 Task: Create validation rules in match object.
Action: Mouse moved to (889, 66)
Screenshot: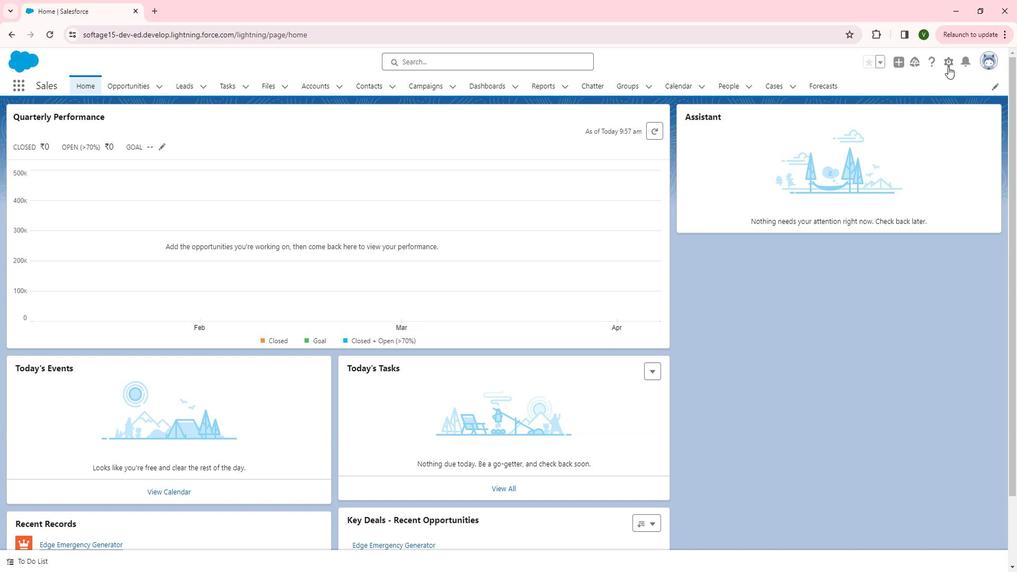 
Action: Mouse pressed left at (889, 66)
Screenshot: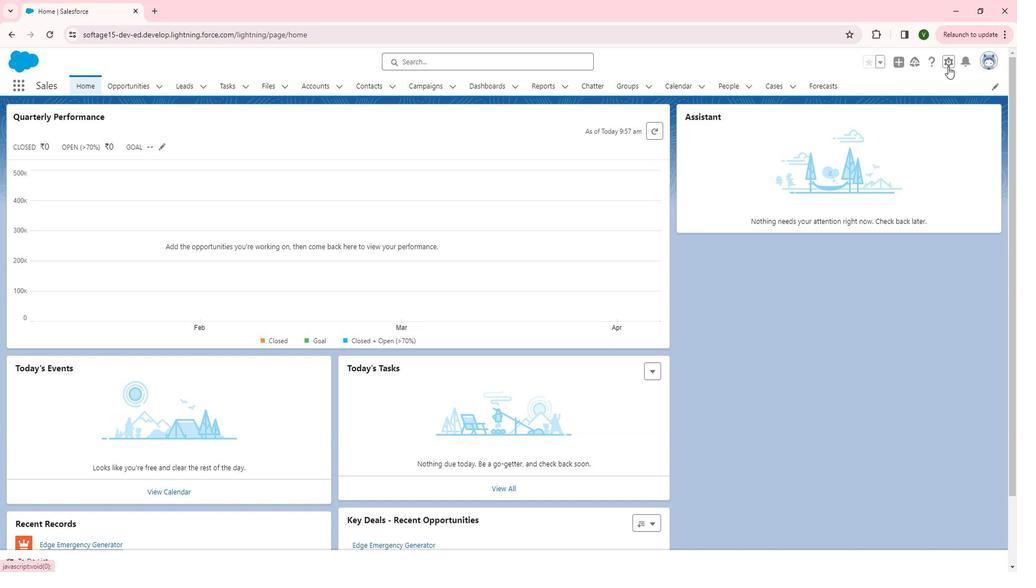 
Action: Mouse moved to (854, 94)
Screenshot: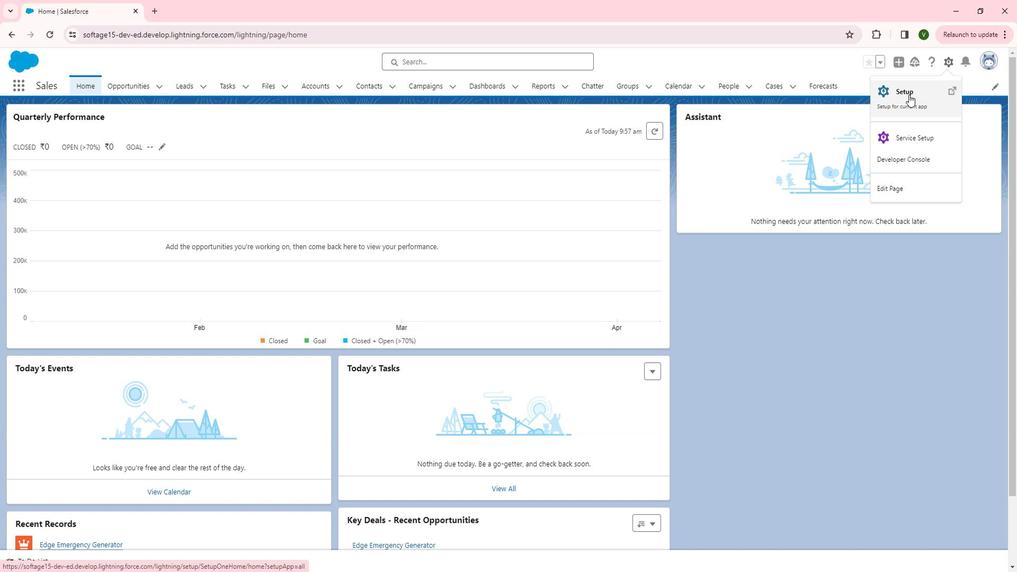 
Action: Mouse pressed left at (854, 94)
Screenshot: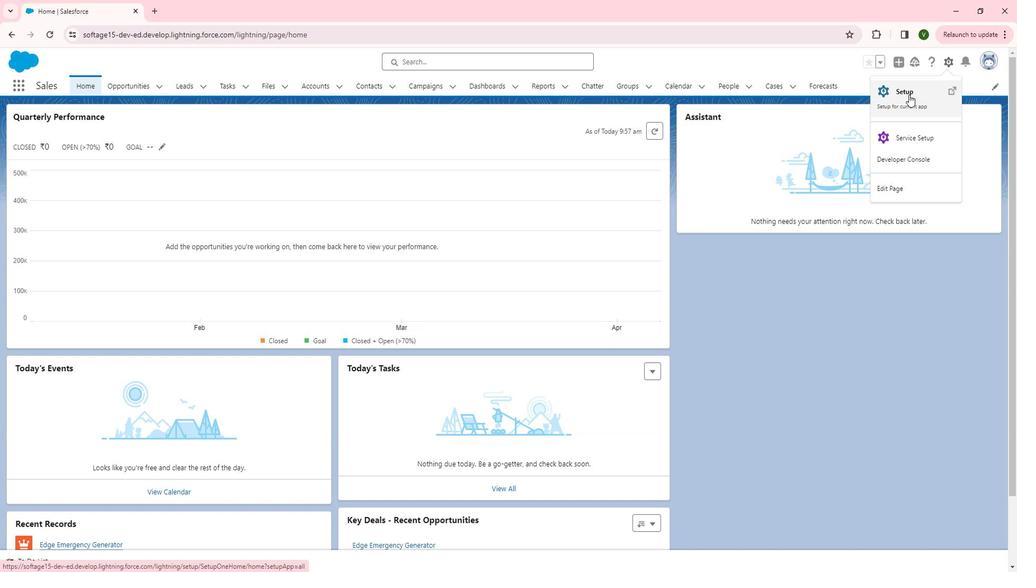 
Action: Mouse moved to (103, 409)
Screenshot: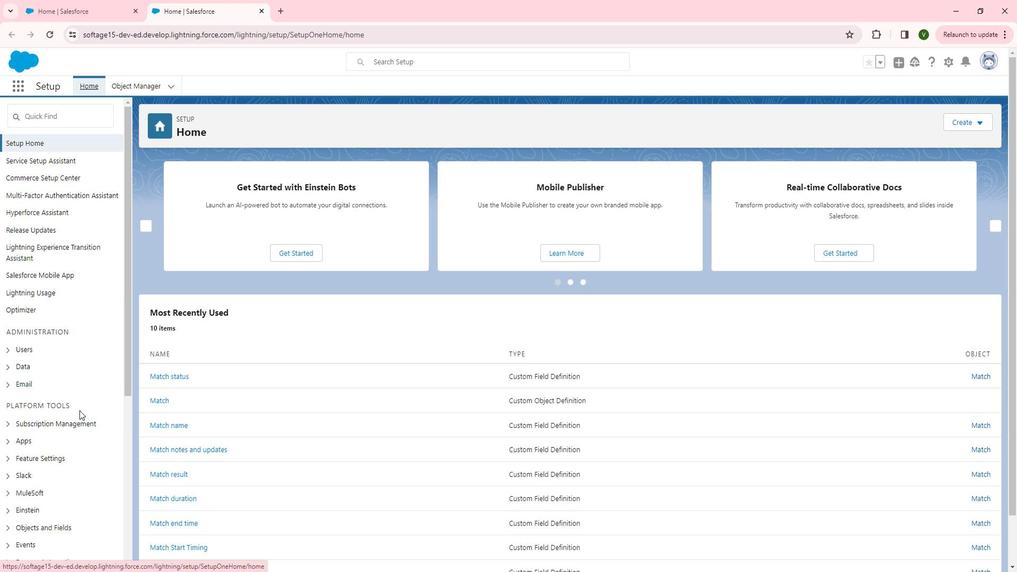
Action: Mouse scrolled (103, 408) with delta (0, 0)
Screenshot: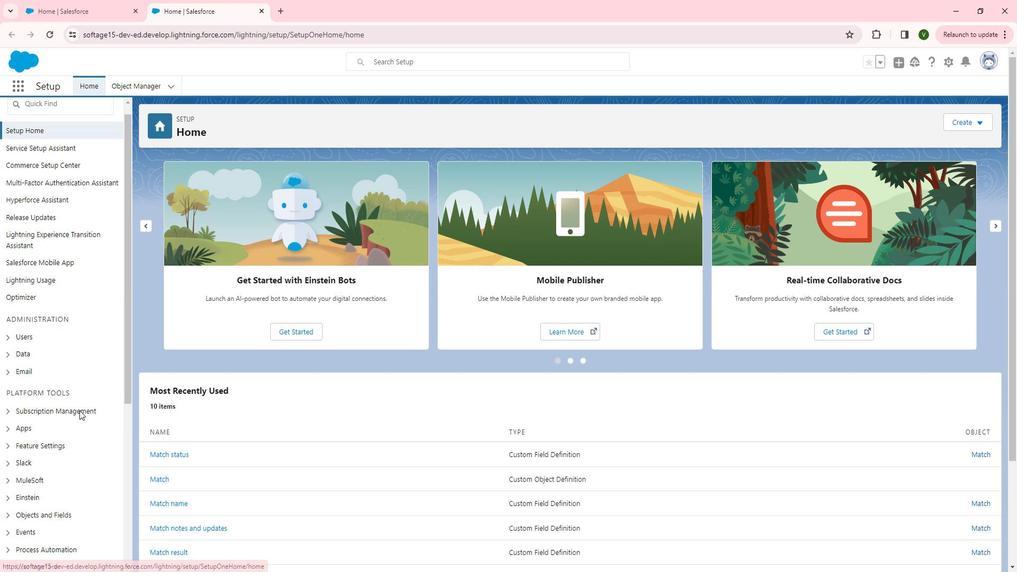 
Action: Mouse scrolled (103, 408) with delta (0, 0)
Screenshot: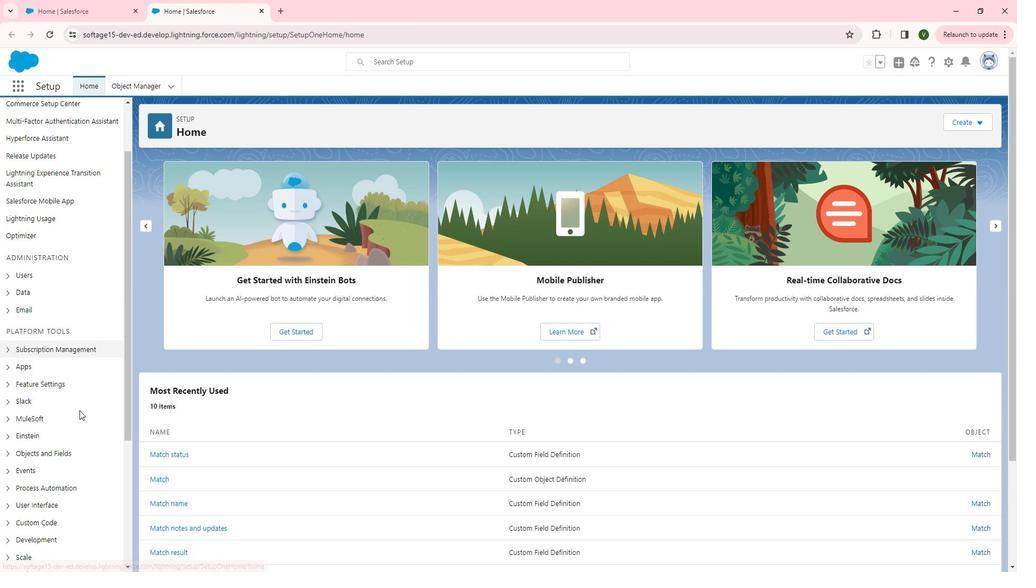 
Action: Mouse scrolled (103, 408) with delta (0, 0)
Screenshot: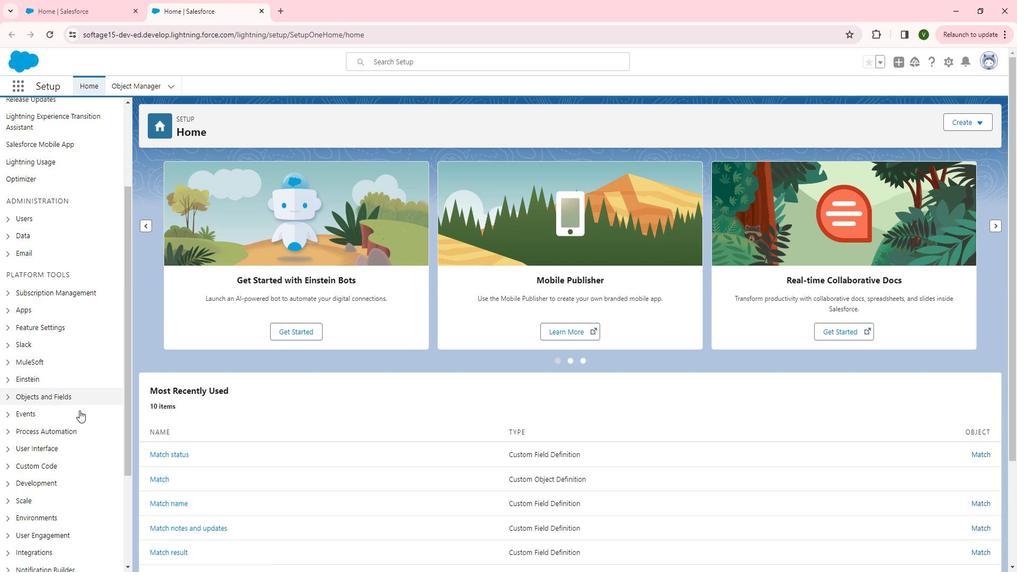 
Action: Mouse moved to (40, 361)
Screenshot: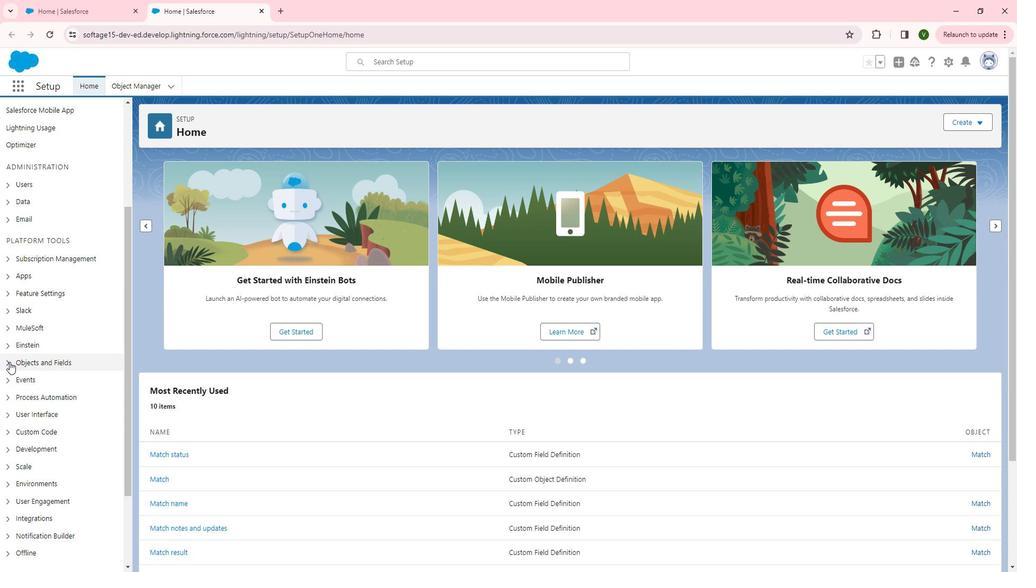 
Action: Mouse pressed left at (40, 361)
Screenshot: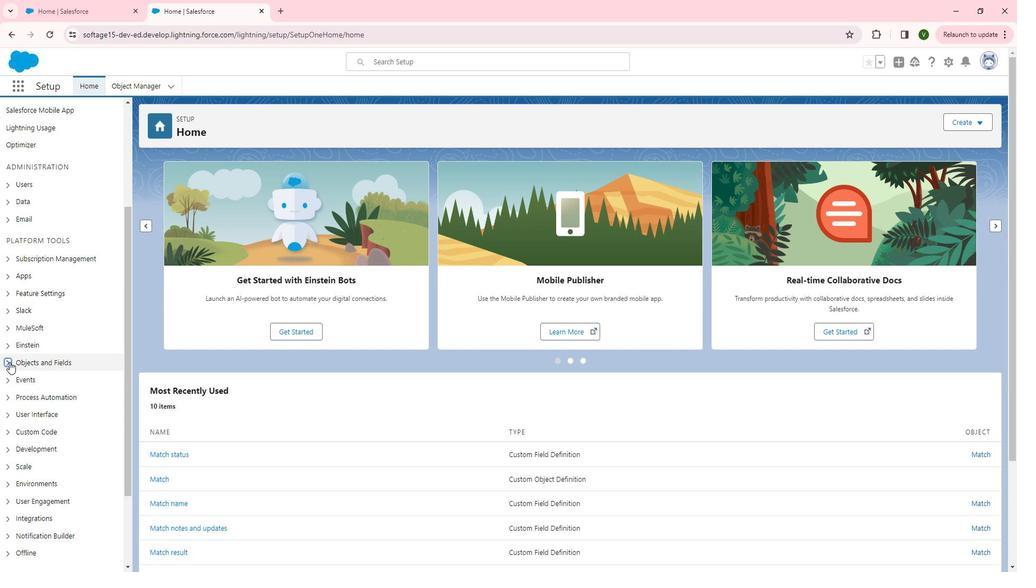 
Action: Mouse moved to (86, 378)
Screenshot: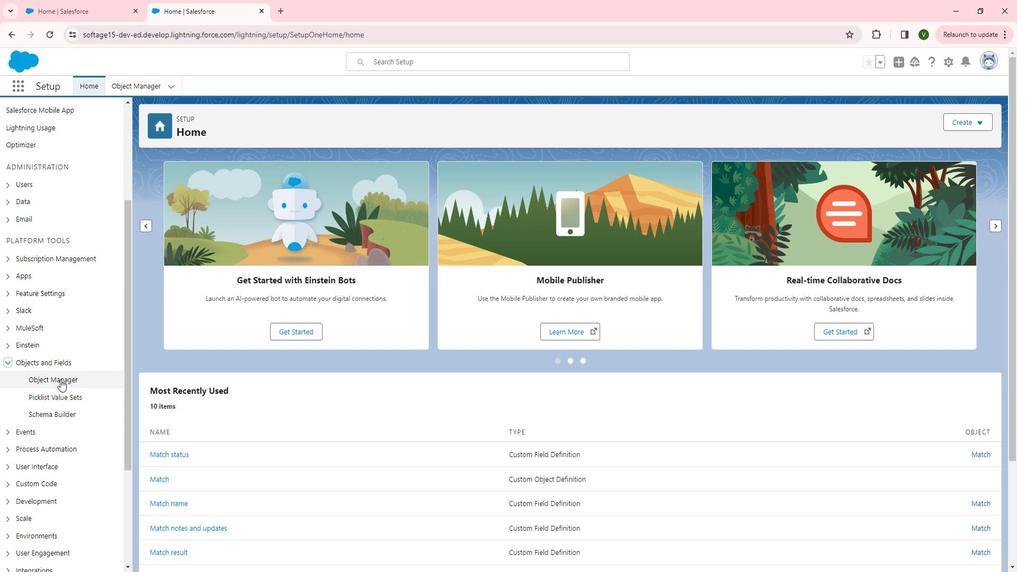
Action: Mouse pressed left at (86, 378)
Screenshot: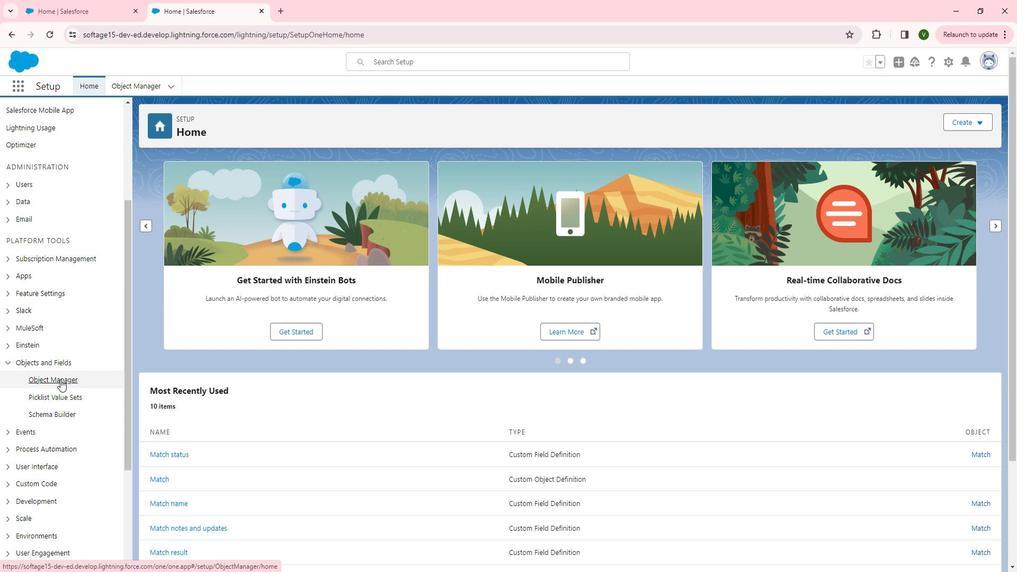 
Action: Mouse moved to (159, 379)
Screenshot: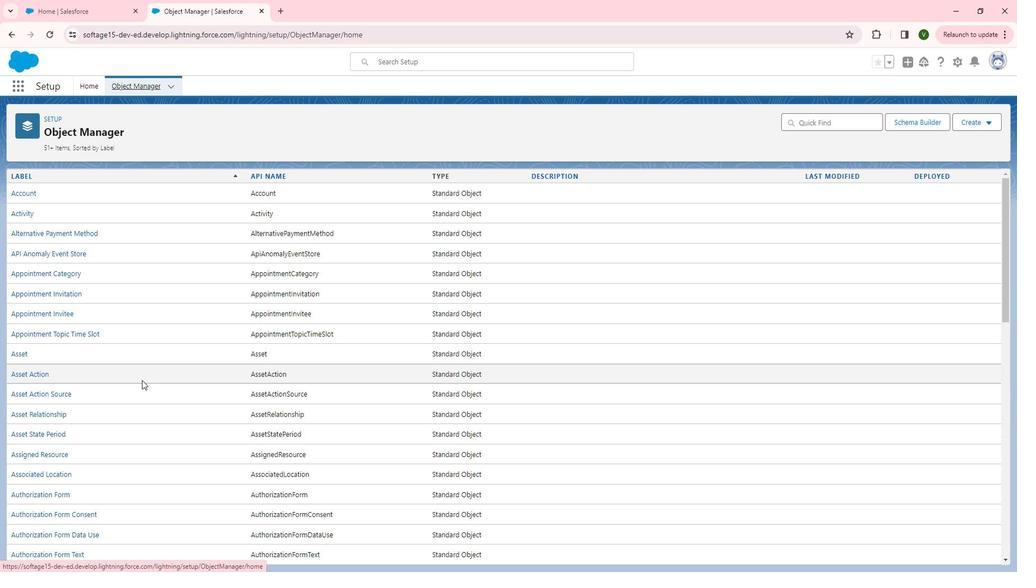 
Action: Mouse scrolled (159, 378) with delta (0, 0)
Screenshot: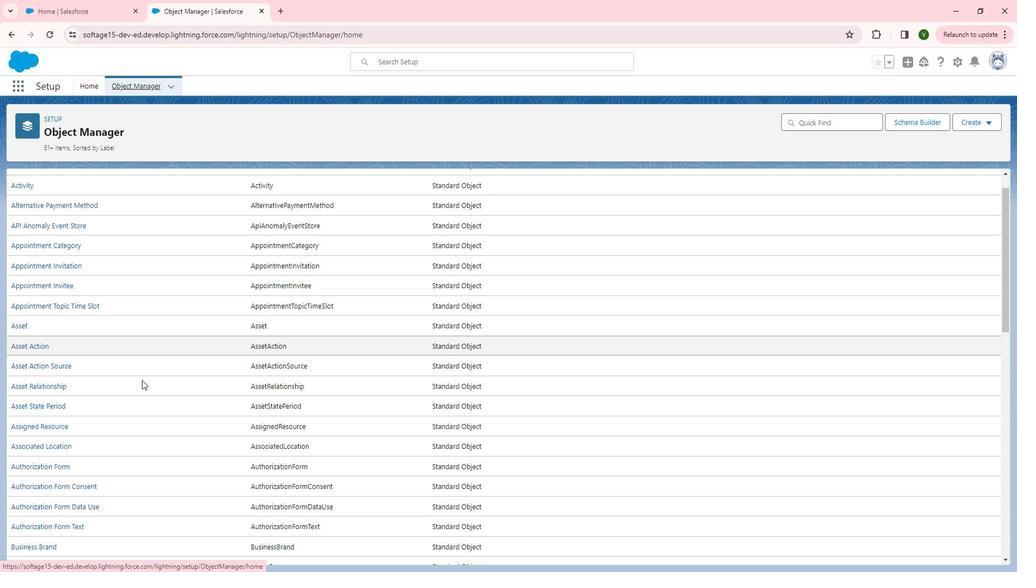
Action: Mouse scrolled (159, 378) with delta (0, 0)
Screenshot: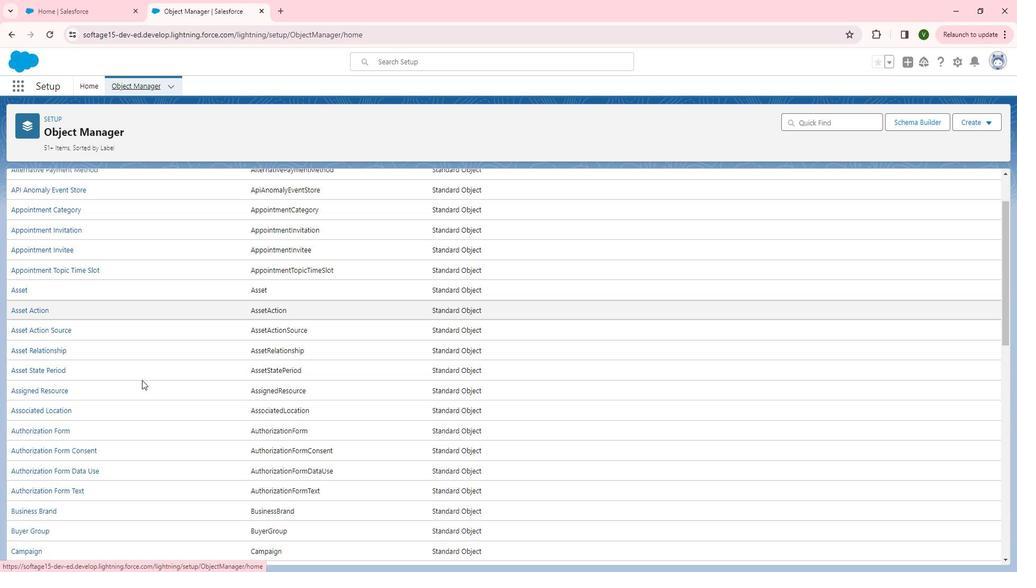 
Action: Mouse scrolled (159, 378) with delta (0, 0)
Screenshot: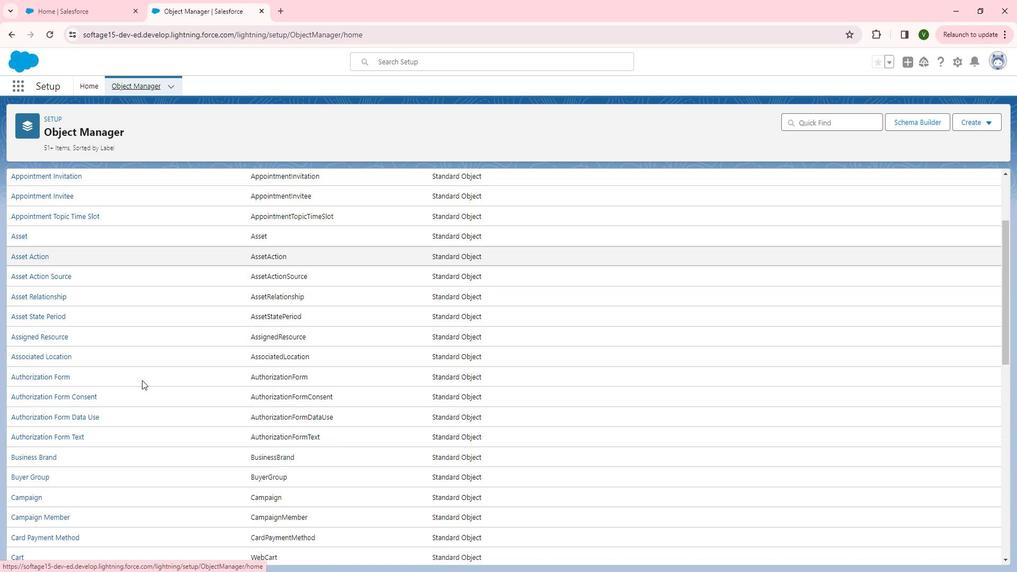 
Action: Mouse scrolled (159, 378) with delta (0, 0)
Screenshot: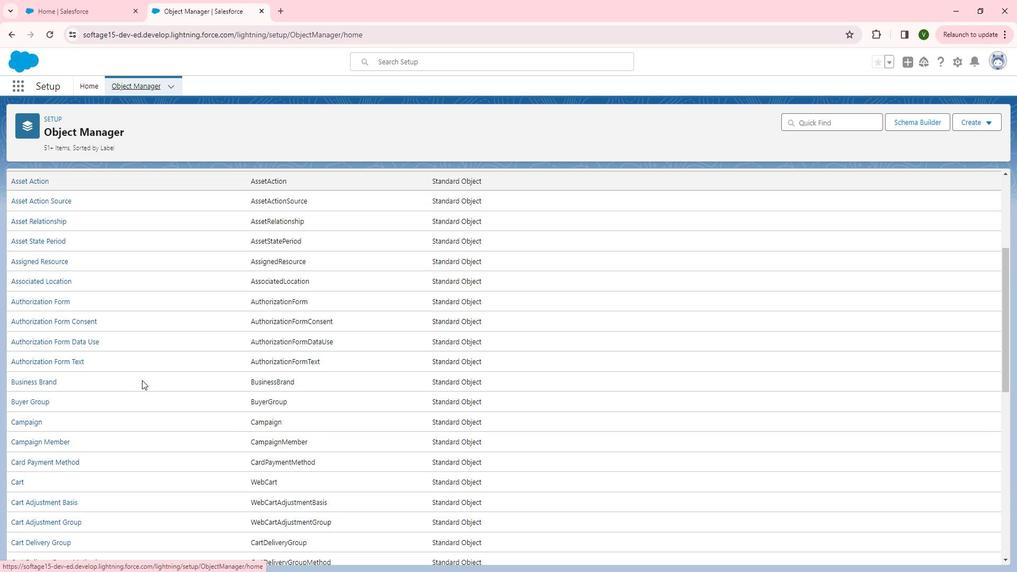 
Action: Mouse scrolled (159, 378) with delta (0, 0)
Screenshot: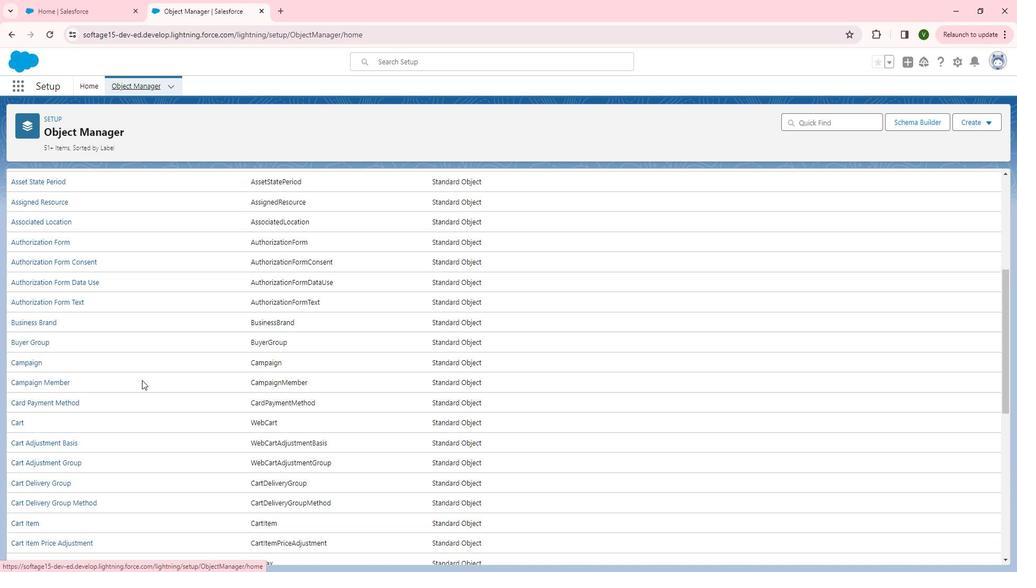 
Action: Mouse scrolled (159, 378) with delta (0, 0)
Screenshot: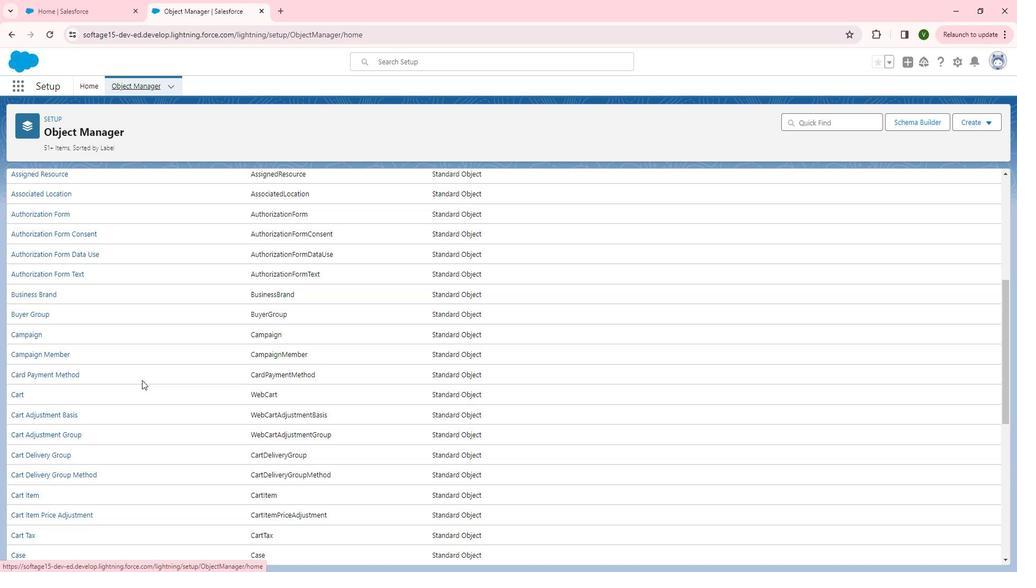 
Action: Mouse scrolled (159, 378) with delta (0, 0)
Screenshot: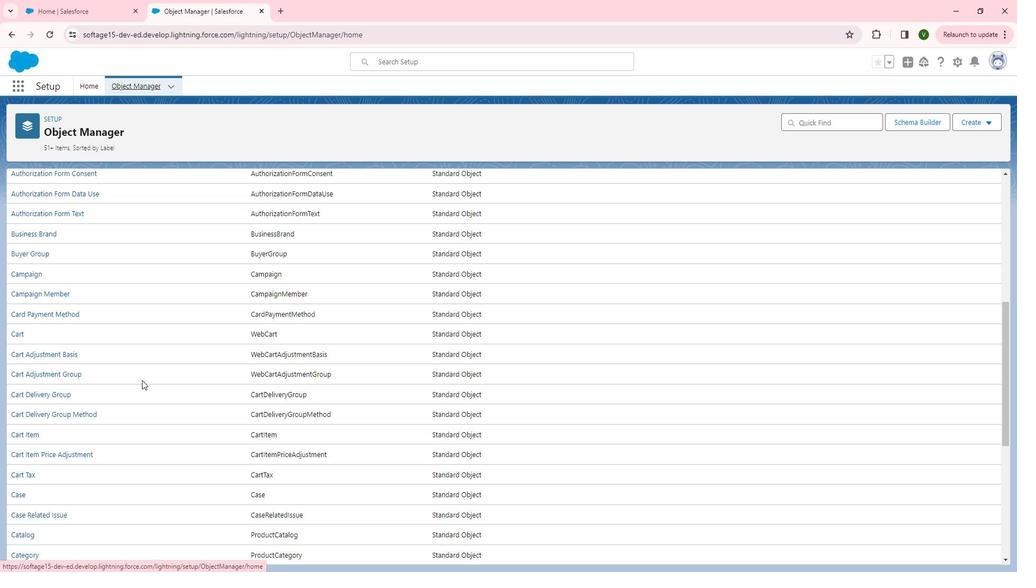 
Action: Mouse scrolled (159, 378) with delta (0, 0)
Screenshot: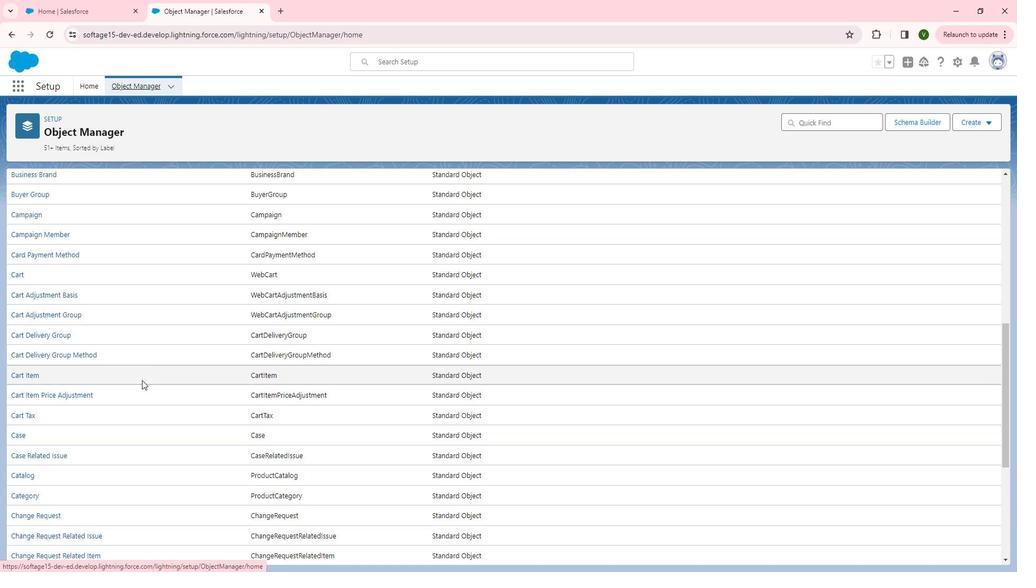 
Action: Mouse scrolled (159, 378) with delta (0, 0)
Screenshot: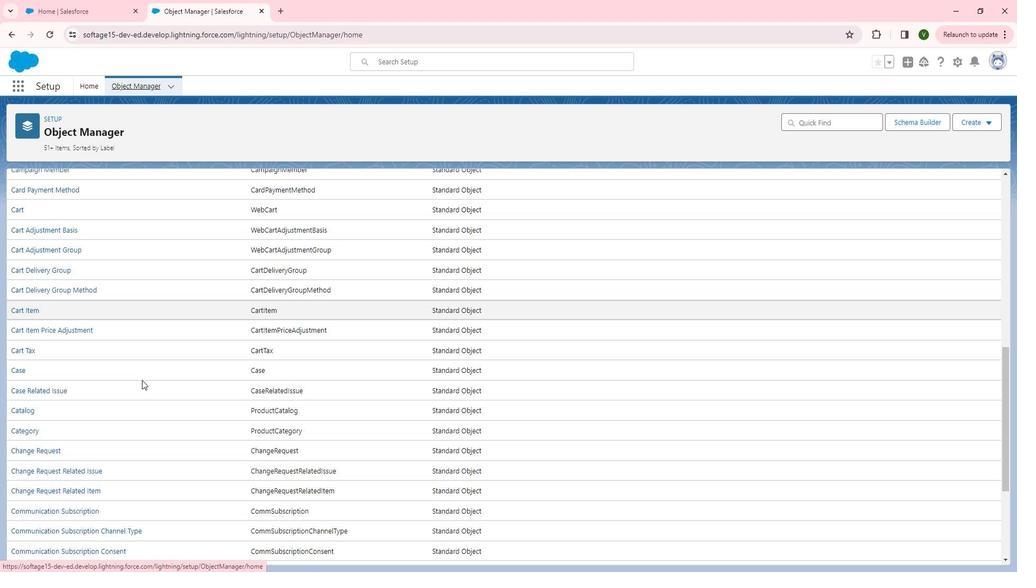 
Action: Mouse scrolled (159, 378) with delta (0, 0)
Screenshot: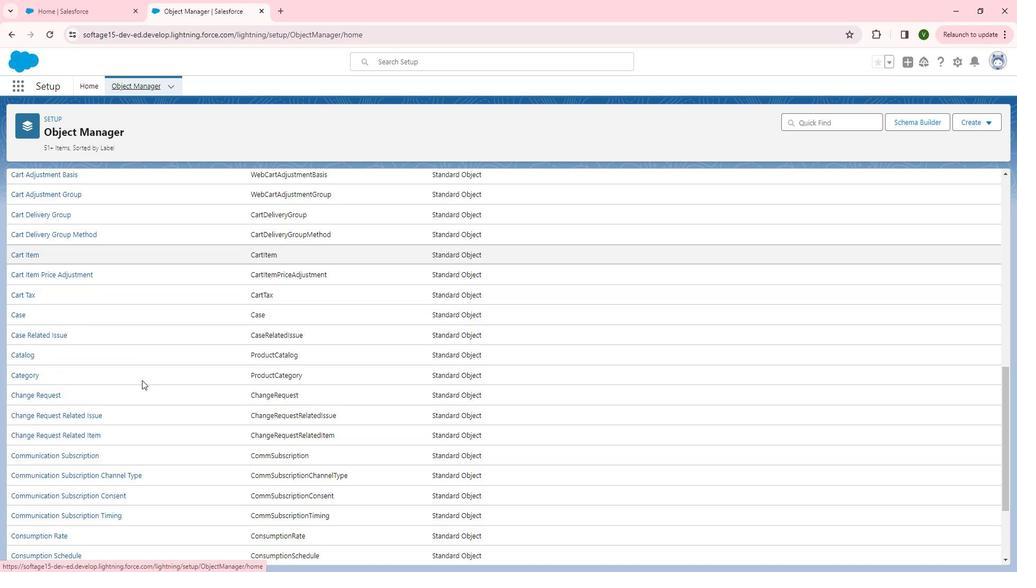 
Action: Mouse scrolled (159, 378) with delta (0, 0)
Screenshot: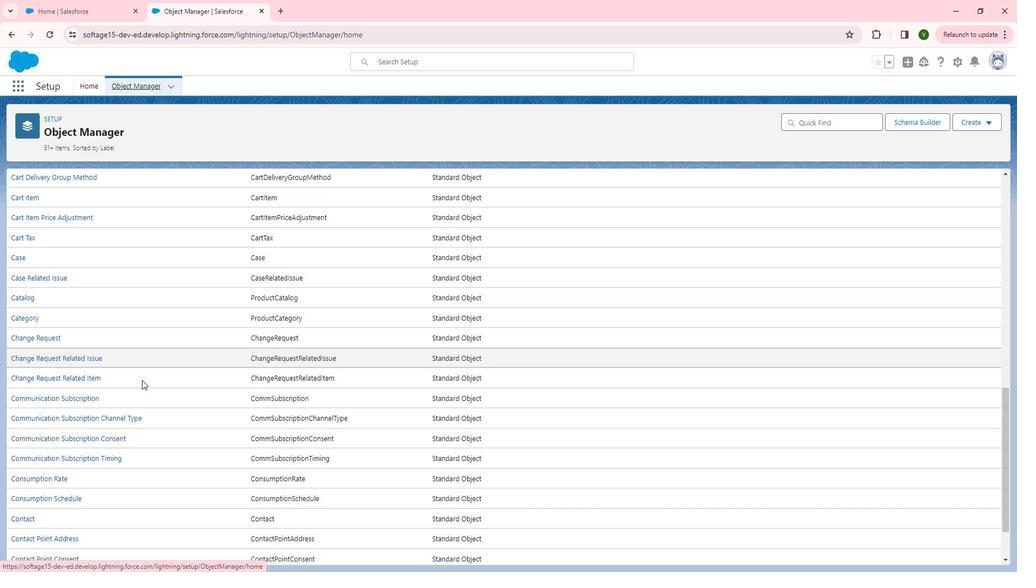 
Action: Mouse scrolled (159, 378) with delta (0, 0)
Screenshot: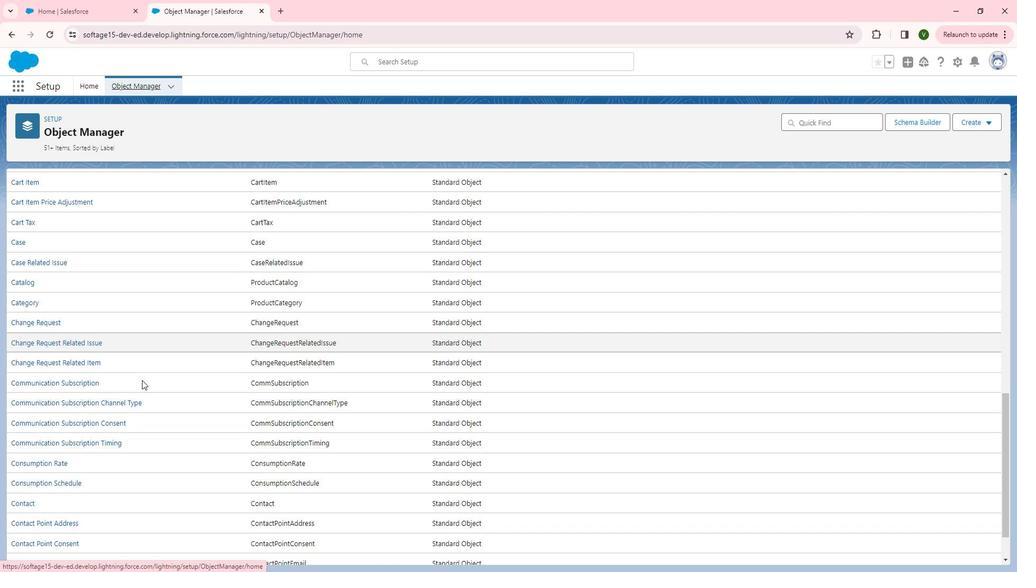 
Action: Mouse scrolled (159, 378) with delta (0, 0)
Screenshot: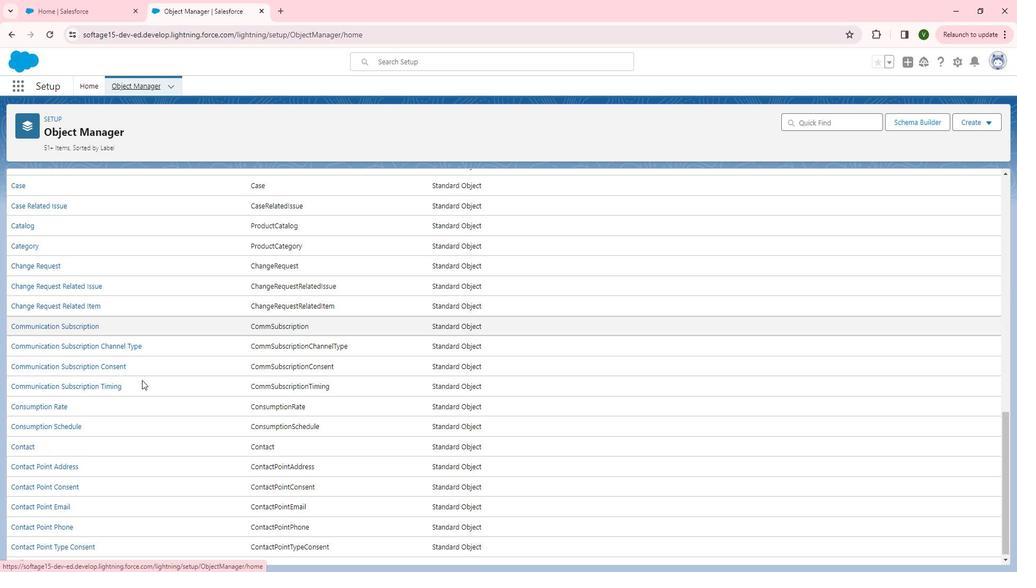 
Action: Mouse scrolled (159, 378) with delta (0, 0)
Screenshot: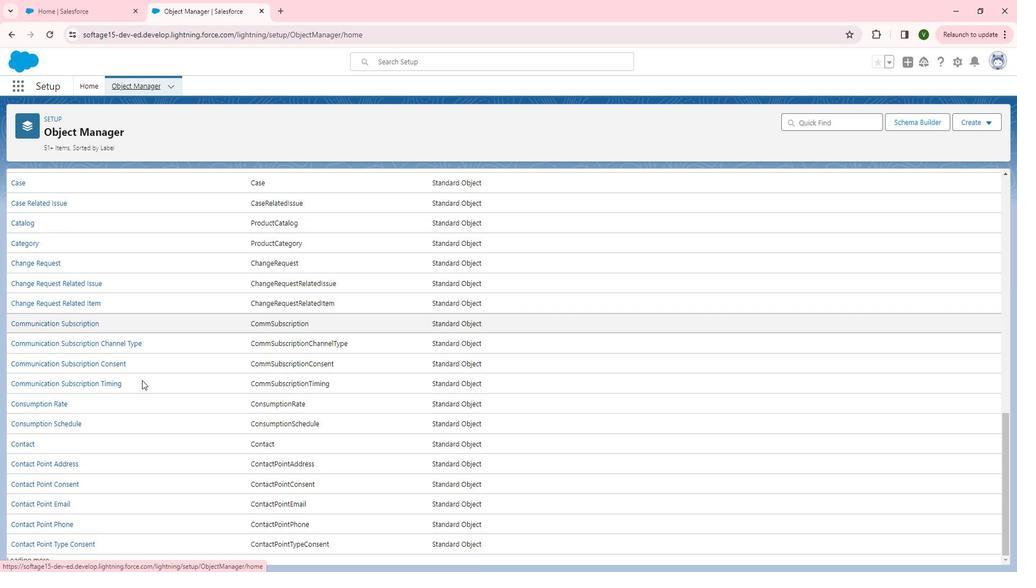 
Action: Mouse scrolled (159, 378) with delta (0, 0)
Screenshot: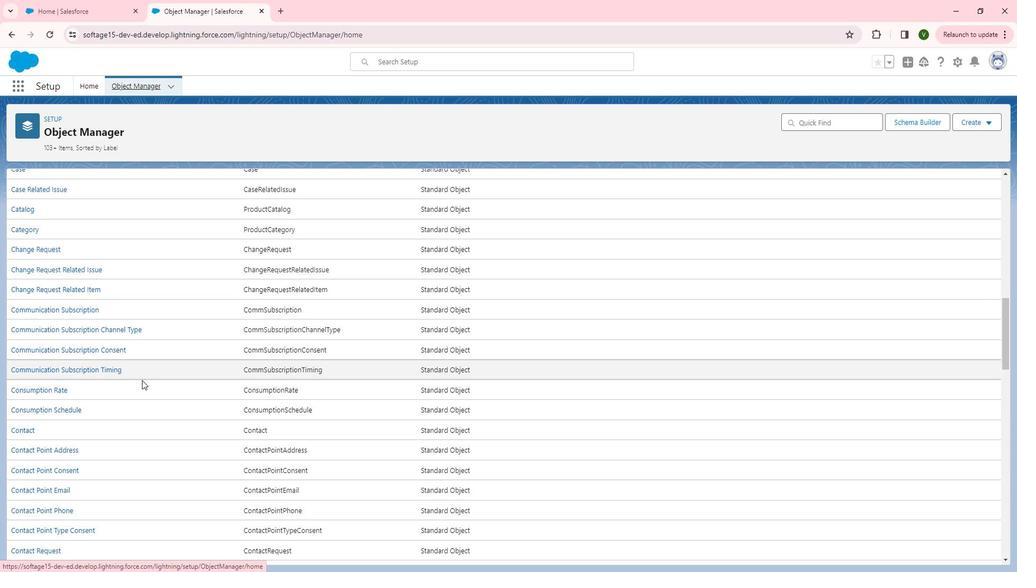 
Action: Mouse scrolled (159, 378) with delta (0, 0)
Screenshot: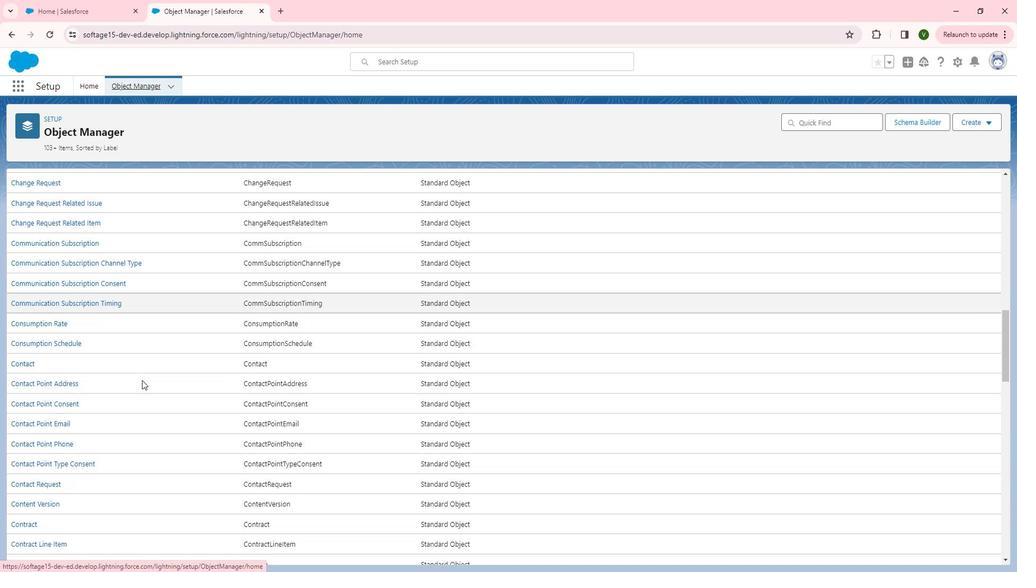 
Action: Mouse scrolled (159, 378) with delta (0, 0)
Screenshot: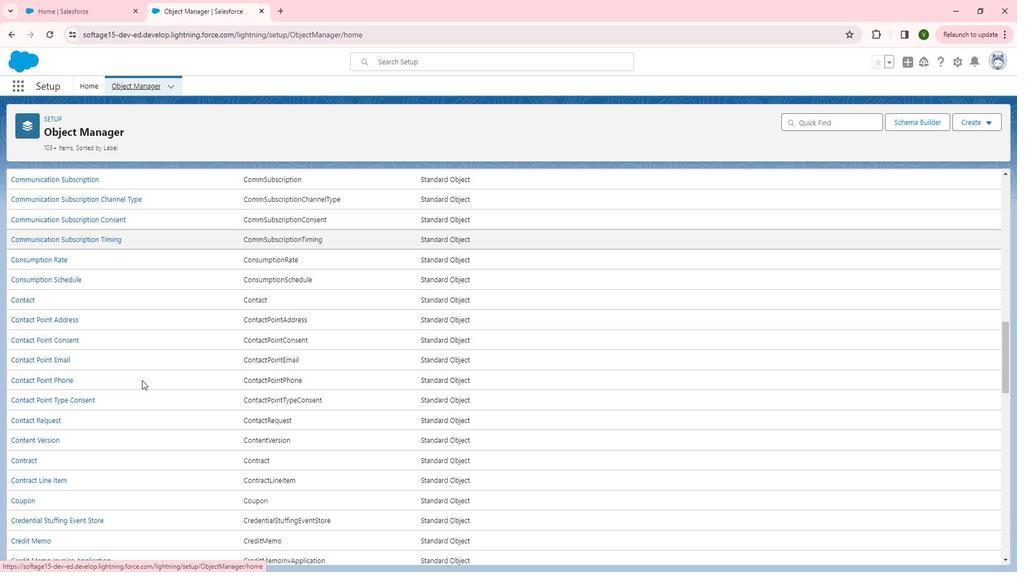 
Action: Mouse scrolled (159, 378) with delta (0, 0)
Screenshot: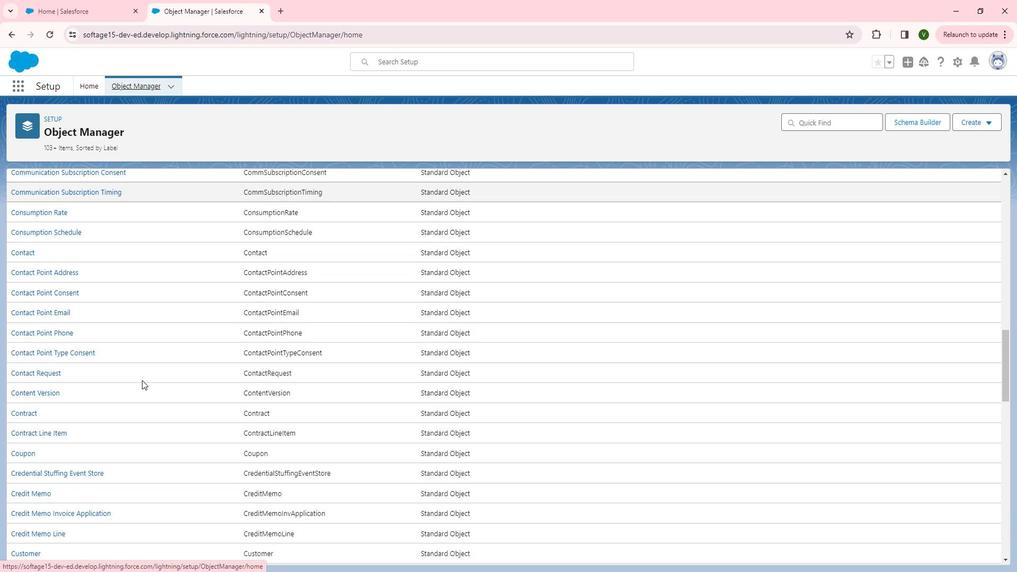 
Action: Mouse scrolled (159, 378) with delta (0, 0)
Screenshot: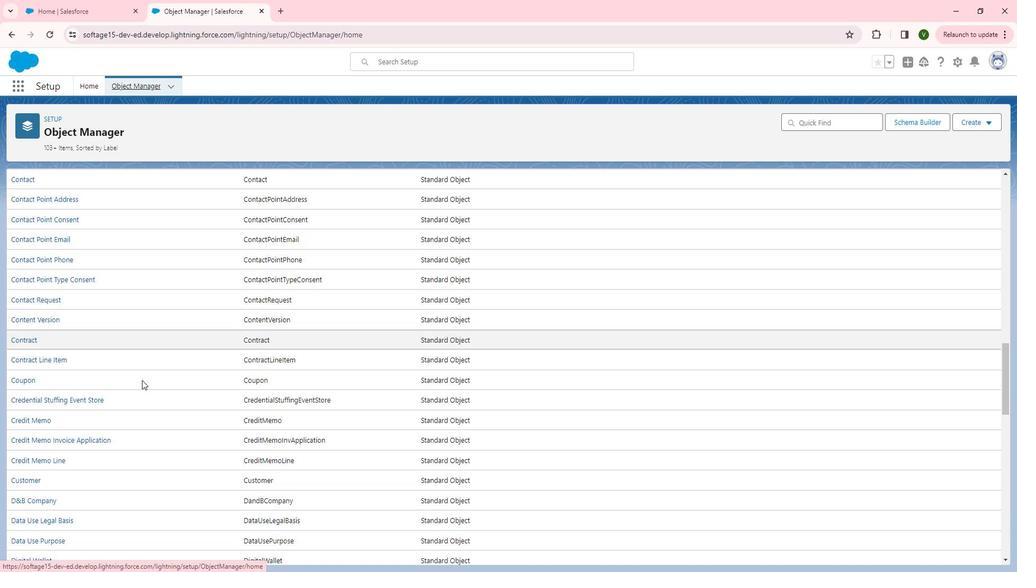 
Action: Mouse scrolled (159, 378) with delta (0, 0)
Screenshot: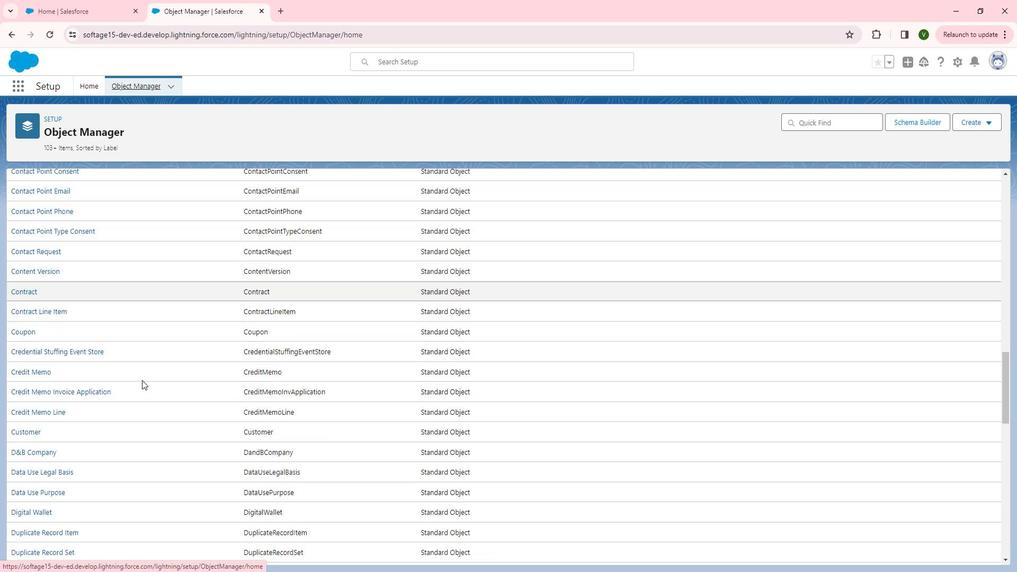 
Action: Mouse scrolled (159, 378) with delta (0, 0)
Screenshot: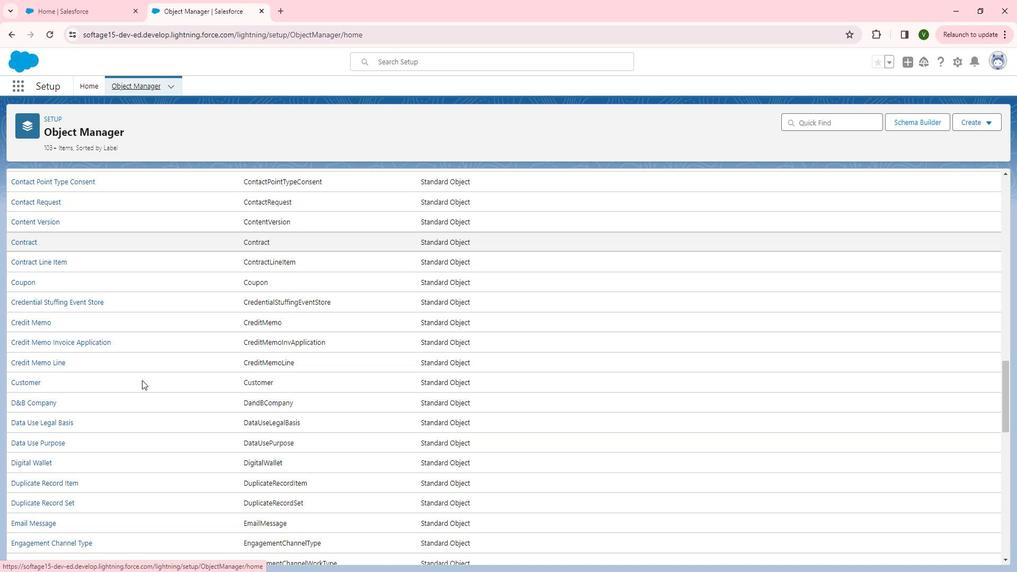 
Action: Mouse scrolled (159, 378) with delta (0, 0)
Screenshot: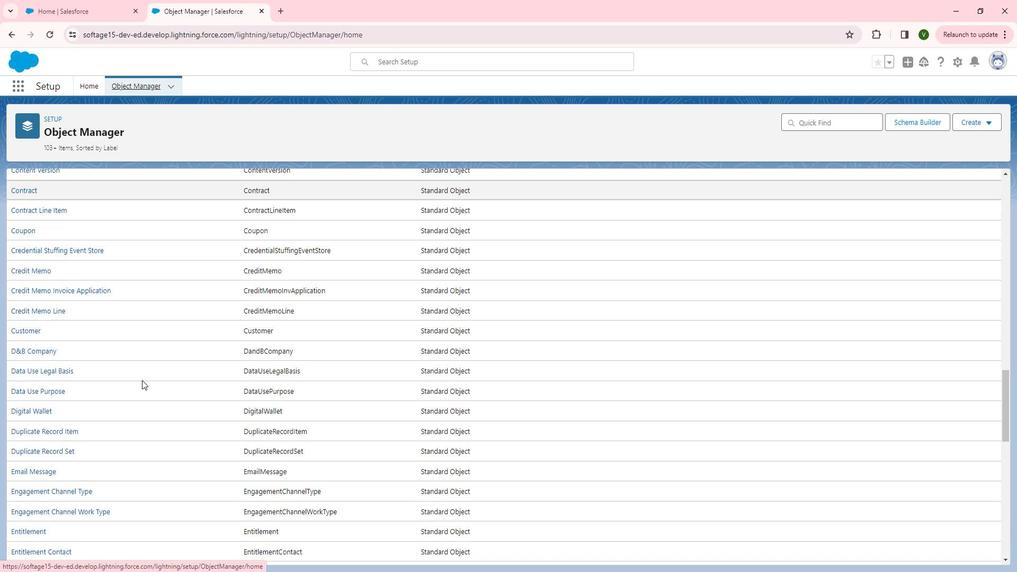 
Action: Mouse scrolled (159, 378) with delta (0, 0)
Screenshot: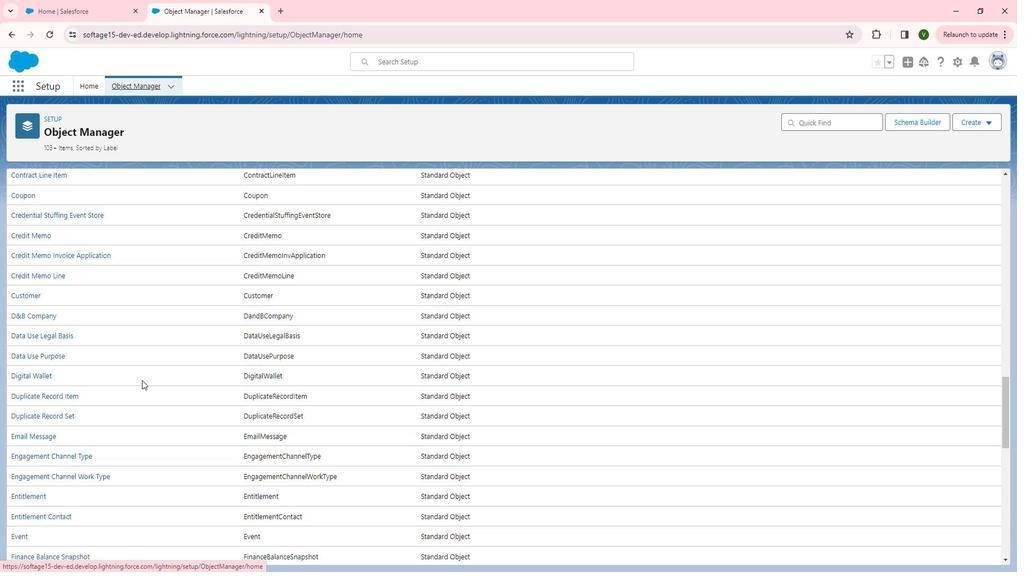 
Action: Mouse scrolled (159, 378) with delta (0, 0)
Screenshot: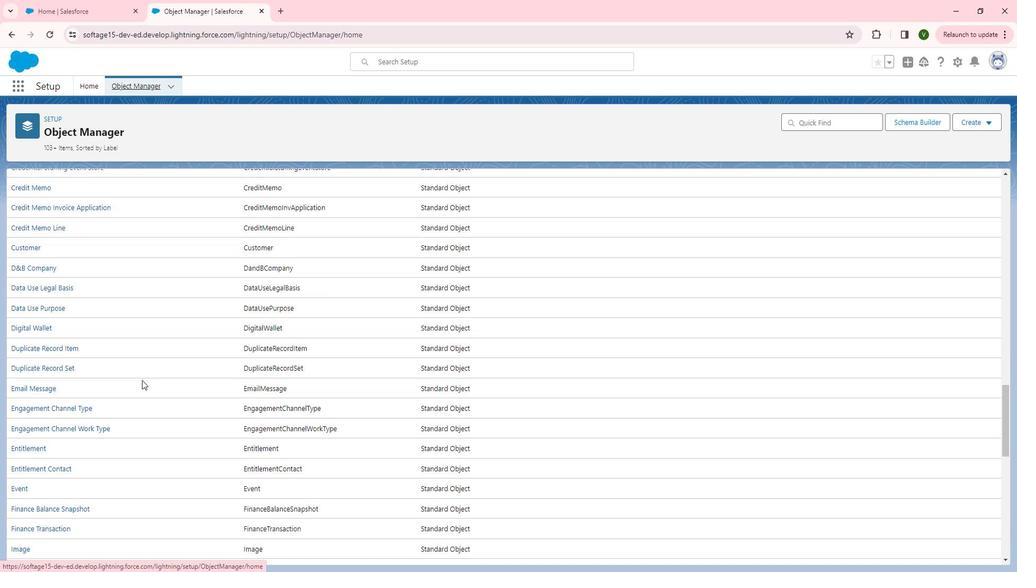 
Action: Mouse scrolled (159, 378) with delta (0, 0)
Screenshot: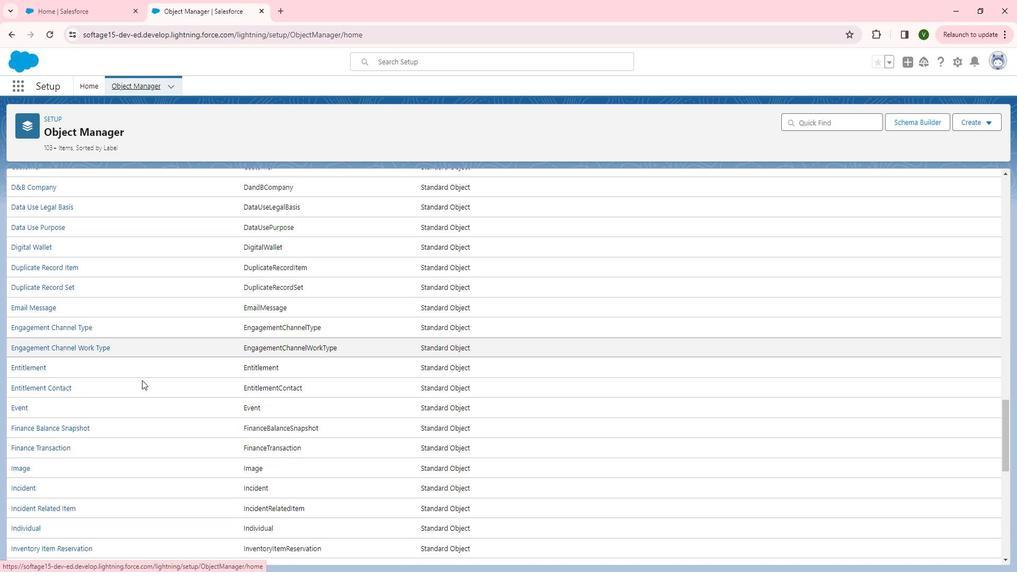 
Action: Mouse scrolled (159, 378) with delta (0, 0)
Screenshot: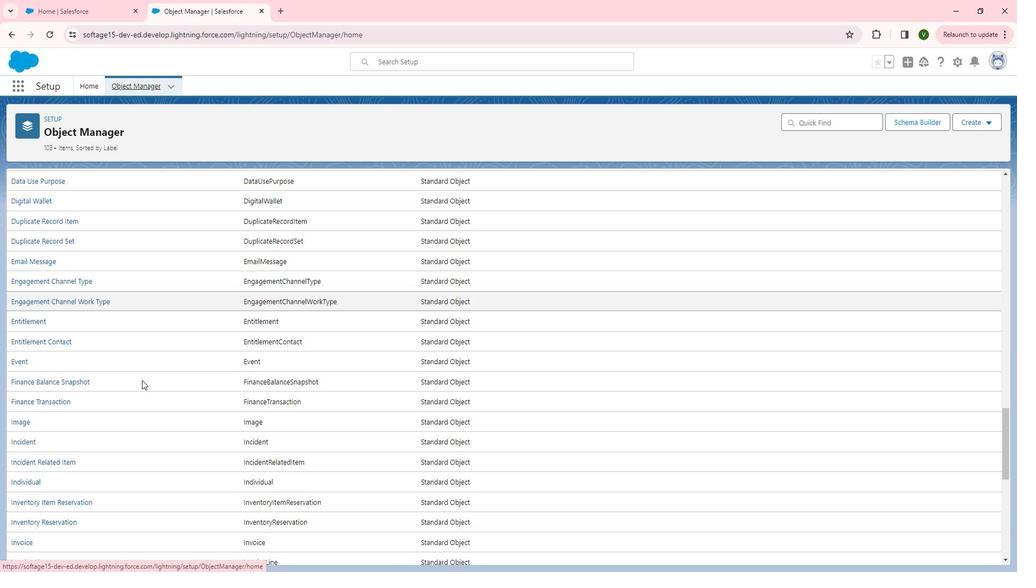 
Action: Mouse scrolled (159, 378) with delta (0, 0)
Screenshot: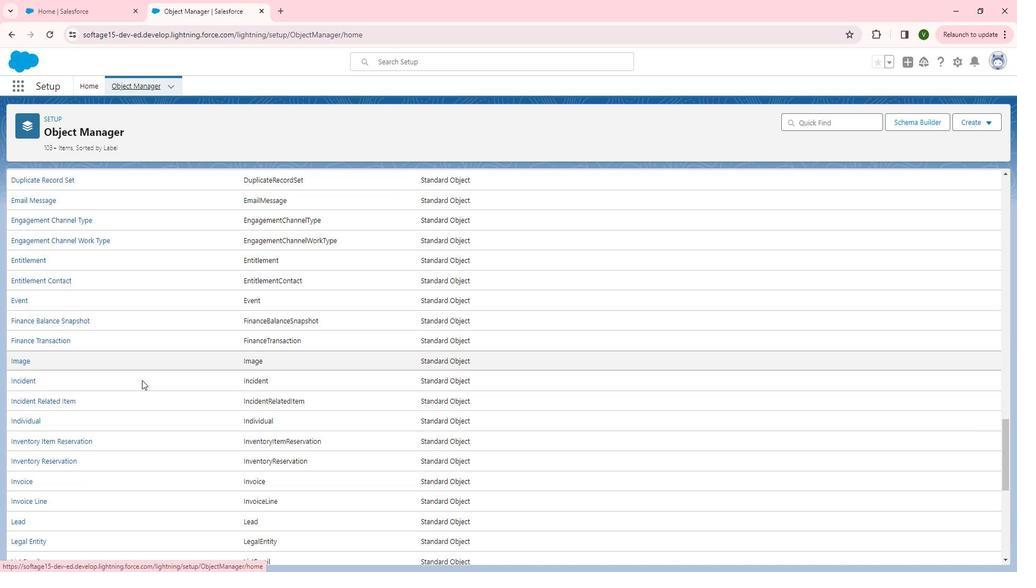 
Action: Mouse scrolled (159, 378) with delta (0, 0)
Screenshot: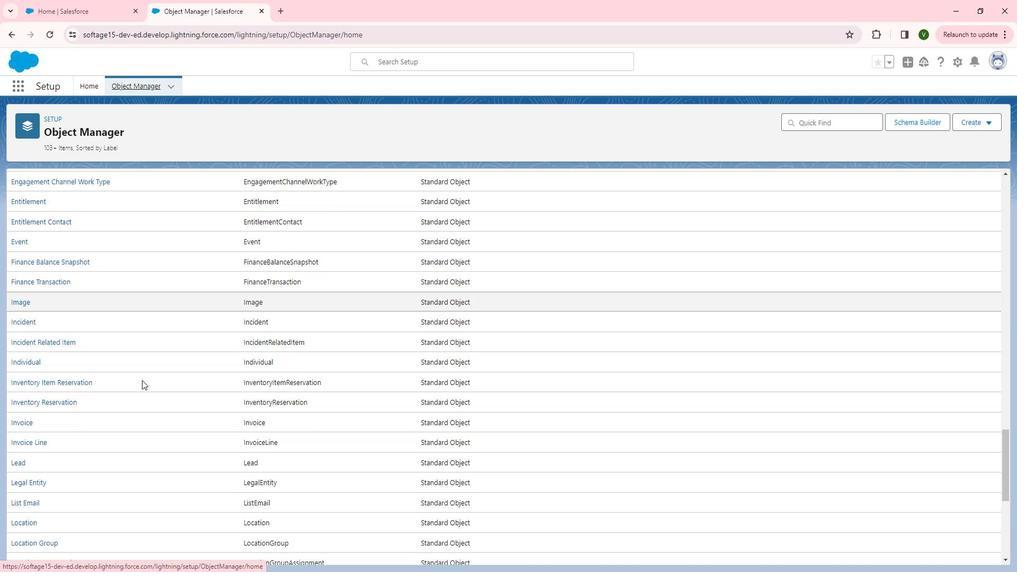 
Action: Mouse scrolled (159, 378) with delta (0, 0)
Screenshot: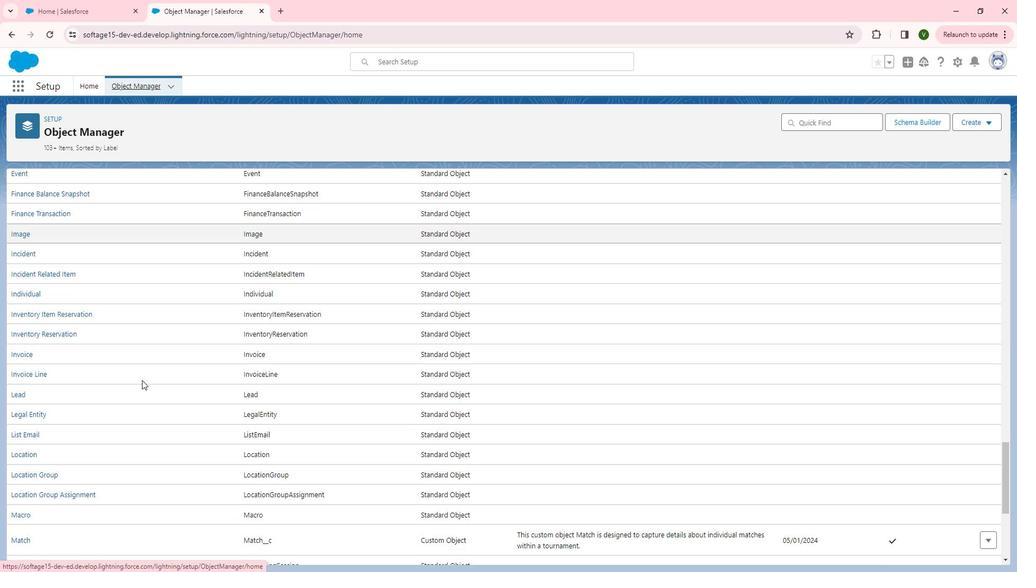 
Action: Mouse scrolled (159, 378) with delta (0, 0)
Screenshot: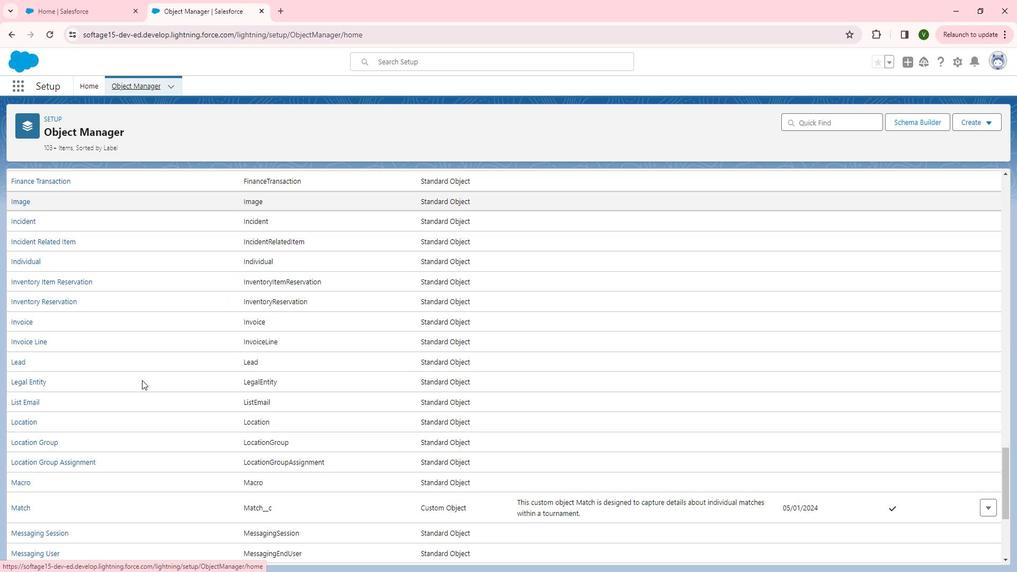 
Action: Mouse scrolled (159, 378) with delta (0, 0)
Screenshot: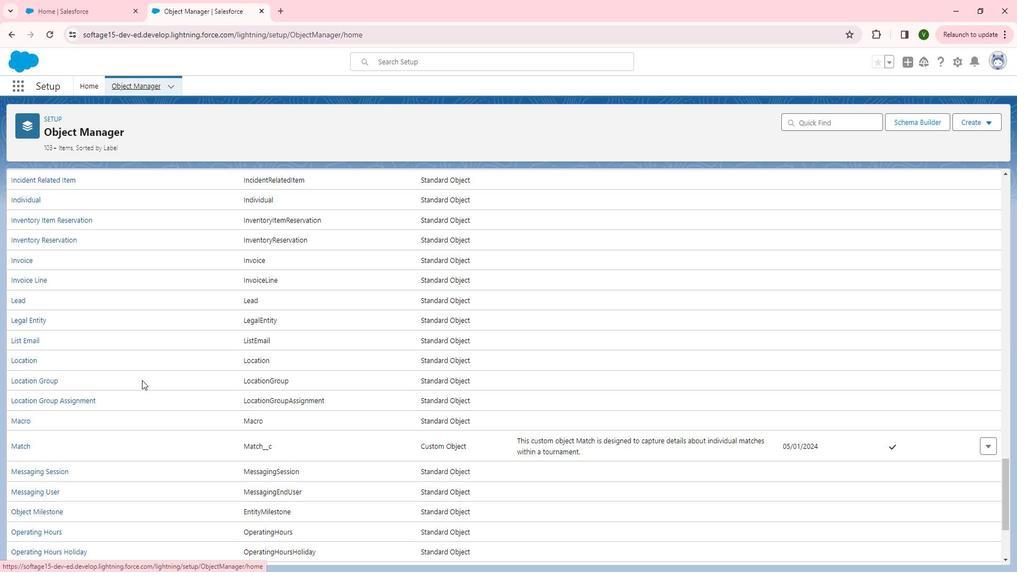 
Action: Mouse scrolled (159, 378) with delta (0, 0)
Screenshot: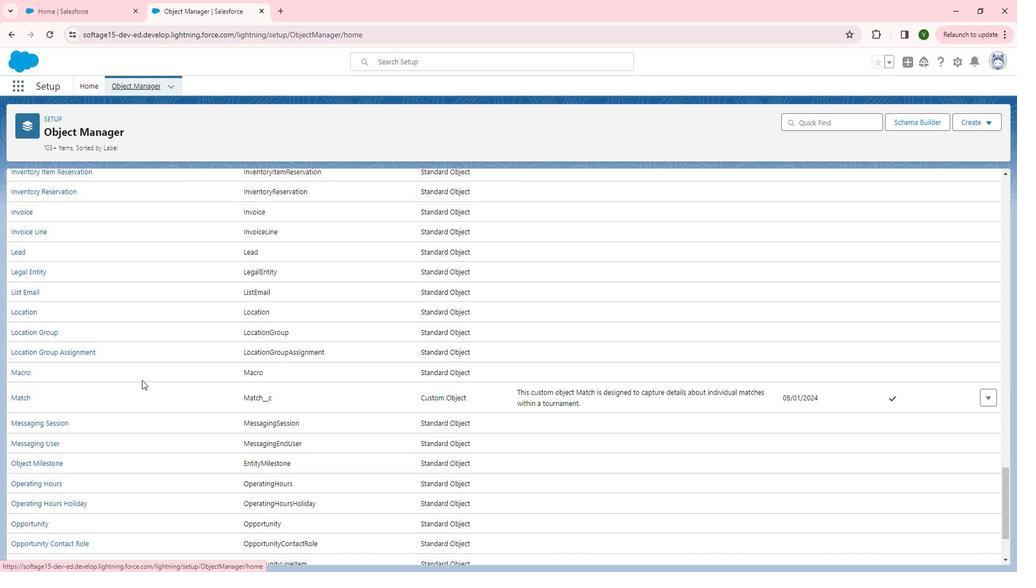 
Action: Mouse moved to (48, 362)
Screenshot: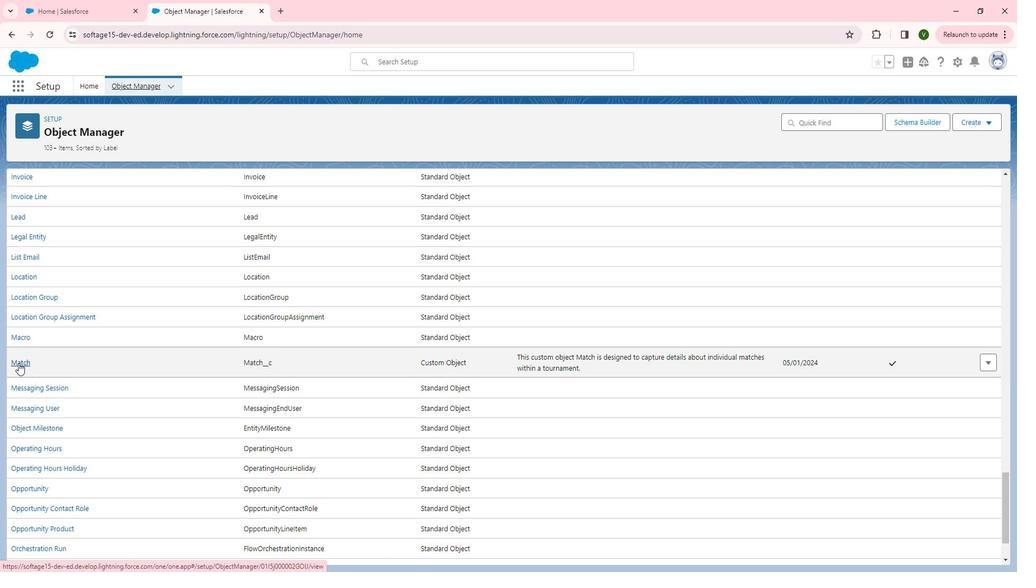 
Action: Mouse pressed left at (48, 362)
Screenshot: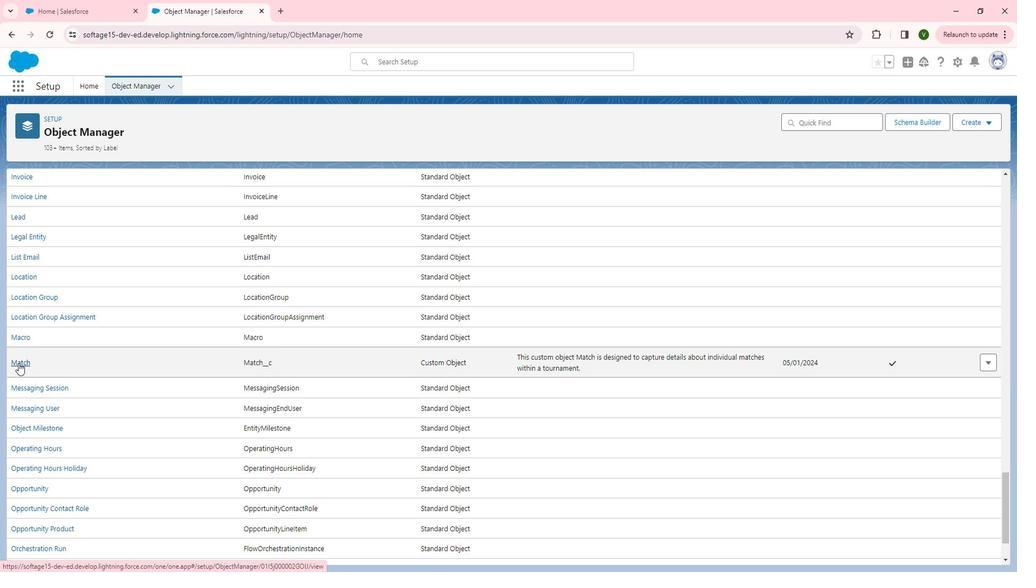 
Action: Mouse moved to (50, 362)
Screenshot: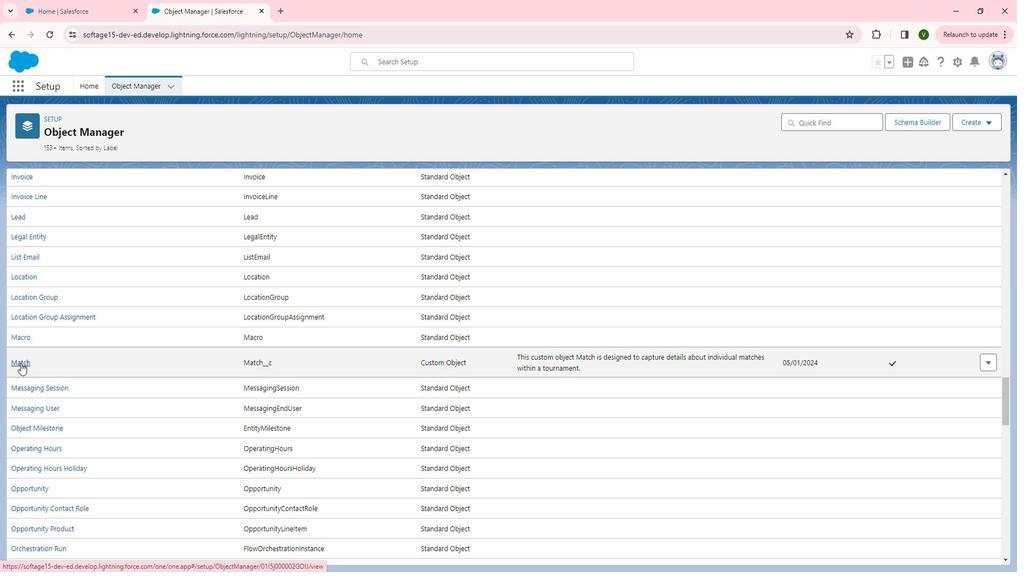 
Action: Mouse pressed left at (50, 362)
Screenshot: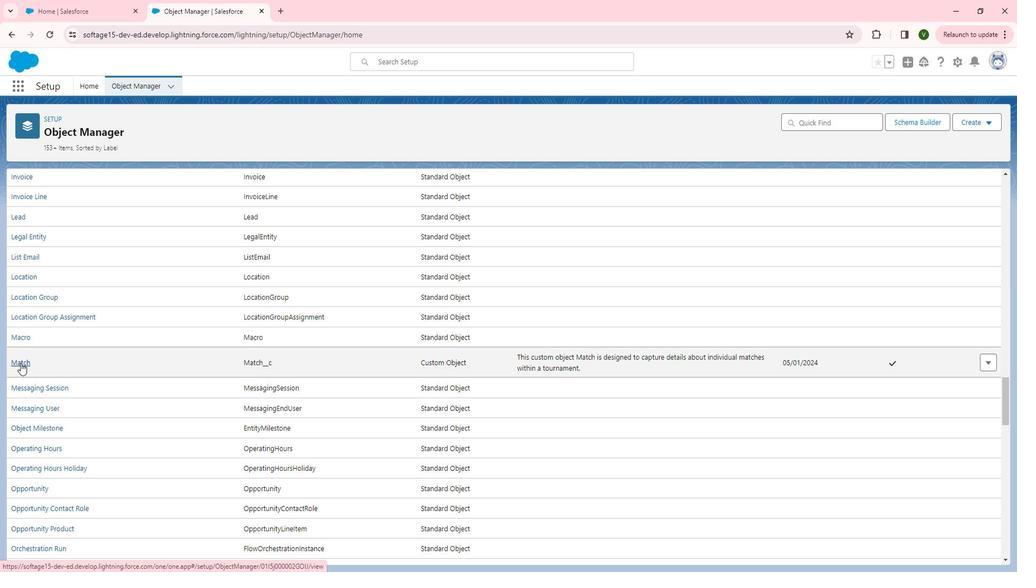
Action: Mouse moved to (98, 193)
Screenshot: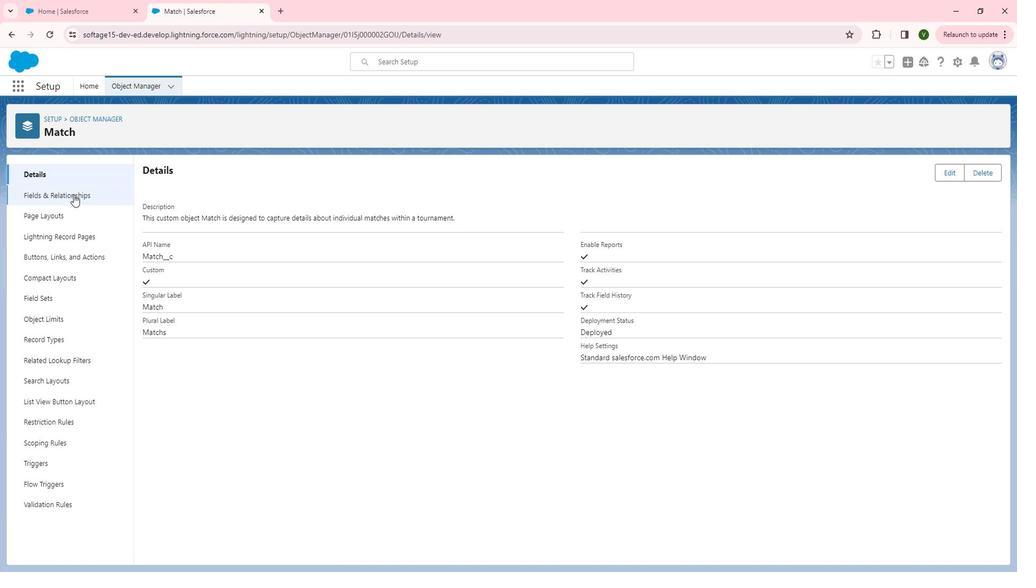 
Action: Mouse pressed left at (98, 193)
Screenshot: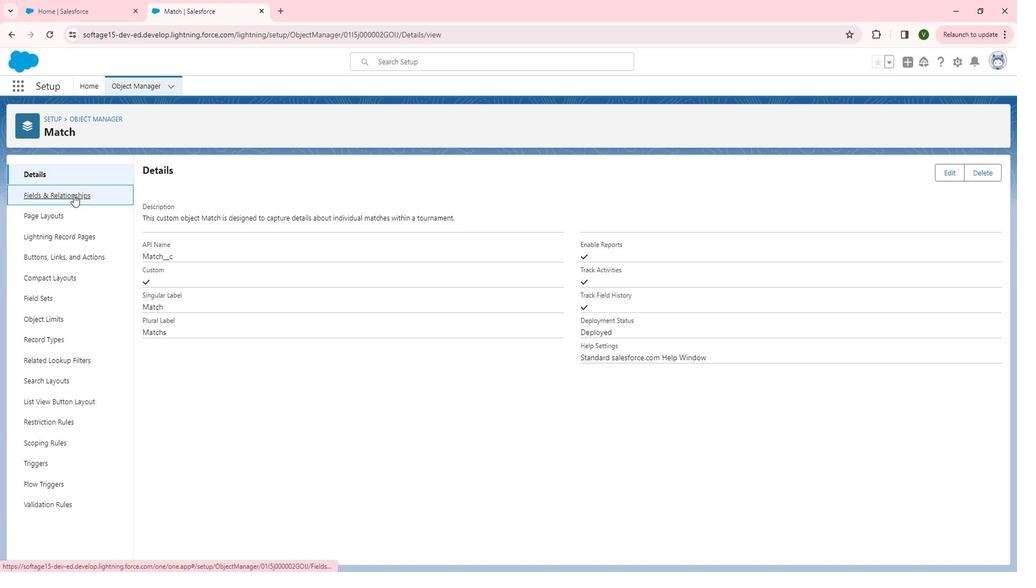 
Action: Mouse moved to (183, 484)
Screenshot: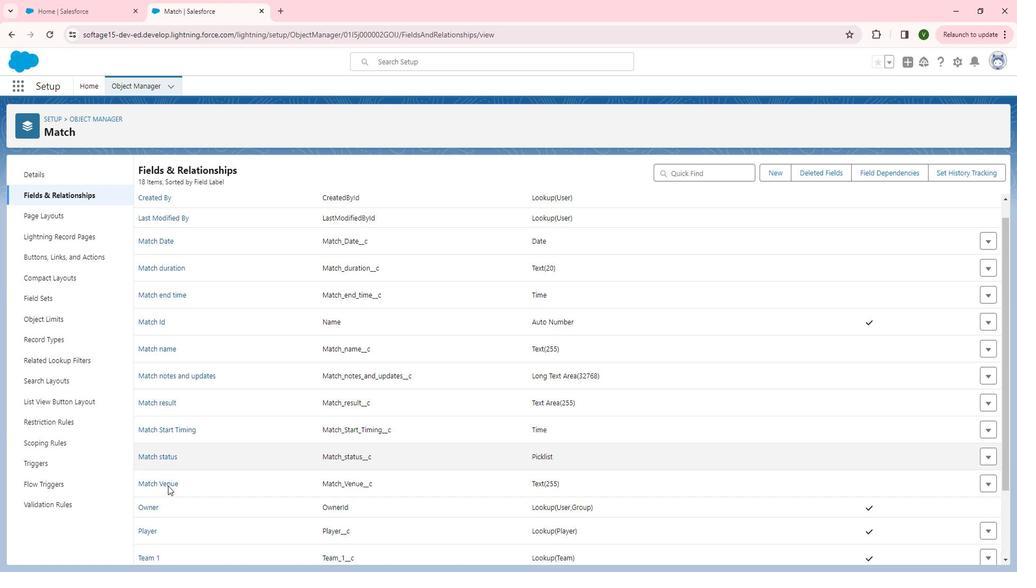 
Action: Mouse scrolled (183, 484) with delta (0, 0)
Screenshot: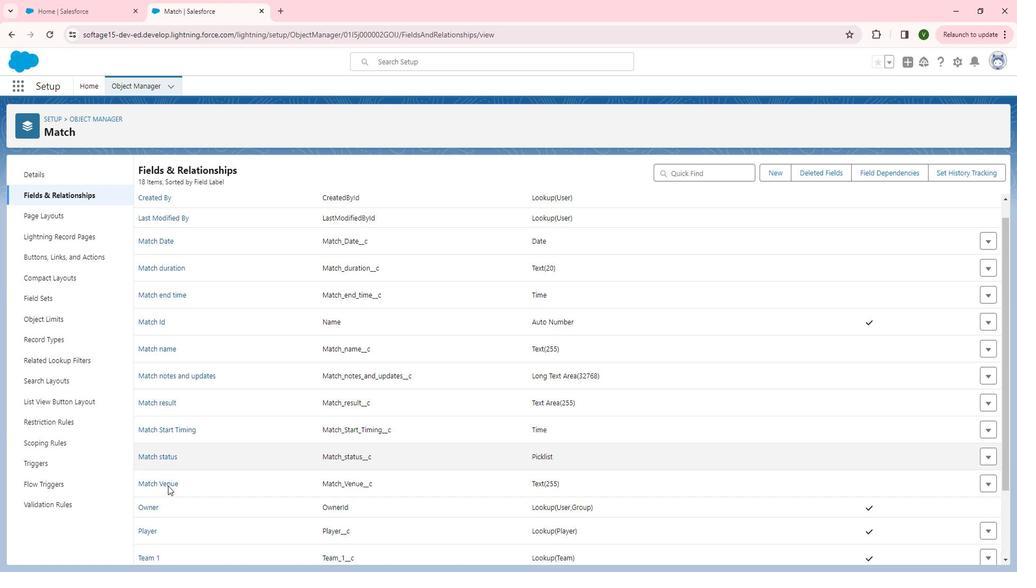
Action: Mouse scrolled (183, 484) with delta (0, 0)
Screenshot: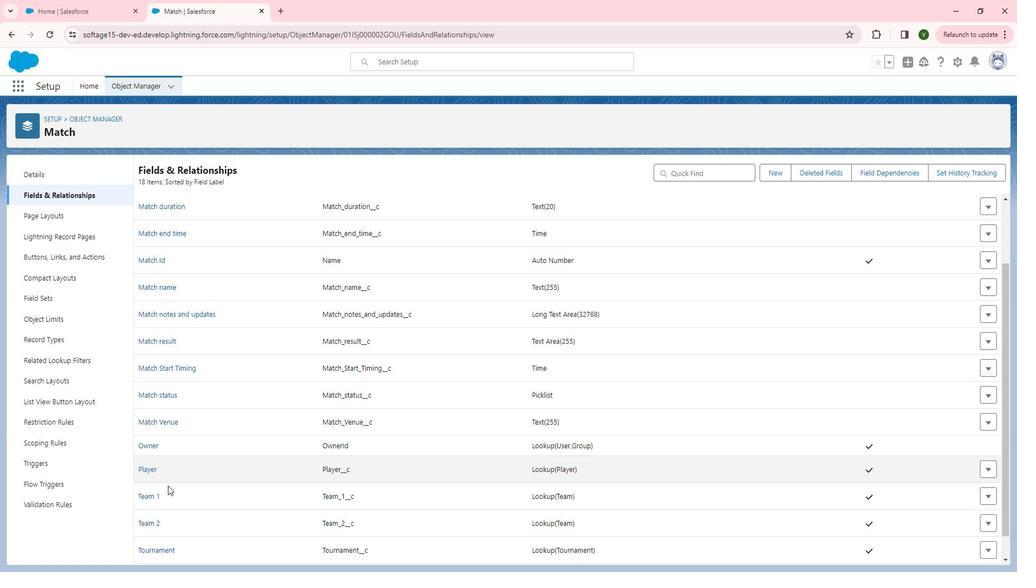 
Action: Mouse scrolled (183, 484) with delta (0, 0)
Screenshot: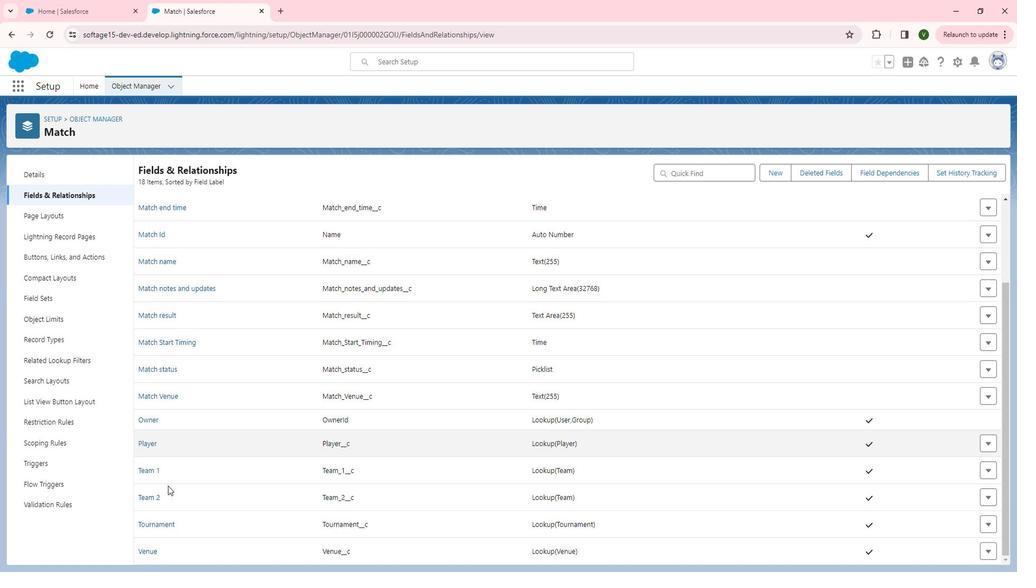 
Action: Mouse moved to (176, 286)
Screenshot: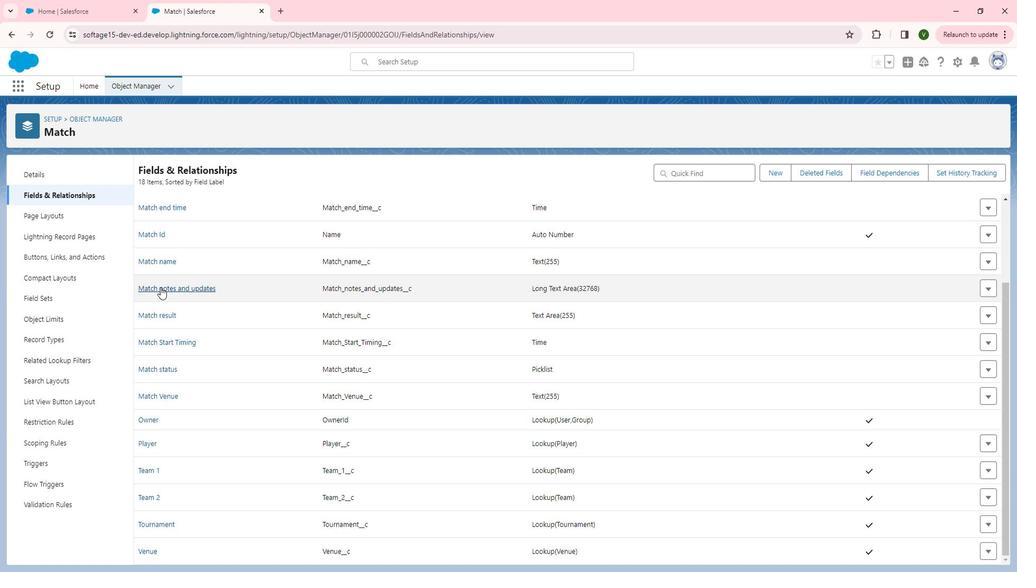 
Action: Mouse scrolled (176, 287) with delta (0, 0)
Screenshot: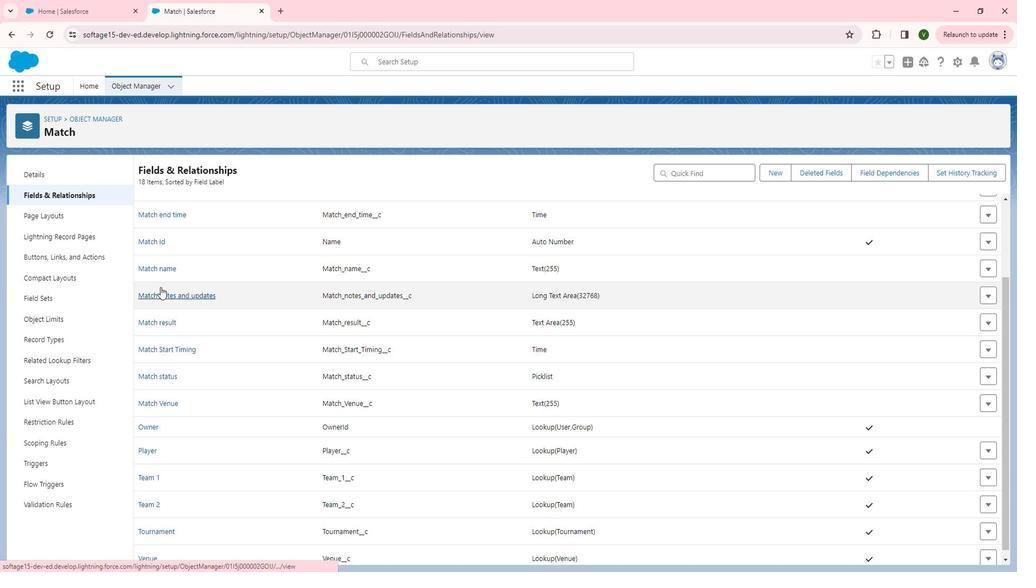 
Action: Mouse moved to (179, 275)
Screenshot: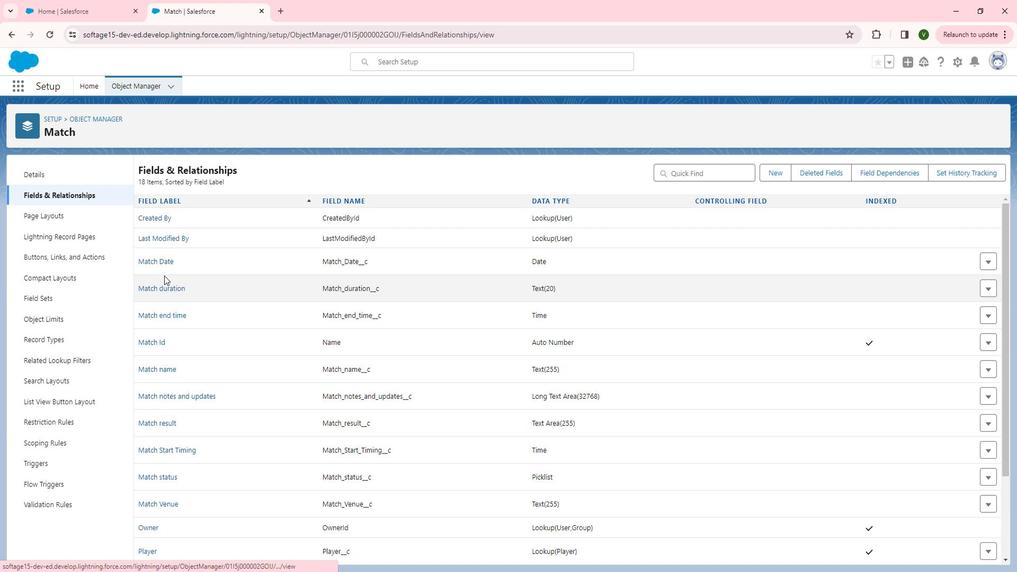 
Action: Mouse scrolled (179, 276) with delta (0, 0)
Screenshot: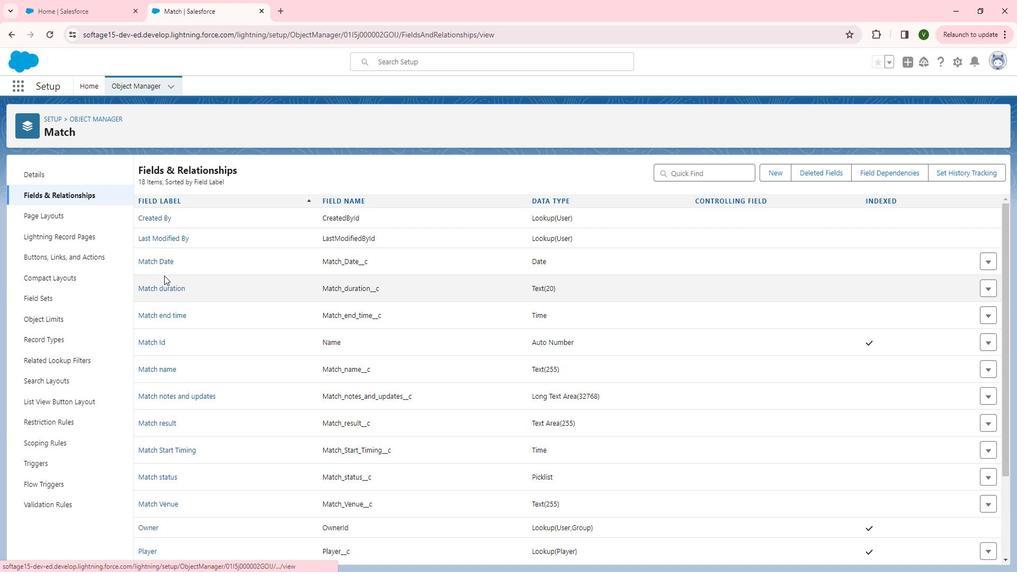 
Action: Mouse moved to (179, 282)
Screenshot: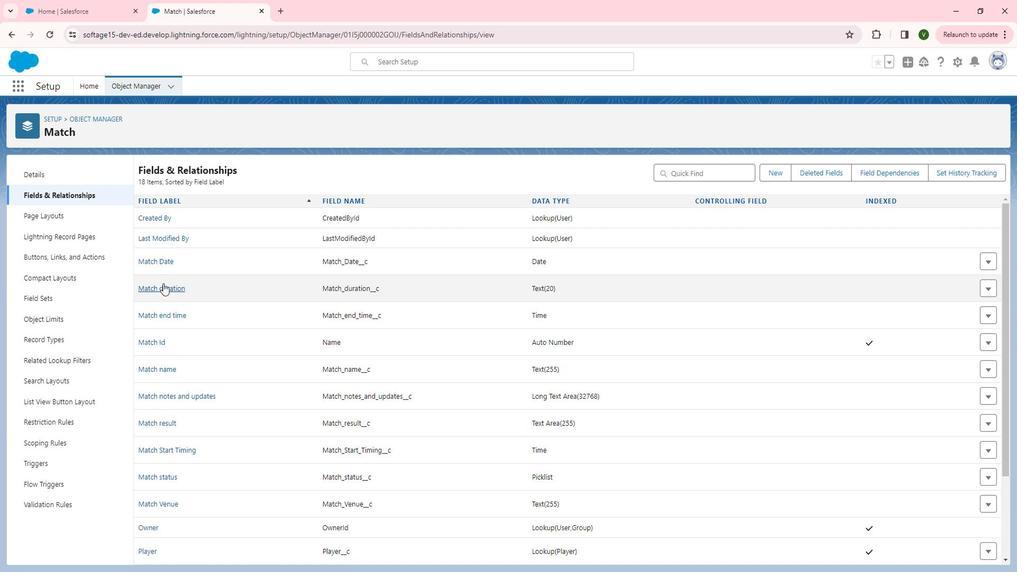 
Action: Mouse pressed left at (179, 282)
Screenshot: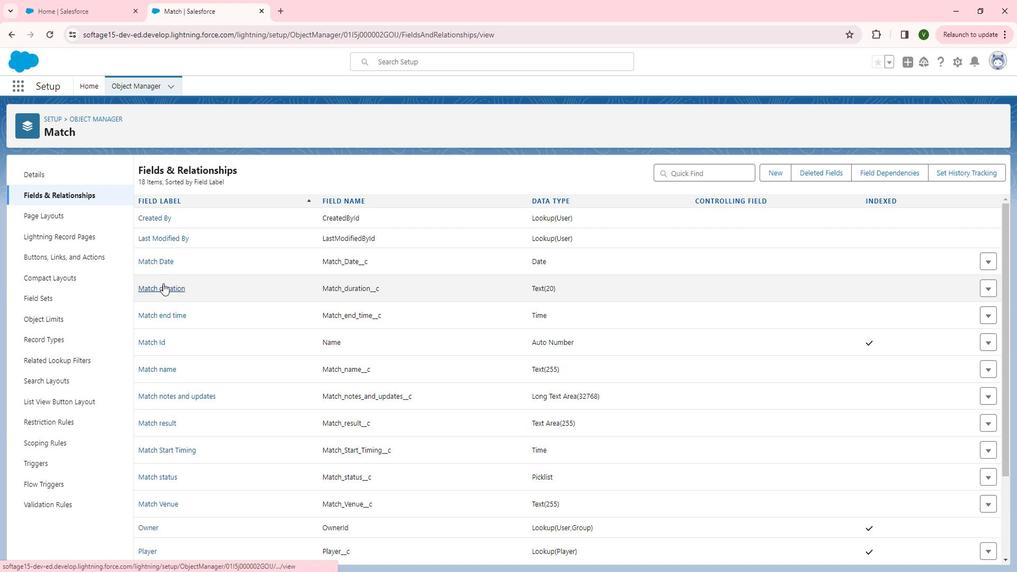 
Action: Mouse moved to (403, 479)
Screenshot: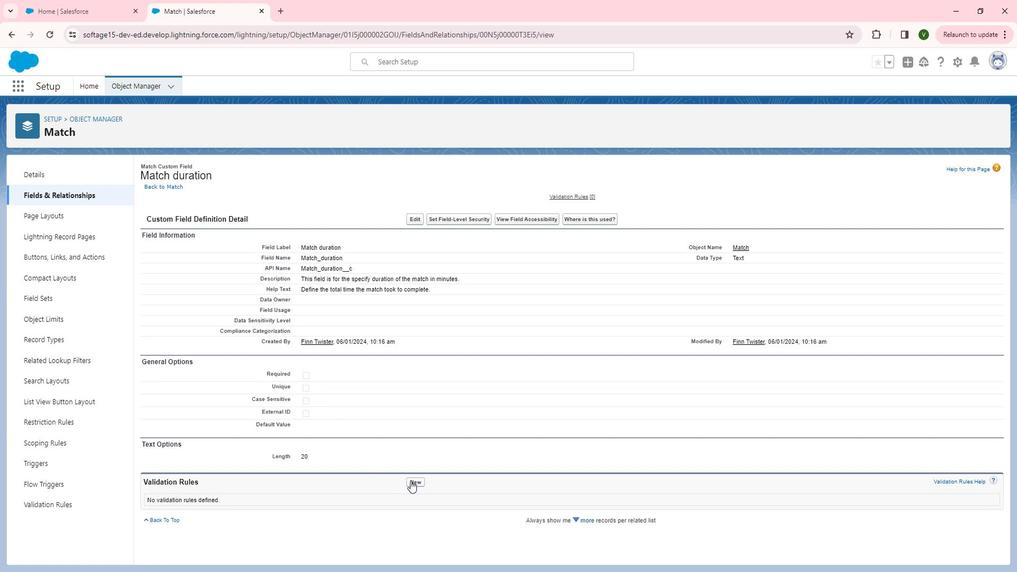 
Action: Mouse pressed left at (403, 479)
Screenshot: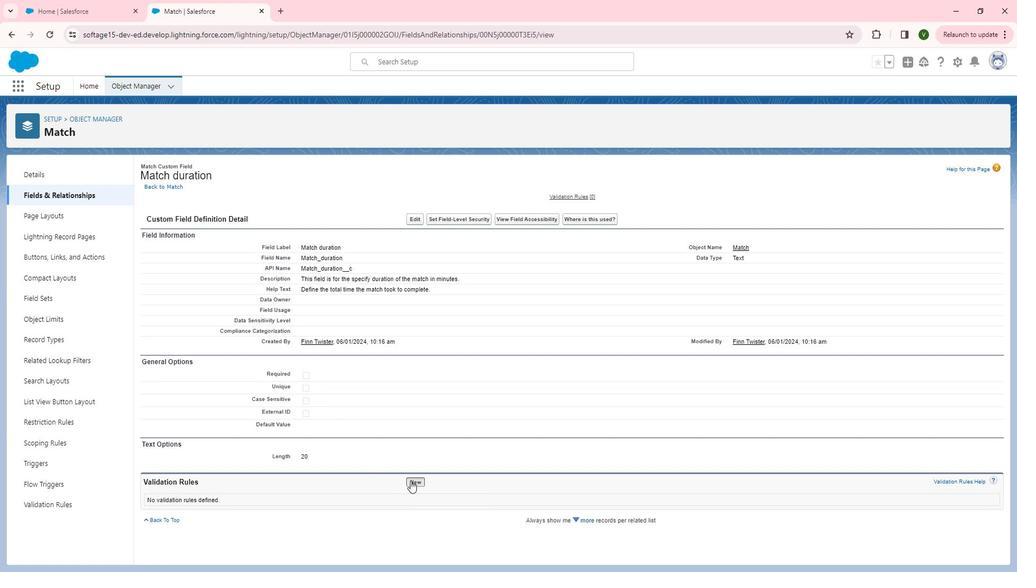 
Action: Mouse moved to (279, 246)
Screenshot: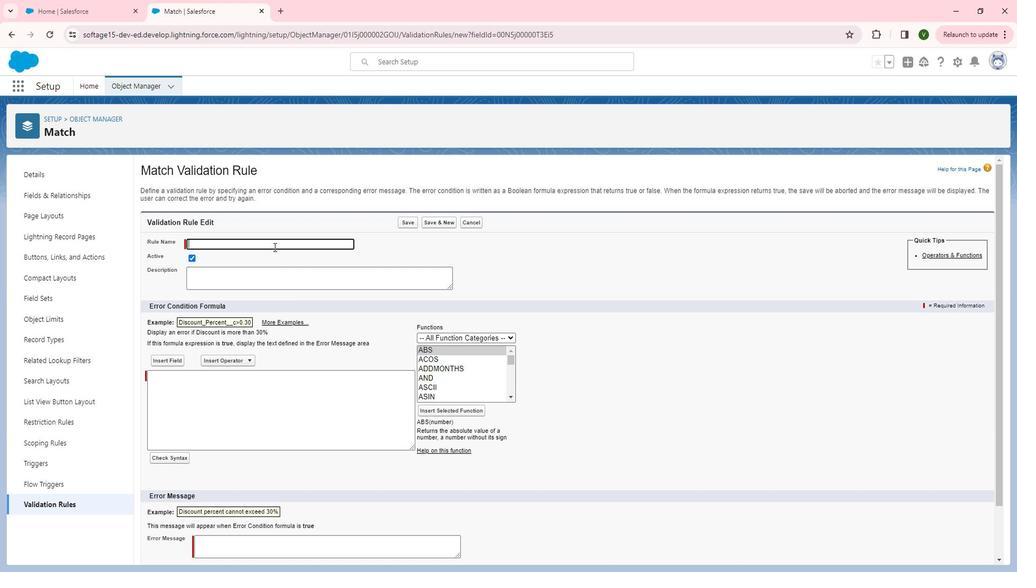 
Action: Mouse pressed left at (279, 246)
Screenshot: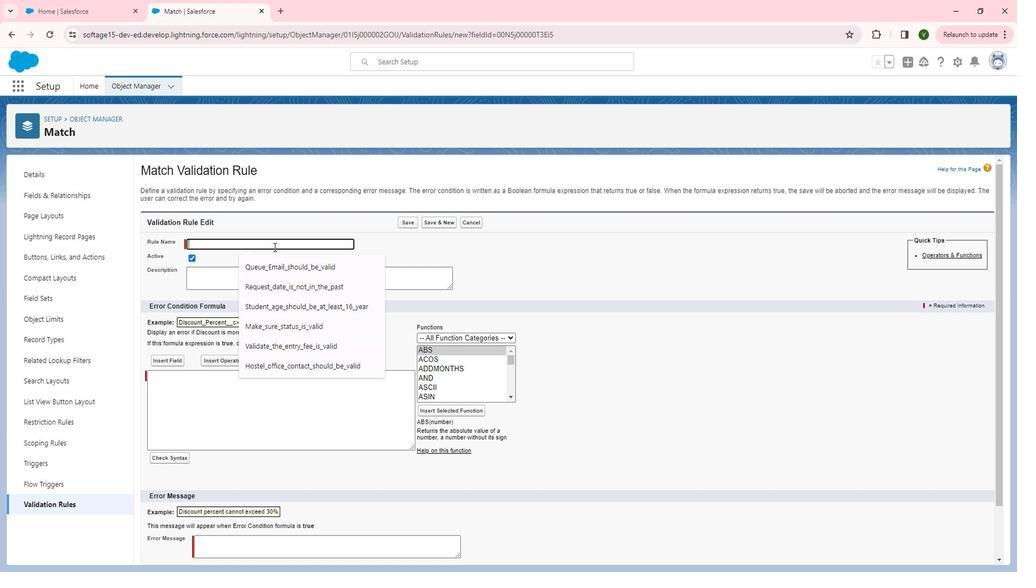 
Action: Mouse moved to (279, 245)
Screenshot: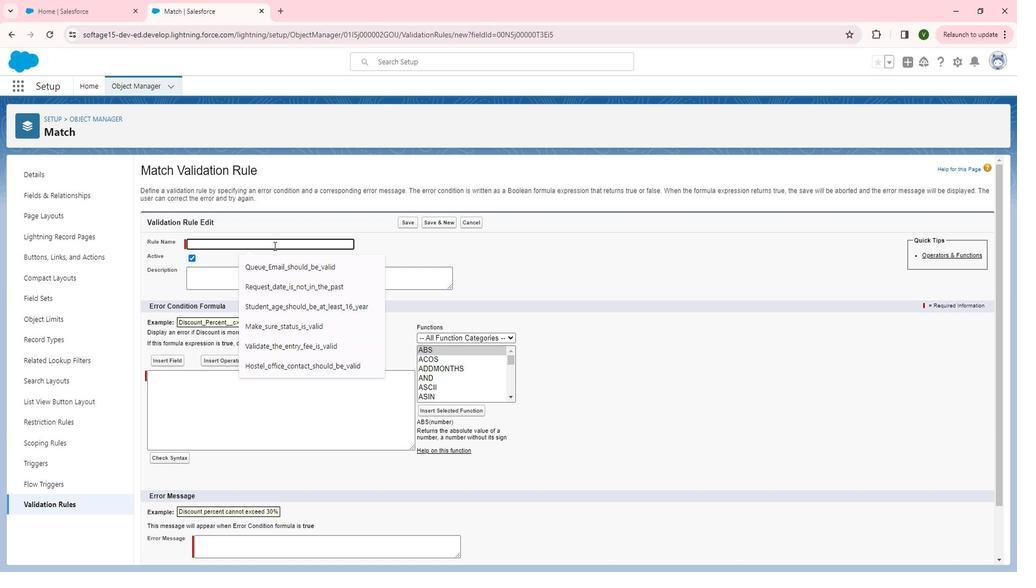 
Action: Key pressed <Key.shift>Match<Key.shift>Duration<Key.shift>Required<Key.shift><Key.shift>With<Key.backspace><Key.backspace><Key.backspace><Key.backspace><Key.shift>For<Key.shift><Key.shift><Key.shift><Key.shift><Key.shift><Key.shift><Key.shift><Key.shift>Schdu<Key.backspace><Key.backspace>edule<Key.shift>Match
Screenshot: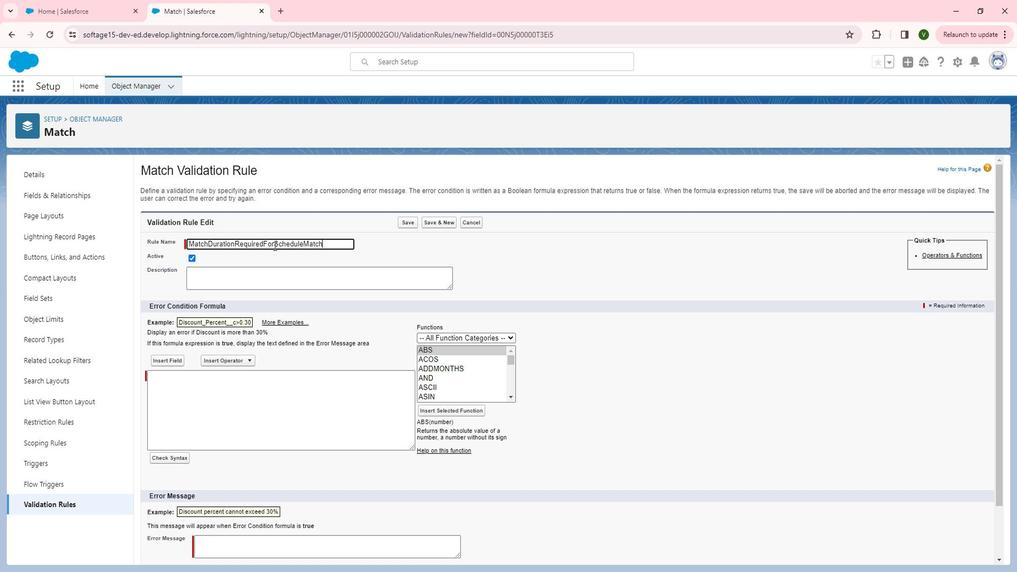 
Action: Mouse moved to (289, 282)
Screenshot: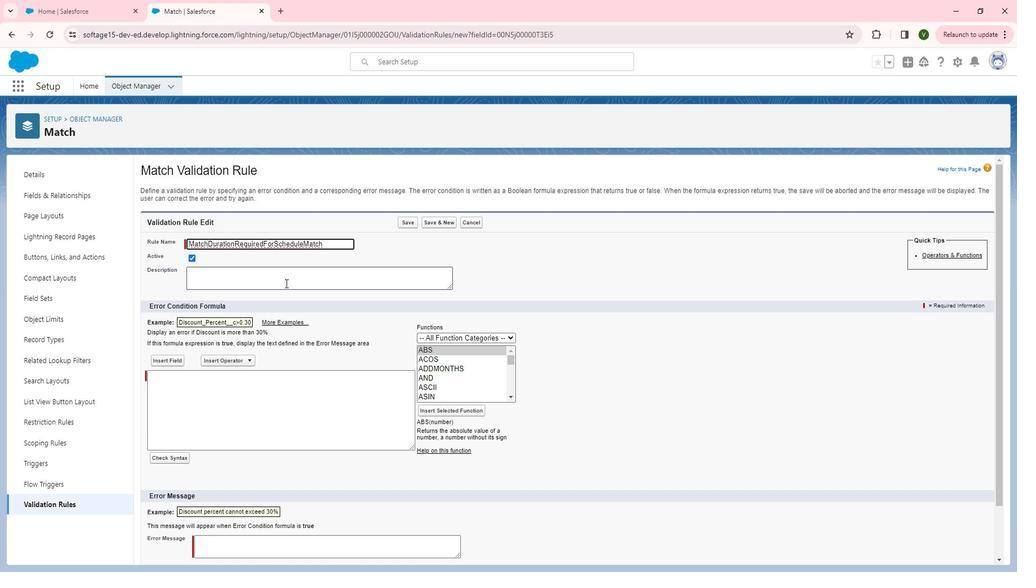 
Action: Mouse pressed left at (289, 282)
Screenshot: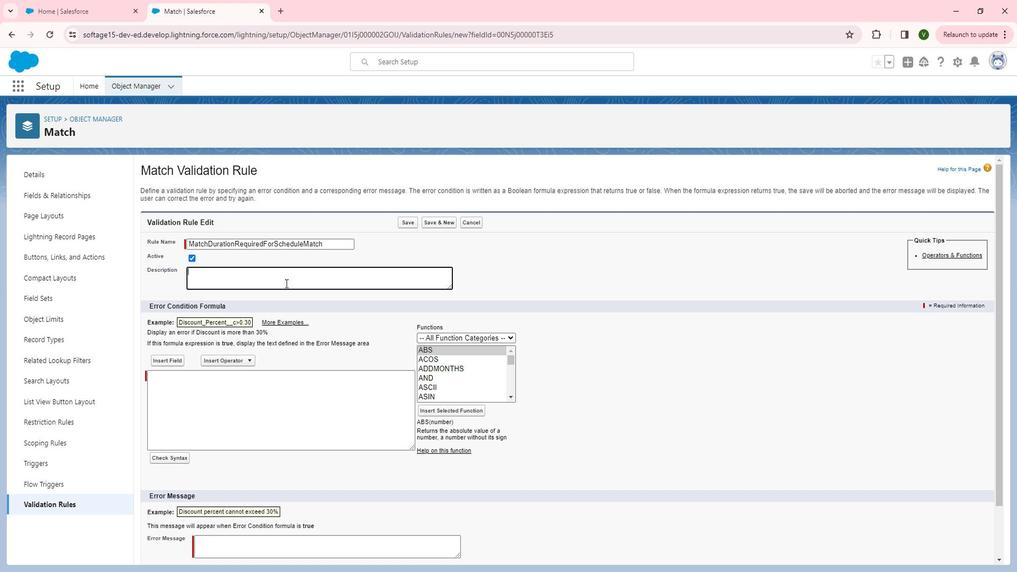 
Action: Key pressed <Key.shift>This<Key.space>validation<Key.space>for<Key.space>the<Key.space>make<Key.space>sure<Key.space>the<Key.space>match<Key.space>duration<Key.space>must<Key.space>be<Key.space>specified<Key.space>for<Key.space>scheduled<Key.space><Key.shift>match.
Screenshot: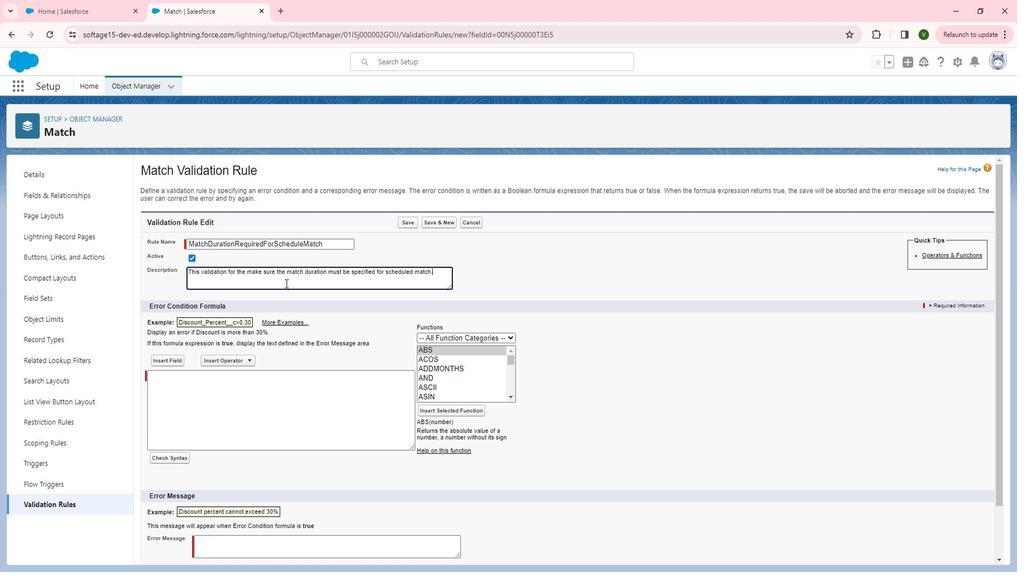
Action: Mouse moved to (254, 401)
Screenshot: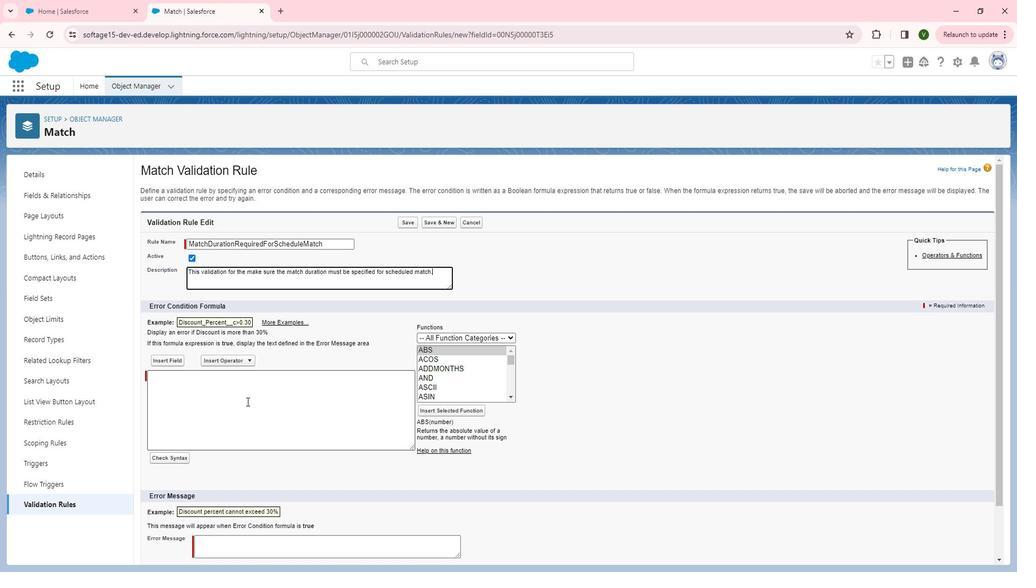 
Action: Mouse pressed left at (254, 401)
Screenshot: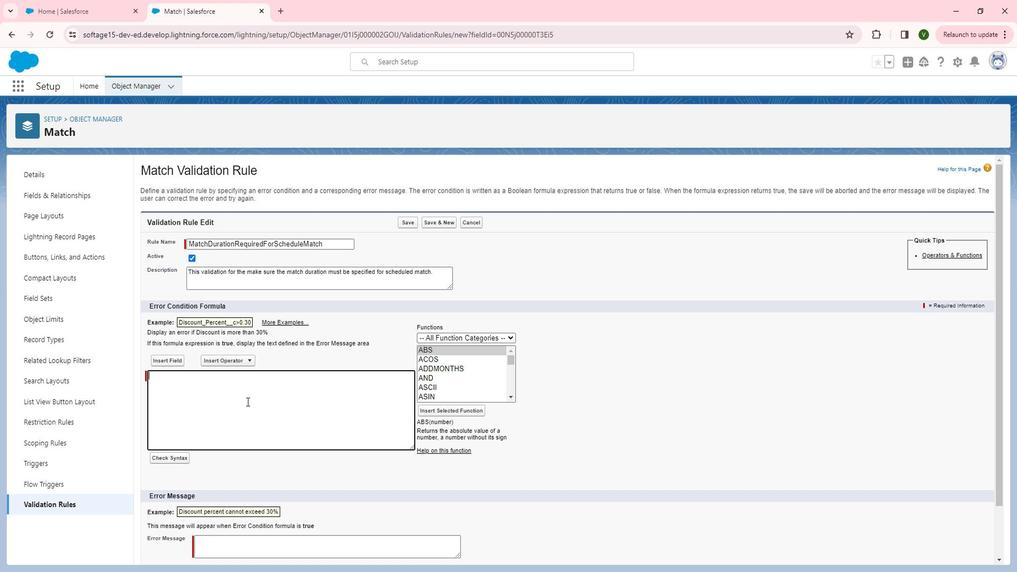 
Action: Mouse moved to (254, 401)
Screenshot: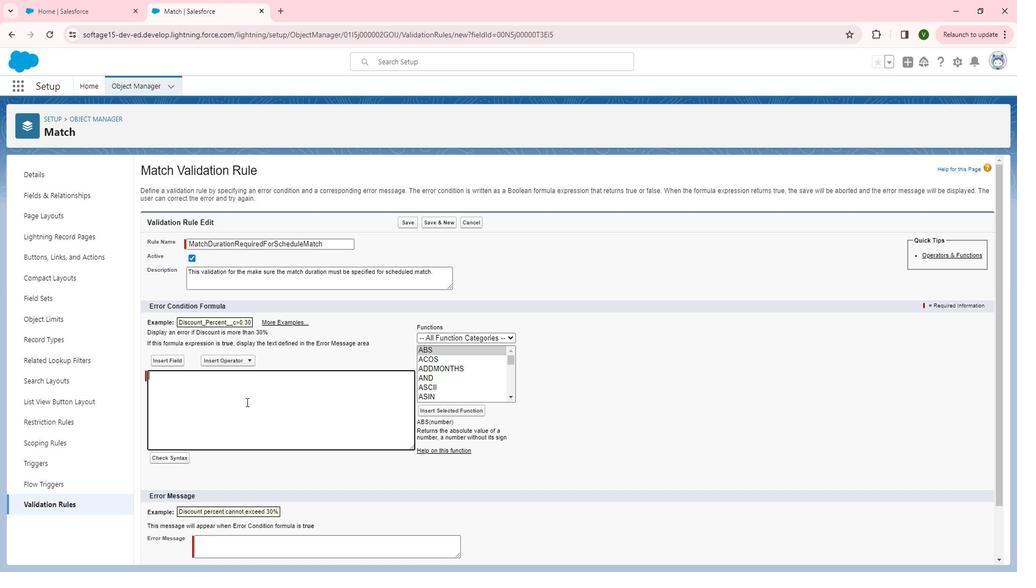 
Action: Key pressed <Key.shift>And<Key.space><Key.shift>(
Screenshot: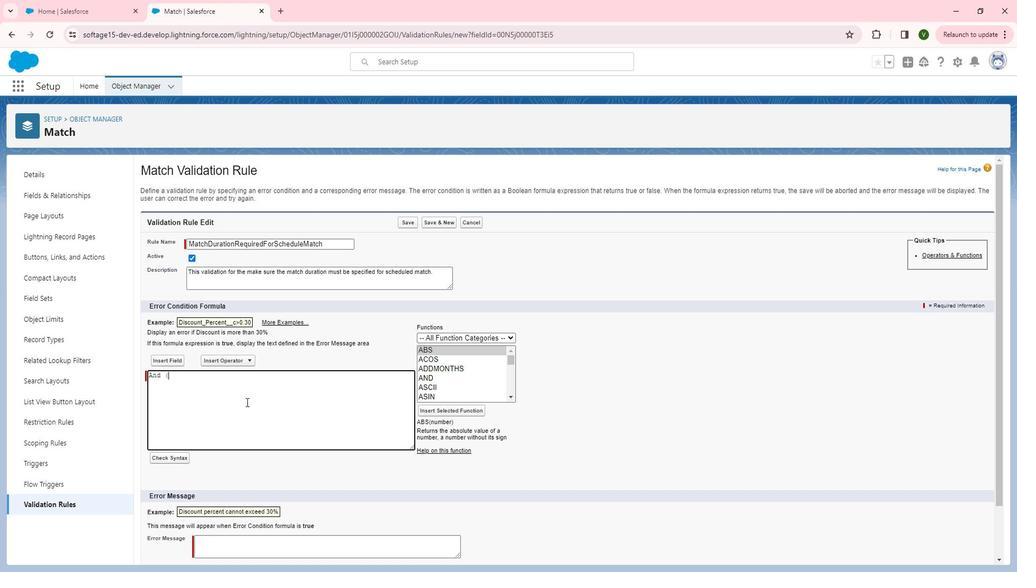 
Action: Mouse moved to (492, 392)
Screenshot: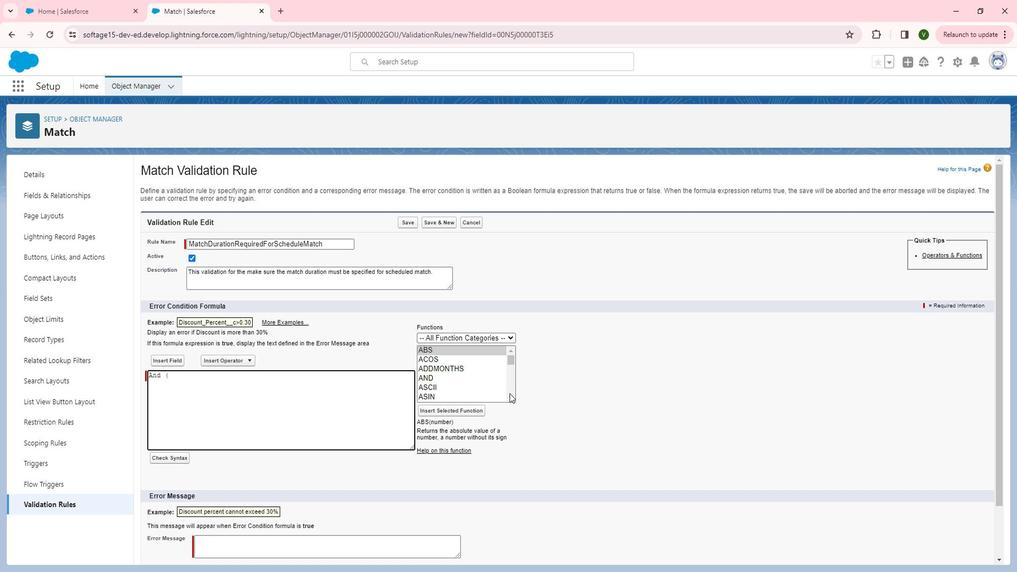 
Action: Mouse pressed left at (492, 392)
Screenshot: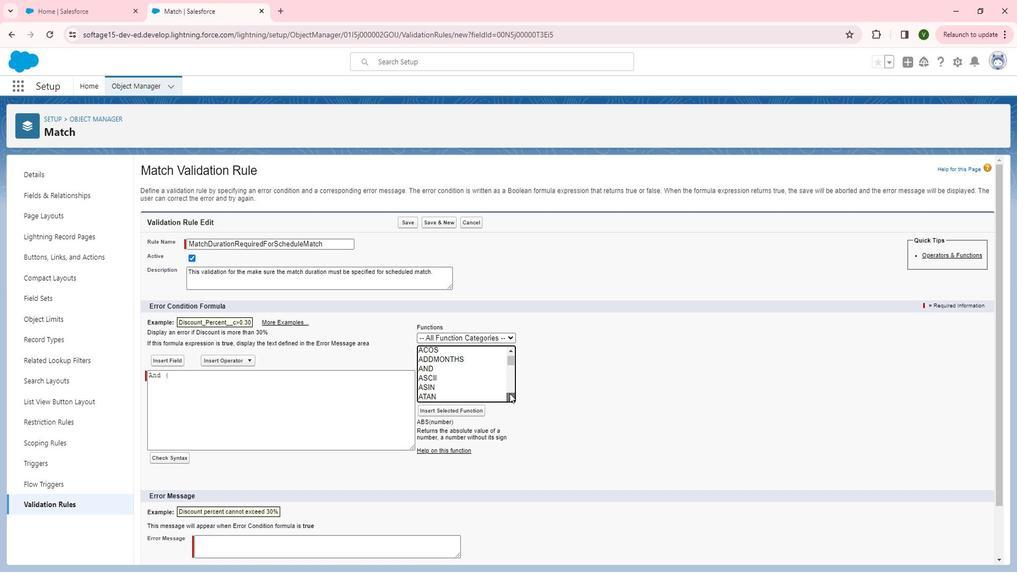
Action: Mouse moved to (492, 393)
Screenshot: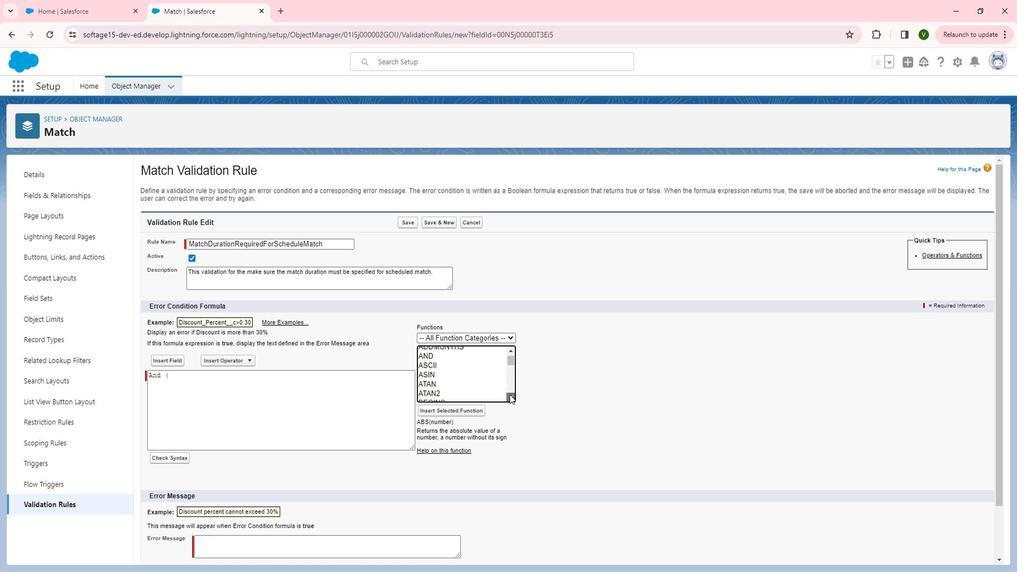 
Action: Mouse pressed left at (492, 393)
Screenshot: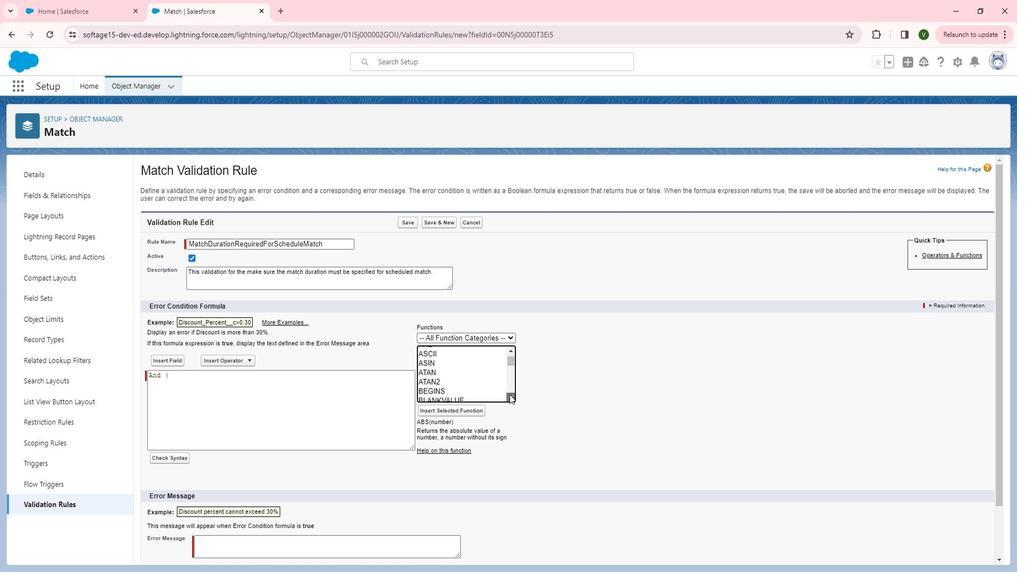 
Action: Mouse pressed left at (492, 393)
Screenshot: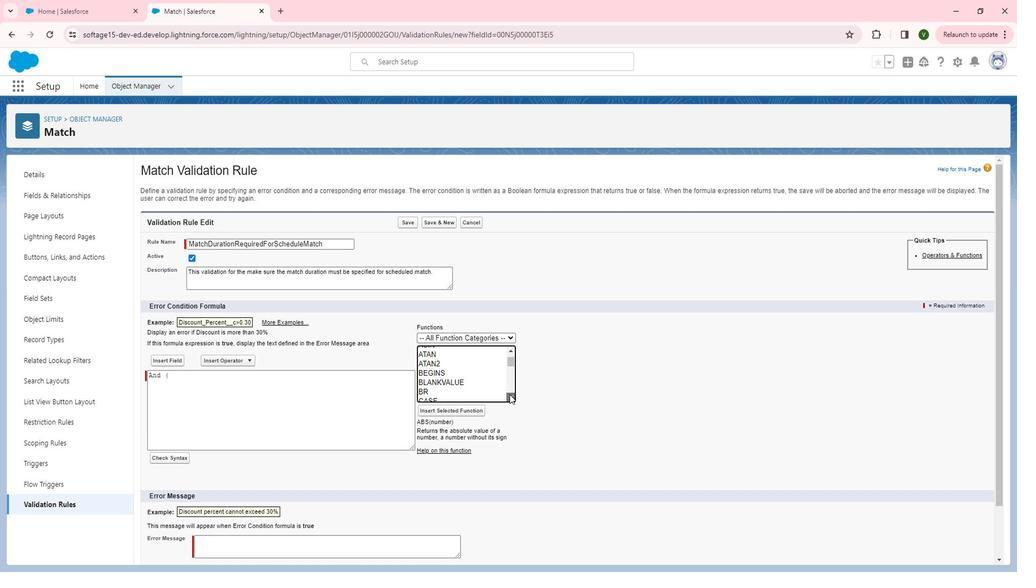 
Action: Mouse pressed left at (492, 393)
Screenshot: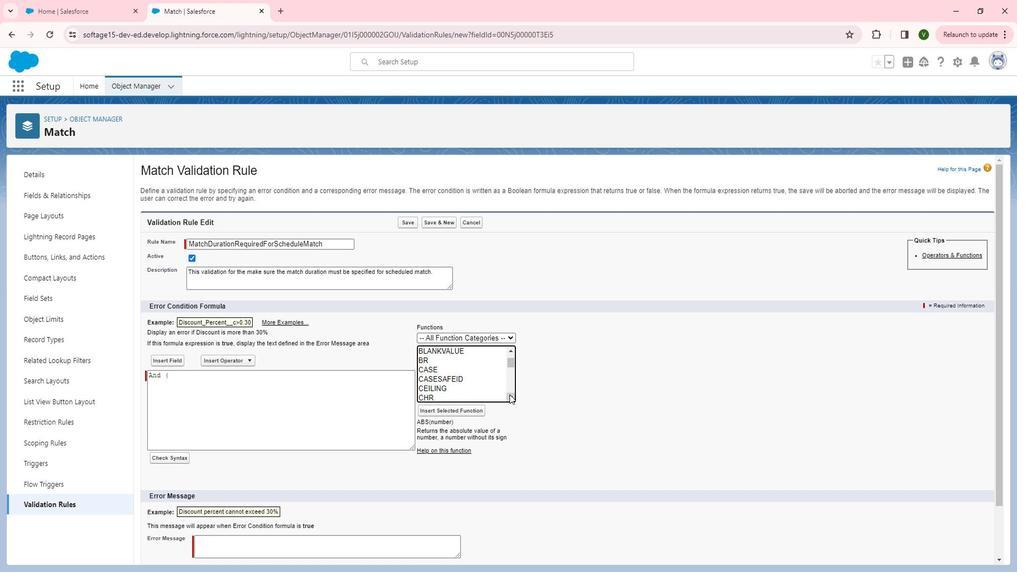
Action: Mouse pressed left at (492, 393)
Screenshot: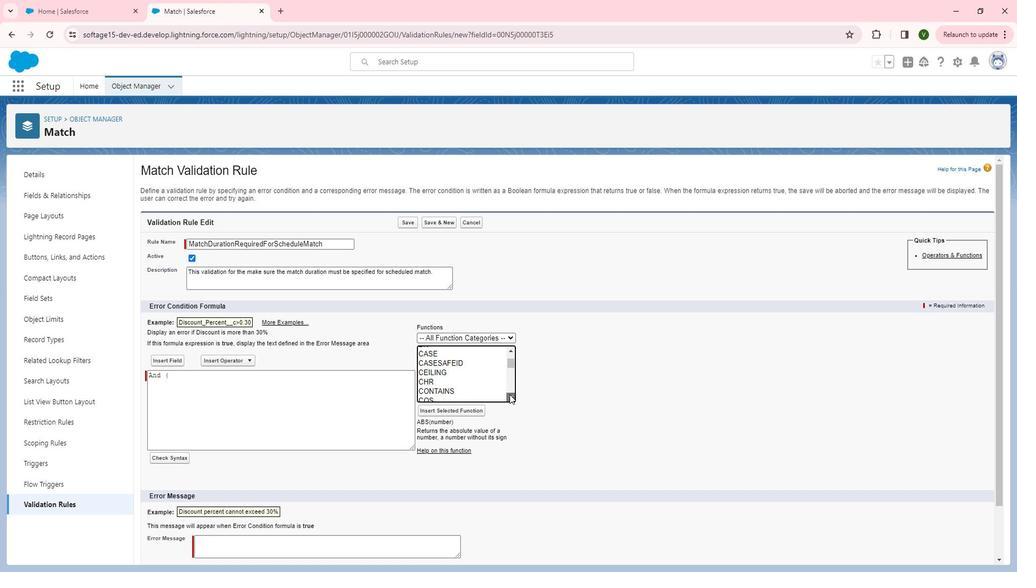 
Action: Mouse pressed left at (492, 393)
Screenshot: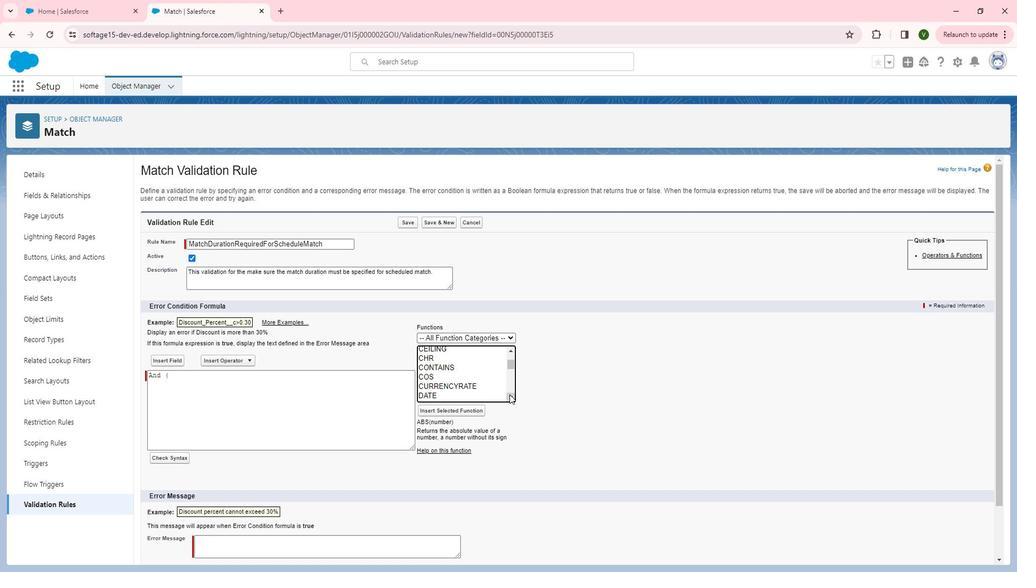 
Action: Mouse pressed left at (492, 393)
Screenshot: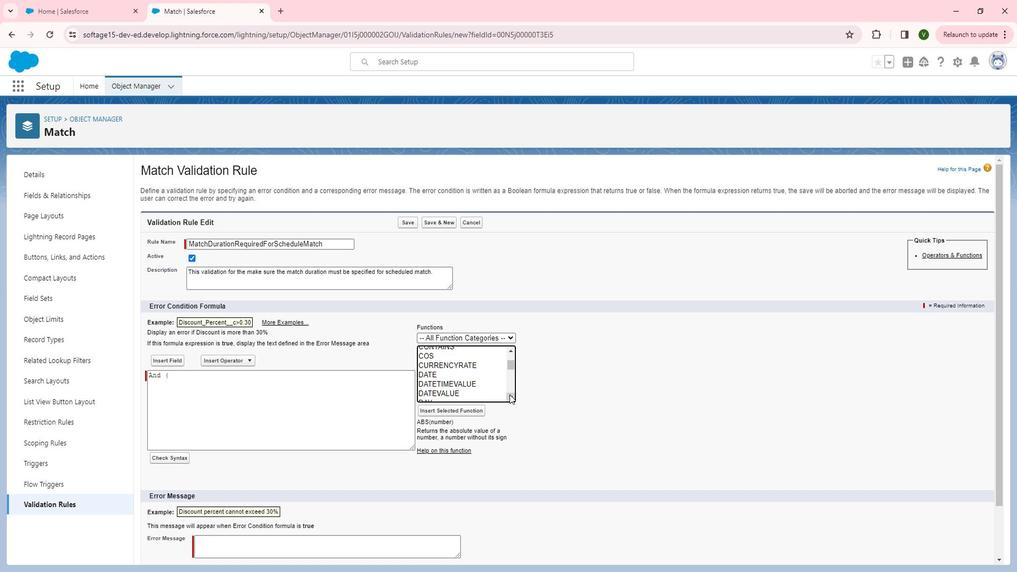 
Action: Mouse pressed left at (492, 393)
Screenshot: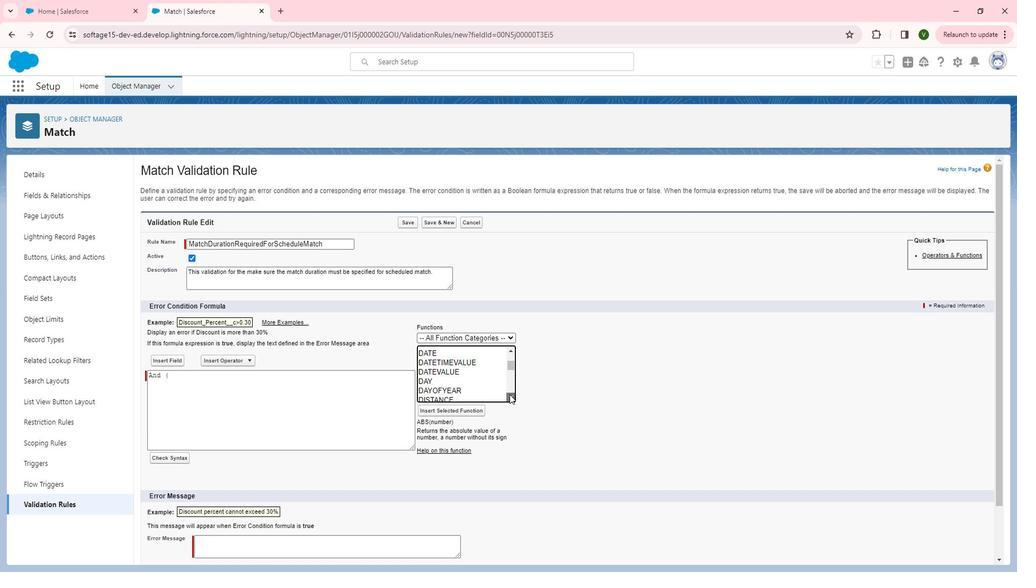 
Action: Mouse pressed left at (492, 393)
Screenshot: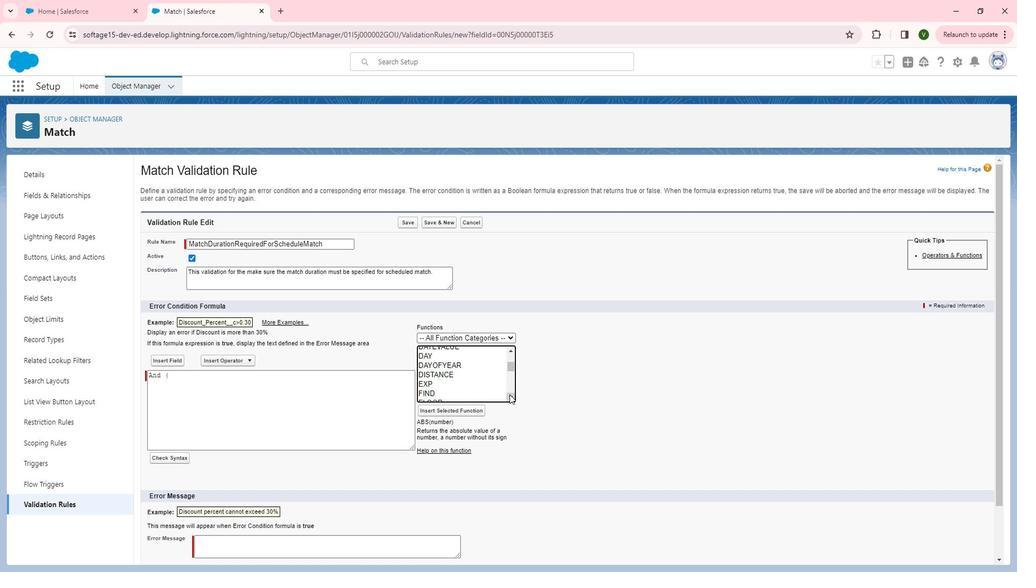 
Action: Mouse pressed left at (492, 393)
Screenshot: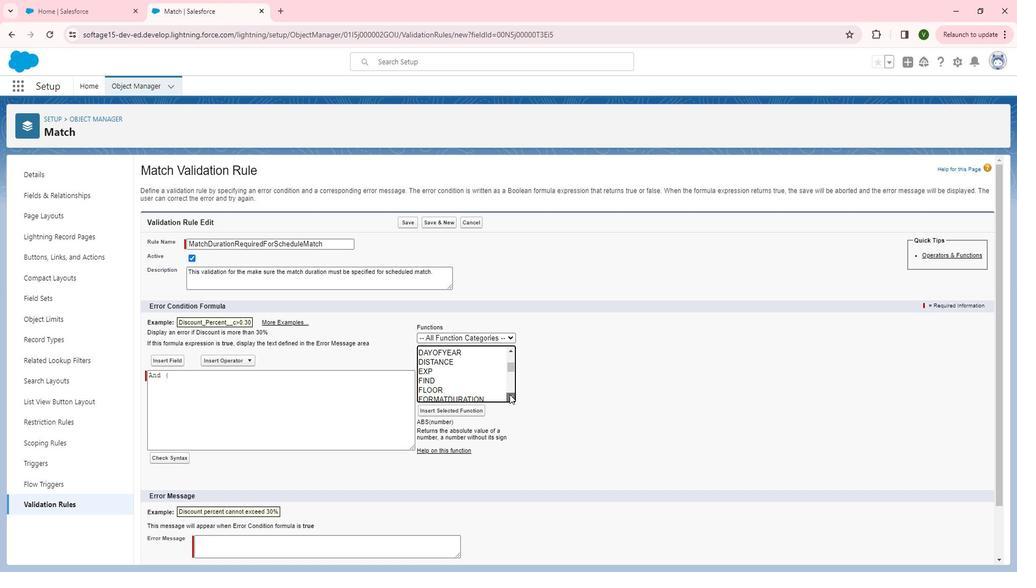 
Action: Mouse pressed left at (492, 393)
Screenshot: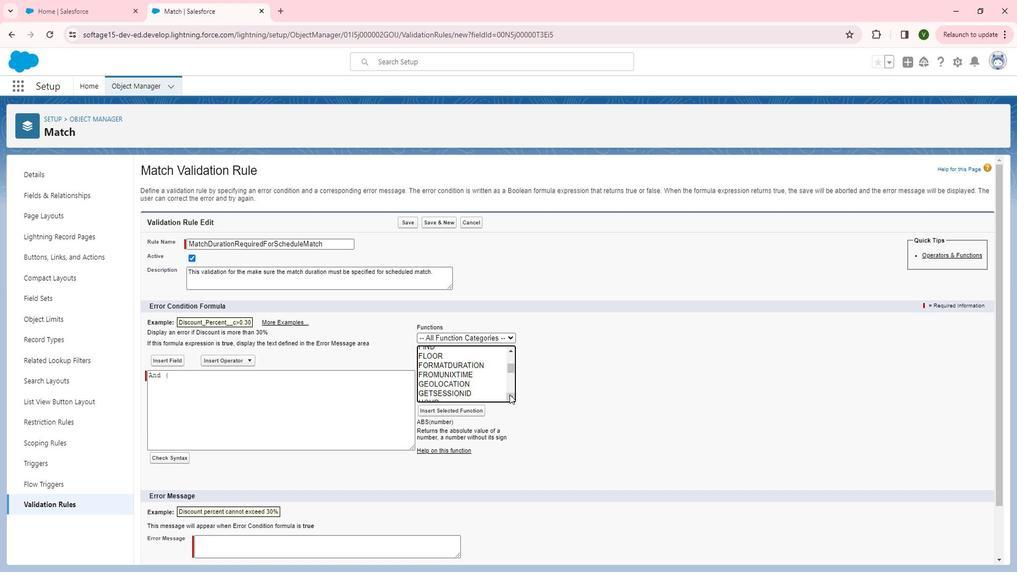 
Action: Mouse pressed left at (492, 393)
Screenshot: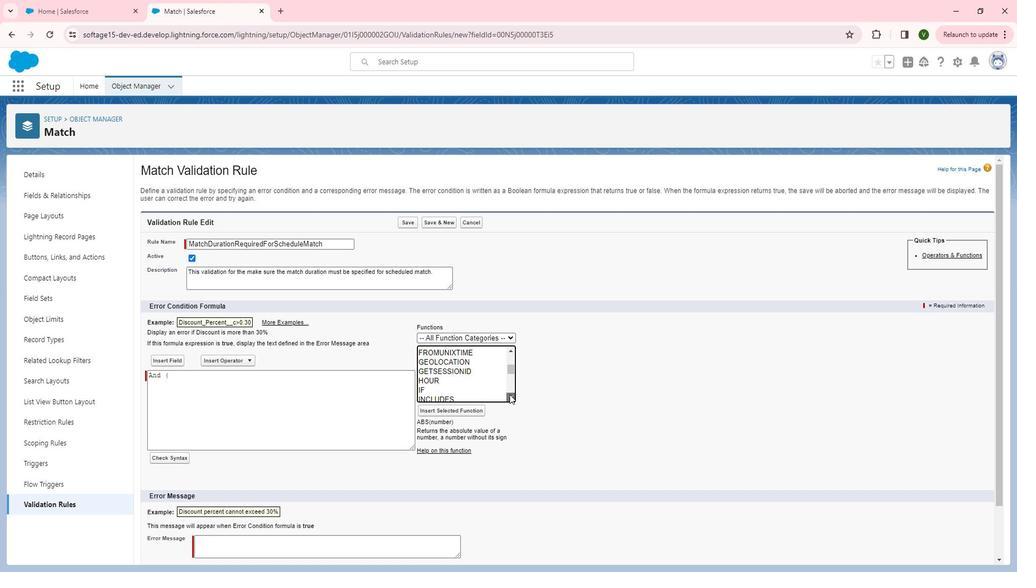 
Action: Mouse pressed left at (492, 393)
Screenshot: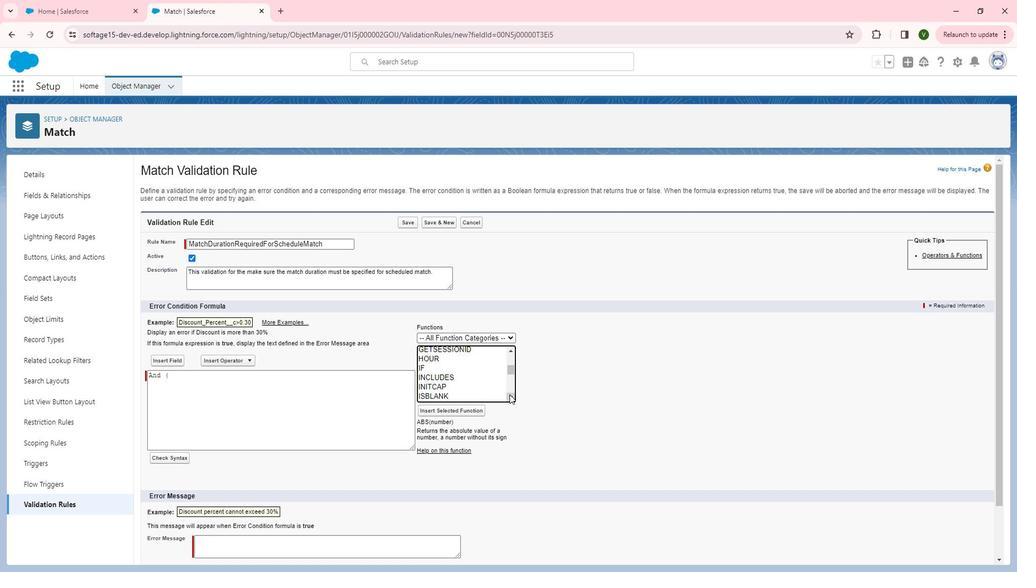 
Action: Mouse pressed left at (492, 393)
Screenshot: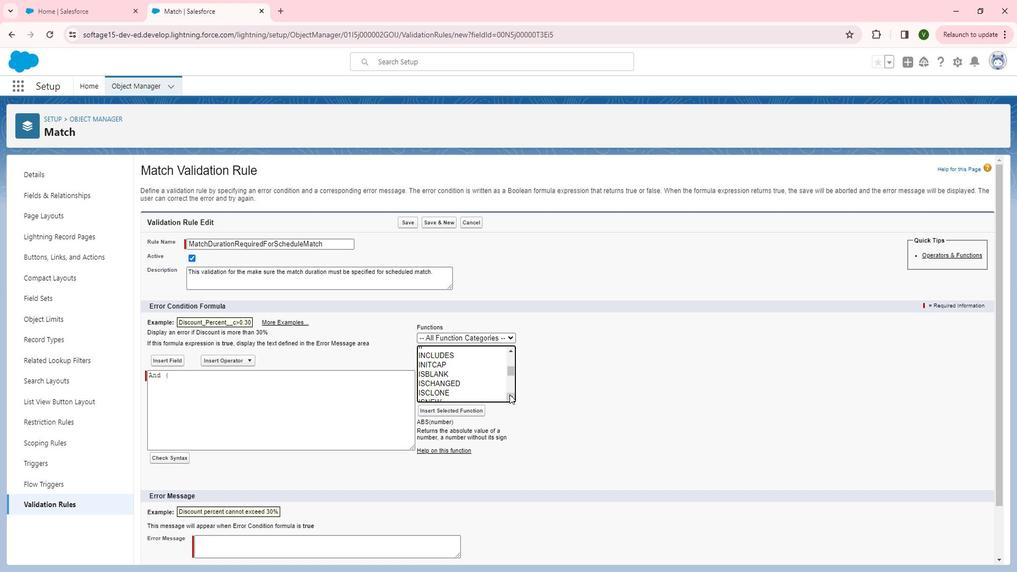 
Action: Mouse pressed left at (492, 393)
Screenshot: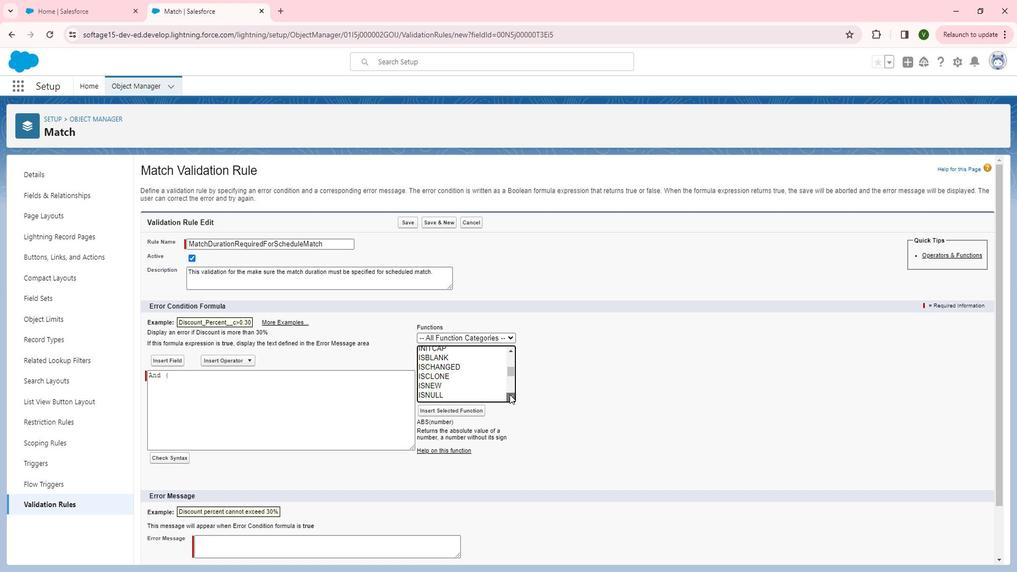 
Action: Mouse pressed left at (492, 393)
Screenshot: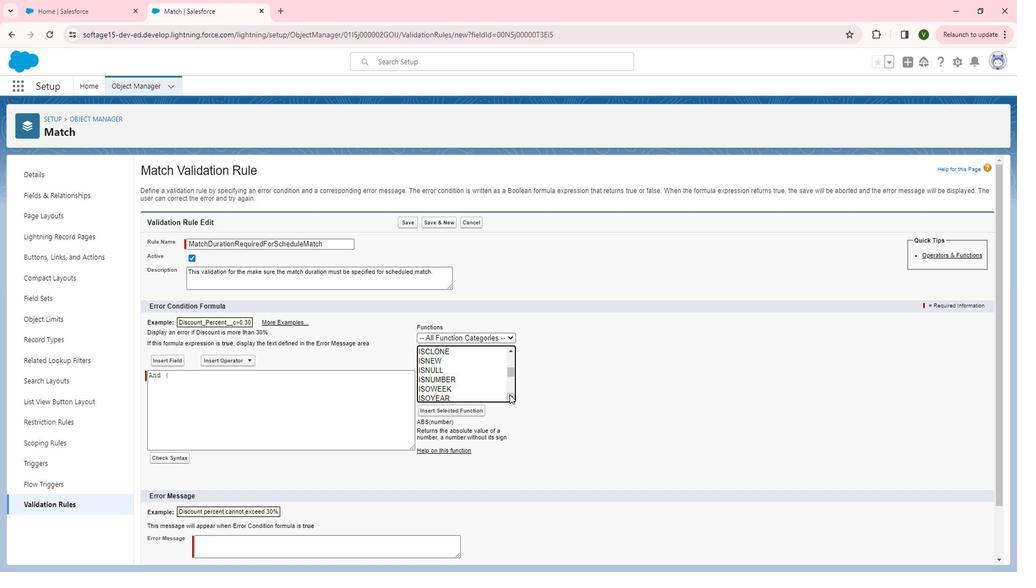 
Action: Mouse pressed left at (492, 393)
Screenshot: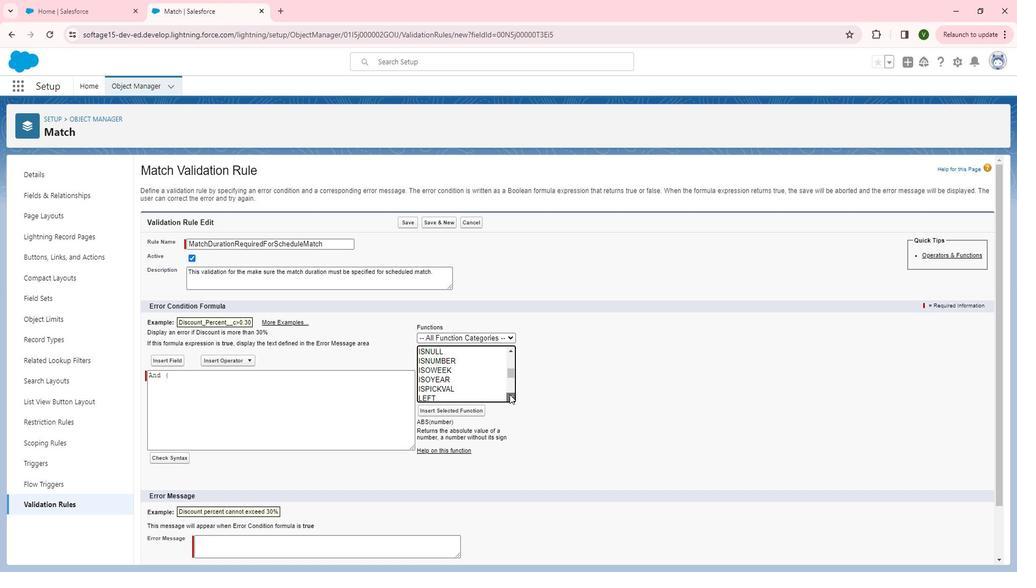
Action: Mouse moved to (419, 375)
Screenshot: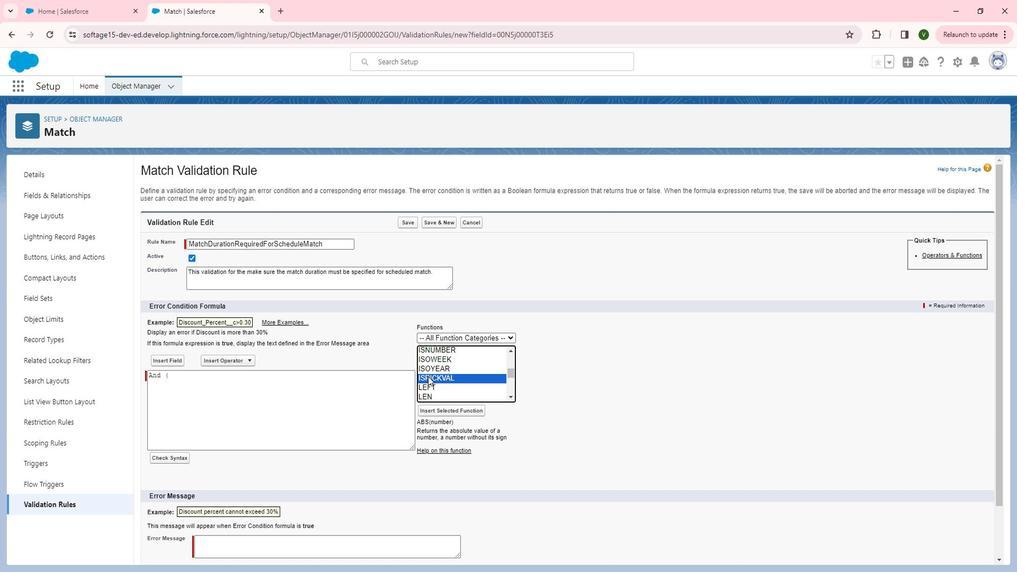 
Action: Mouse pressed left at (419, 375)
Screenshot: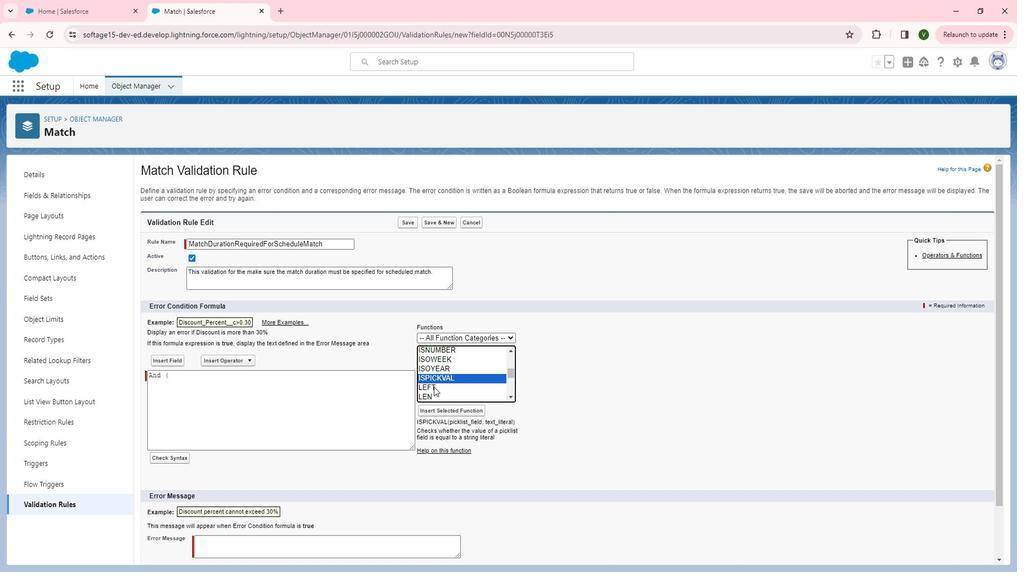 
Action: Mouse moved to (450, 409)
Screenshot: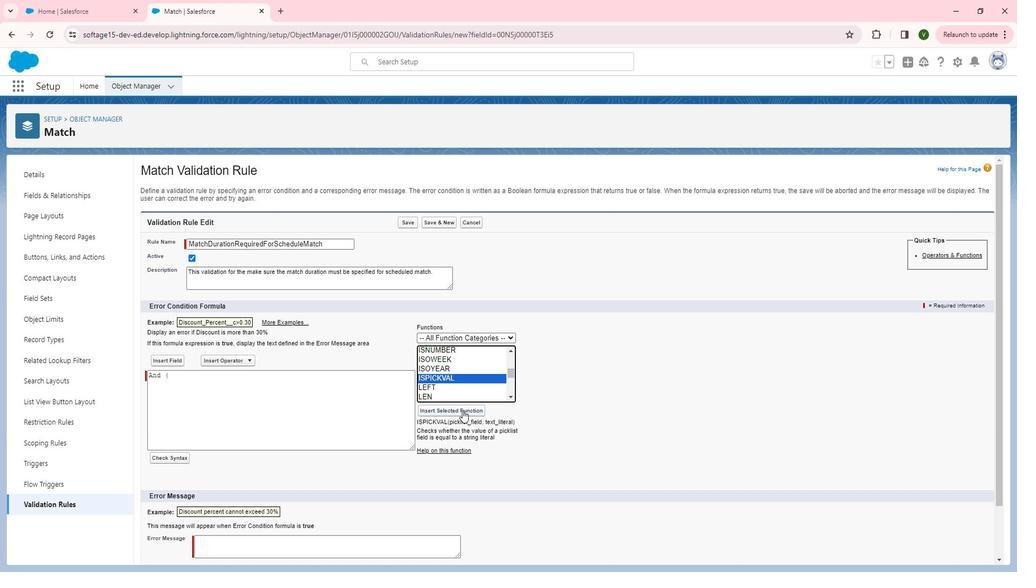 
Action: Mouse pressed left at (450, 409)
Screenshot: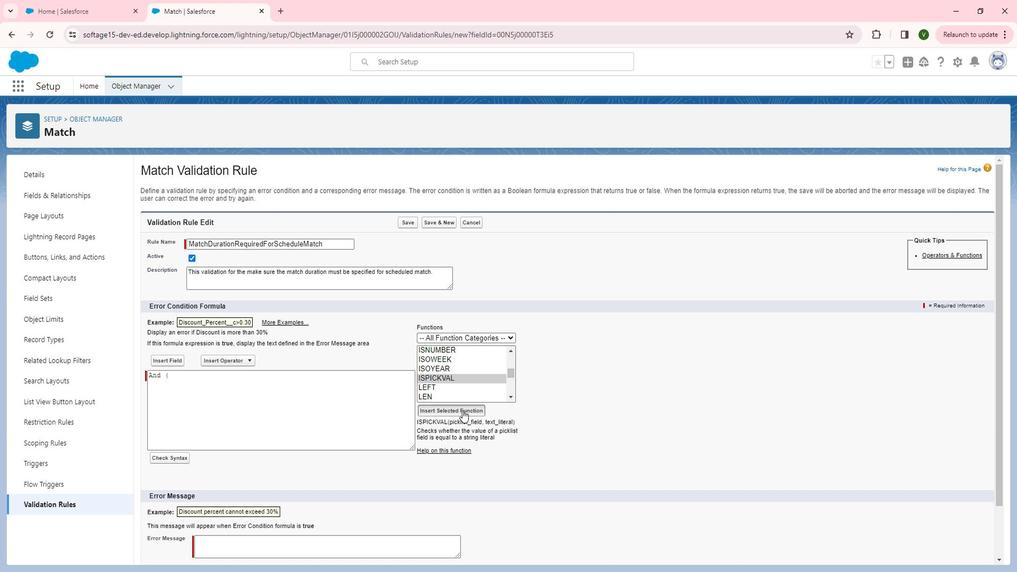 
Action: Mouse moved to (244, 375)
Screenshot: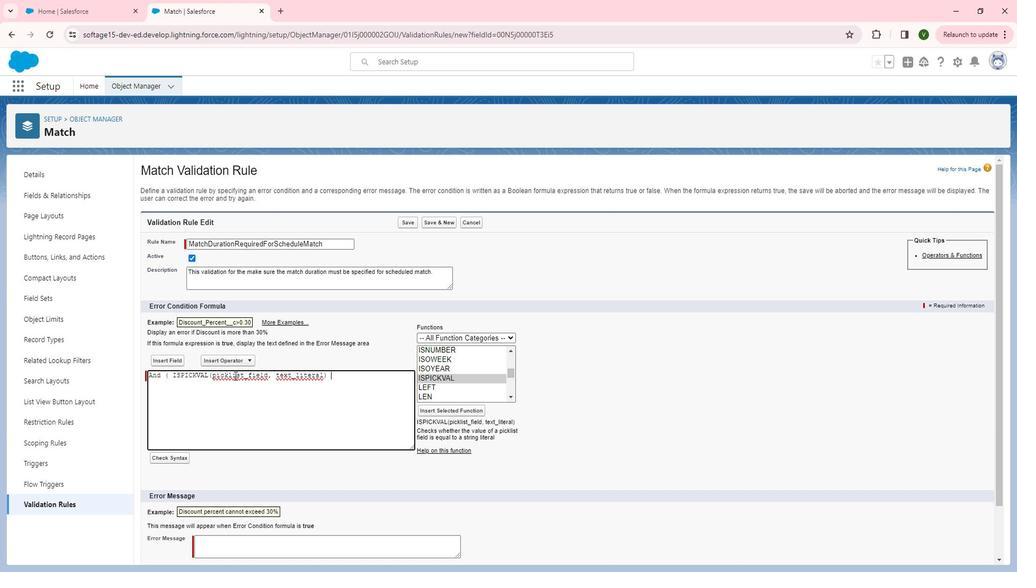 
Action: Mouse pressed left at (244, 375)
Screenshot: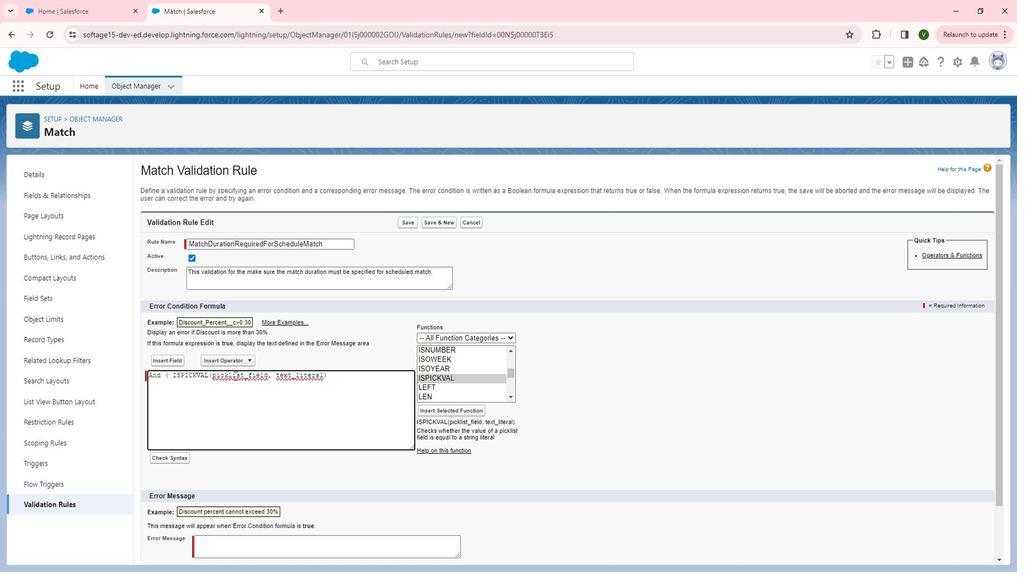 
Action: Mouse pressed left at (244, 375)
Screenshot: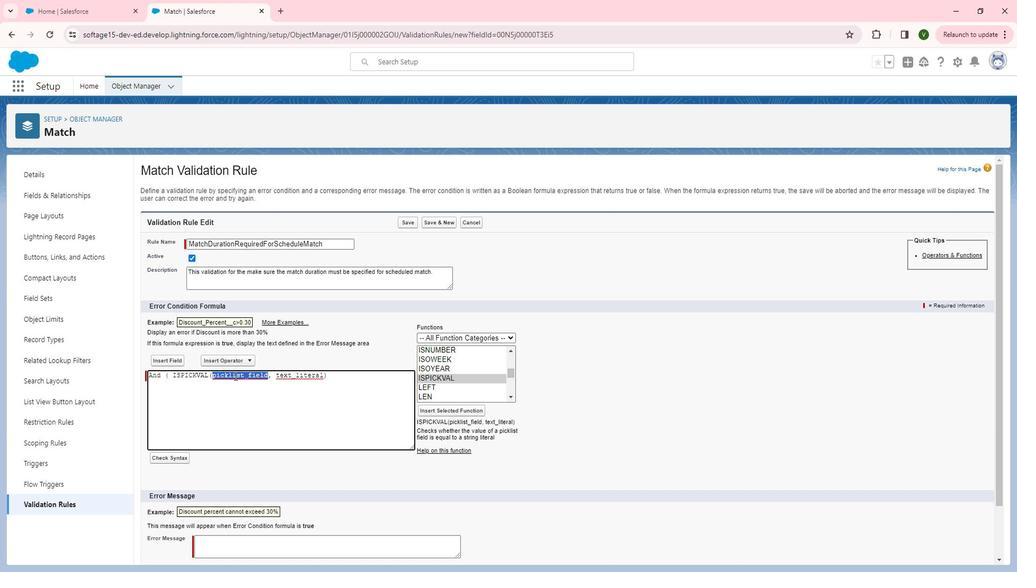 
Action: Mouse moved to (193, 353)
Screenshot: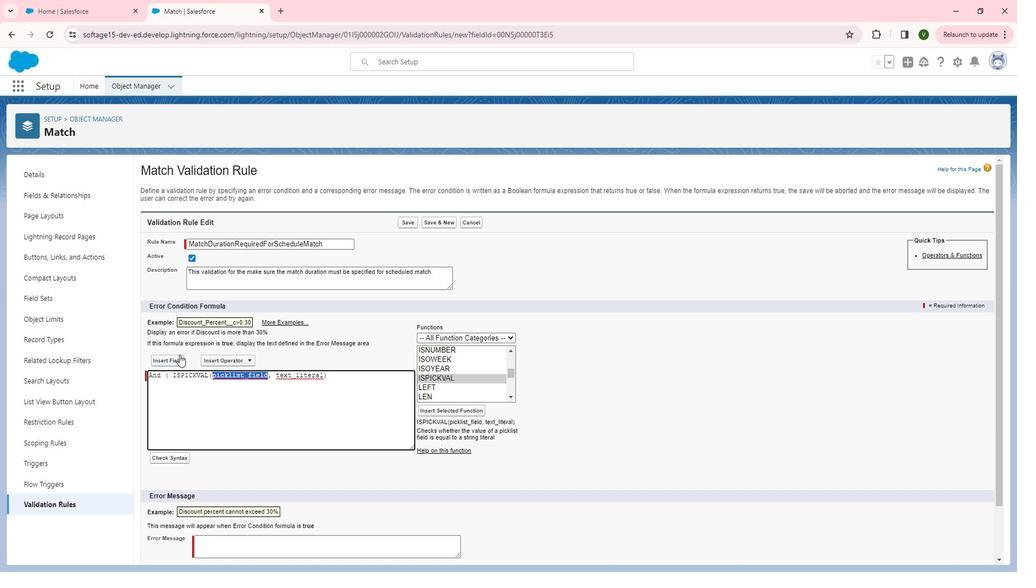 
Action: Mouse pressed left at (193, 353)
Screenshot: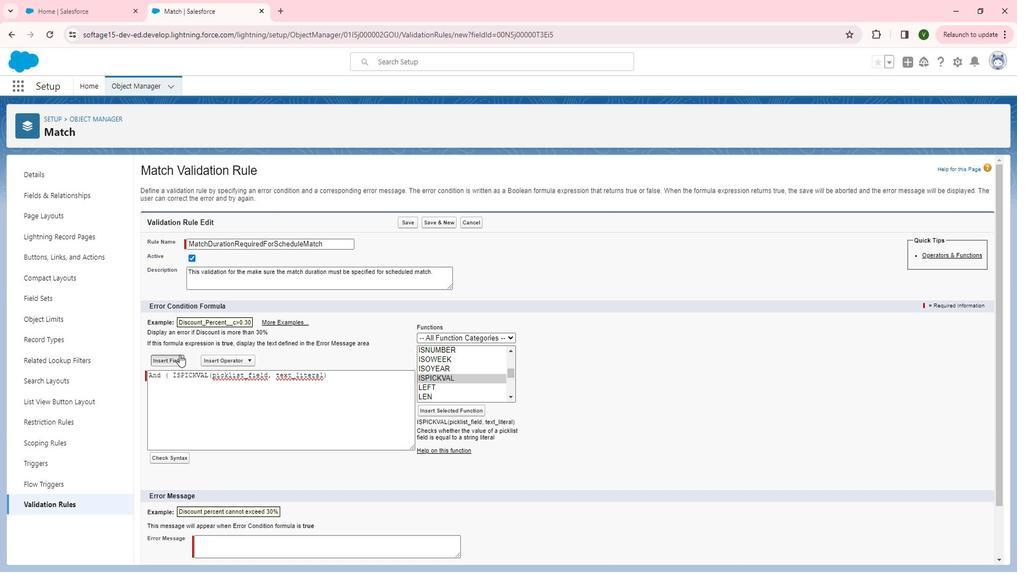 
Action: Mouse moved to (510, 392)
Screenshot: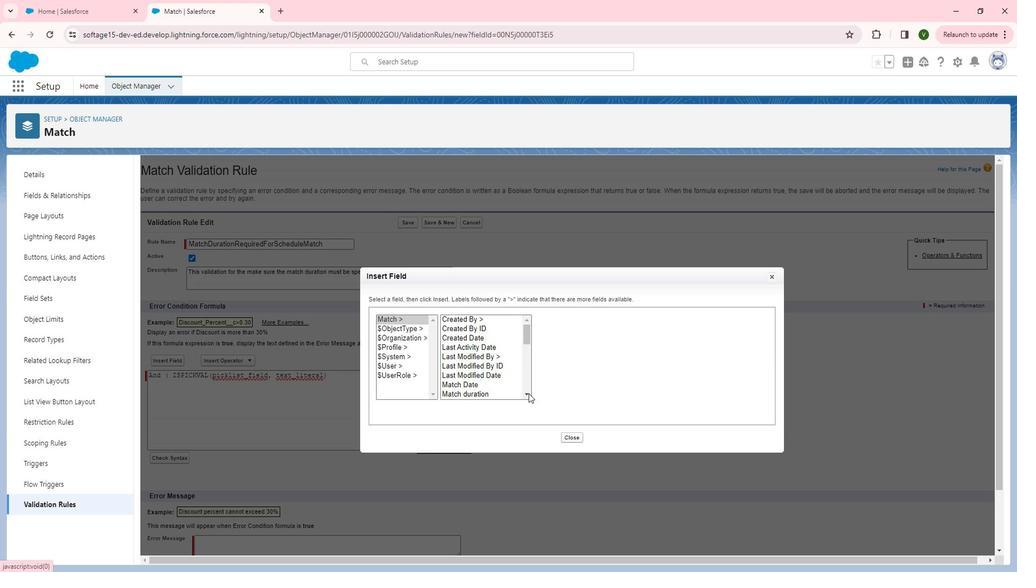 
Action: Mouse pressed left at (510, 392)
Screenshot: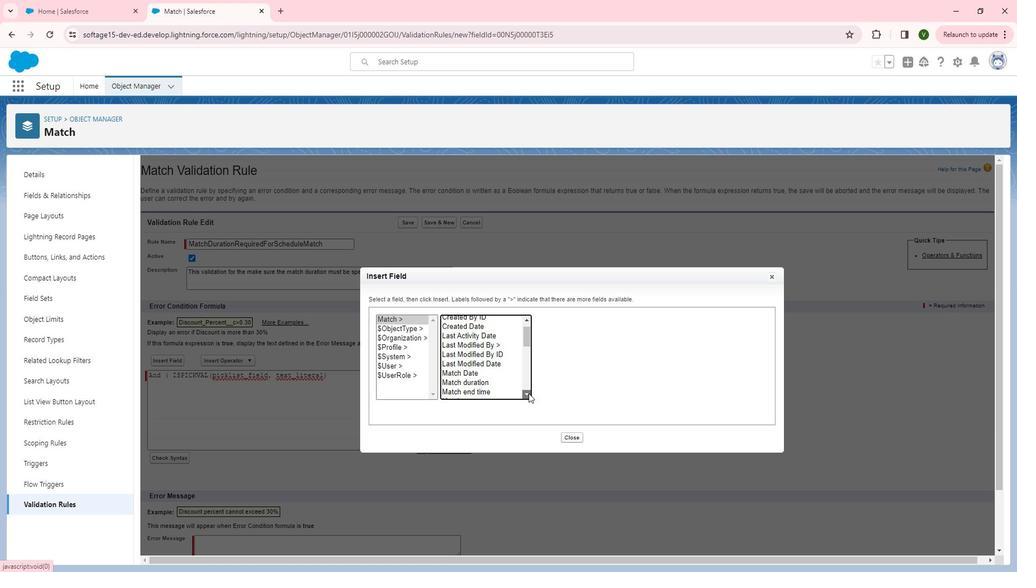 
Action: Mouse pressed left at (510, 392)
Screenshot: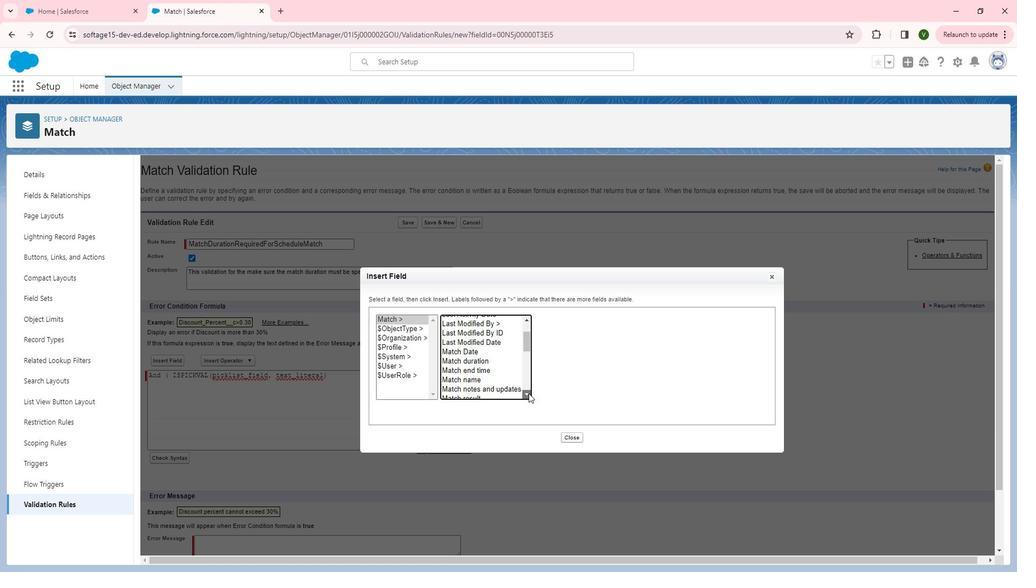 
Action: Mouse pressed left at (510, 392)
Screenshot: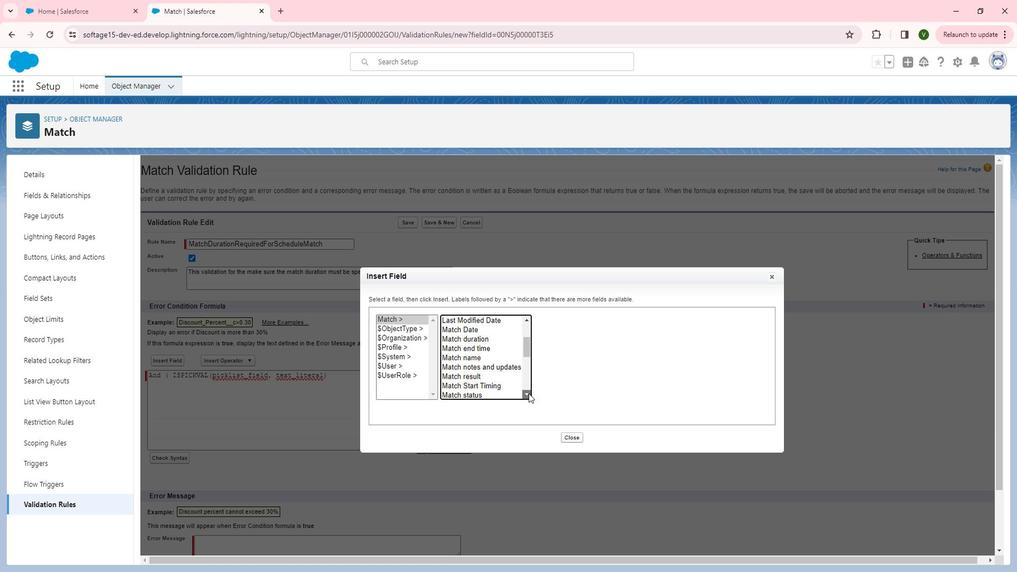 
Action: Mouse moved to (454, 383)
Screenshot: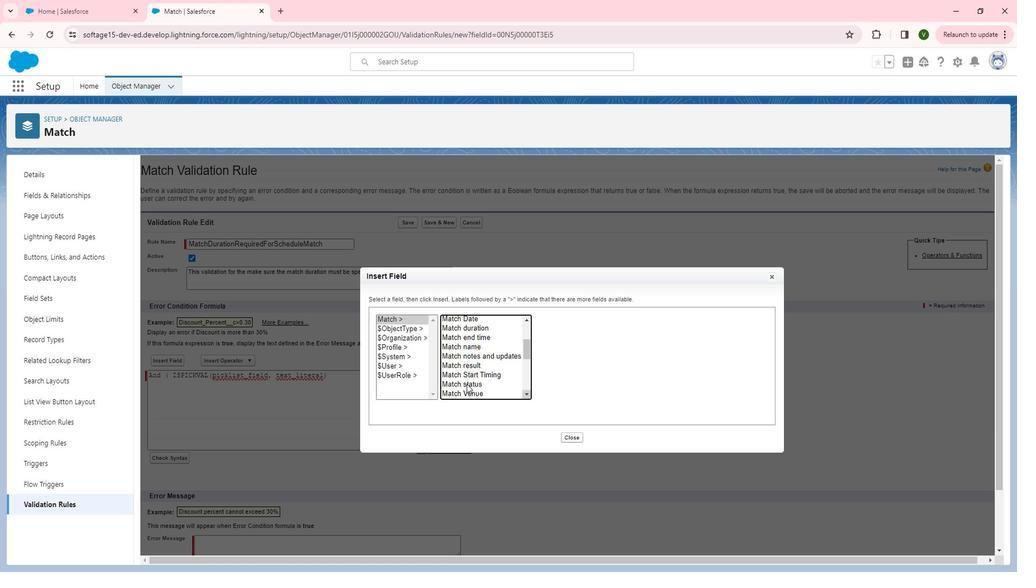 
Action: Mouse pressed left at (454, 383)
Screenshot: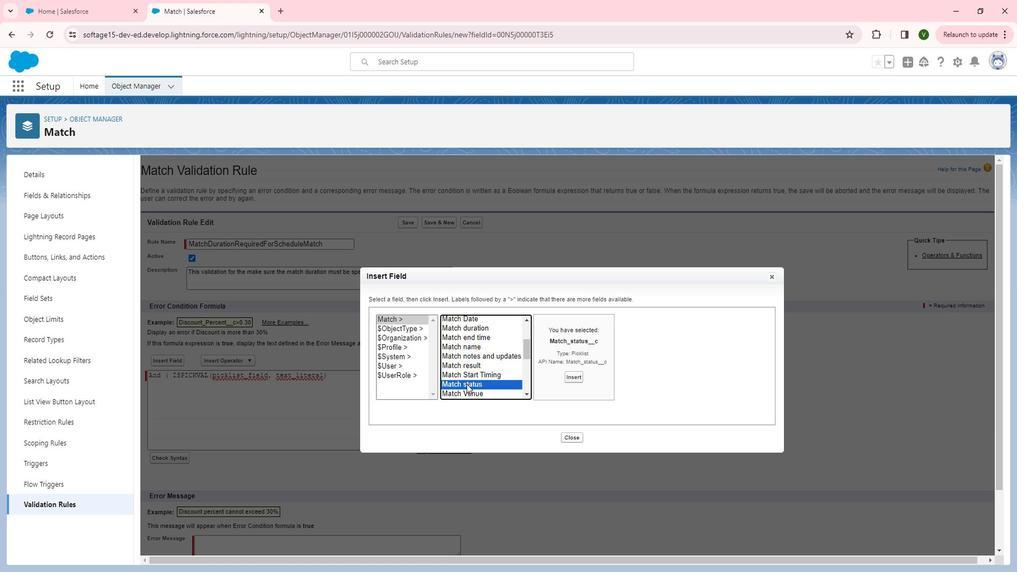 
Action: Mouse moved to (552, 377)
Screenshot: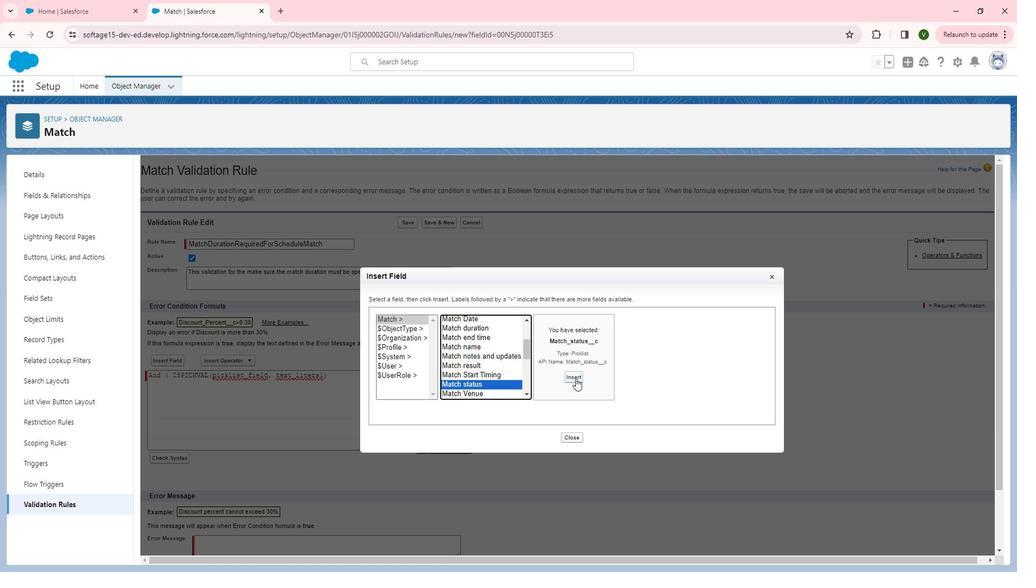 
Action: Mouse pressed left at (552, 377)
Screenshot: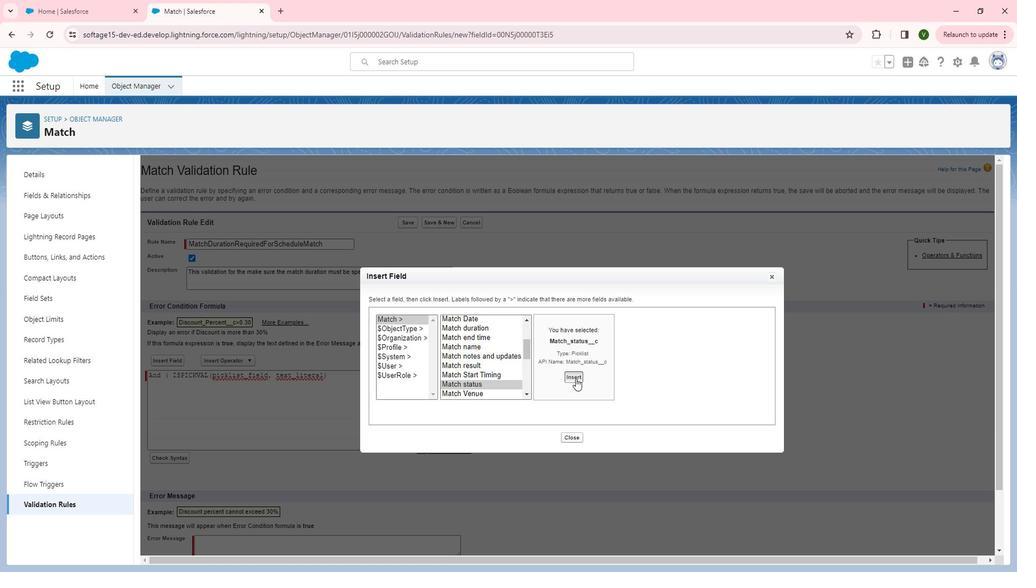 
Action: Mouse moved to (311, 374)
Screenshot: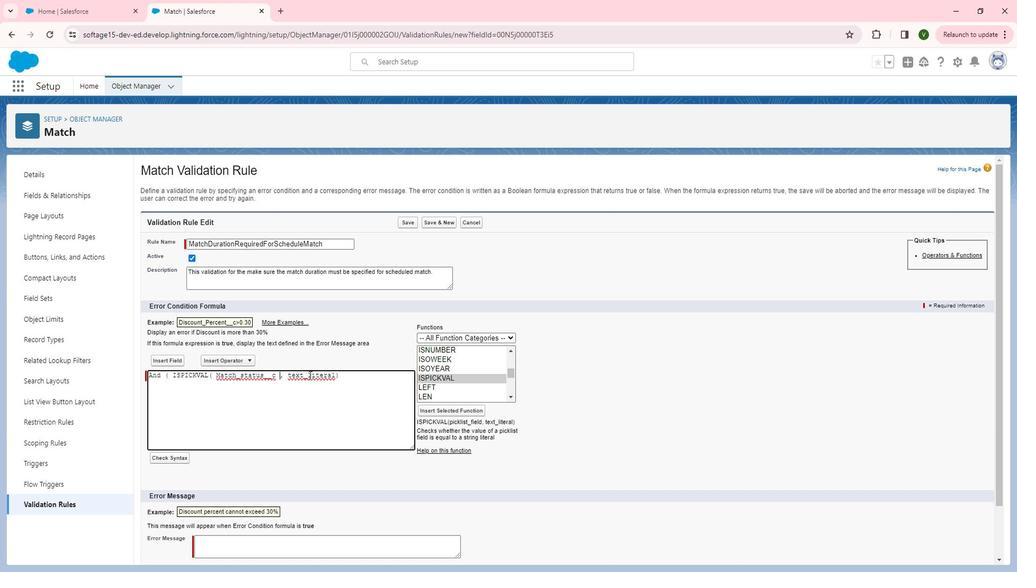 
Action: Mouse pressed left at (311, 374)
Screenshot: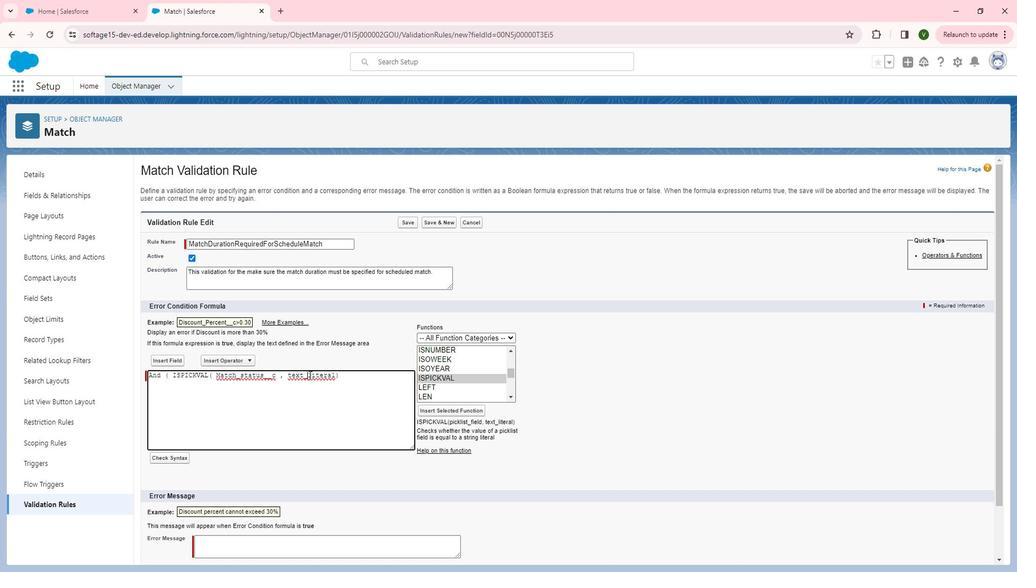 
Action: Mouse pressed left at (311, 374)
Screenshot: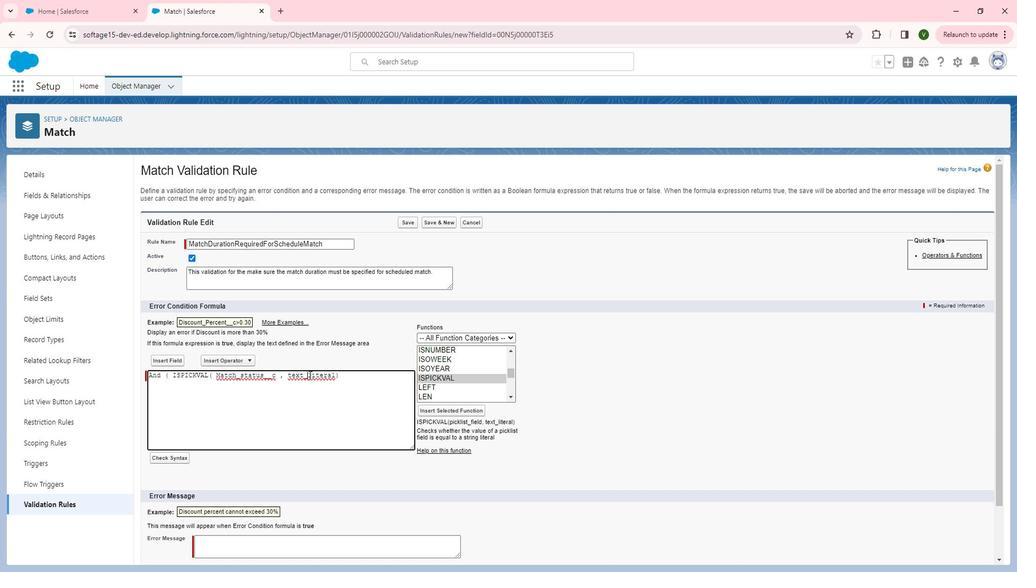 
Action: Mouse moved to (313, 374)
Screenshot: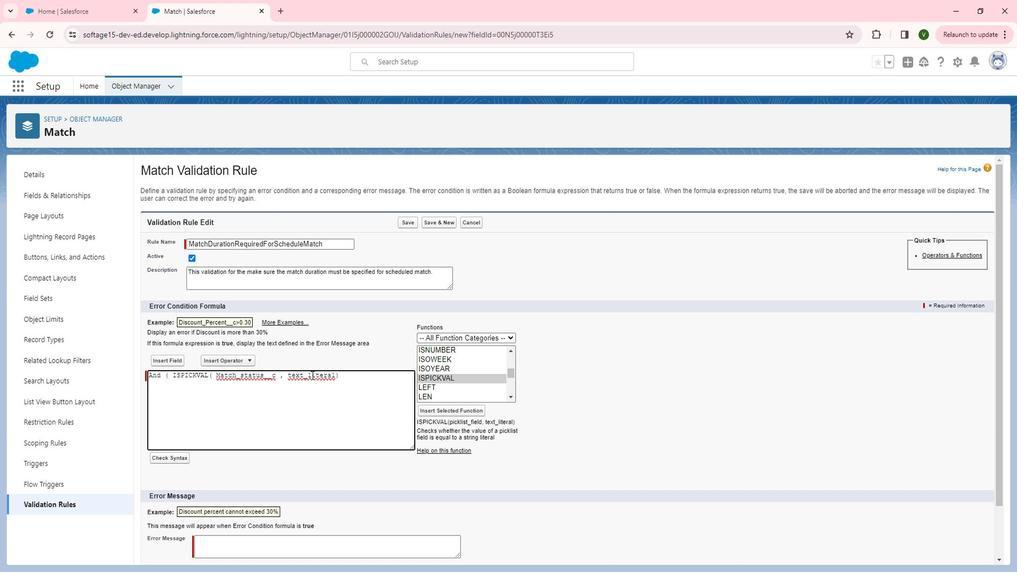 
Action: Mouse pressed left at (313, 374)
Screenshot: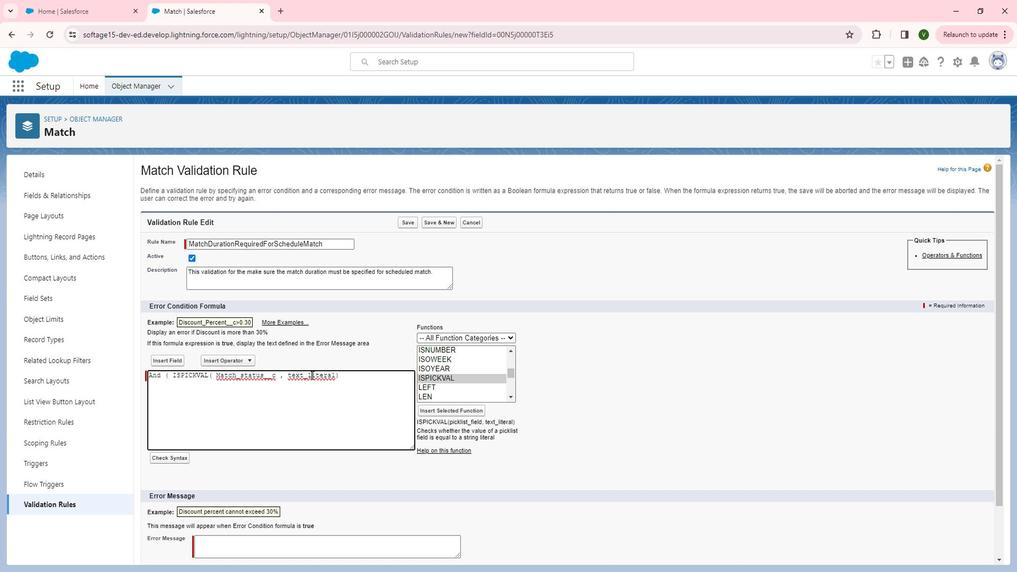 
Action: Mouse pressed left at (313, 374)
Screenshot: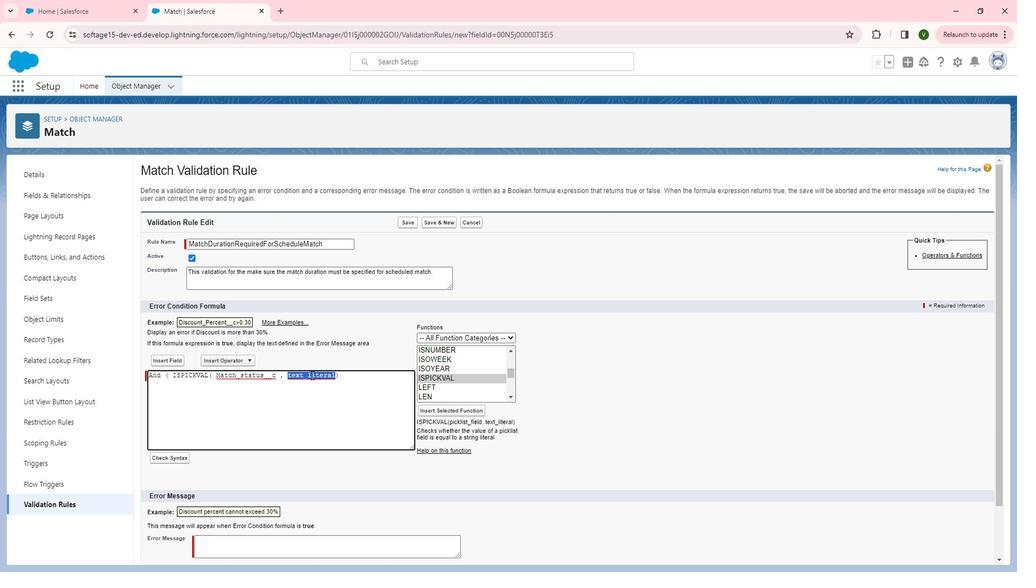 
Action: Mouse moved to (322, 369)
Screenshot: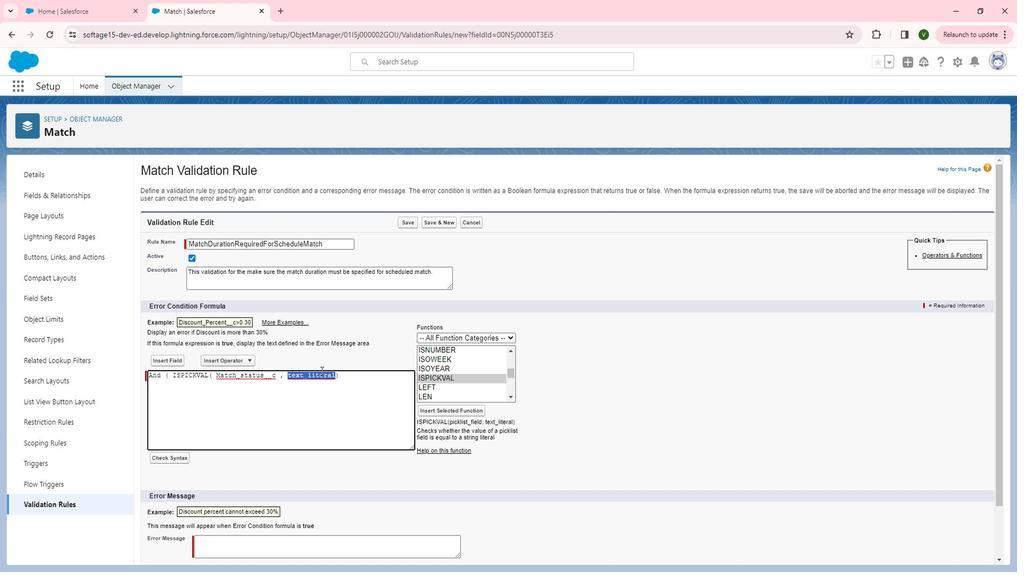 
Action: Key pressed <Key.shift>"<Key.shift>Scheduled<Key.shift><Key.shift><Key.shift>"
Screenshot: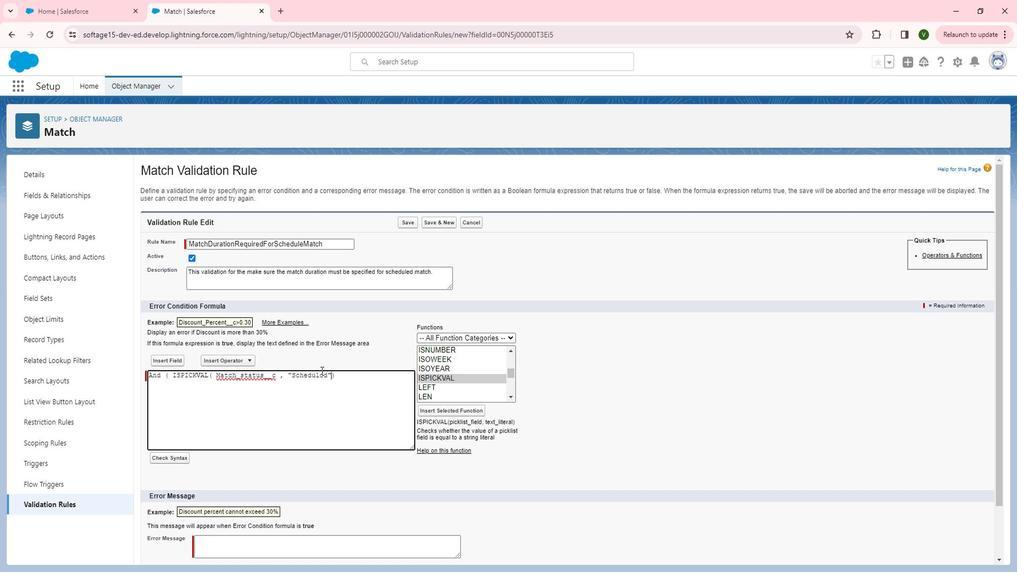 
Action: Mouse moved to (340, 377)
Screenshot: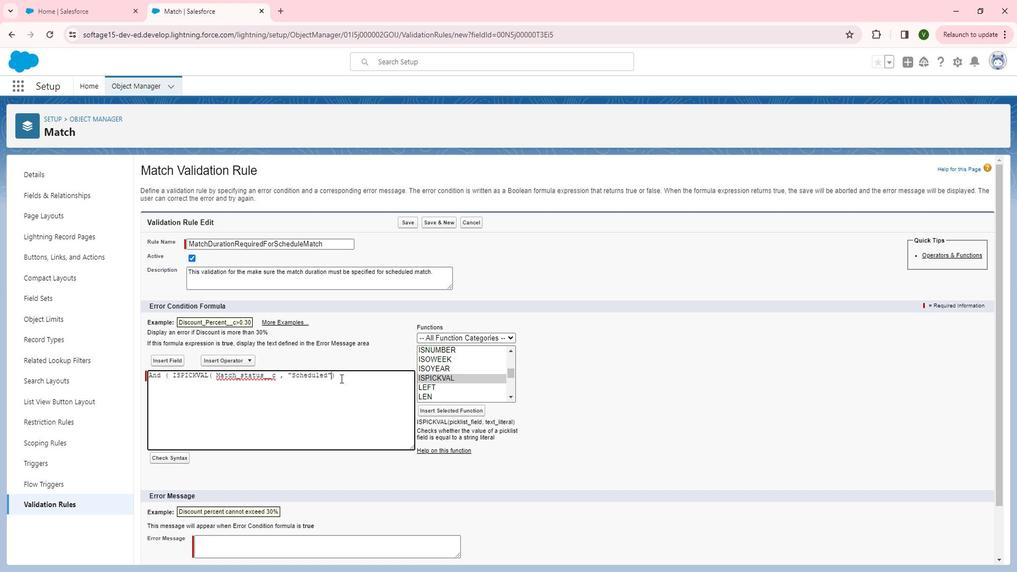 
Action: Mouse pressed left at (340, 377)
Screenshot: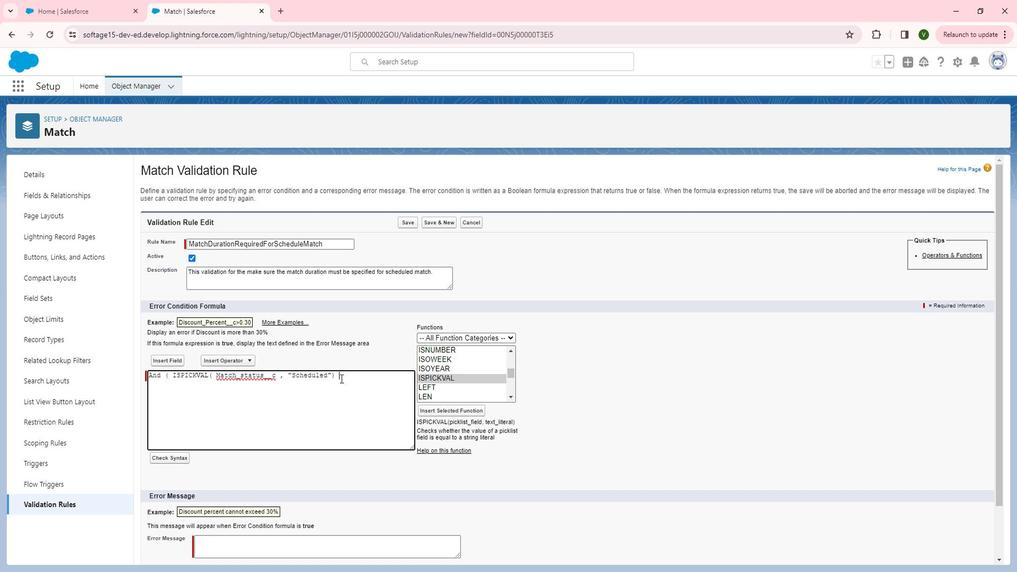 
Action: Mouse moved to (337, 378)
Screenshot: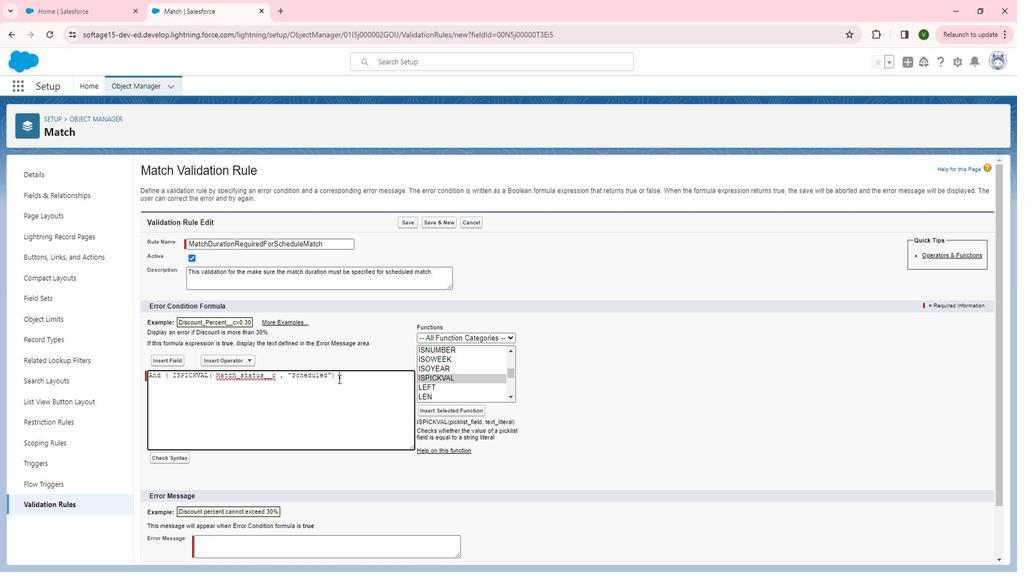 
Action: Key pressed ,<Key.enter>
Screenshot: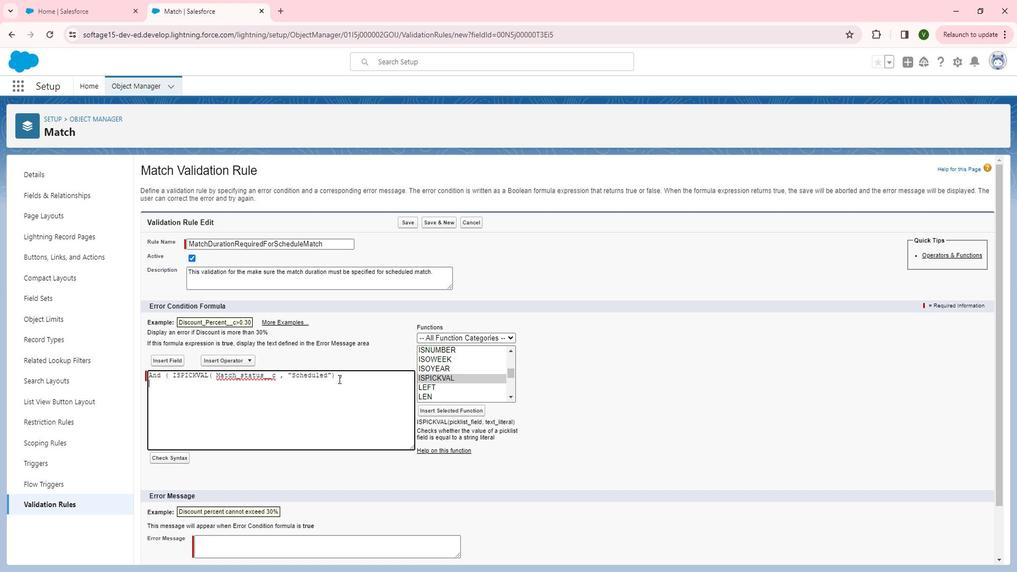 
Action: Mouse moved to (493, 351)
Screenshot: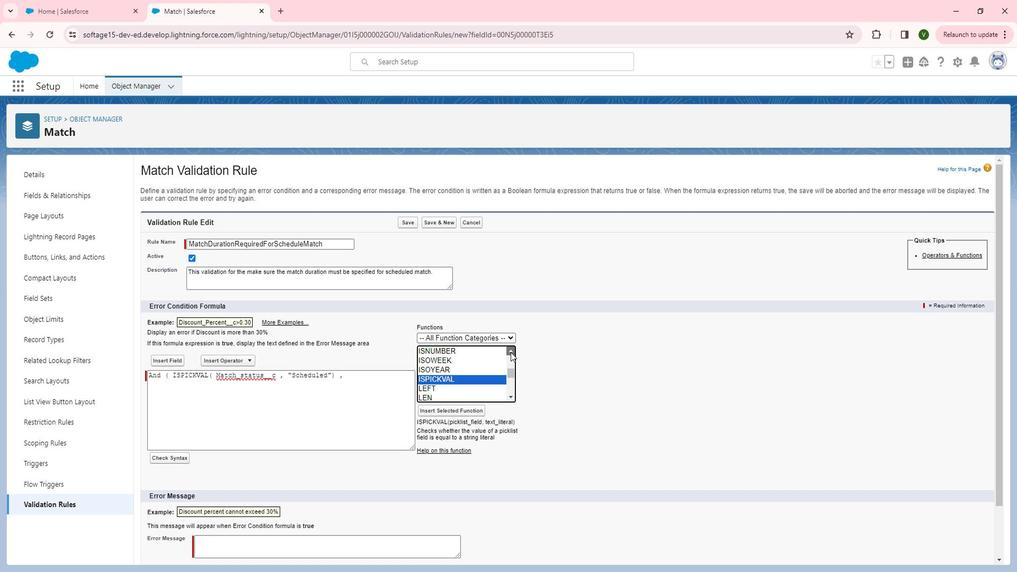 
Action: Mouse pressed left at (493, 351)
Screenshot: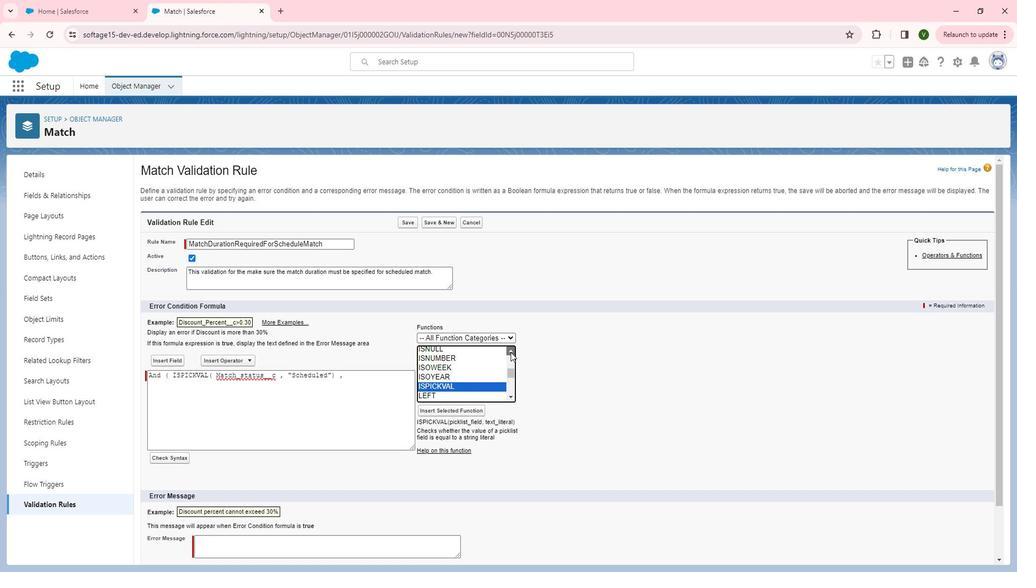 
Action: Mouse pressed left at (493, 351)
Screenshot: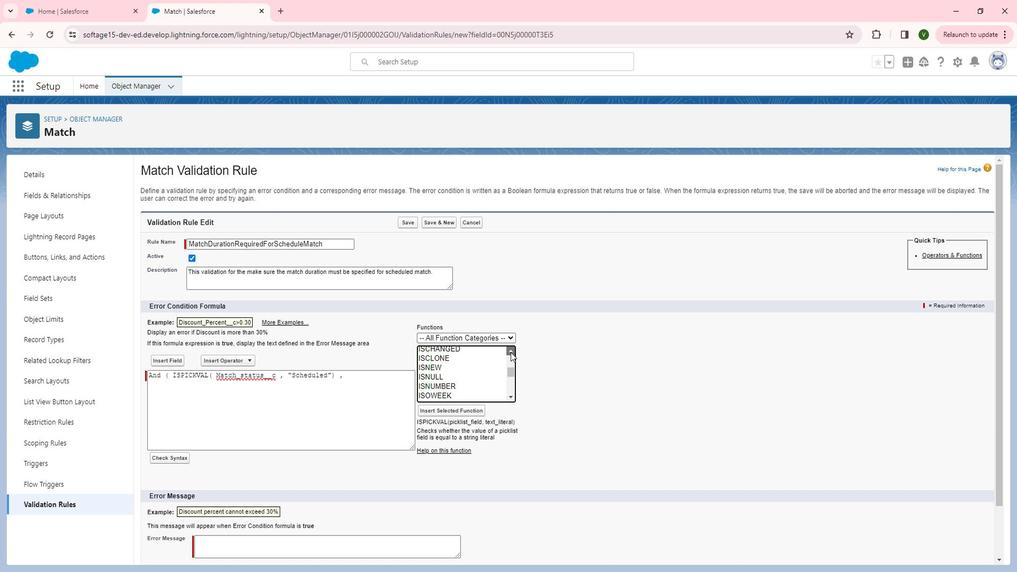 
Action: Mouse moved to (493, 351)
Screenshot: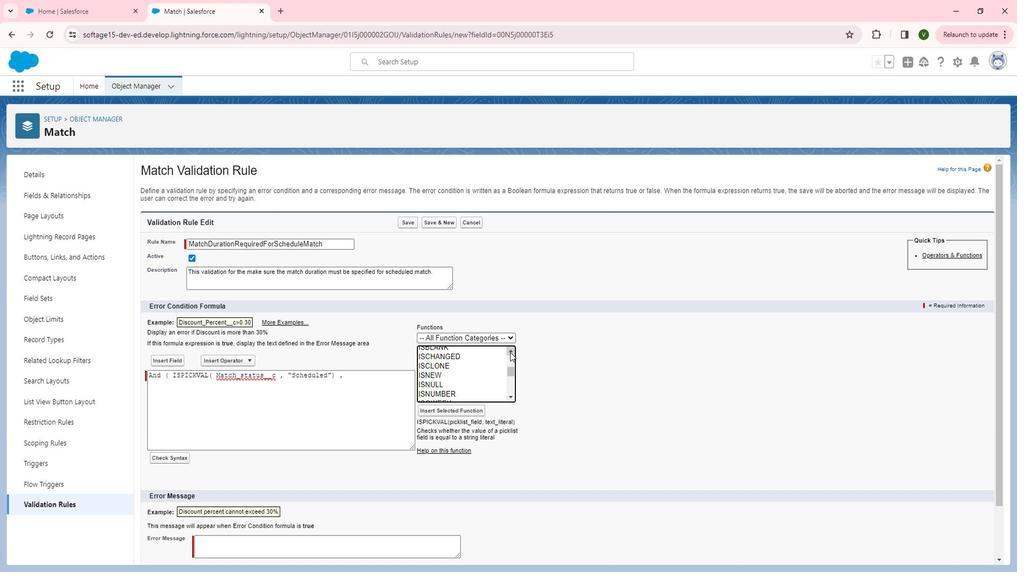
Action: Mouse pressed left at (493, 351)
Screenshot: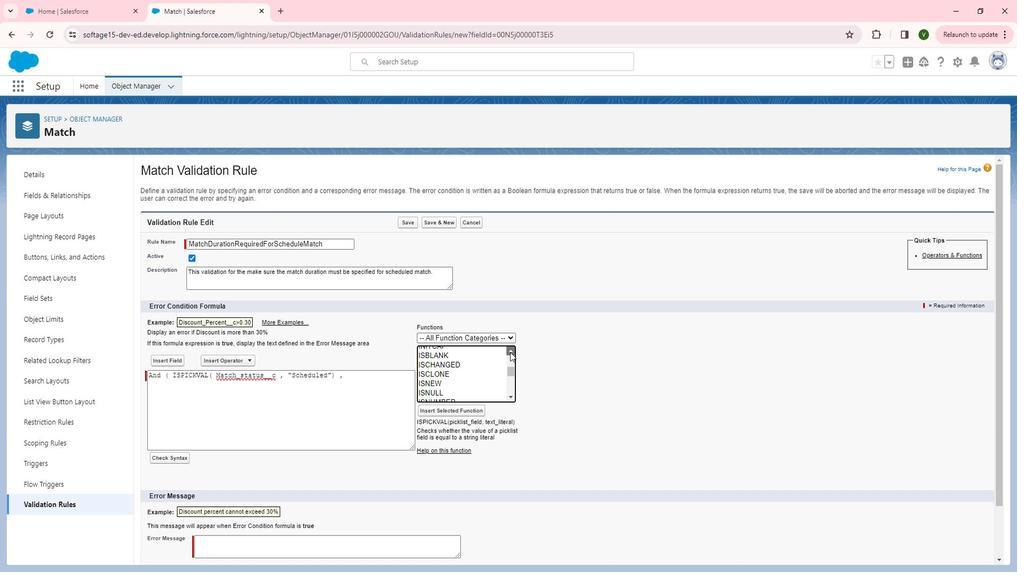 
Action: Mouse moved to (424, 370)
Screenshot: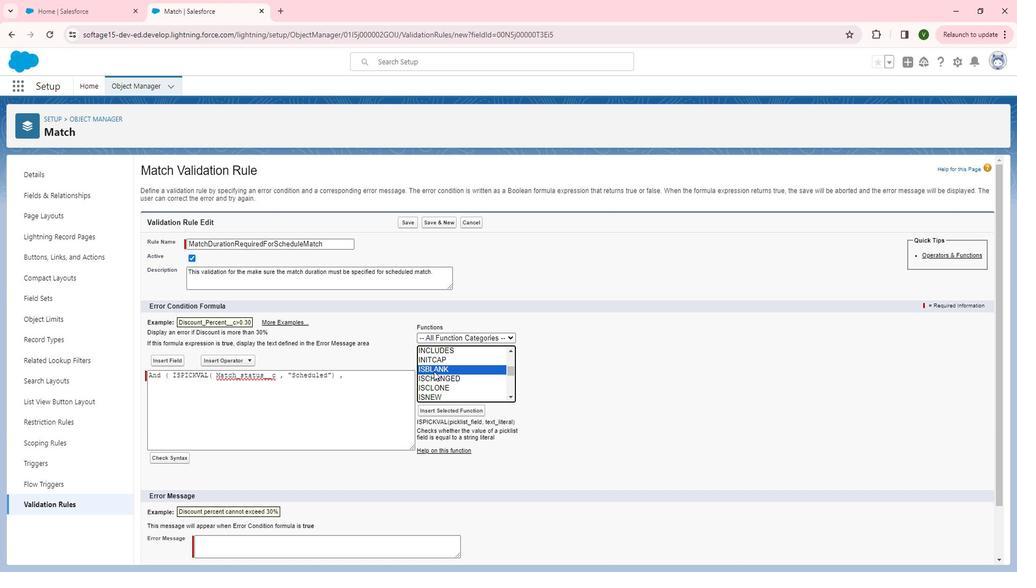 
Action: Mouse pressed left at (424, 370)
Screenshot: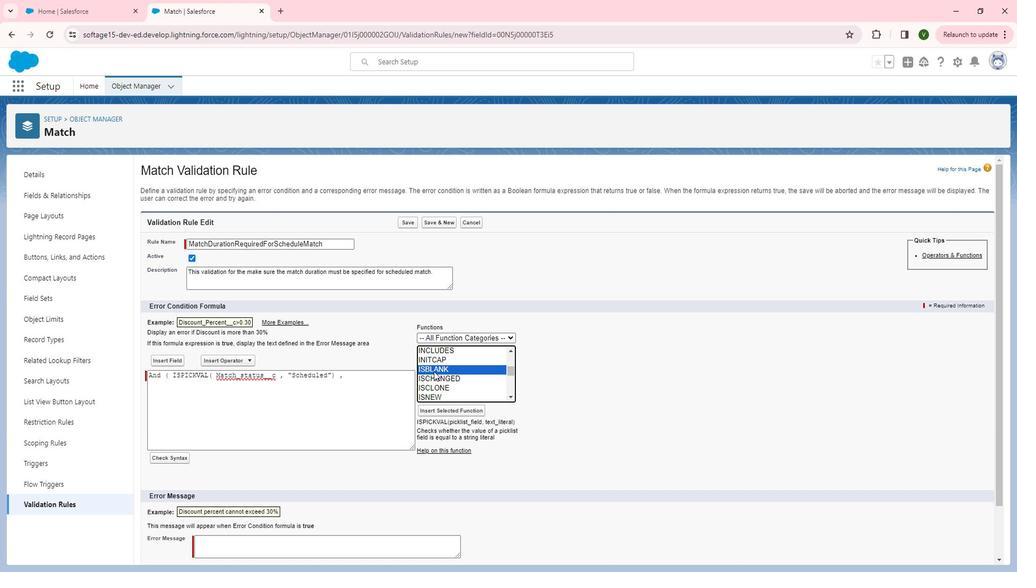 
Action: Mouse moved to (446, 408)
Screenshot: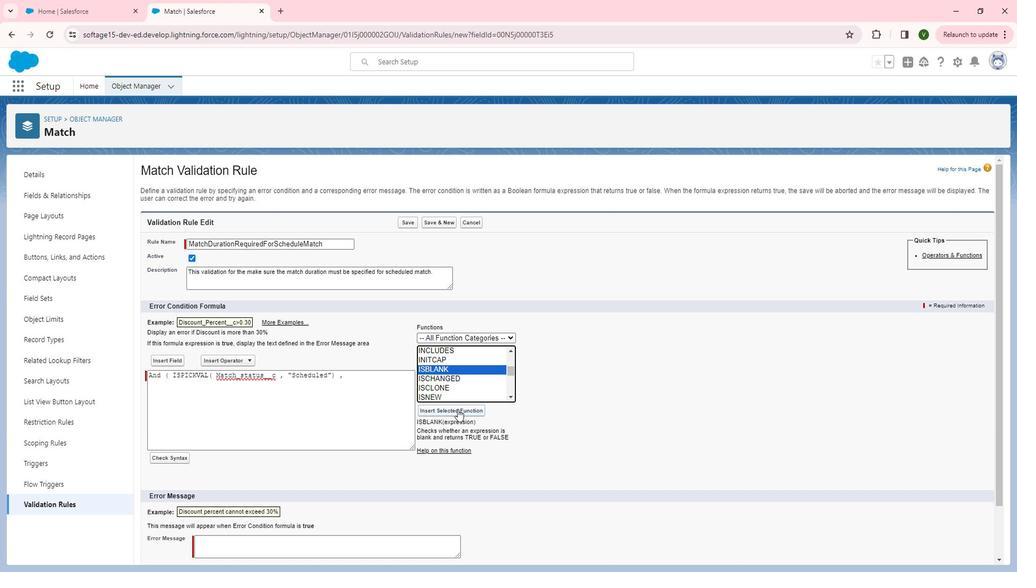 
Action: Mouse pressed left at (446, 408)
Screenshot: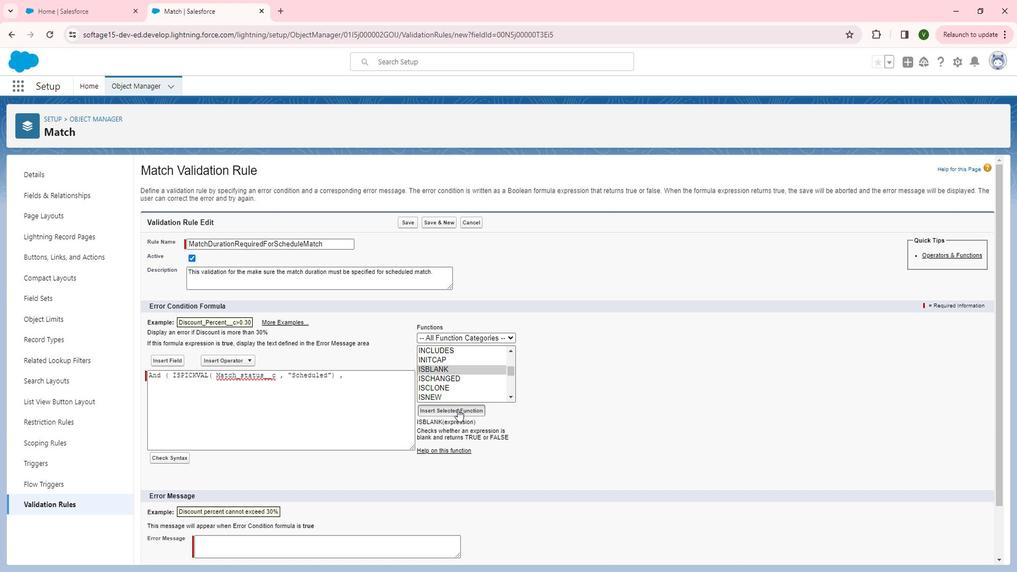 
Action: Mouse moved to (209, 386)
Screenshot: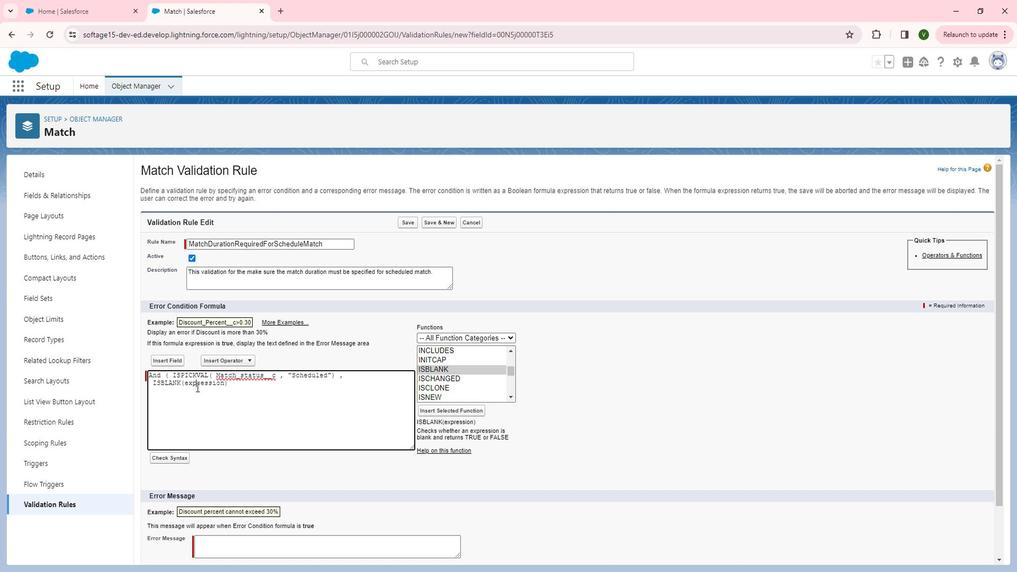 
Action: Mouse pressed left at (209, 386)
Screenshot: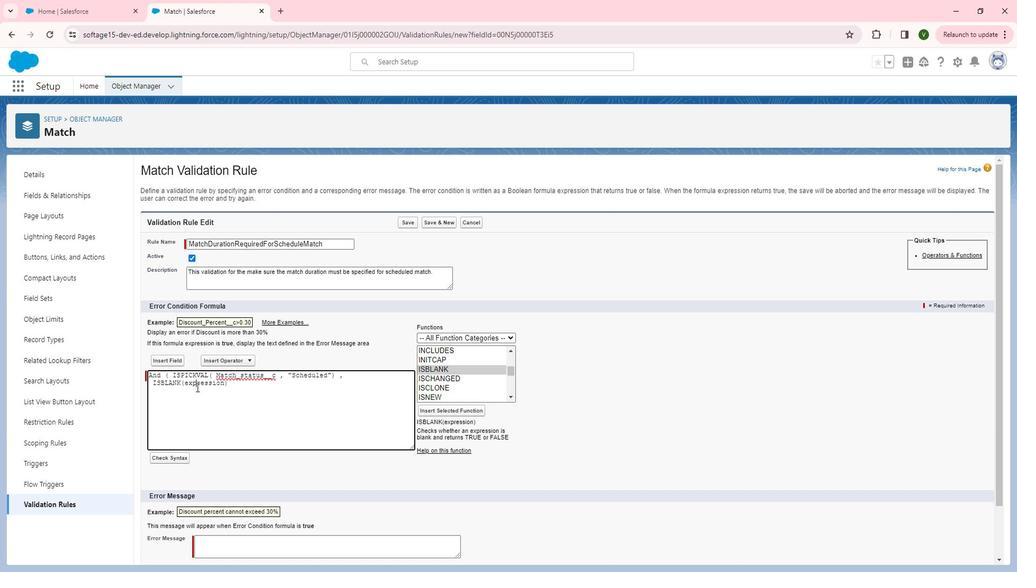 
Action: Mouse pressed left at (209, 386)
Screenshot: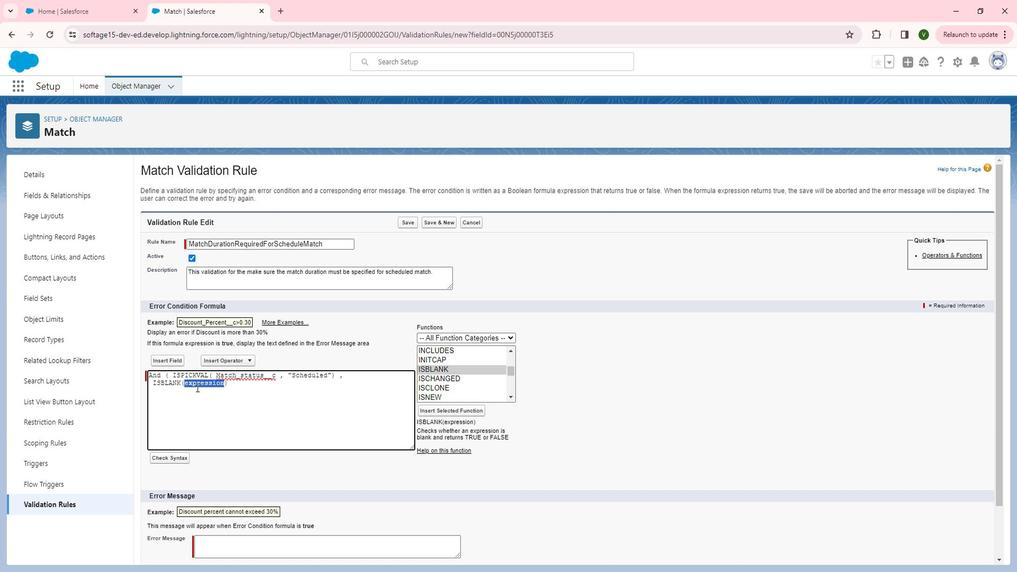 
Action: Mouse moved to (186, 358)
Screenshot: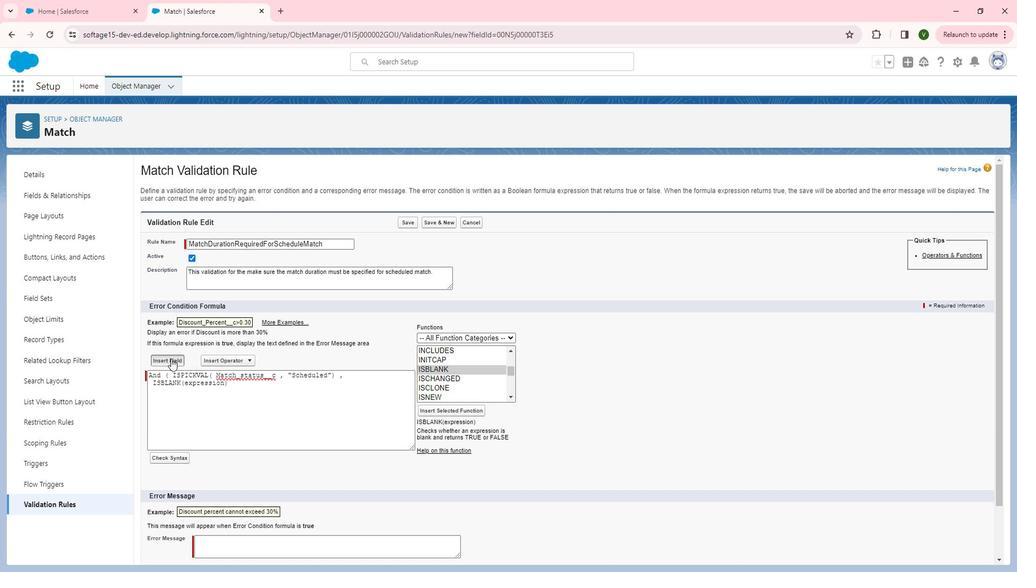 
Action: Mouse pressed left at (186, 358)
Screenshot: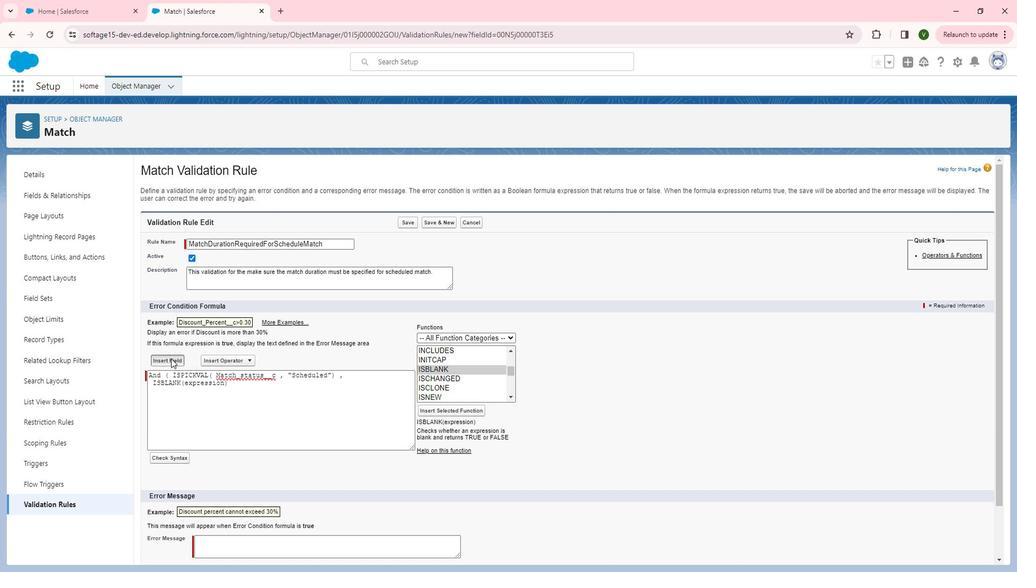 
Action: Mouse moved to (481, 394)
Screenshot: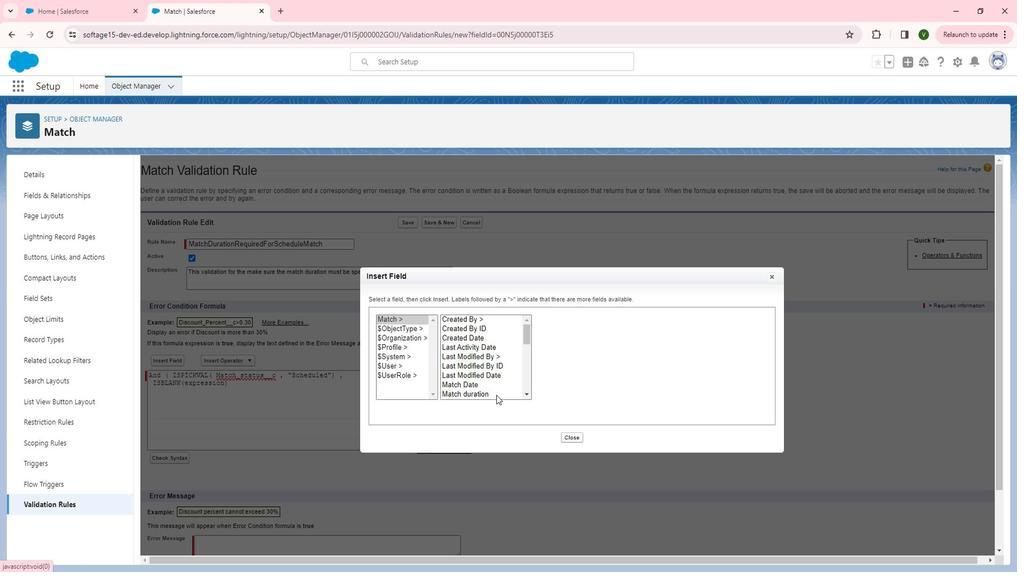 
Action: Mouse pressed left at (481, 394)
Screenshot: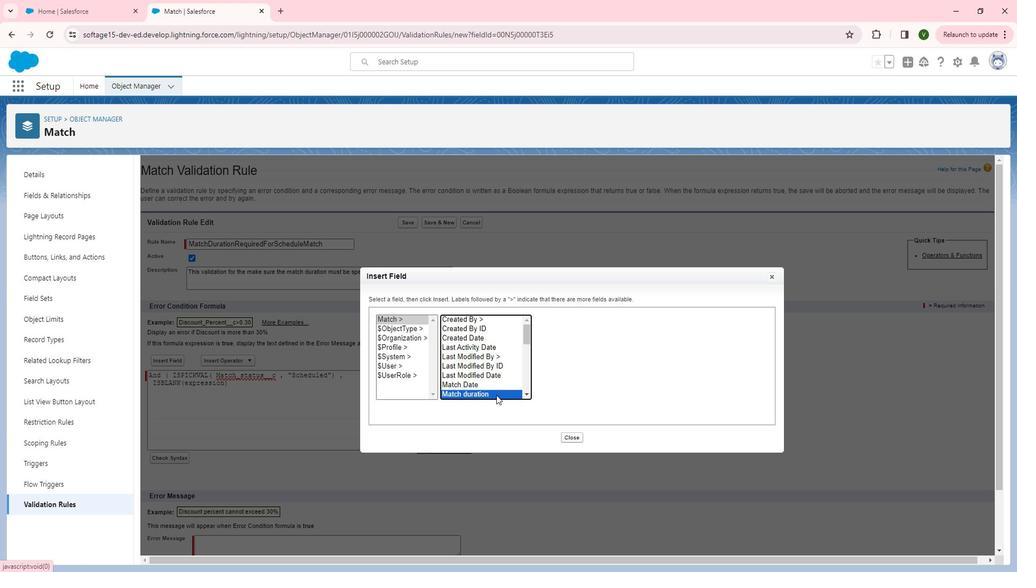 
Action: Mouse moved to (554, 375)
Screenshot: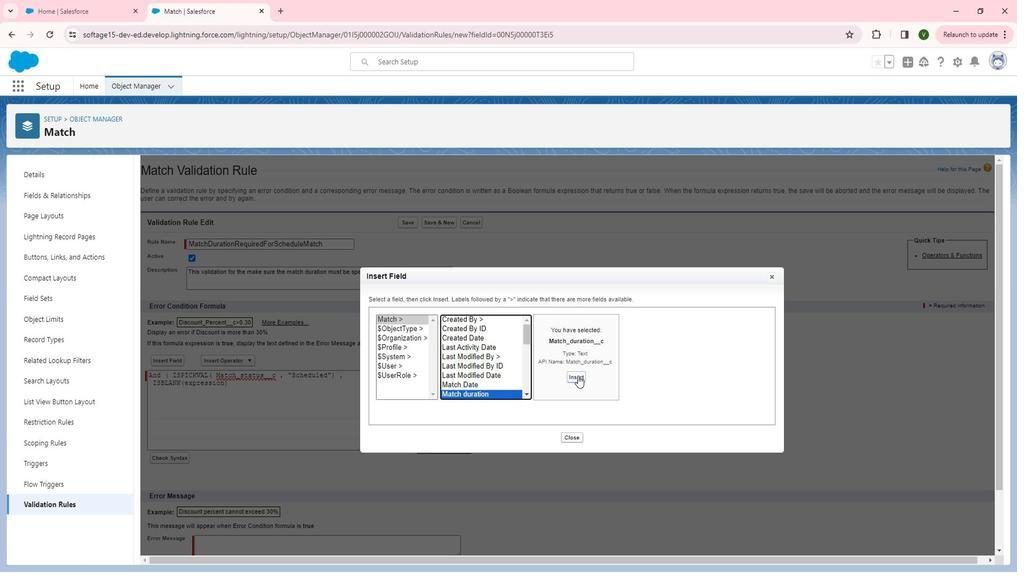 
Action: Mouse pressed left at (554, 375)
Screenshot: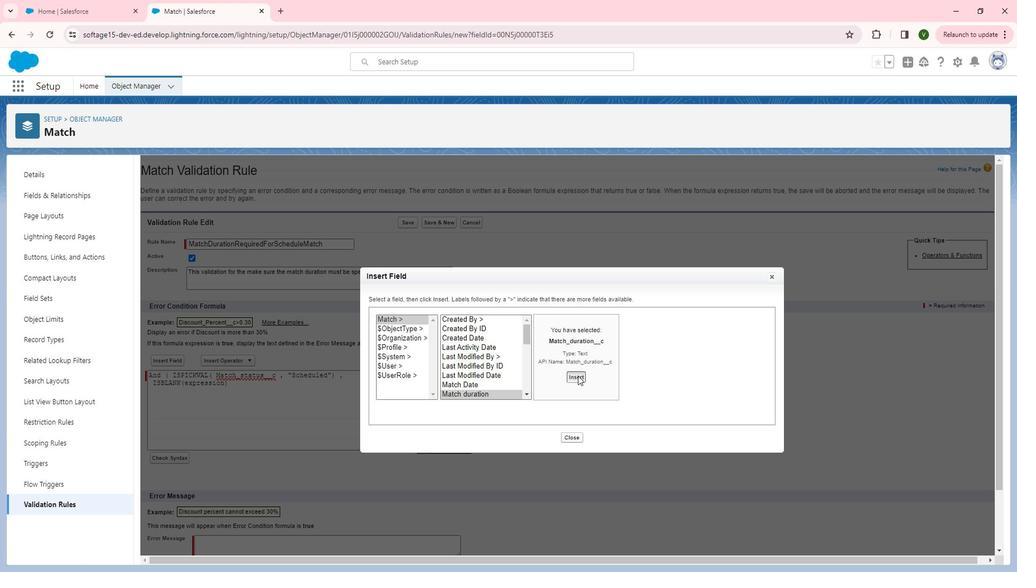 
Action: Mouse moved to (299, 387)
Screenshot: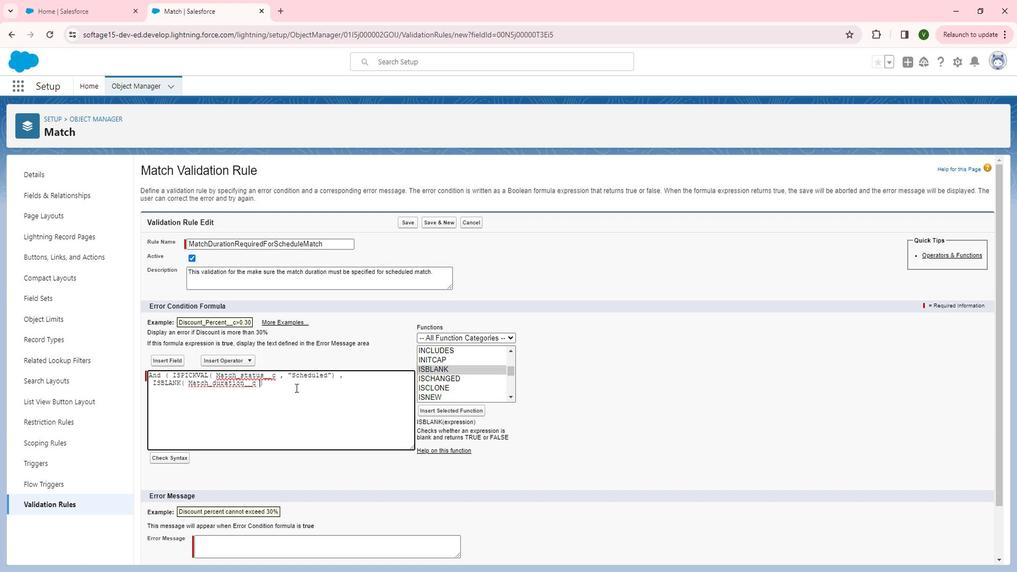 
Action: Mouse pressed left at (299, 387)
Screenshot: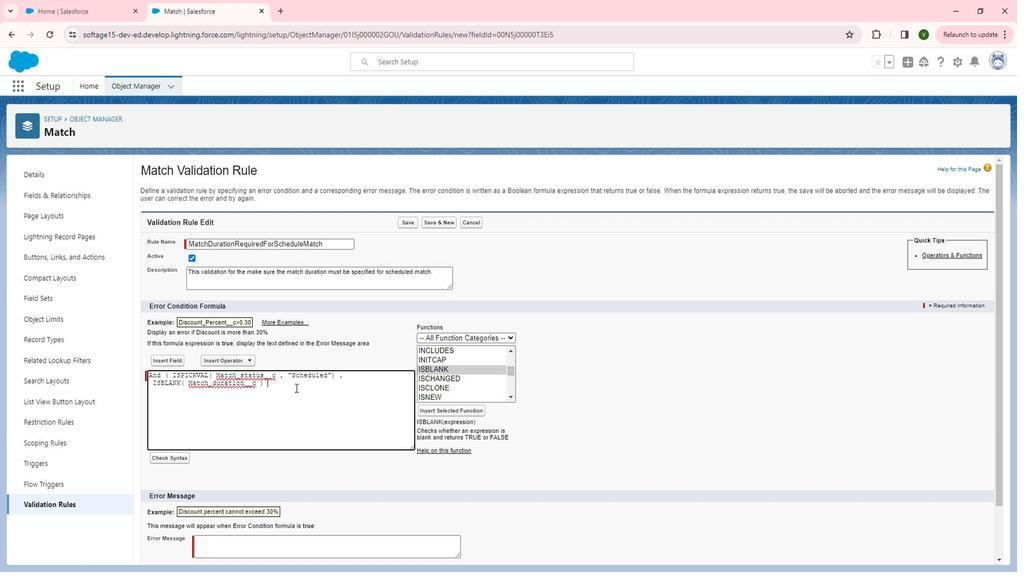 
Action: Key pressed <Key.enter><Key.shift>)
Screenshot: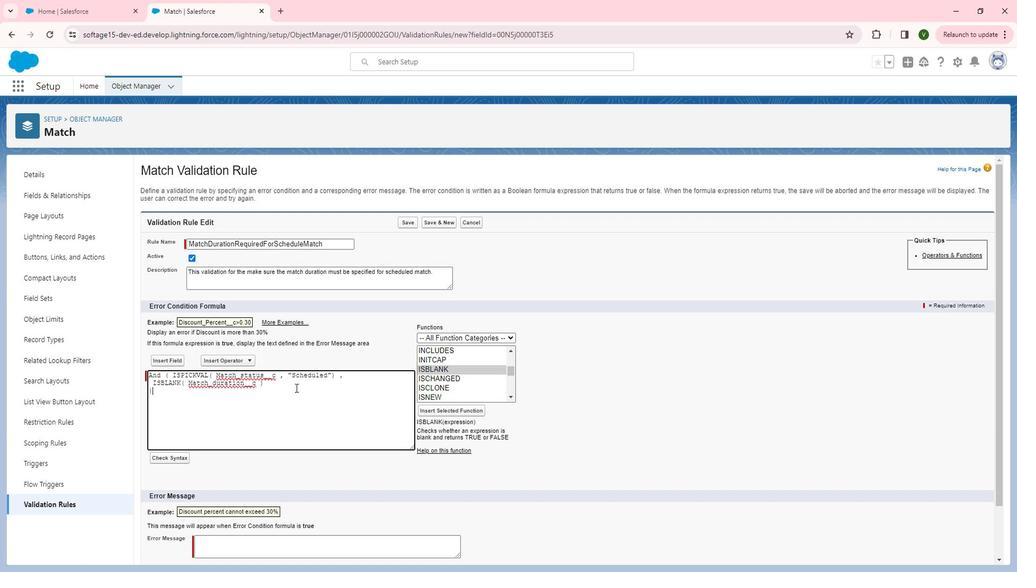 
Action: Mouse moved to (190, 458)
Screenshot: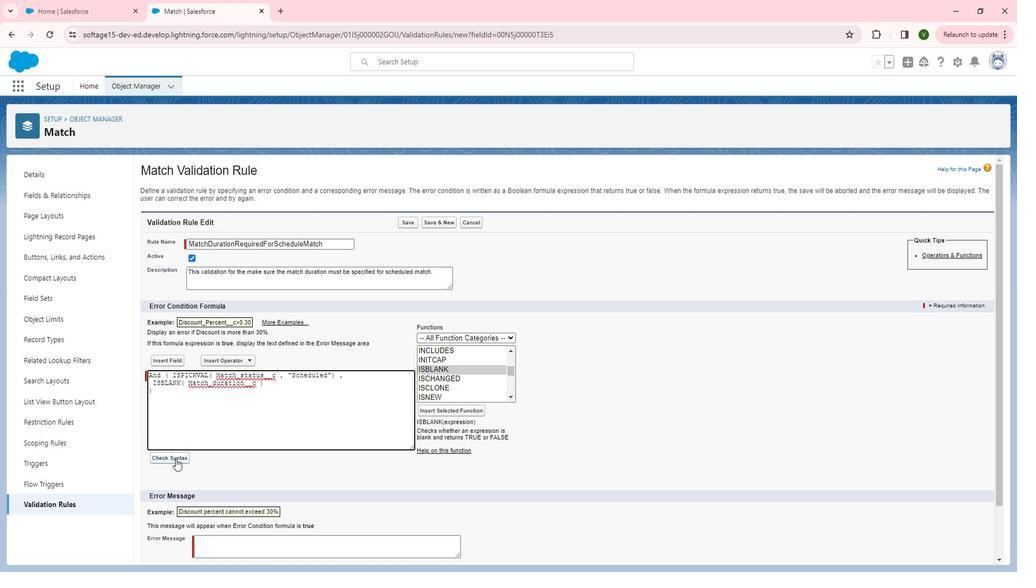
Action: Mouse pressed left at (190, 458)
Screenshot: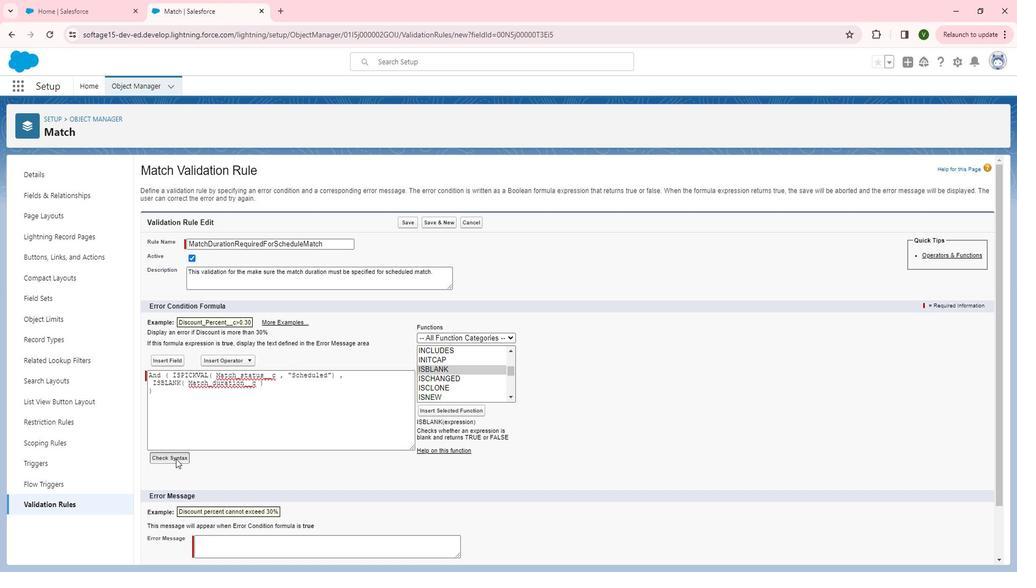 
Action: Mouse moved to (272, 539)
Screenshot: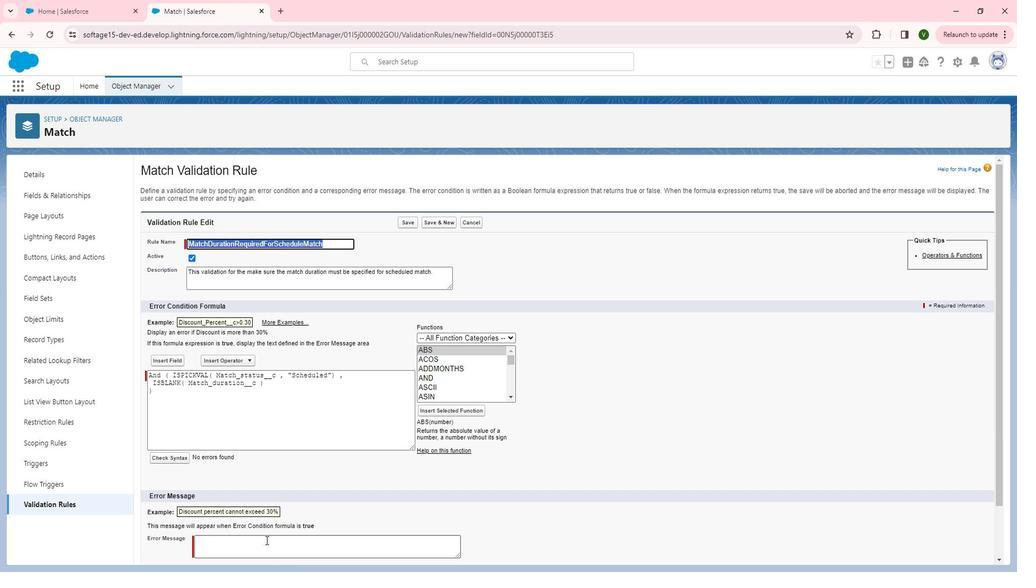 
Action: Mouse pressed left at (272, 539)
Screenshot: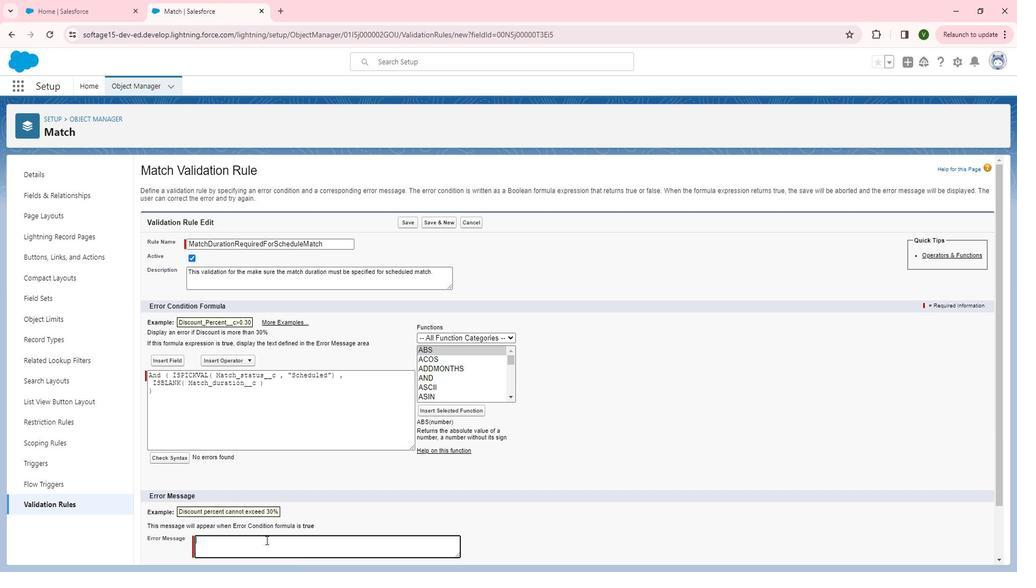 
Action: Mouse moved to (269, 531)
Screenshot: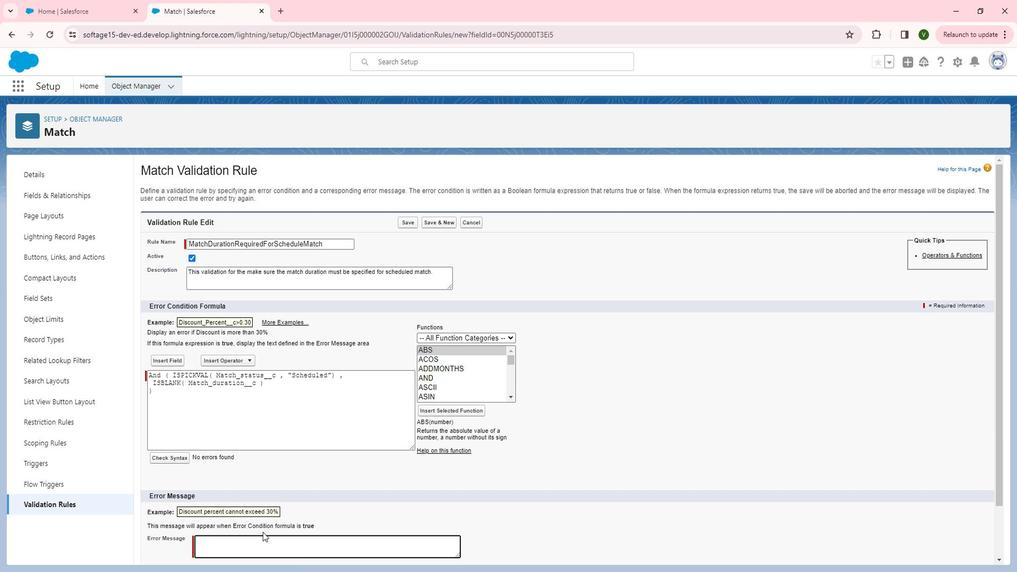 
Action: Key pressed <Key.shift>Match<Key.space><Key.shift>Duration<Key.space>must<Key.space>be<Key.space>specified<Key.space>for<Key.space>scheduled<Key.space>match.
Screenshot: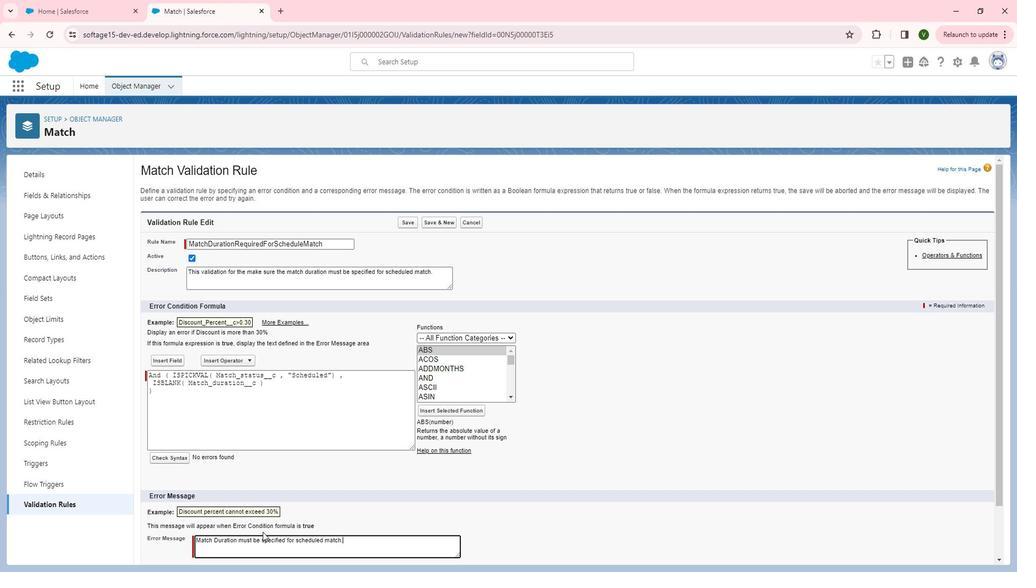 
Action: Mouse moved to (512, 497)
Screenshot: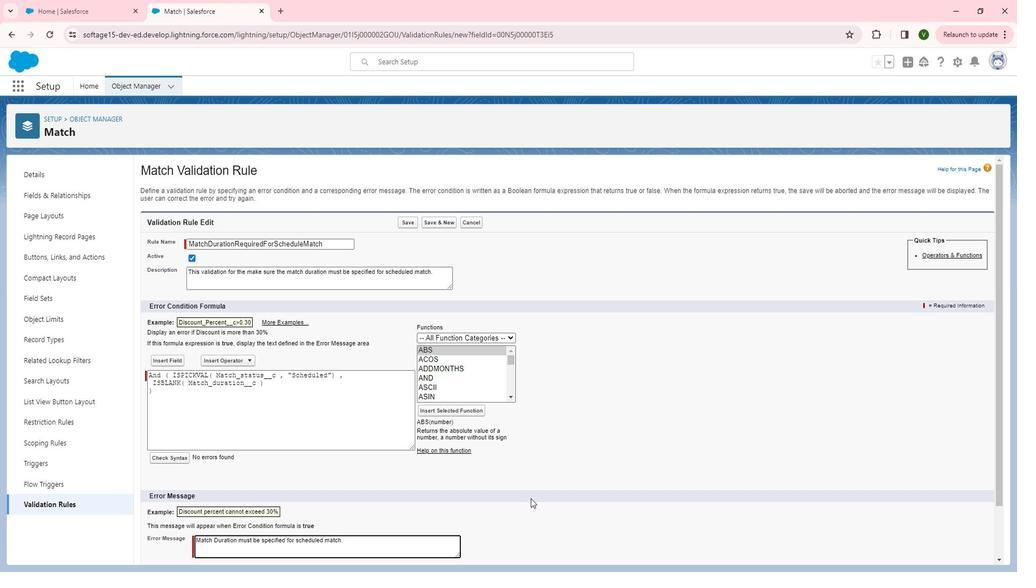
Action: Mouse scrolled (512, 496) with delta (0, 0)
Screenshot: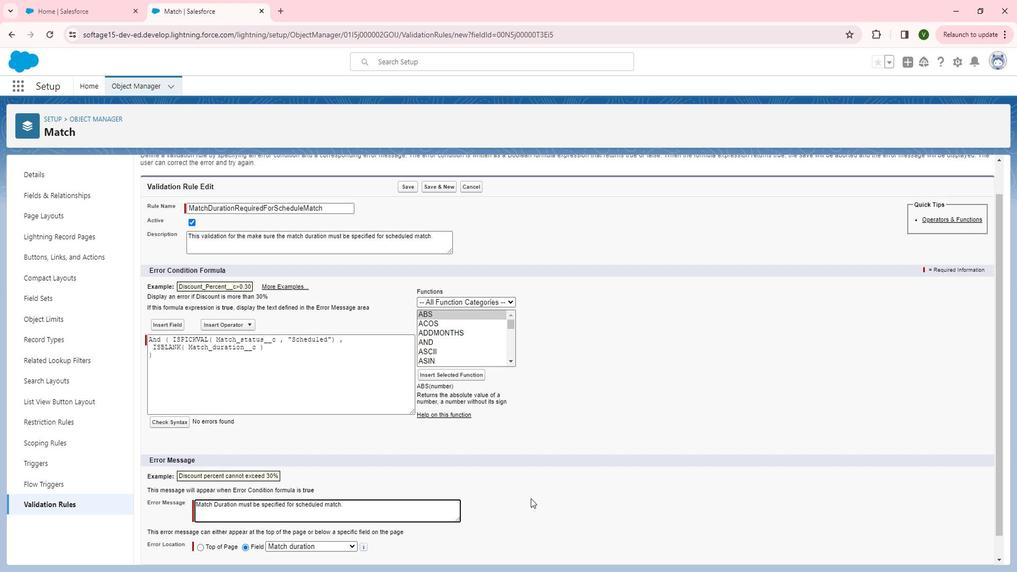 
Action: Mouse moved to (394, 550)
Screenshot: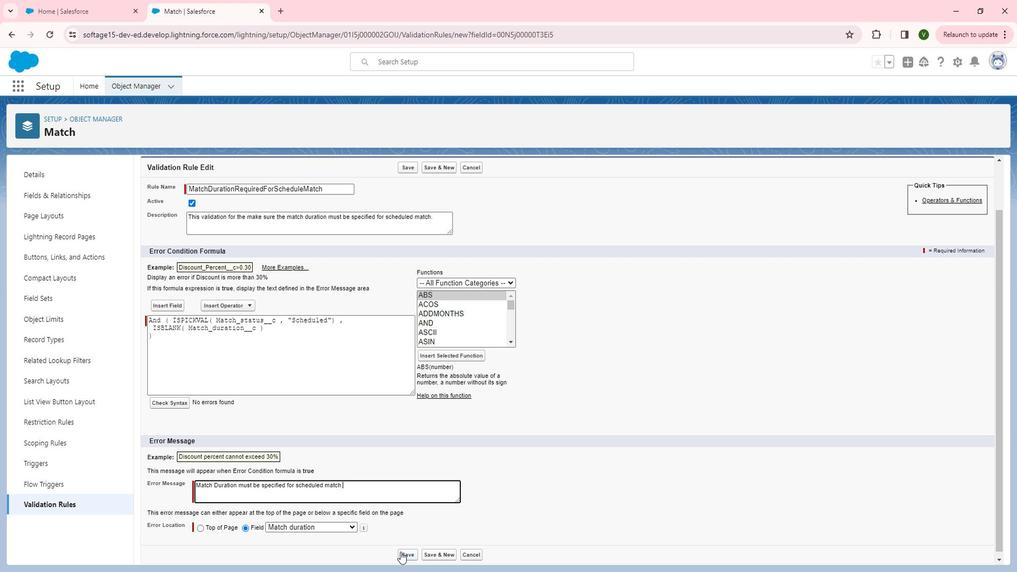 
Action: Mouse pressed left at (394, 550)
Screenshot: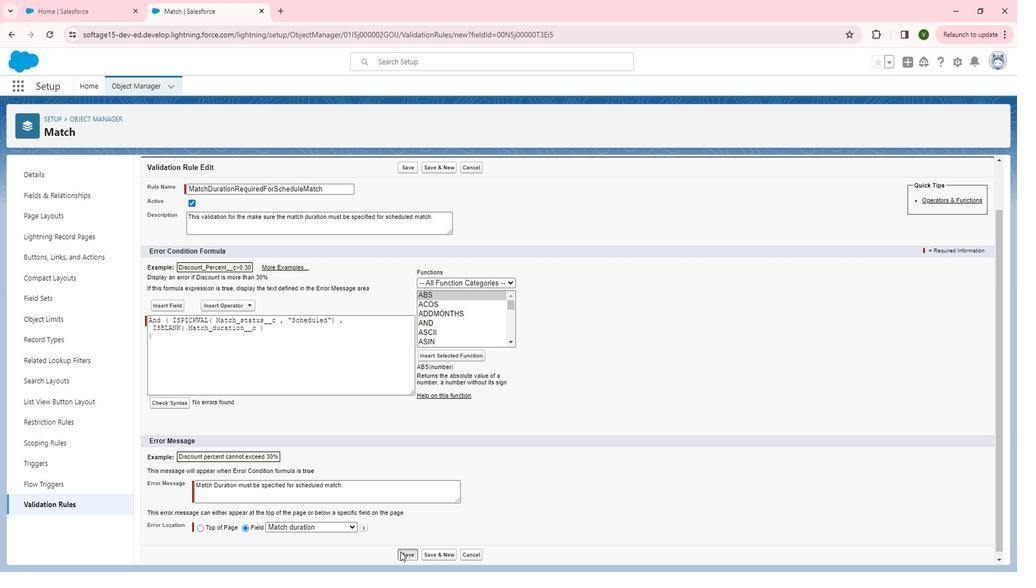 
Action: Mouse moved to (69, 182)
Screenshot: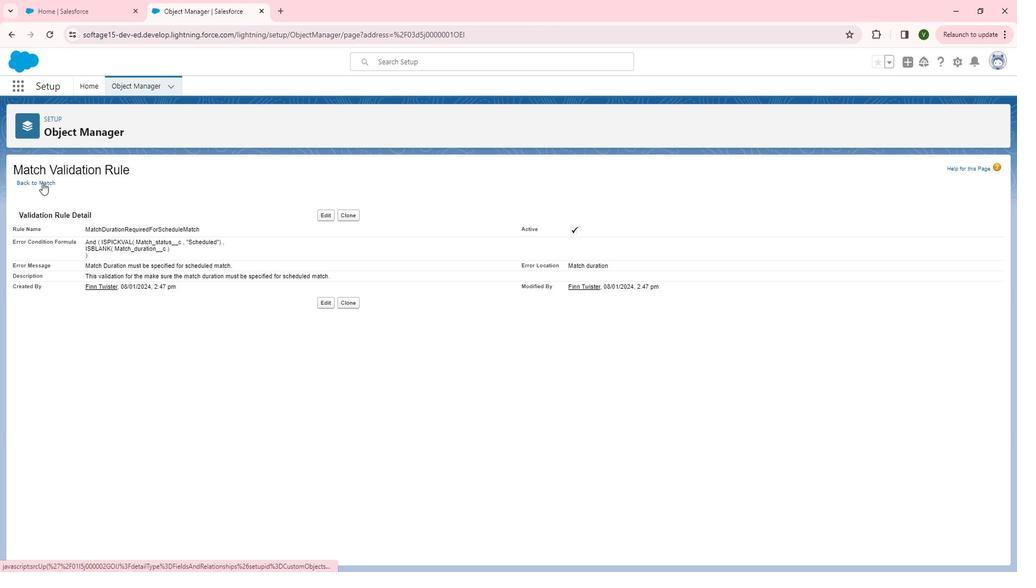 
Action: Mouse pressed left at (69, 182)
Screenshot: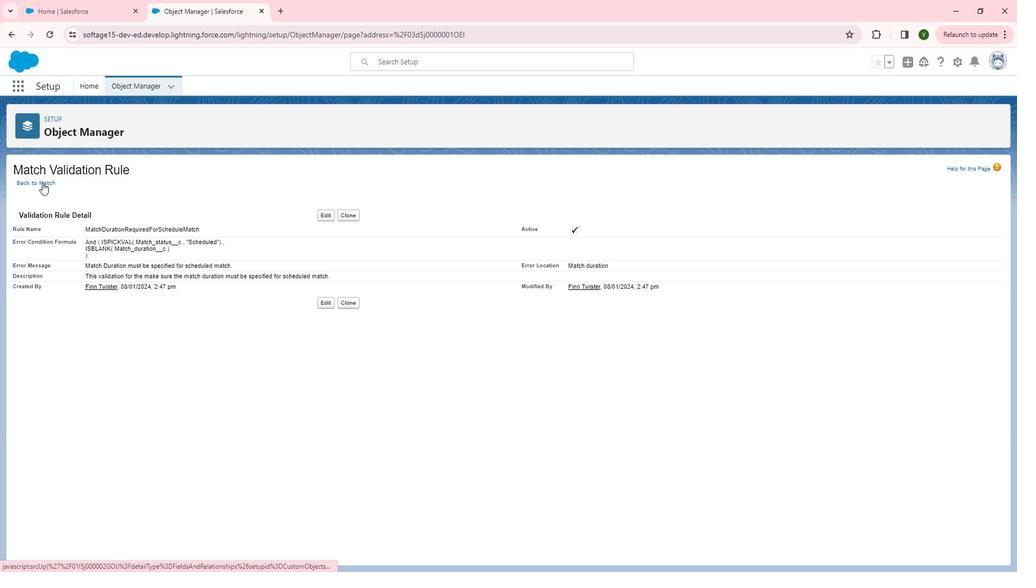 
Action: Mouse moved to (79, 503)
Screenshot: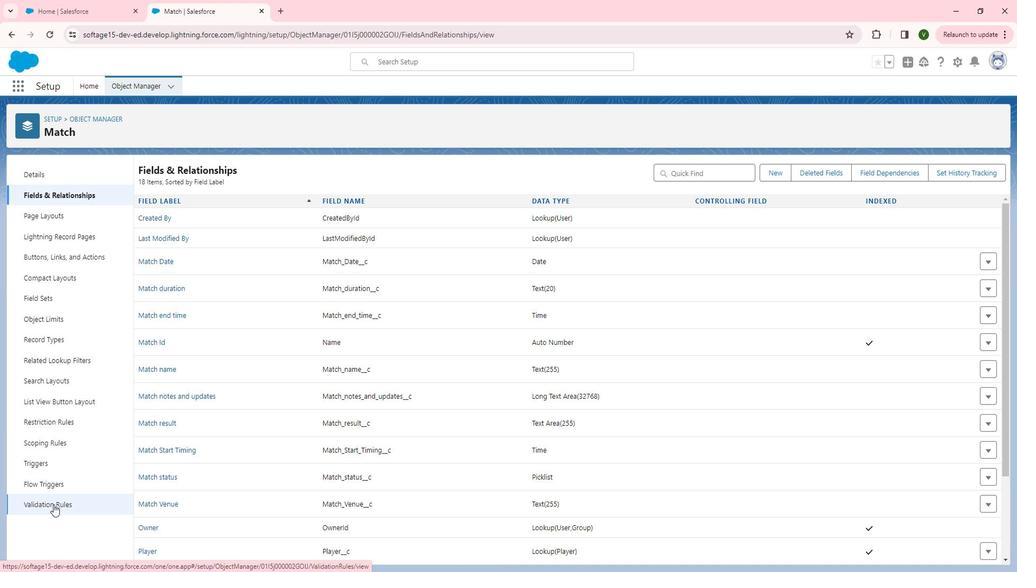 
Action: Mouse pressed left at (79, 503)
Screenshot: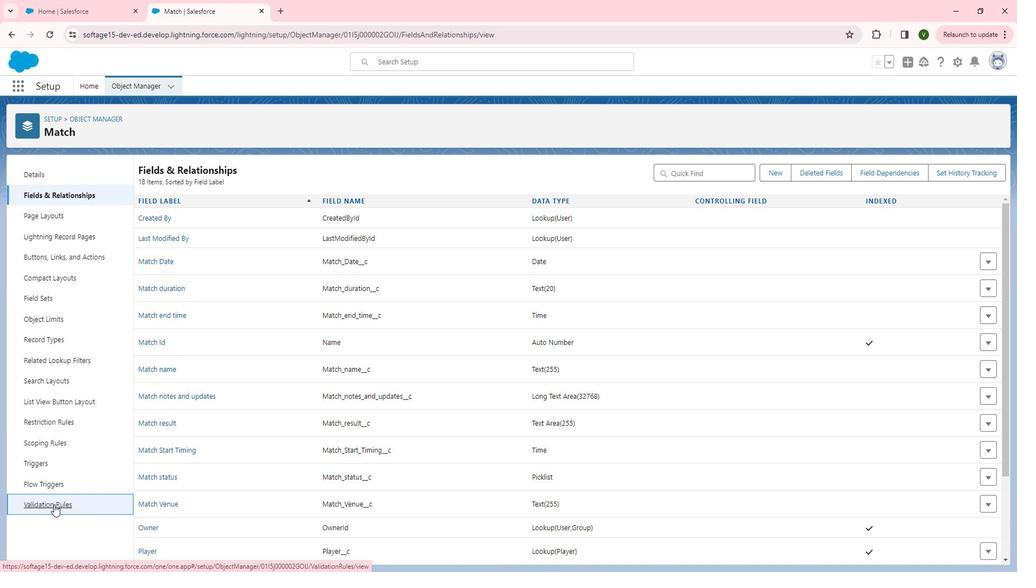 
Action: Mouse moved to (939, 172)
Screenshot: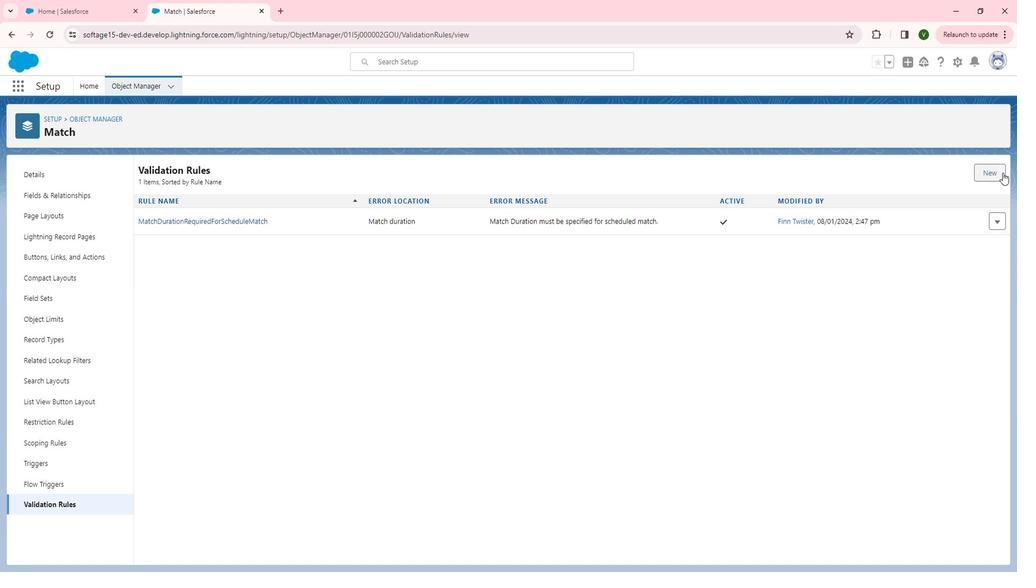 
Action: Mouse pressed left at (939, 172)
Screenshot: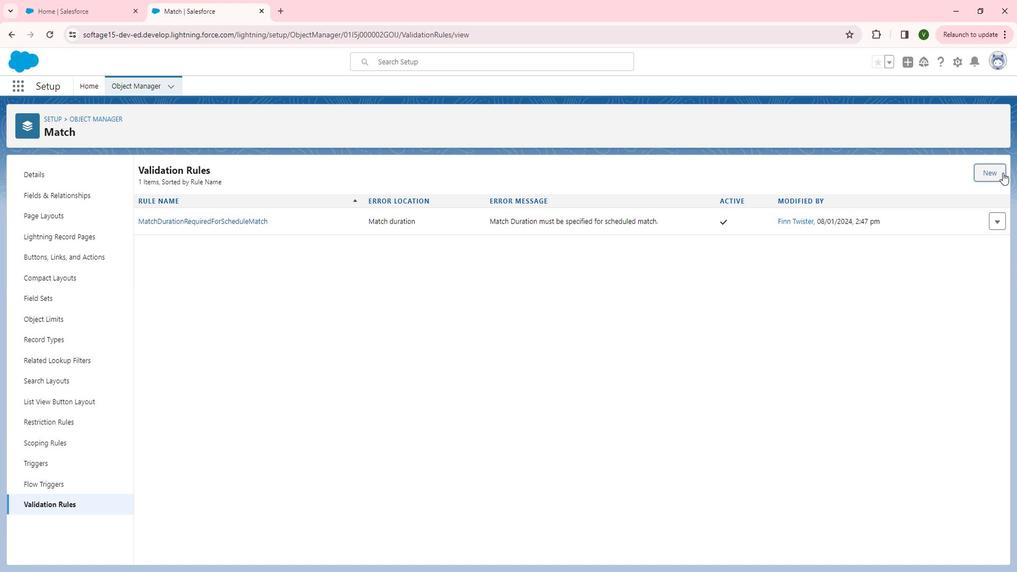 
Action: Mouse moved to (315, 242)
Screenshot: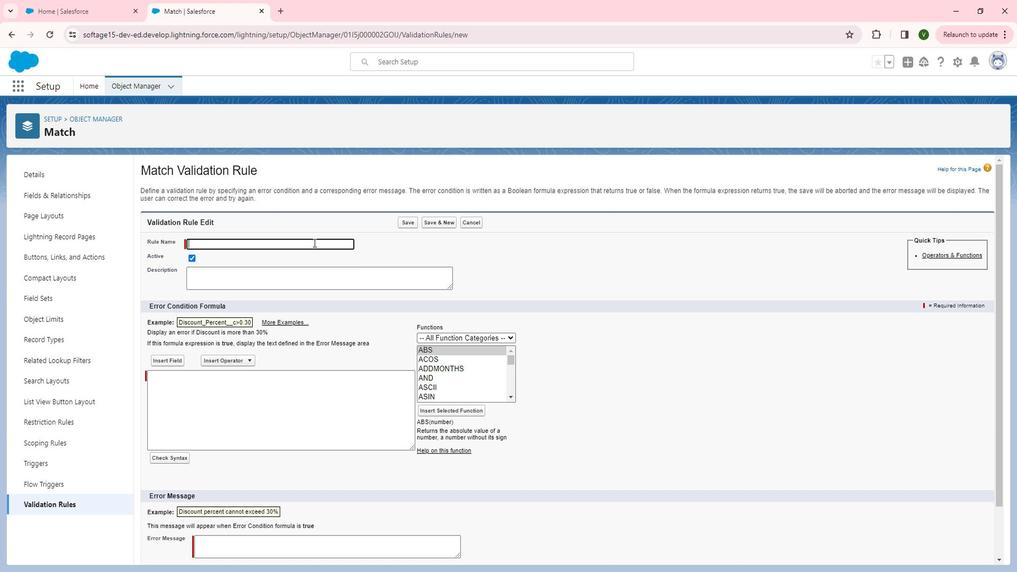 
Action: Mouse pressed left at (315, 242)
Screenshot: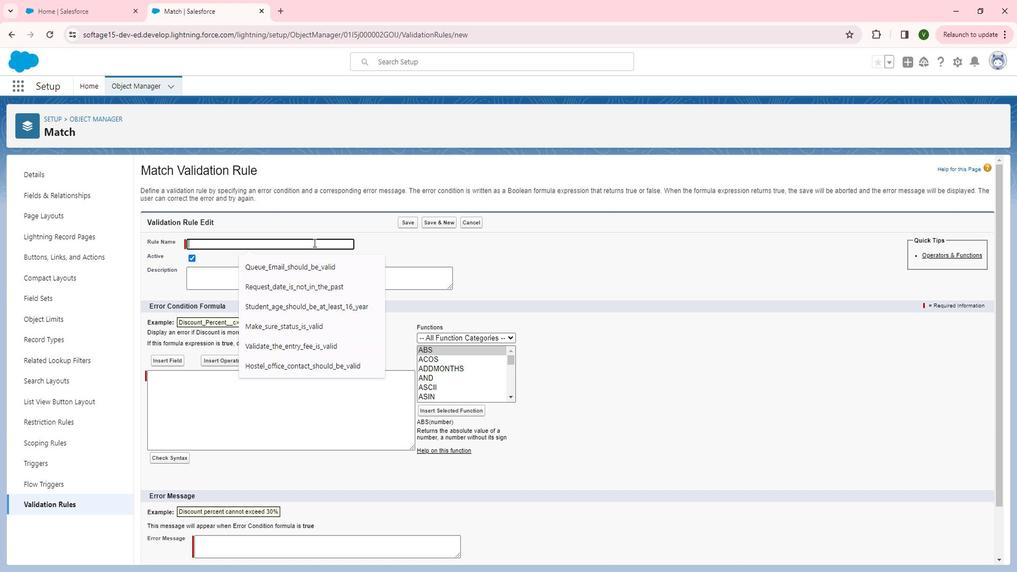 
Action: Mouse moved to (315, 242)
Screenshot: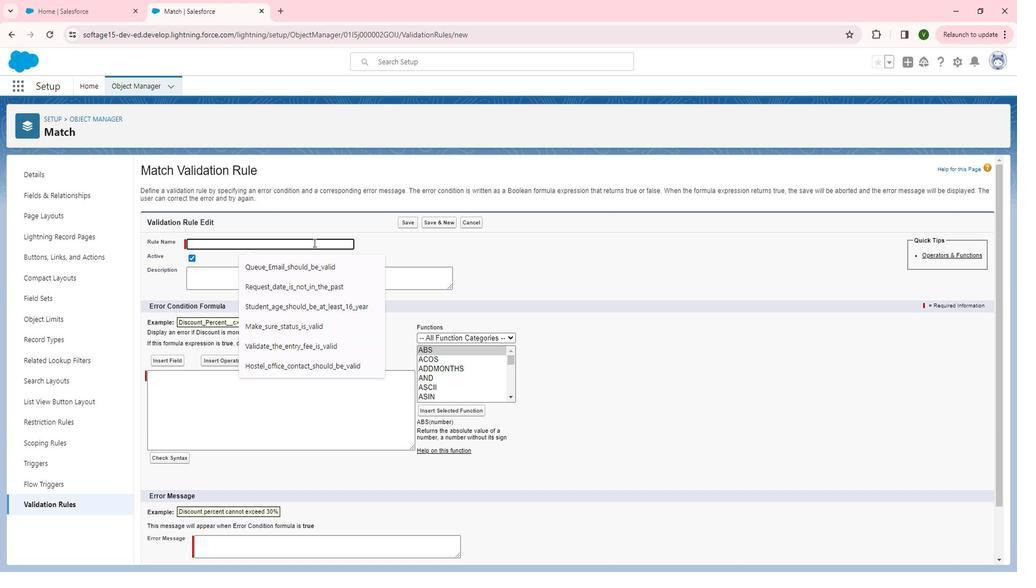 
Action: Key pressed <Key.shift>valid<Key.space><Key.backspace><Key.backspace><Key.backspace><Key.backspace><Key.backspace><Key.backspace><Key.shift>Valid<Key.space><Key.shift><Key.shift><Key.shift><Key.shift>Match<Key.space><Key.shift>Date<Key.space>time<Key.backspace><Key.backspace><Key.backspace><Key.backspace><Key.shift>Time<Key.space>
Screenshot: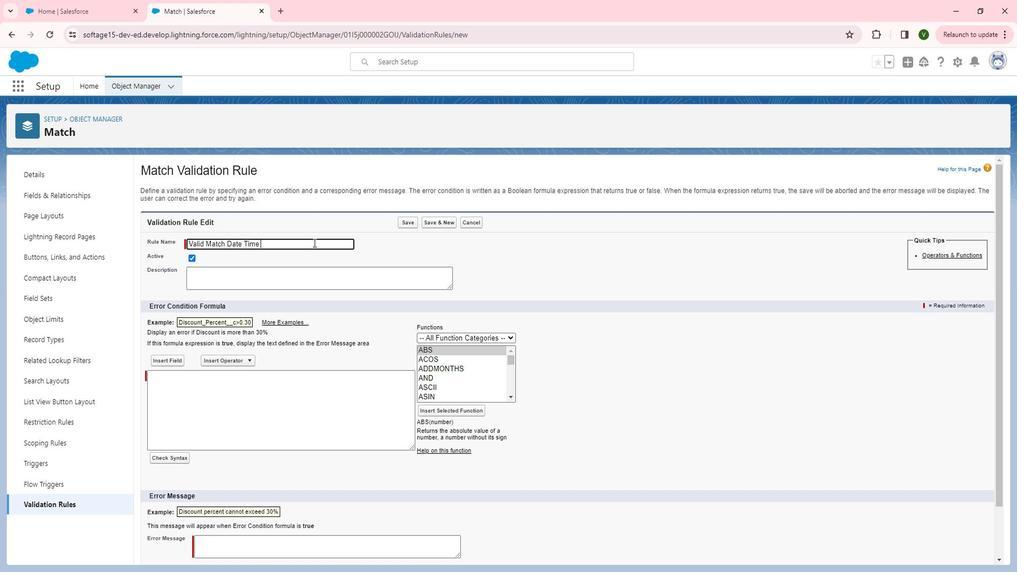 
Action: Mouse moved to (299, 272)
Screenshot: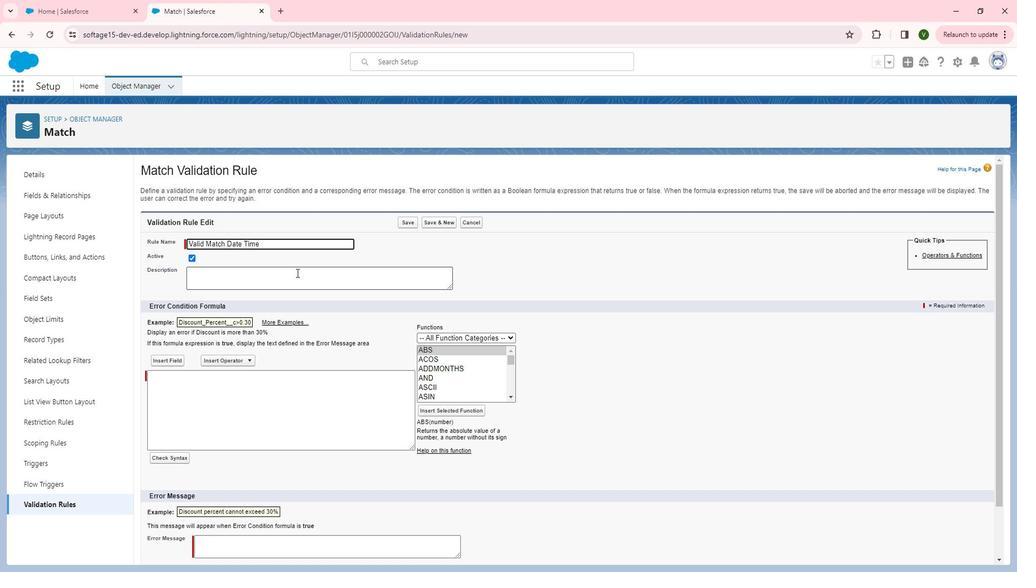 
Action: Mouse pressed left at (299, 272)
Screenshot: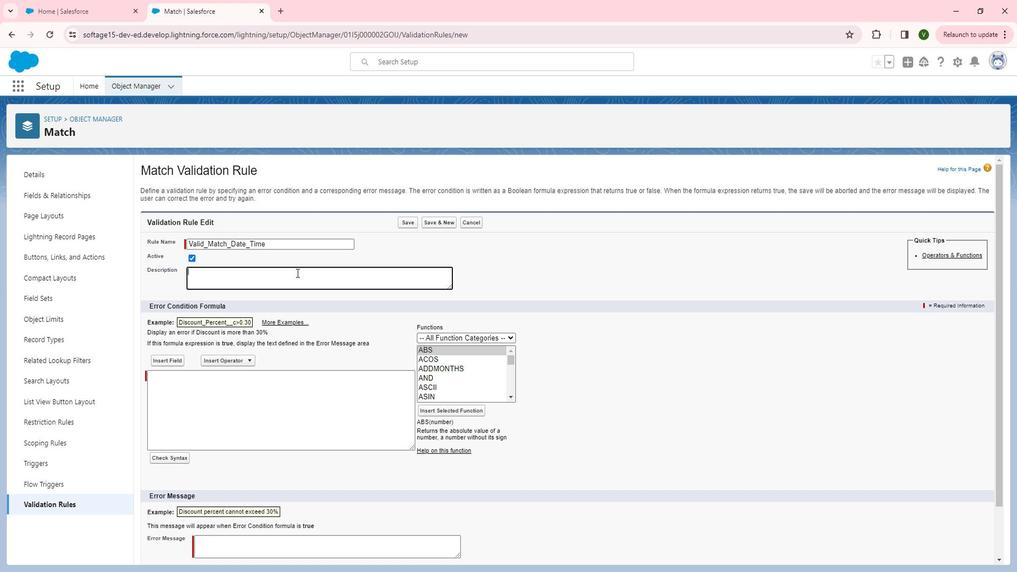 
Action: Key pressed <Key.shift>This<Key.space>valid
Screenshot: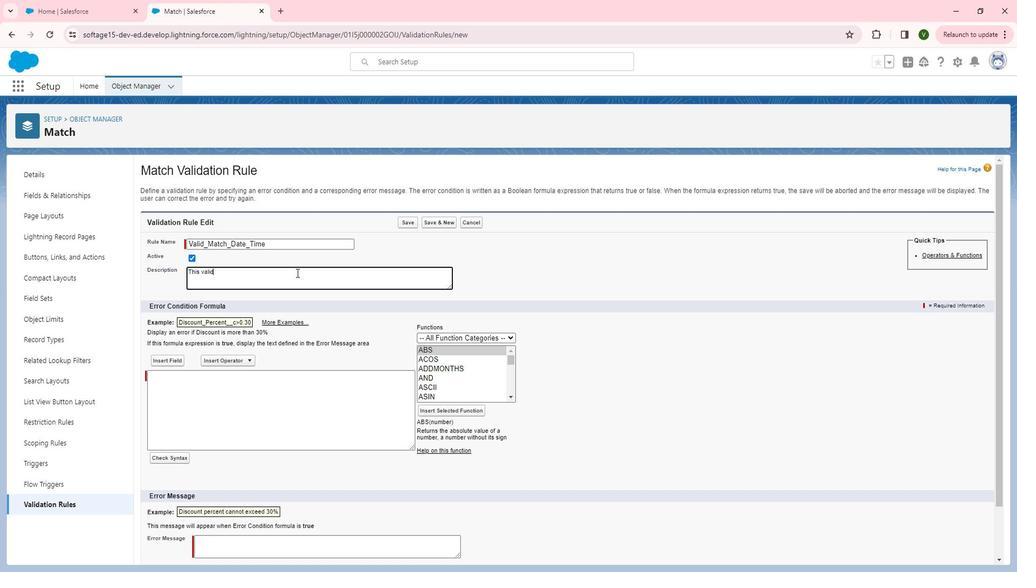 
Action: Mouse moved to (299, 272)
Screenshot: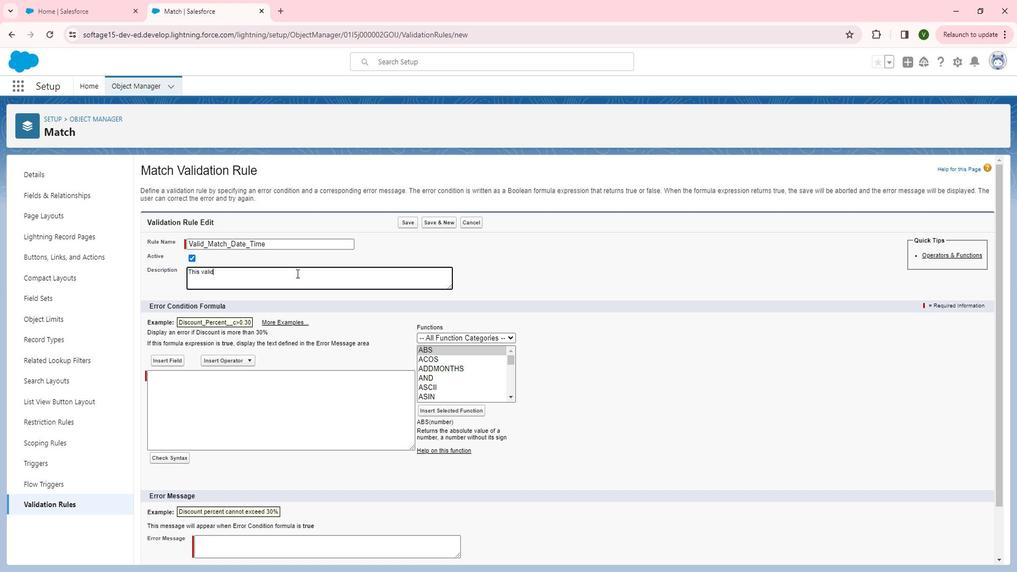 
Action: Key pressed ation<Key.space>rule<Key.space>is<Key.space>for<Key.space>the<Key.space><Key.shift>Match<Key.space>date<Key.space>must<Key.space>be<Key.space>valid<Key.space>and<Key.space>in<Key.space>the<Key.space>fure<Key.backspace><Key.backspace>ture.
Screenshot: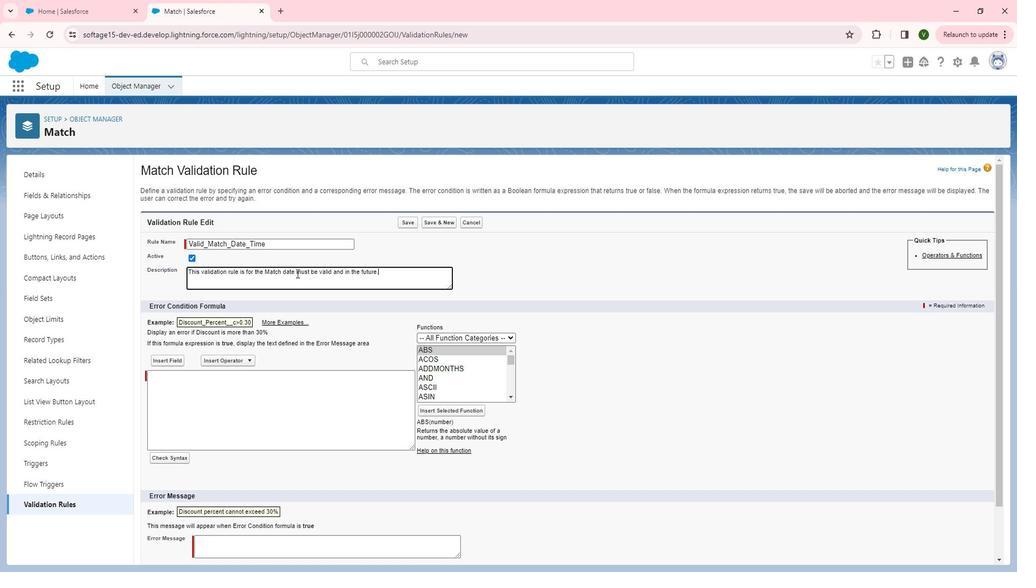 
Action: Mouse moved to (213, 378)
Screenshot: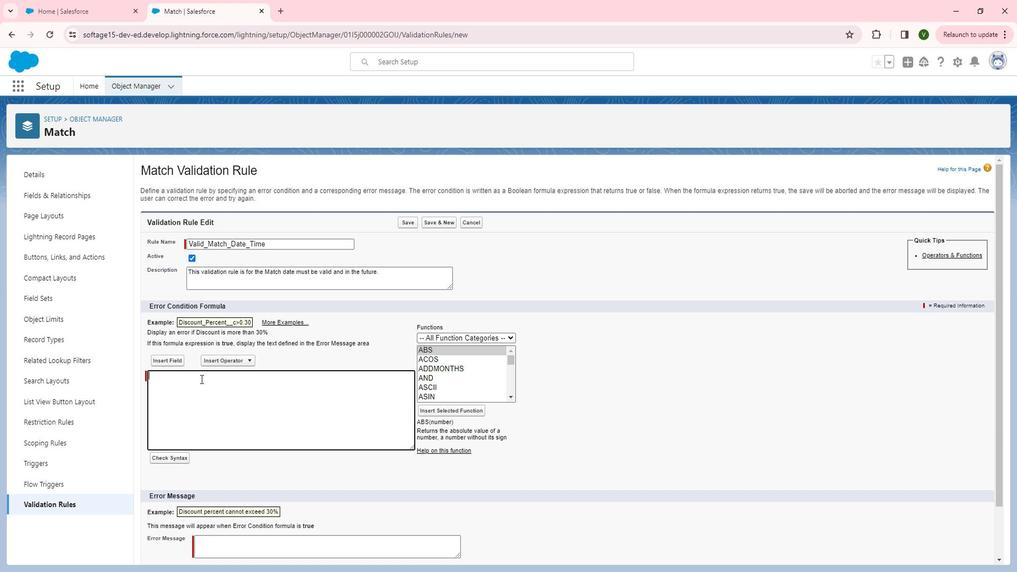 
Action: Mouse pressed left at (213, 378)
Screenshot: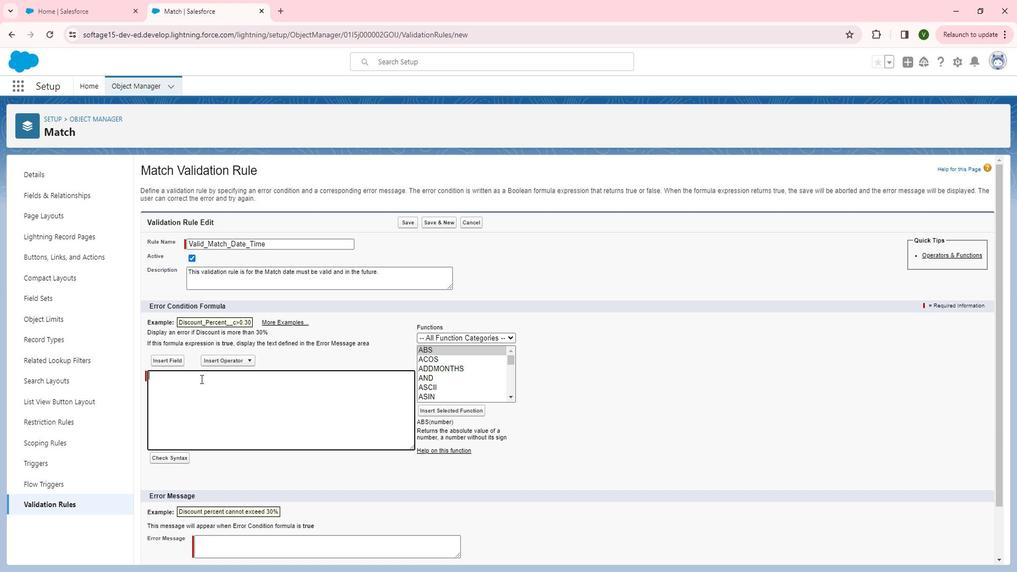 
Action: Mouse moved to (181, 360)
Screenshot: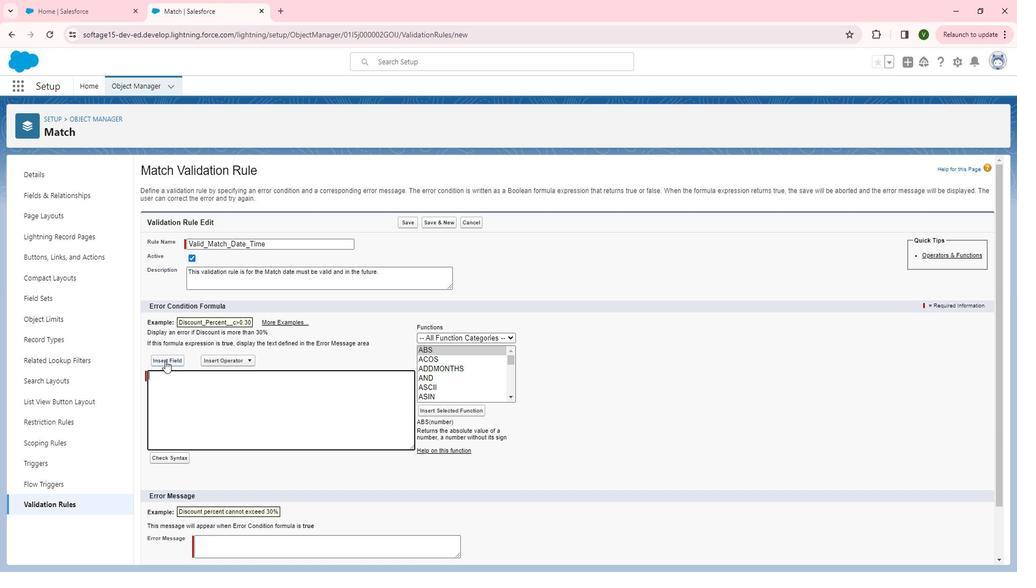 
Action: Mouse pressed left at (181, 360)
Screenshot: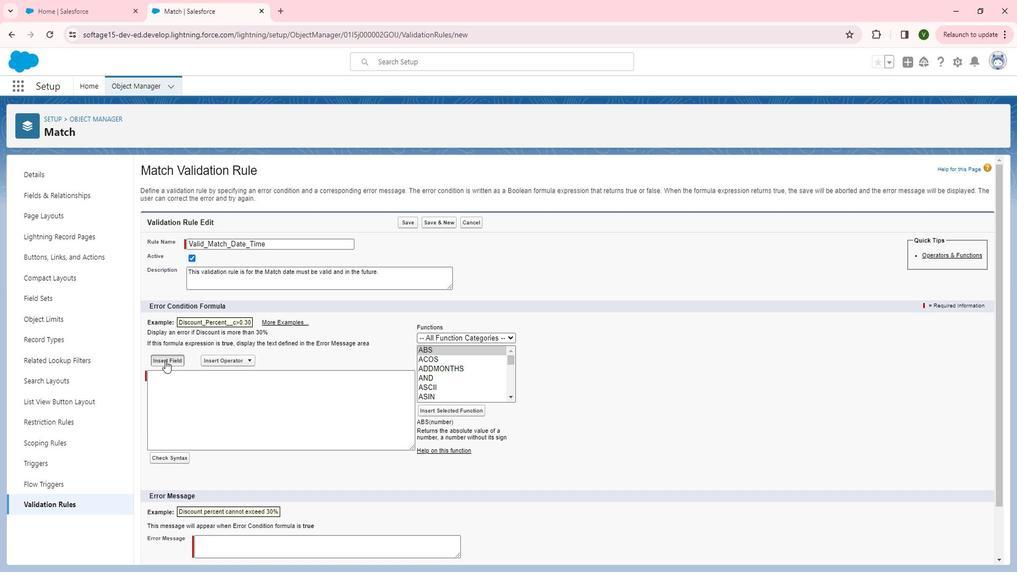 
Action: Mouse moved to (728, 277)
Screenshot: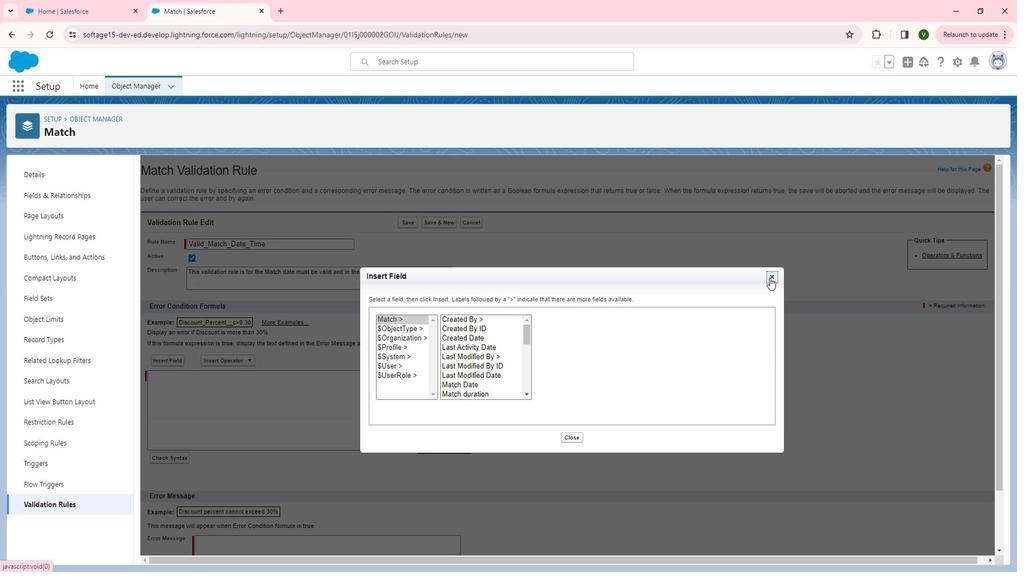 
Action: Mouse pressed left at (728, 277)
Screenshot: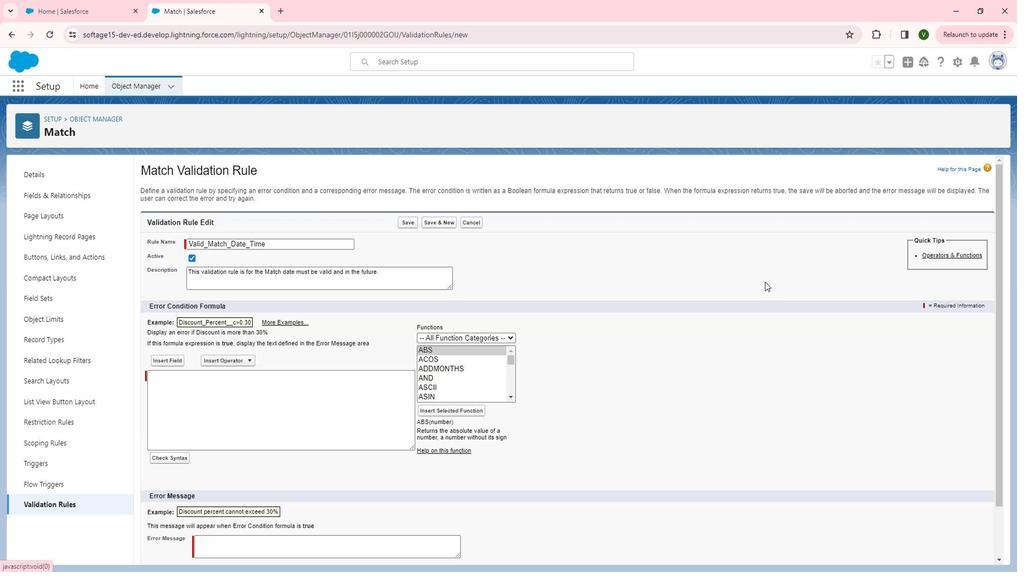 
Action: Mouse moved to (307, 395)
Screenshot: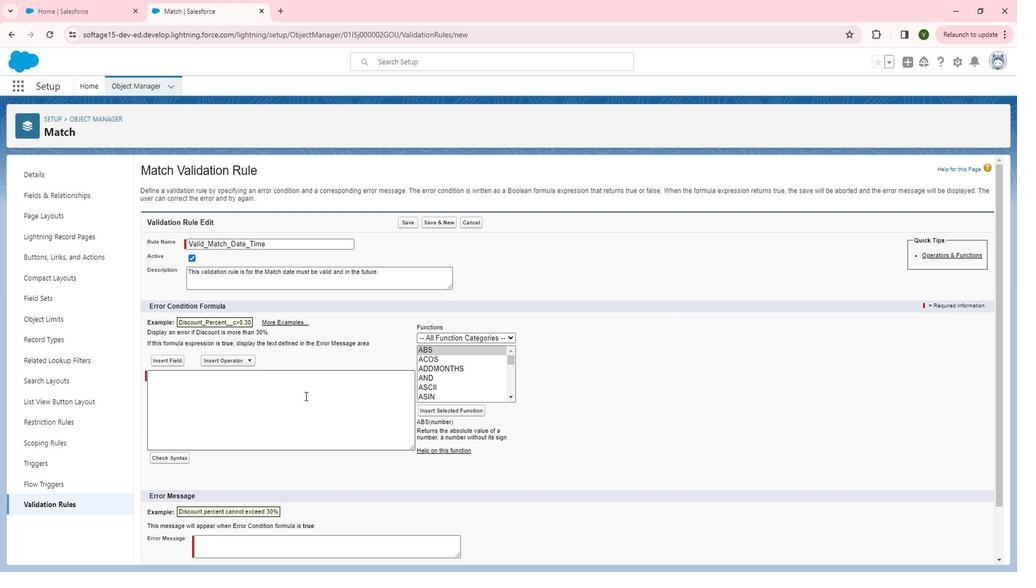 
Action: Mouse pressed left at (307, 395)
Screenshot: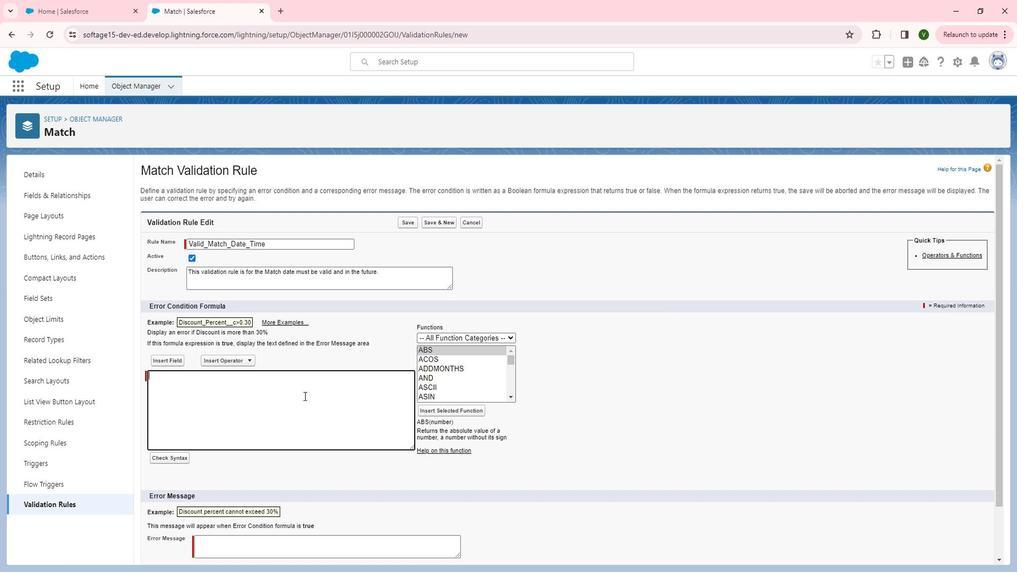 
Action: Mouse moved to (306, 395)
Screenshot: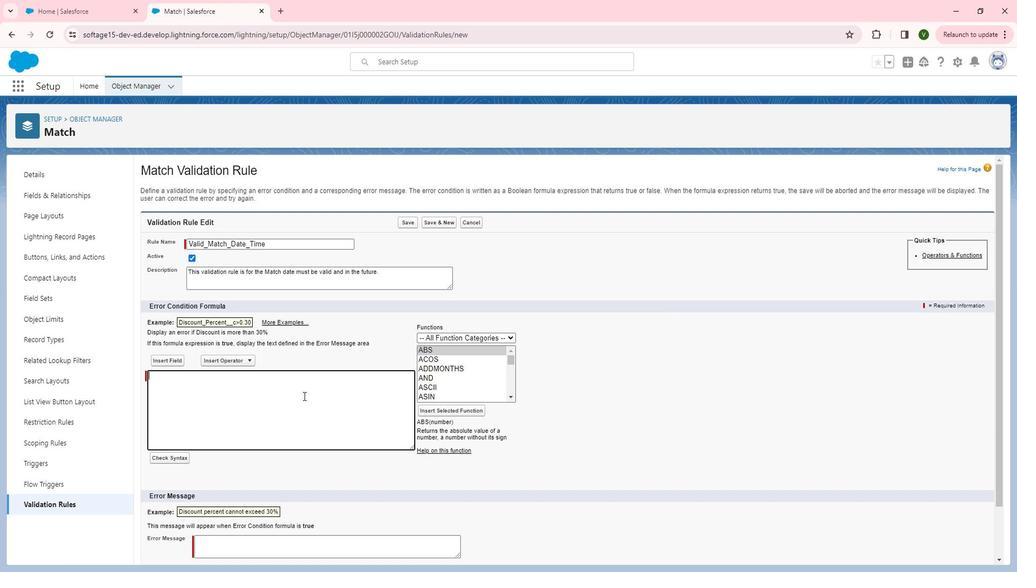
Action: Key pressed <Key.shift>And<Key.space><Key.shift>(
Screenshot: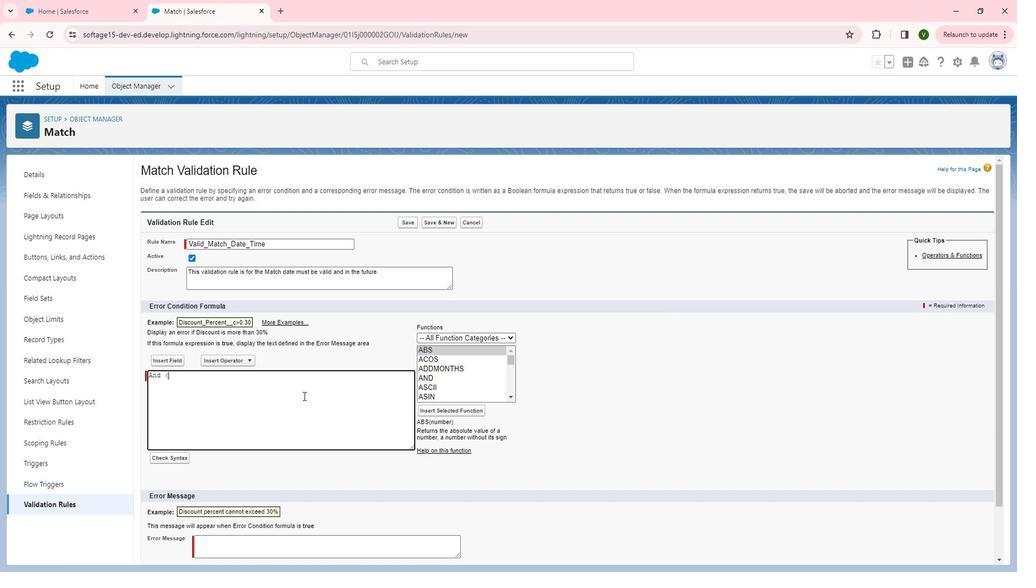 
Action: Mouse moved to (493, 397)
Screenshot: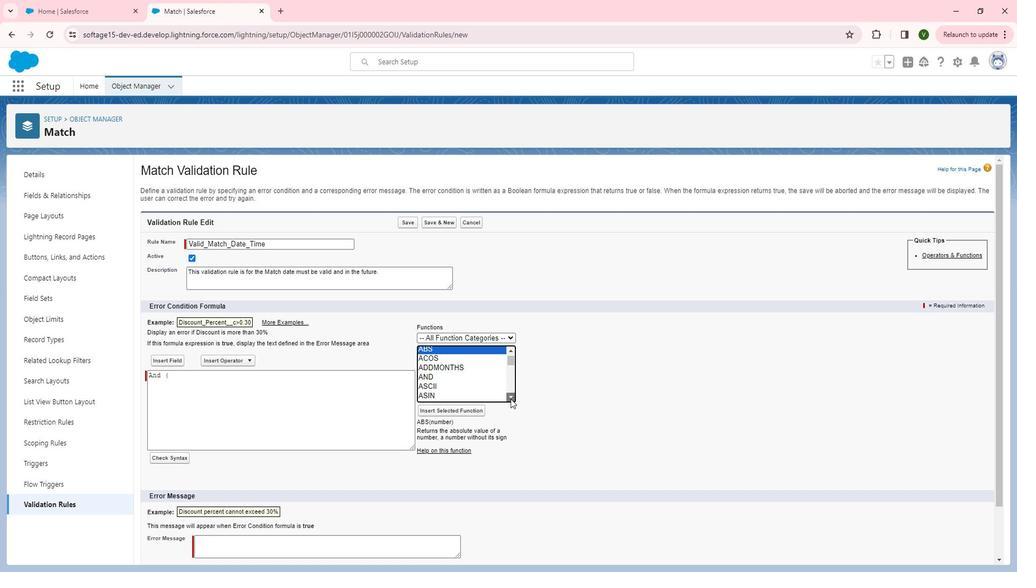 
Action: Mouse pressed left at (493, 397)
Screenshot: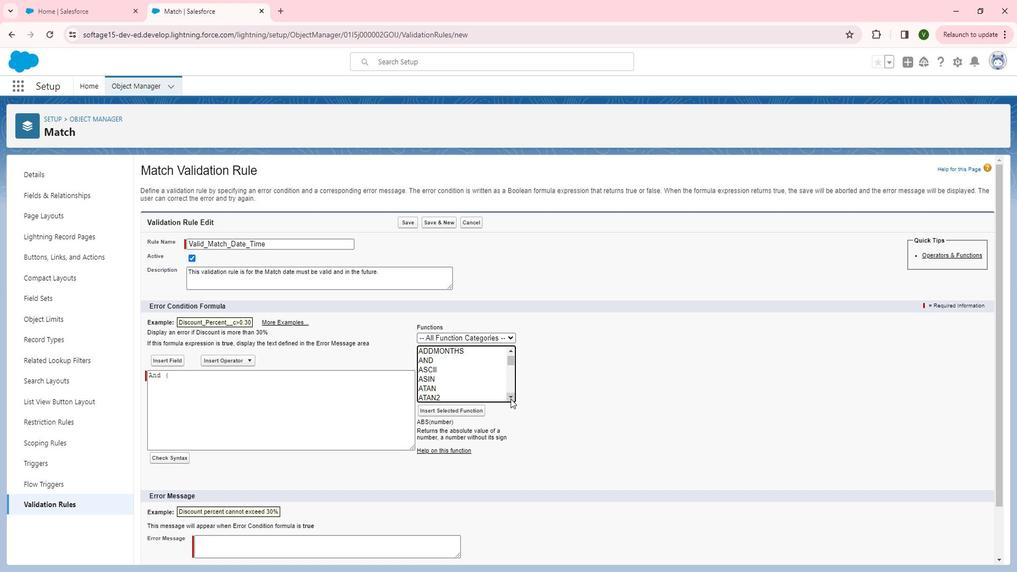 
Action: Mouse pressed left at (493, 397)
Screenshot: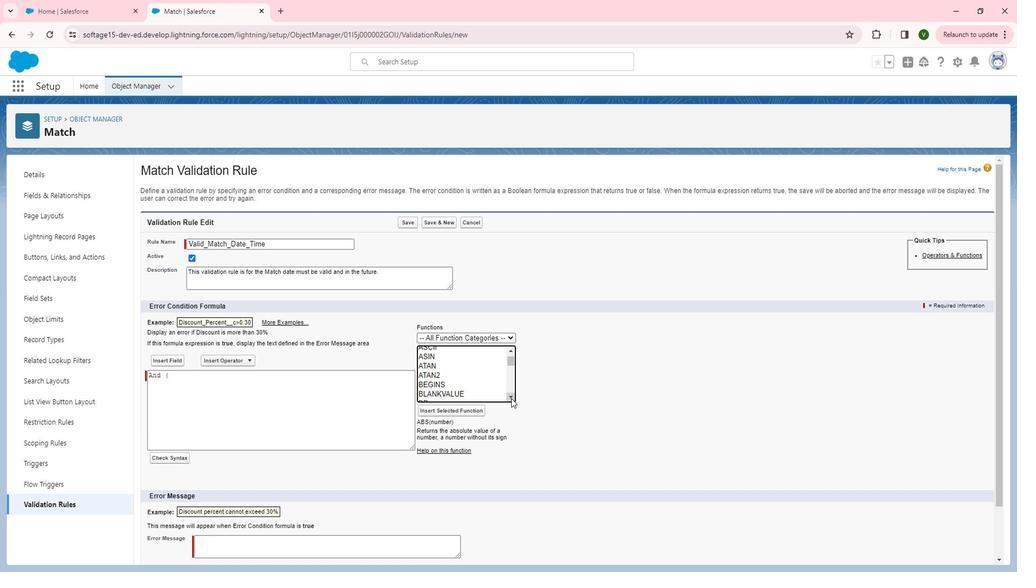 
Action: Mouse moved to (494, 397)
Screenshot: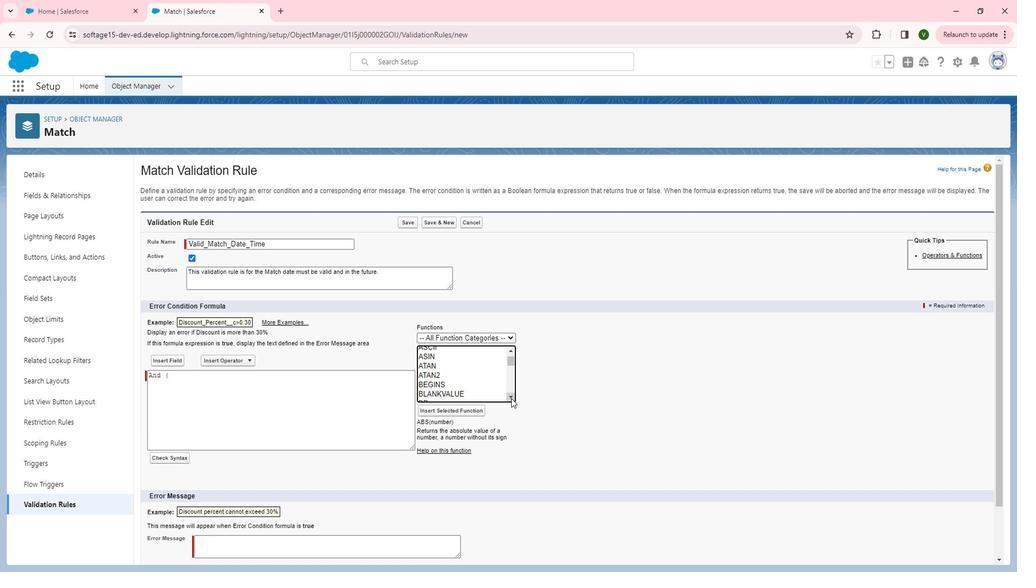 
Action: Mouse pressed left at (494, 397)
Screenshot: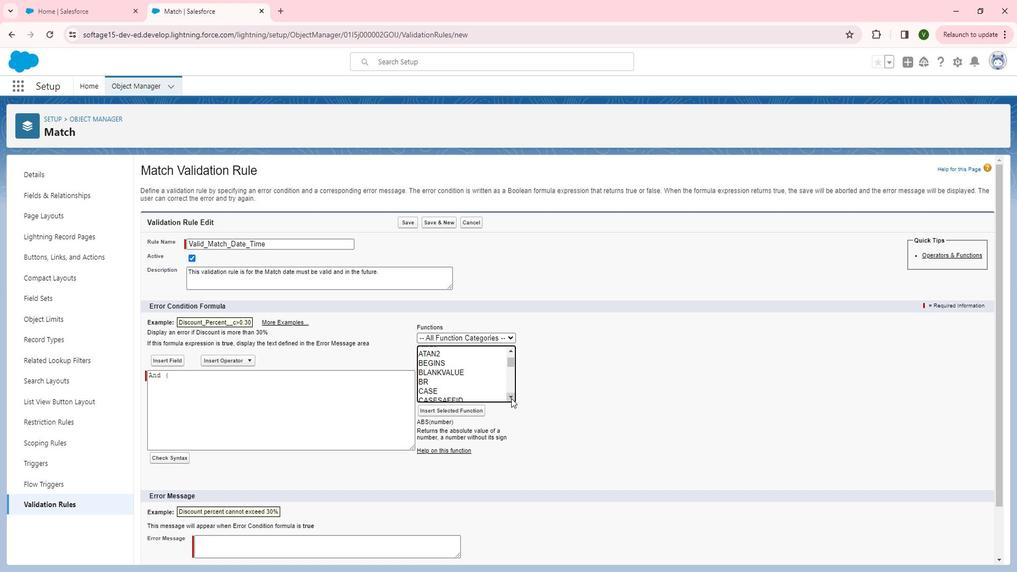 
Action: Mouse pressed left at (494, 397)
Screenshot: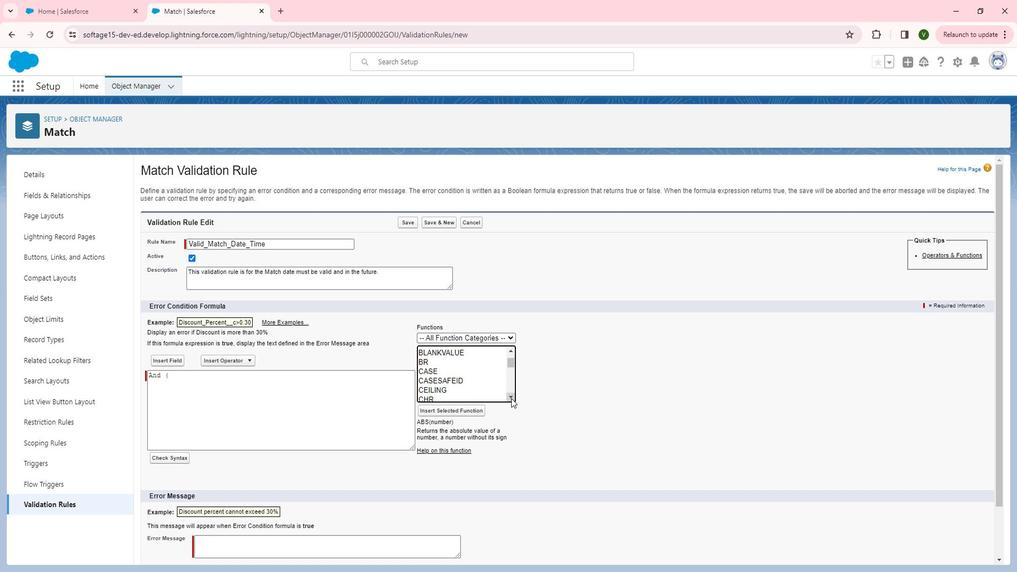 
Action: Mouse pressed left at (494, 397)
Screenshot: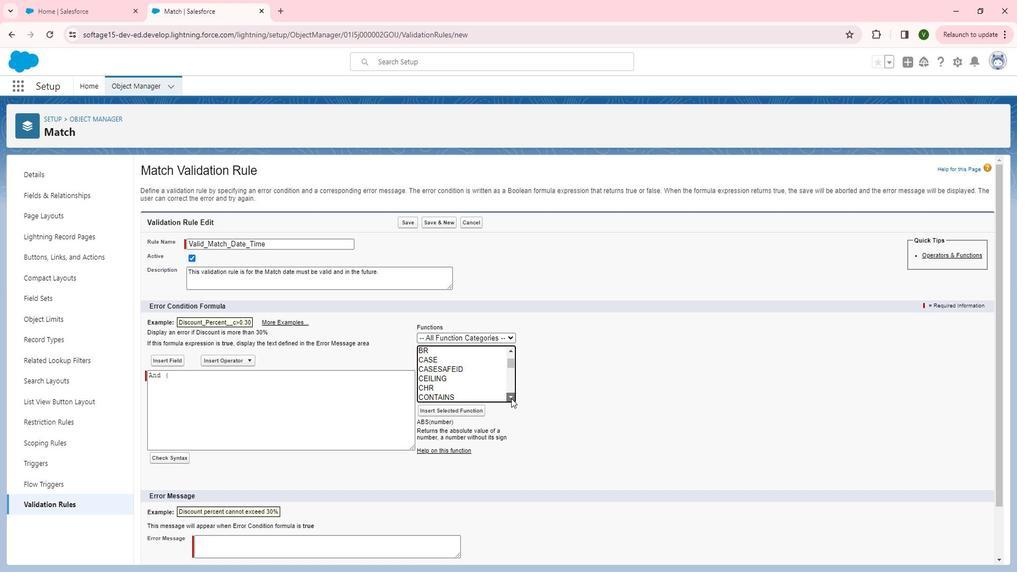 
Action: Mouse pressed left at (494, 397)
Screenshot: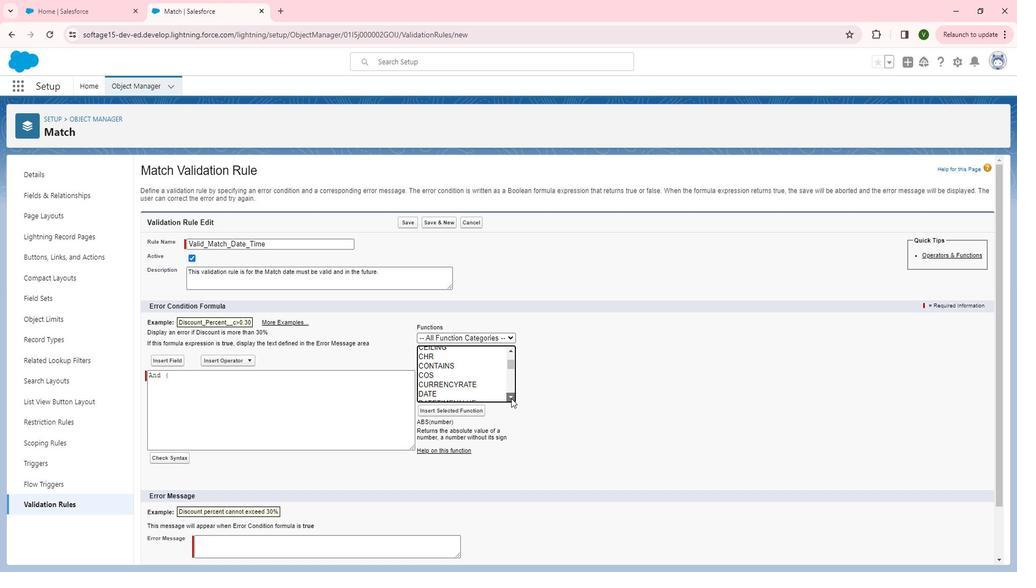 
Action: Mouse pressed left at (494, 397)
Screenshot: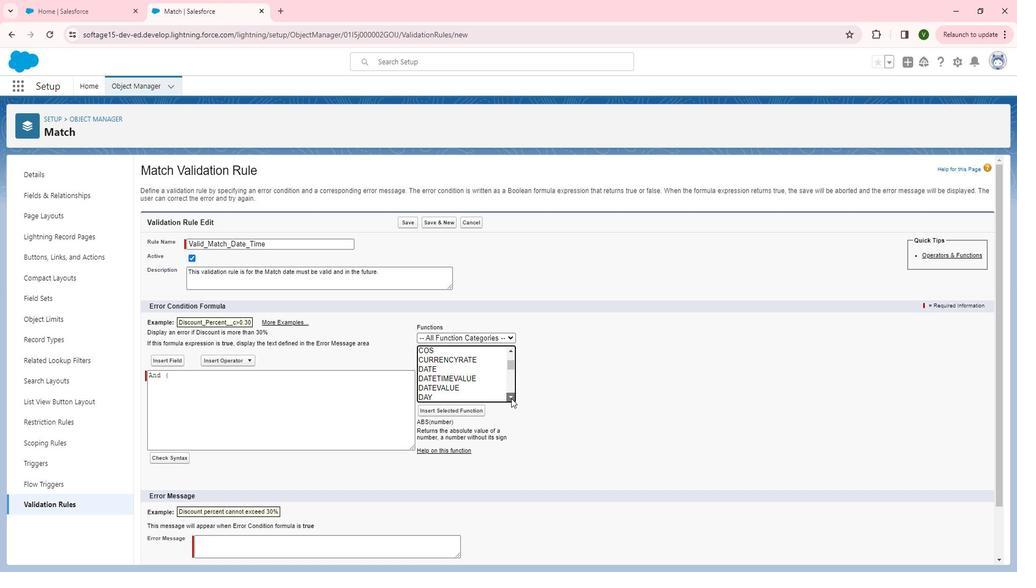 
Action: Mouse pressed left at (494, 397)
Screenshot: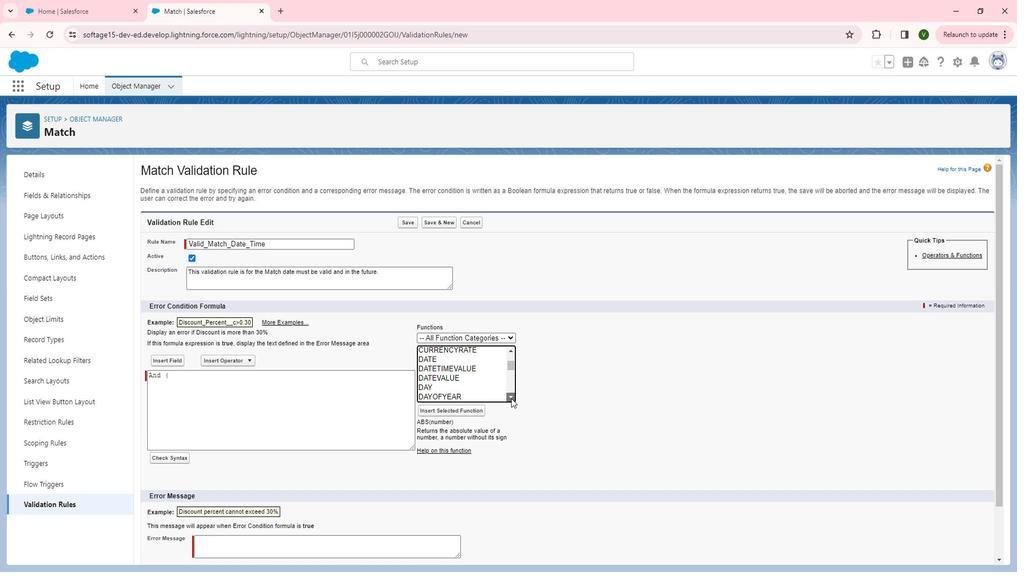 
Action: Mouse pressed left at (494, 397)
Screenshot: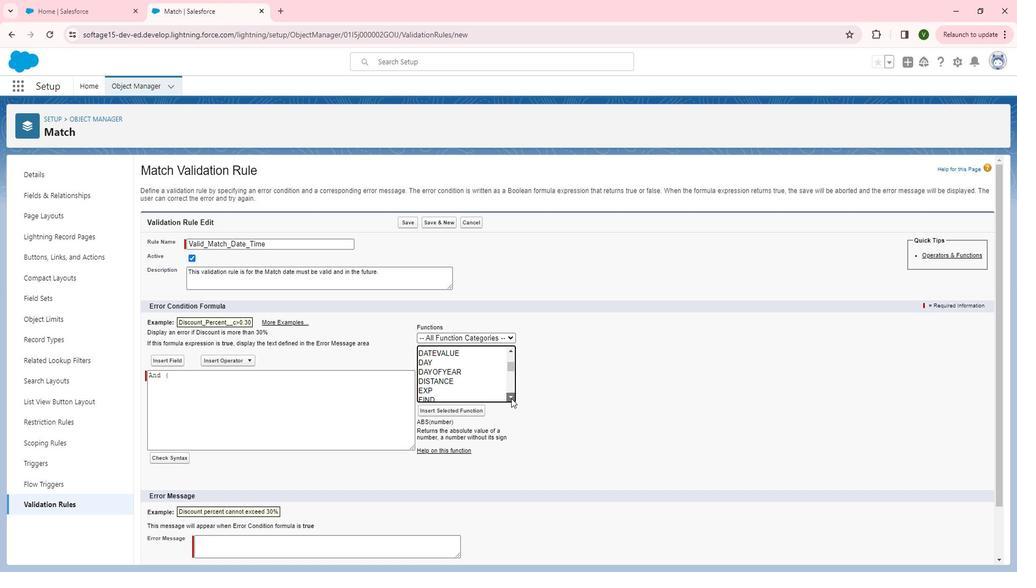 
Action: Mouse pressed left at (494, 397)
Screenshot: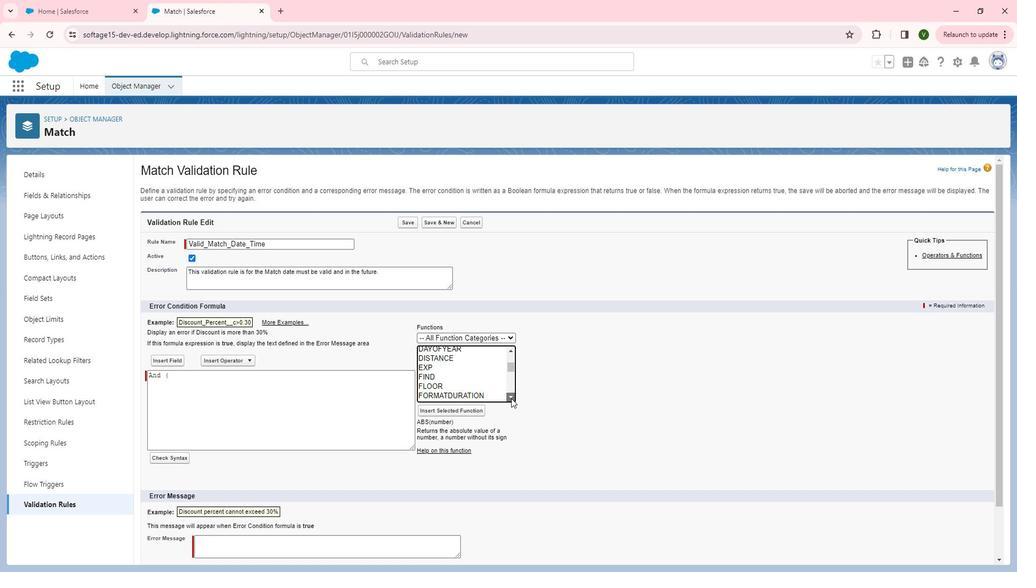
Action: Mouse pressed left at (494, 397)
Screenshot: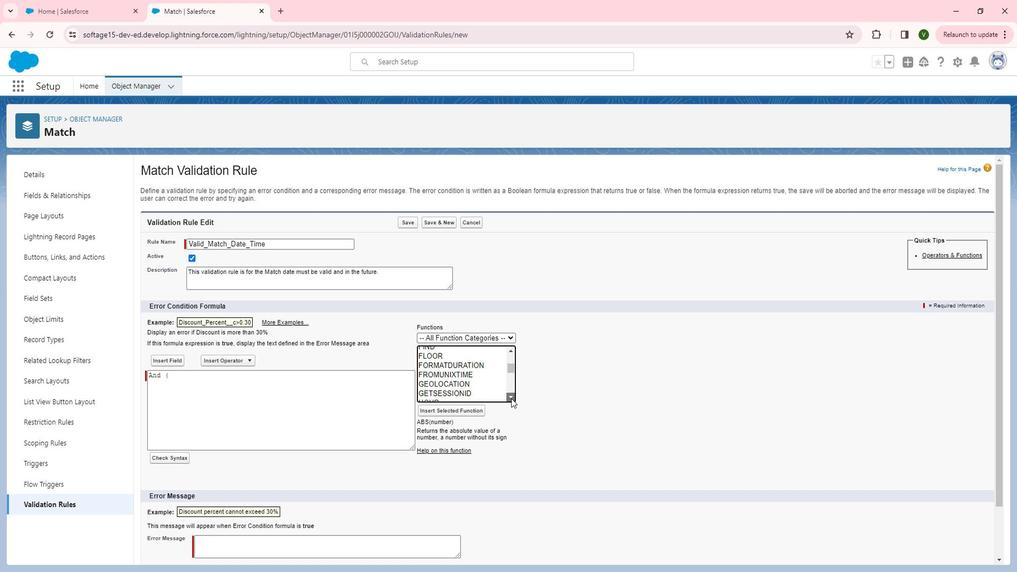 
Action: Mouse pressed left at (494, 397)
Screenshot: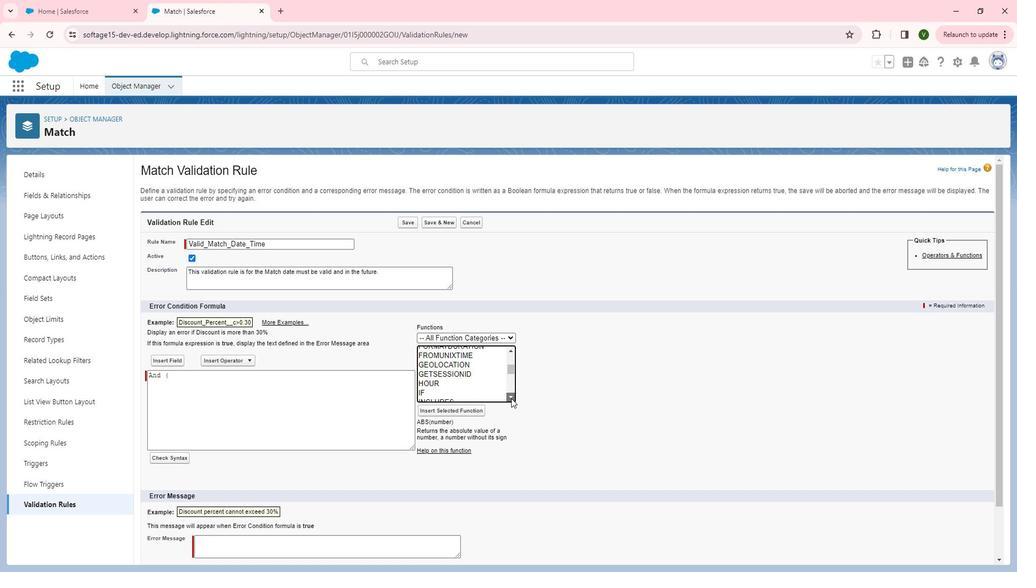 
Action: Mouse pressed left at (494, 397)
Screenshot: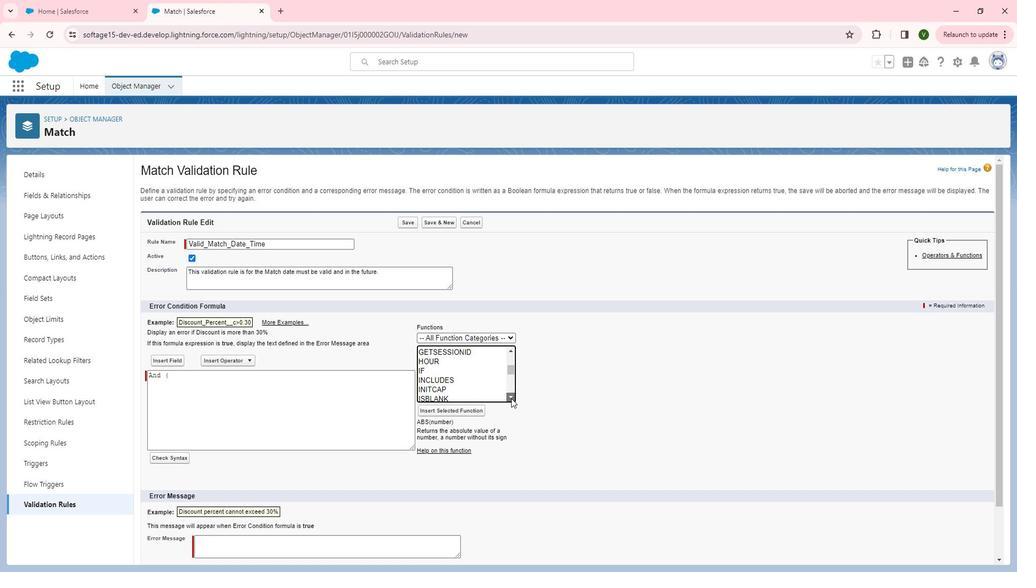 
Action: Mouse pressed left at (494, 397)
Screenshot: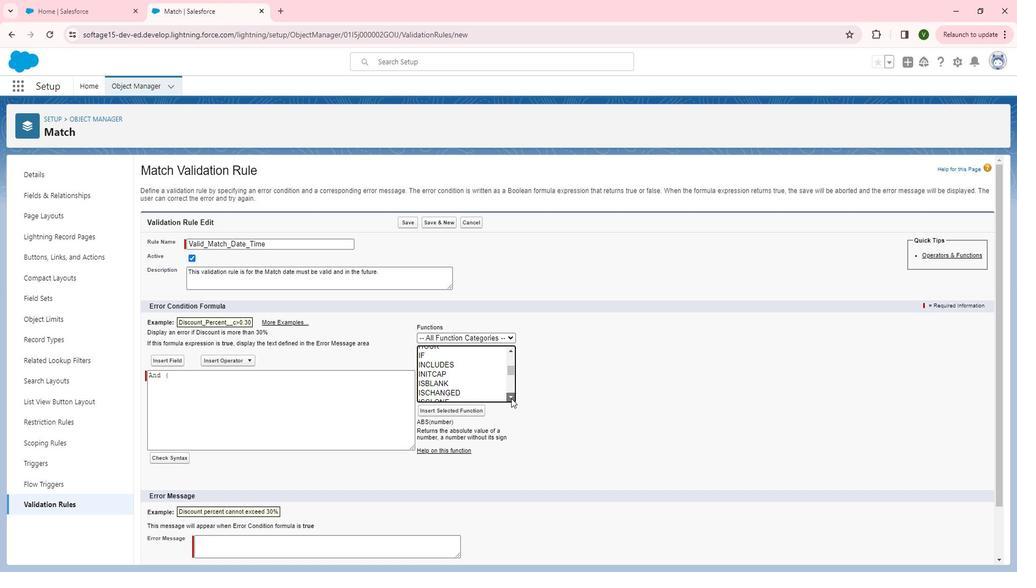 
Action: Mouse moved to (426, 369)
Screenshot: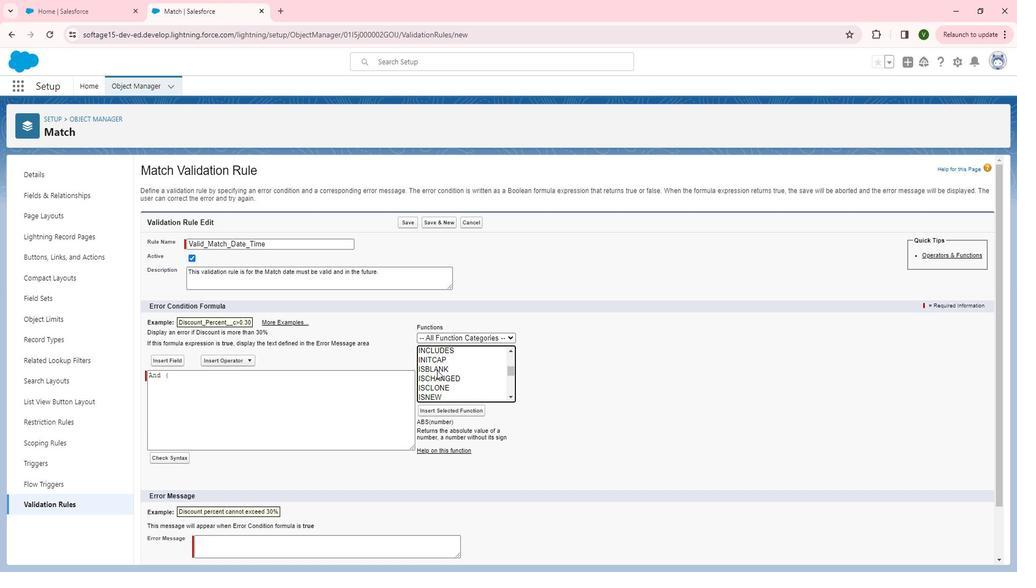 
Action: Mouse pressed left at (426, 369)
Screenshot: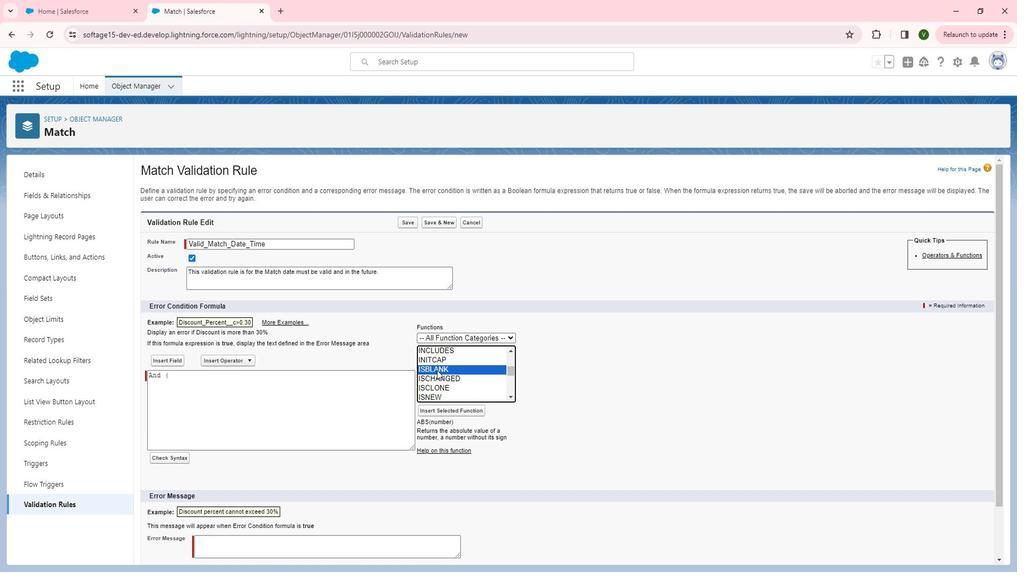 
Action: Mouse moved to (444, 406)
Screenshot: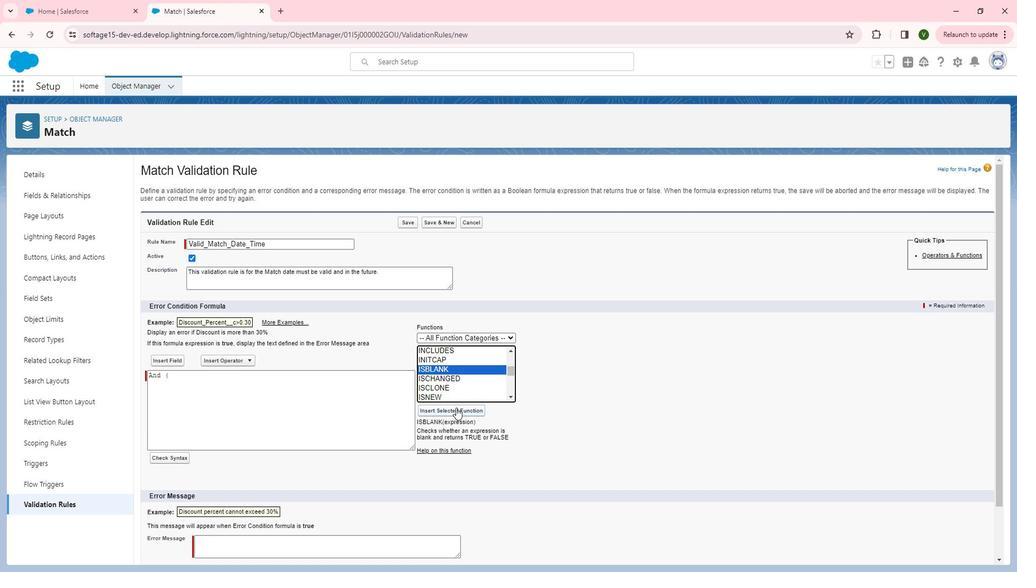 
Action: Mouse pressed left at (444, 406)
Screenshot: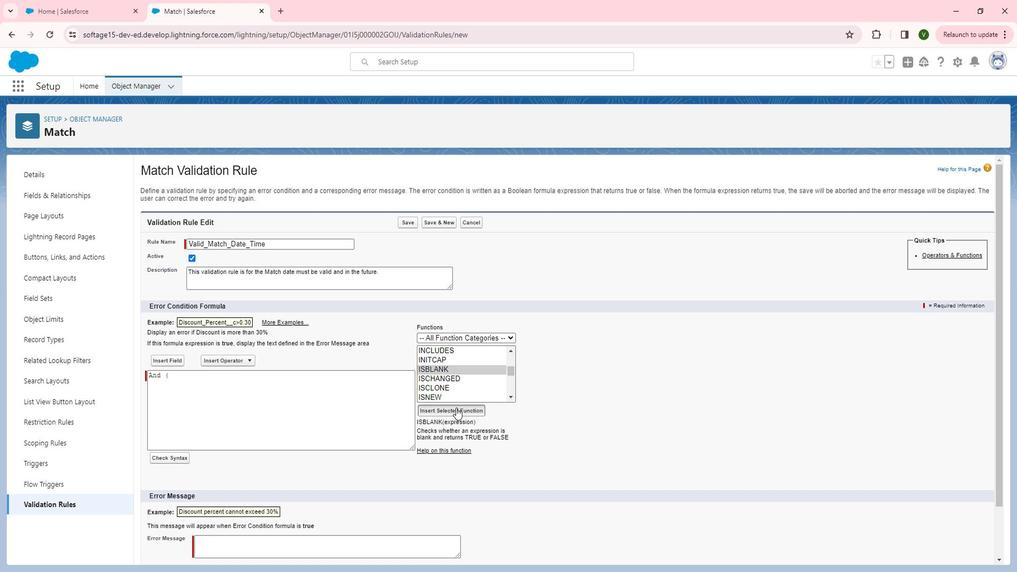 
Action: Mouse moved to (235, 376)
Screenshot: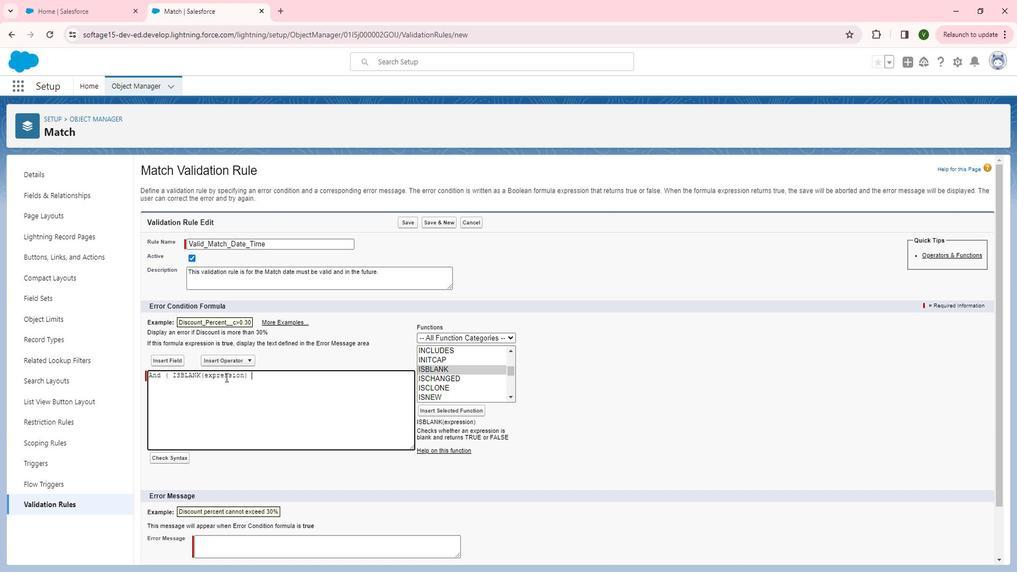 
Action: Mouse pressed left at (235, 376)
Screenshot: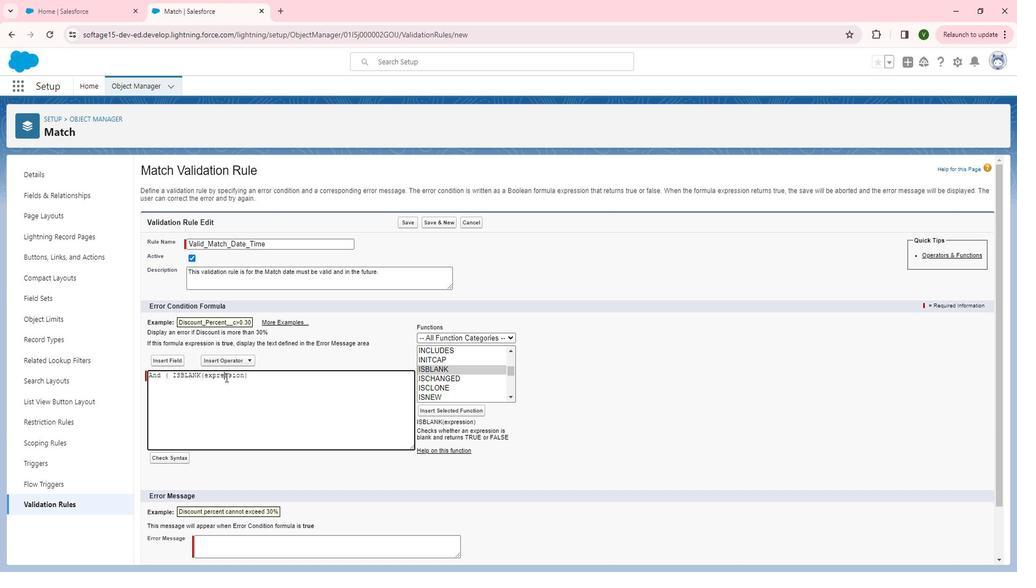 
Action: Mouse pressed left at (235, 376)
Screenshot: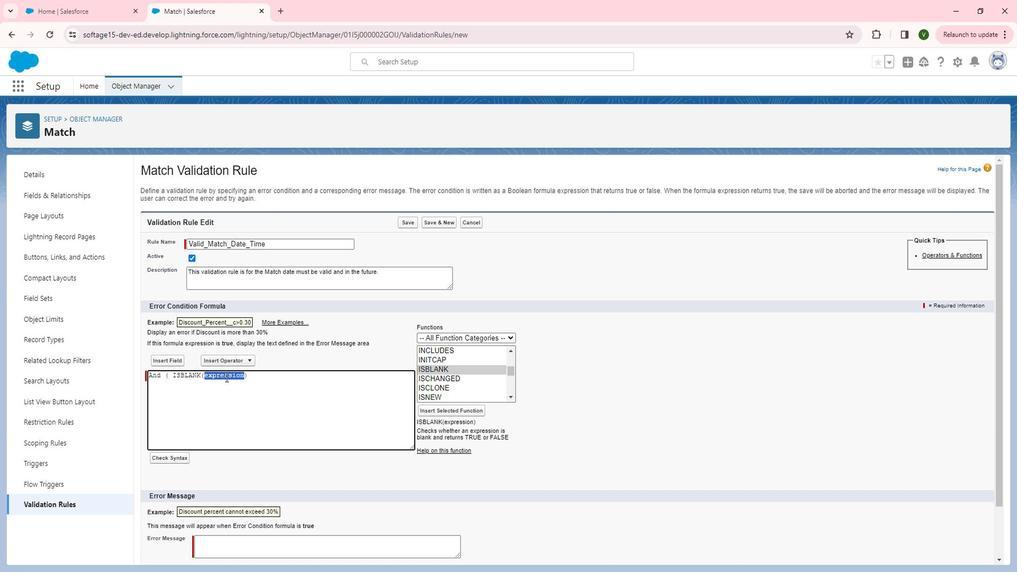 
Action: Mouse moved to (195, 359)
Screenshot: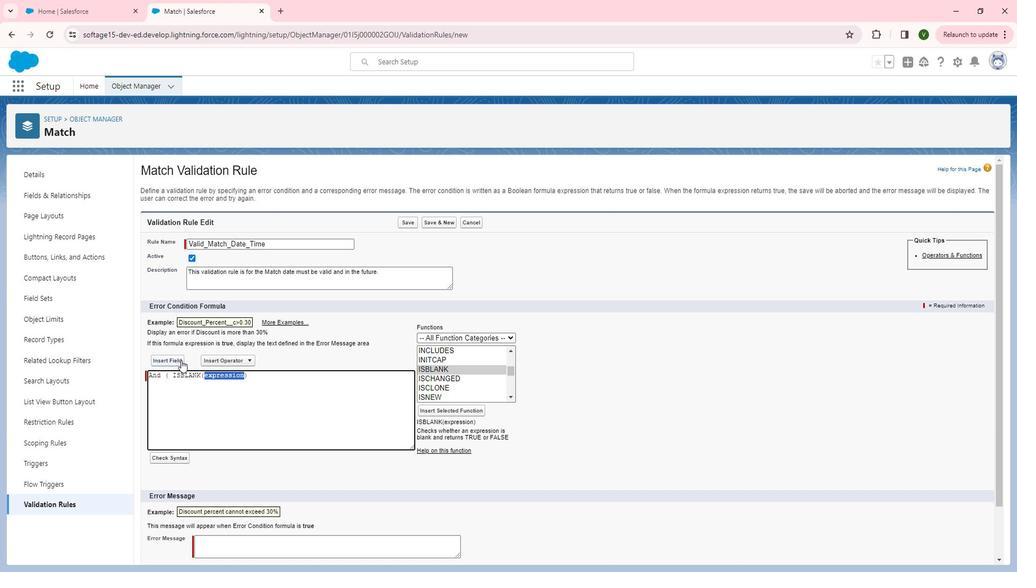 
Action: Mouse pressed left at (195, 359)
Screenshot: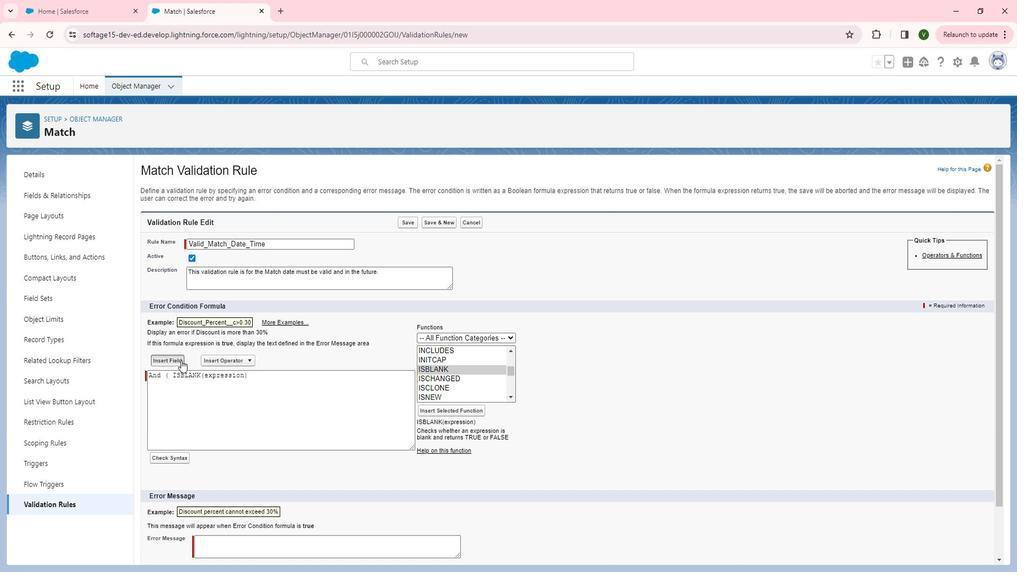 
Action: Mouse moved to (451, 382)
Screenshot: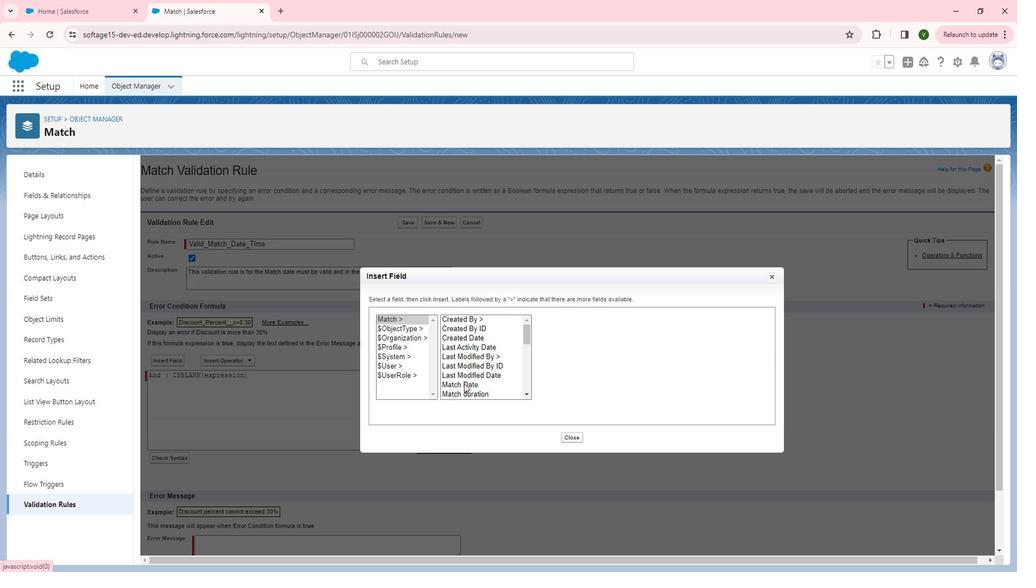 
Action: Mouse pressed left at (451, 382)
Screenshot: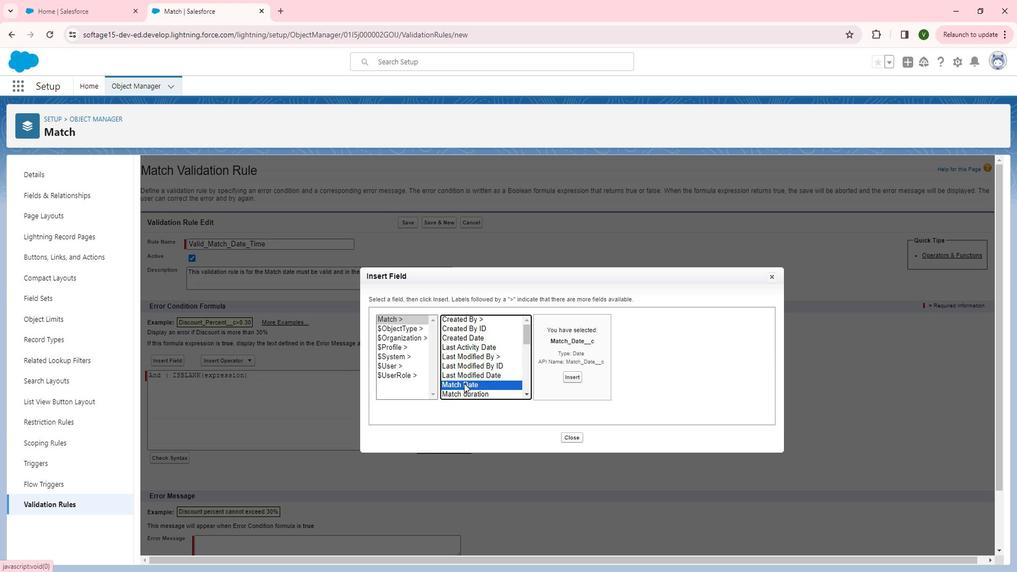 
Action: Mouse moved to (548, 376)
Screenshot: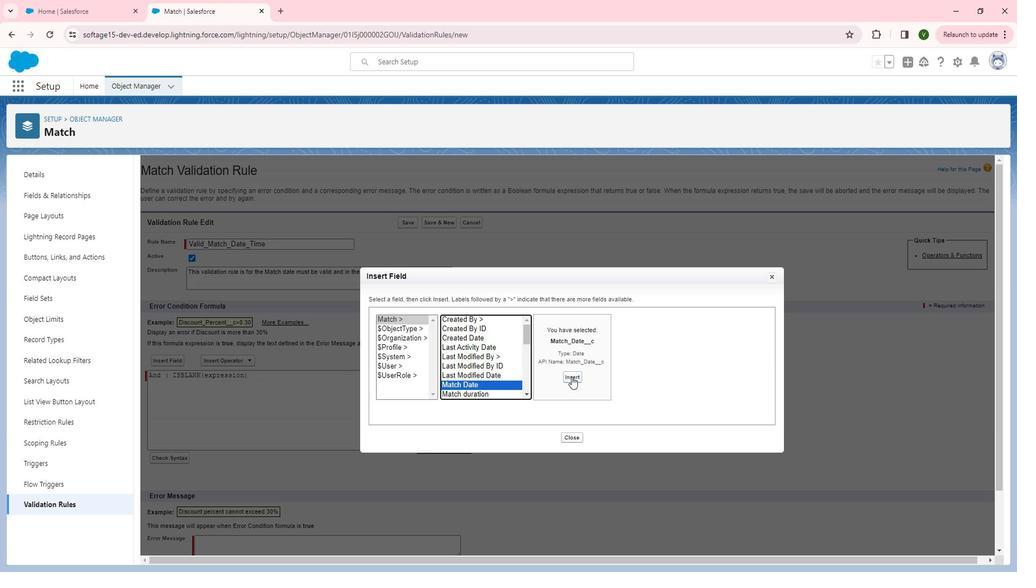 
Action: Mouse pressed left at (548, 376)
Screenshot: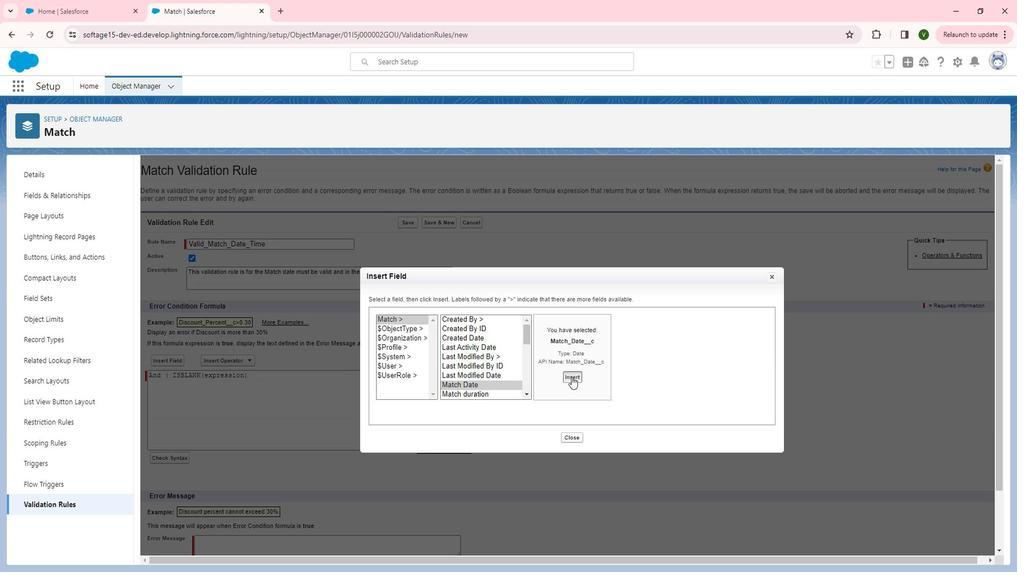 
Action: Mouse moved to (279, 378)
Screenshot: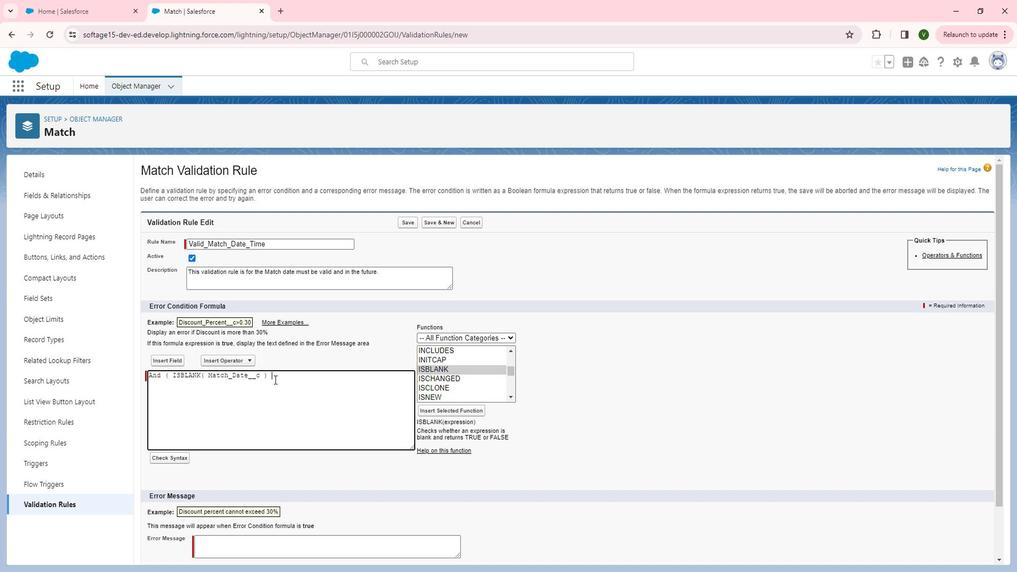 
Action: Mouse pressed left at (279, 378)
Screenshot: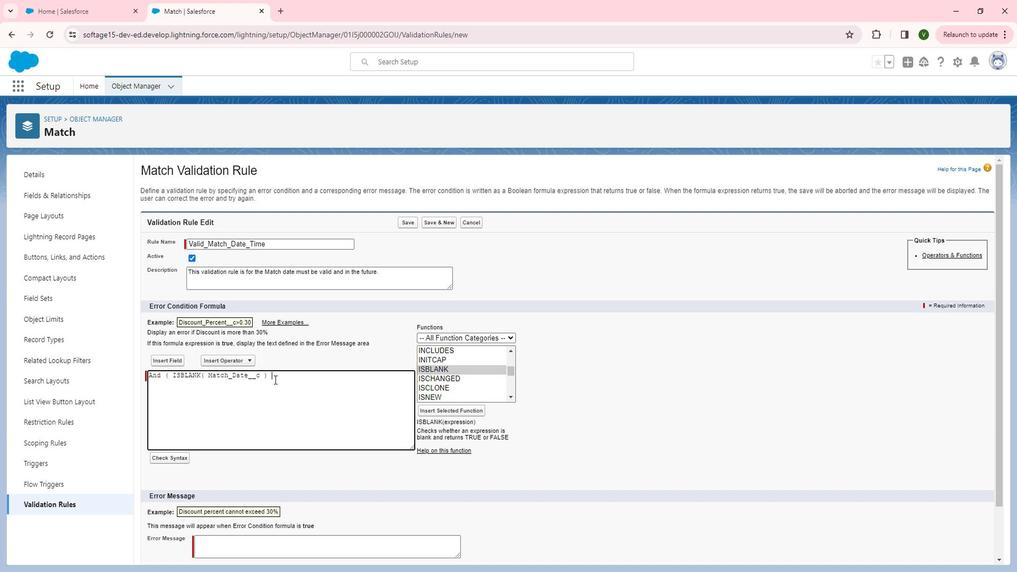 
Action: Key pressed ,<Key.enter>
Screenshot: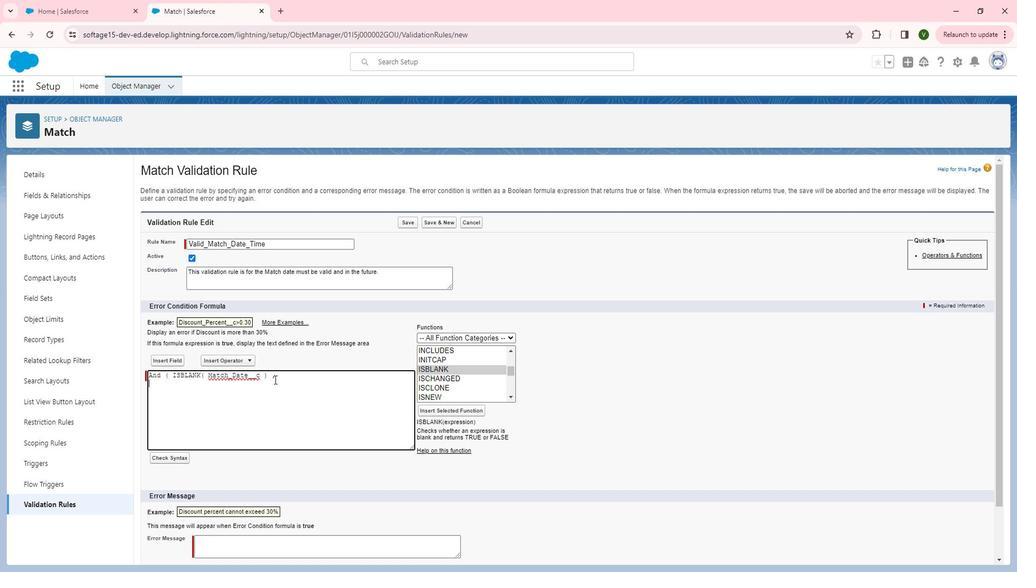 
Action: Mouse moved to (188, 371)
Screenshot: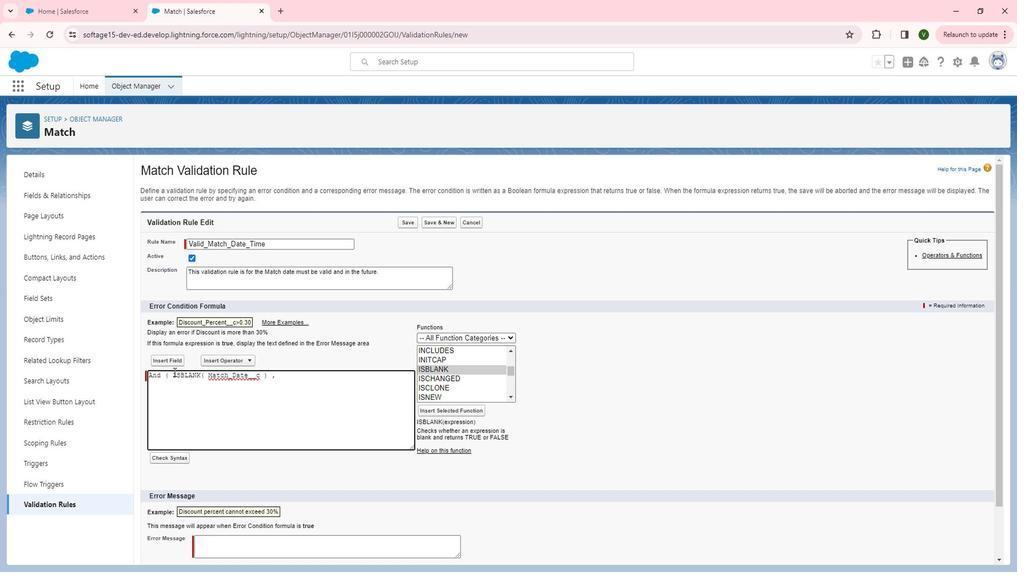 
Action: Mouse pressed left at (188, 371)
Screenshot: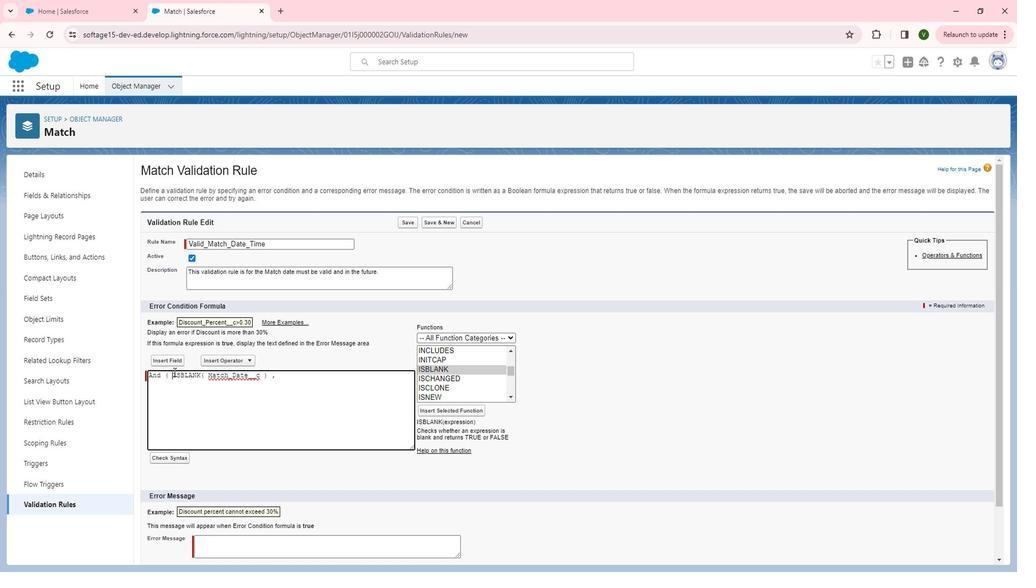 
Action: Mouse moved to (496, 395)
Screenshot: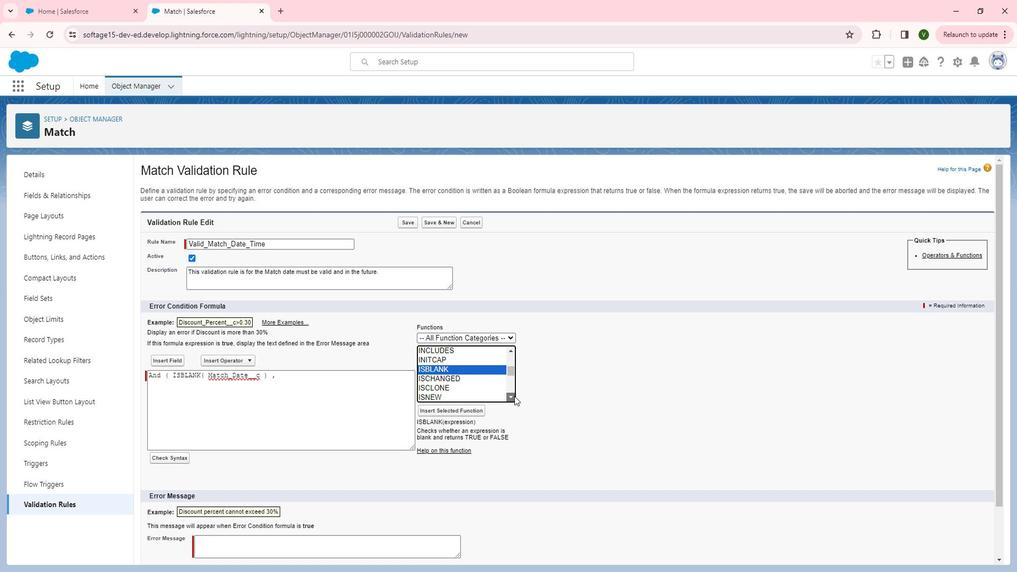 
Action: Mouse pressed left at (496, 395)
Screenshot: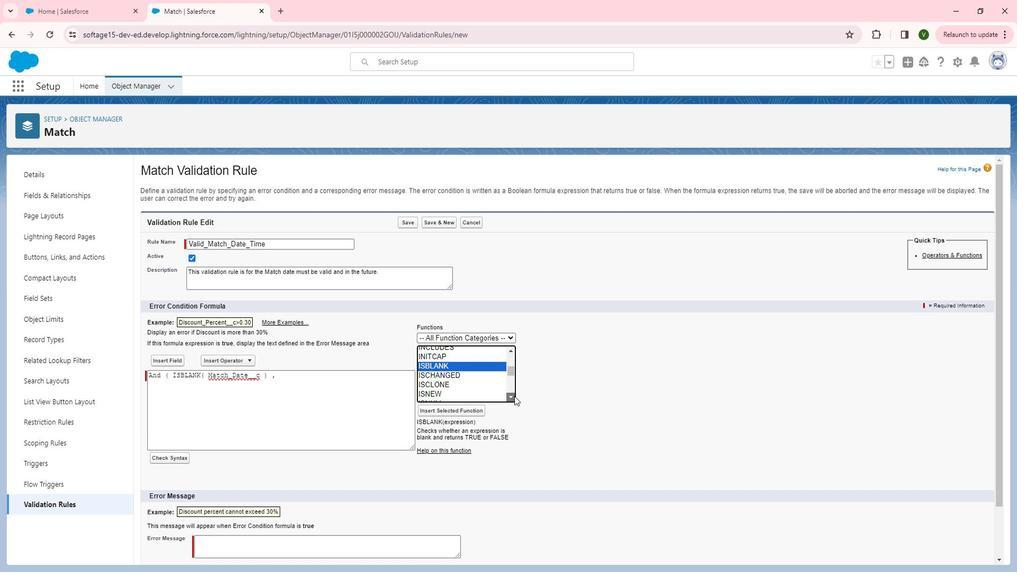 
Action: Mouse pressed left at (496, 395)
Screenshot: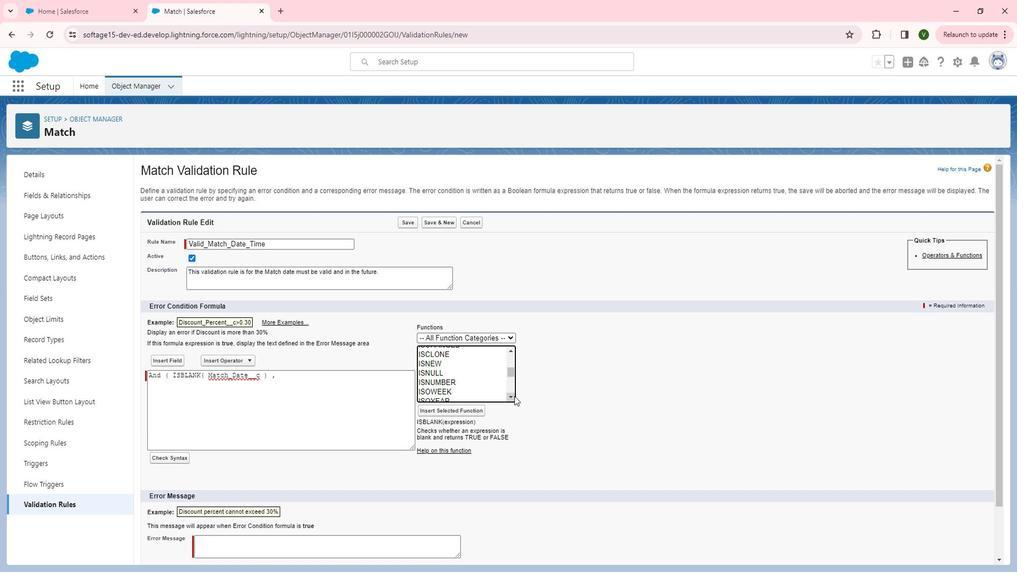 
Action: Mouse pressed left at (496, 395)
Screenshot: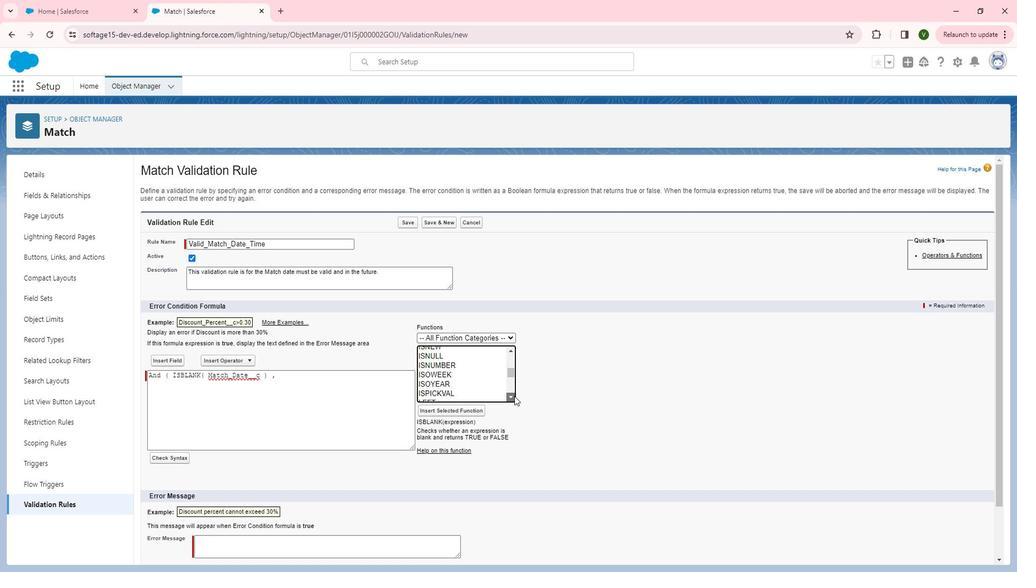 
Action: Mouse pressed left at (496, 395)
Screenshot: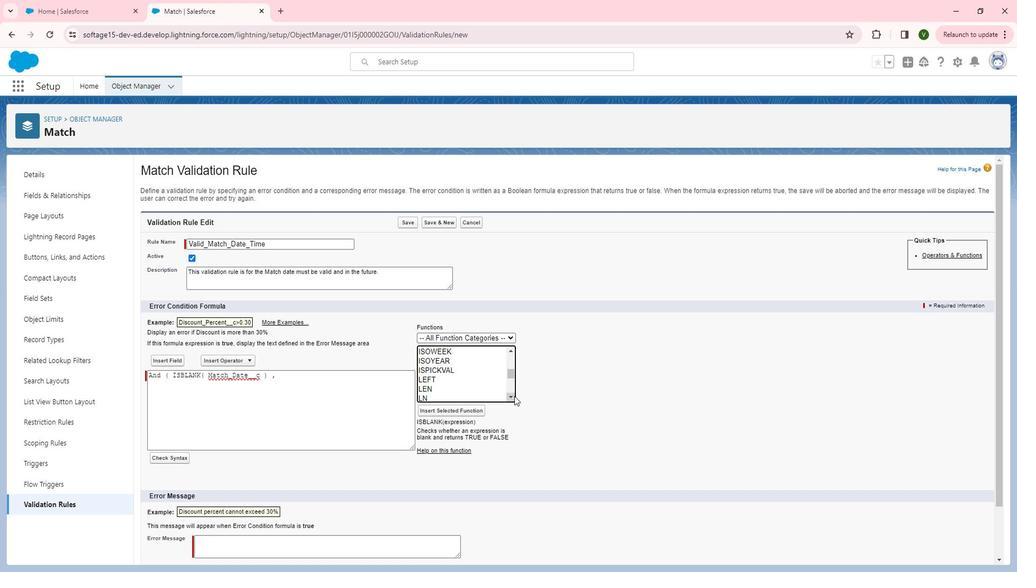 
Action: Mouse pressed left at (496, 395)
Screenshot: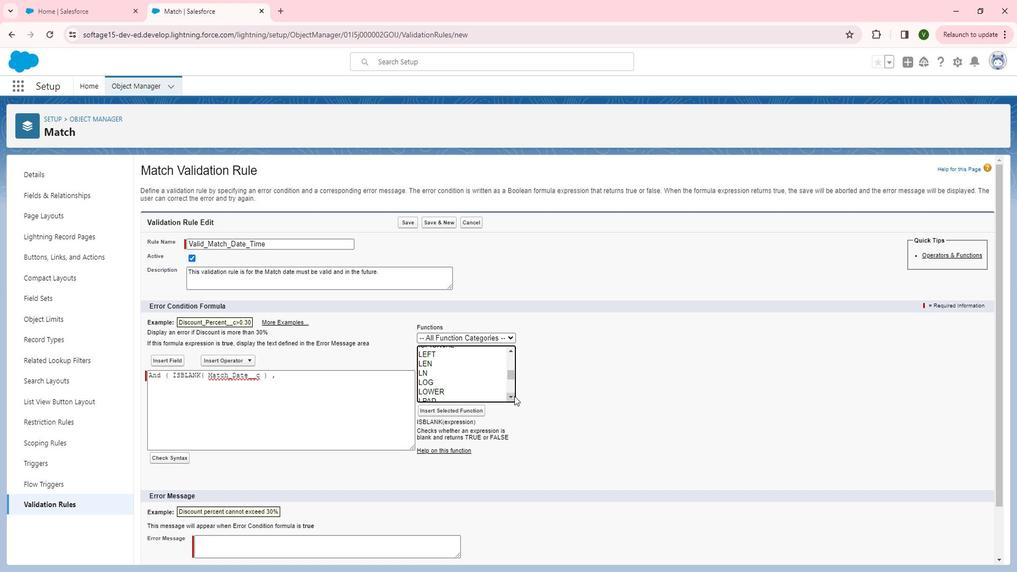 
Action: Mouse pressed left at (496, 395)
Screenshot: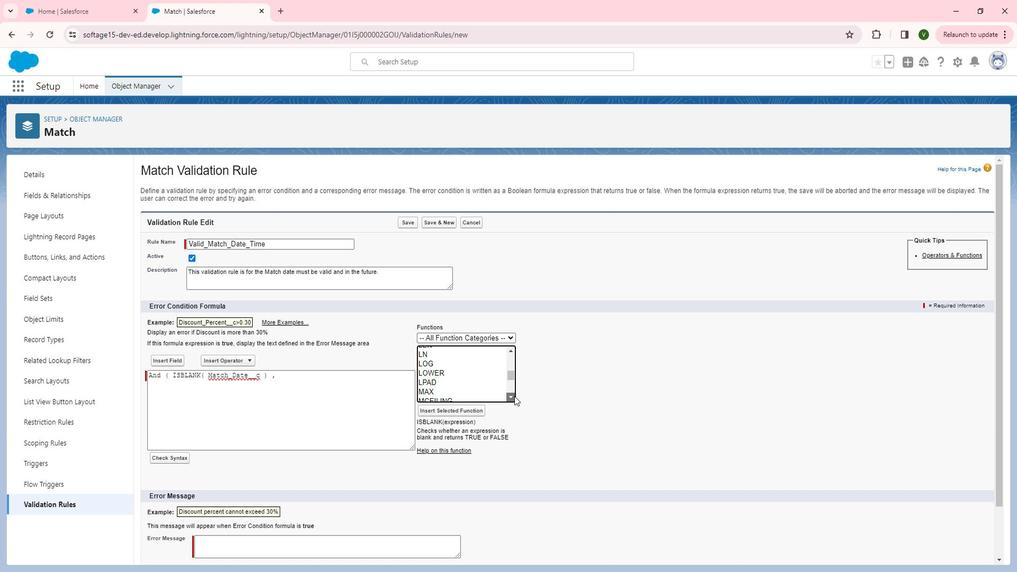 
Action: Mouse pressed left at (496, 395)
Screenshot: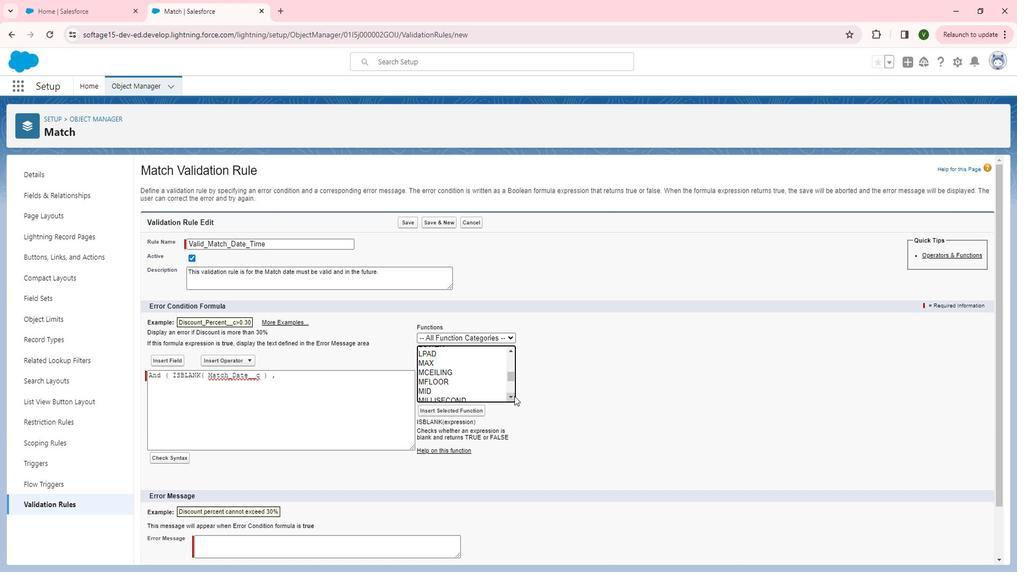 
Action: Mouse pressed left at (496, 395)
Screenshot: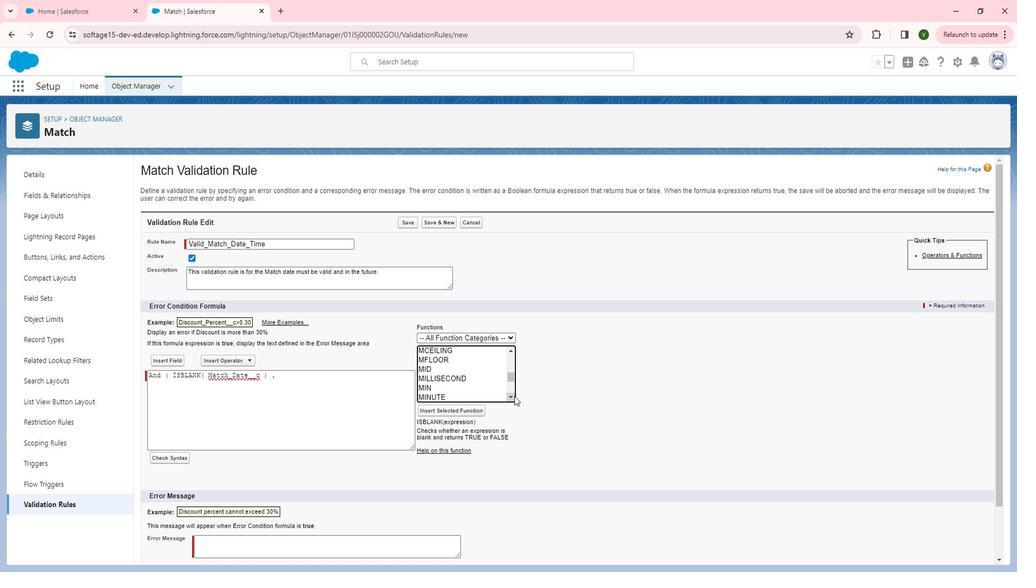 
Action: Mouse pressed left at (496, 395)
Screenshot: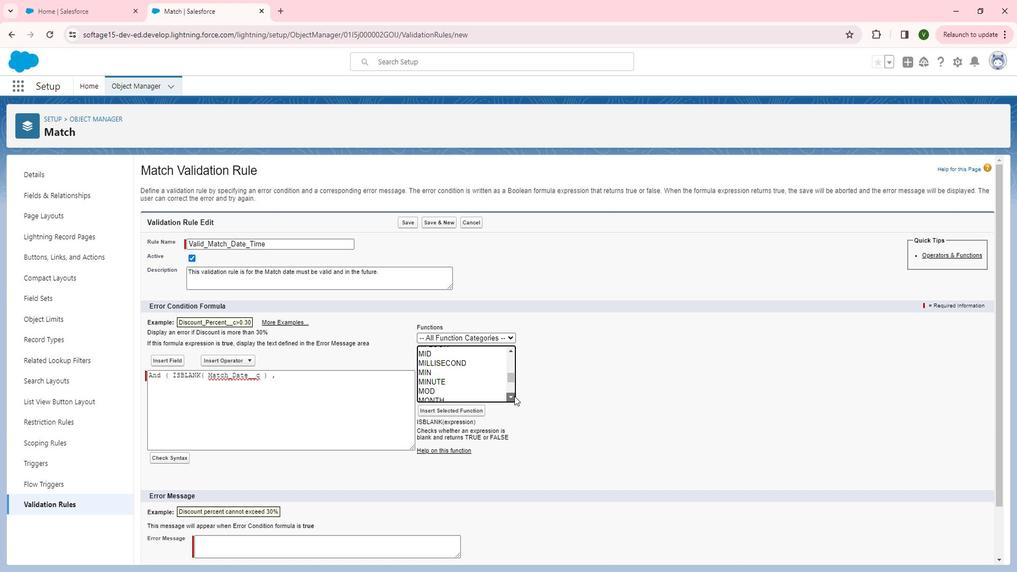 
Action: Mouse moved to (423, 394)
Screenshot: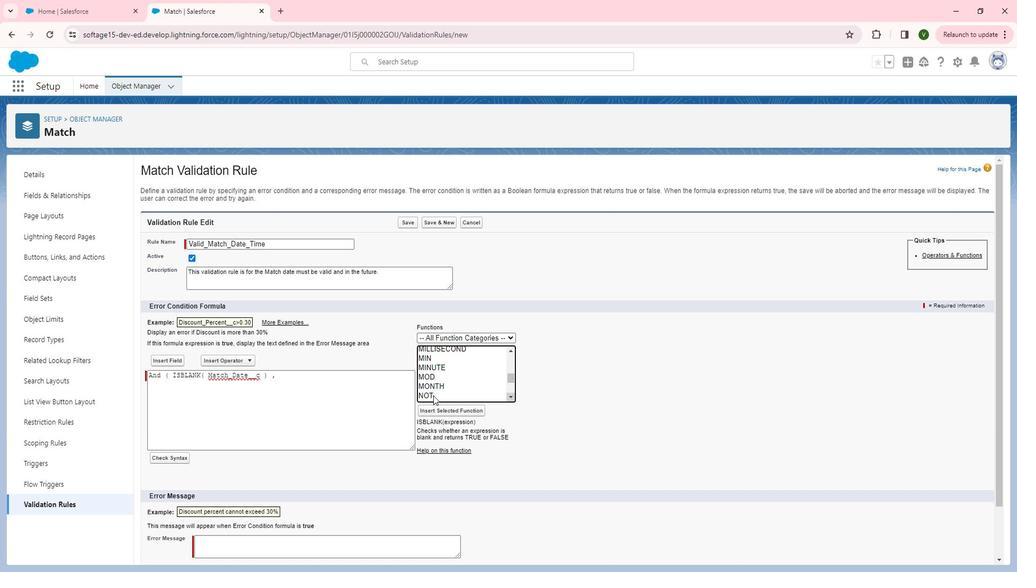 
Action: Mouse pressed left at (423, 394)
Screenshot: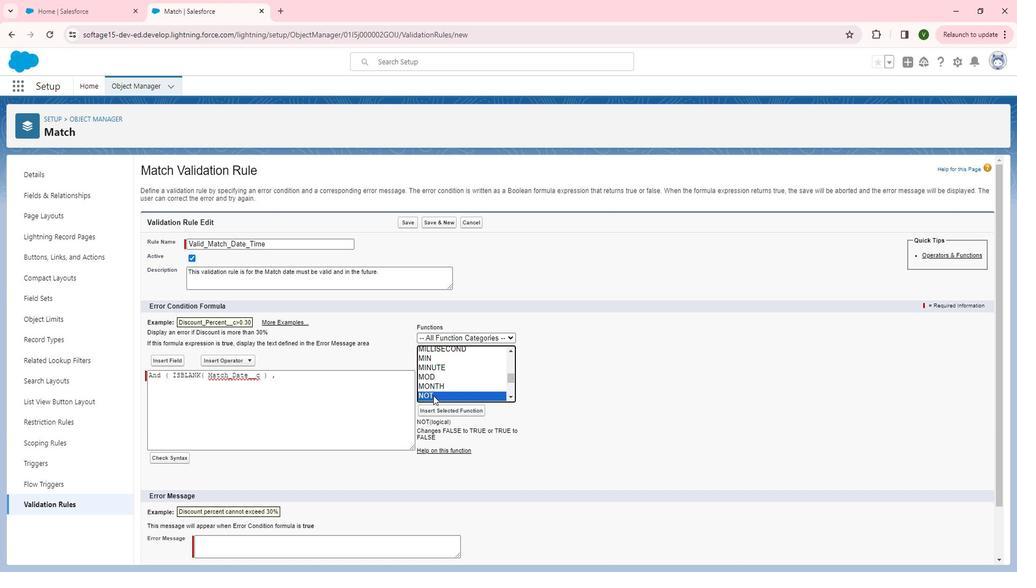 
Action: Mouse moved to (461, 408)
Screenshot: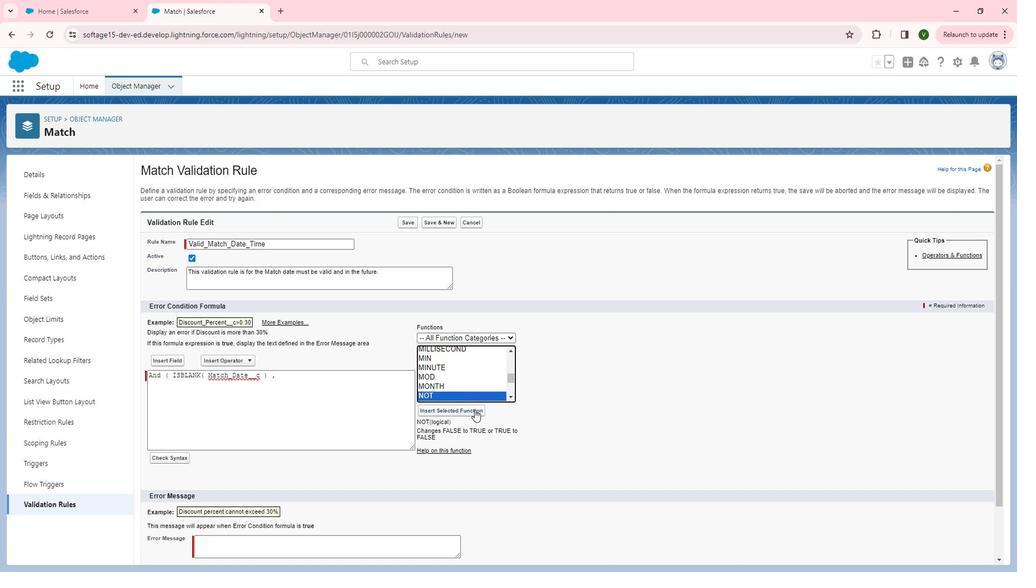 
Action: Mouse pressed left at (461, 408)
Screenshot: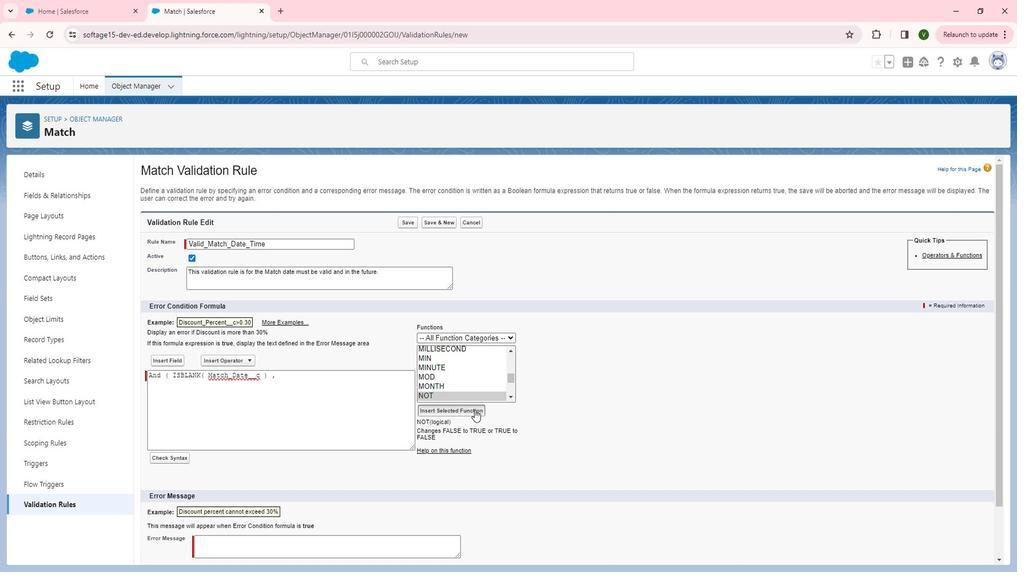 
Action: Mouse moved to (234, 375)
Screenshot: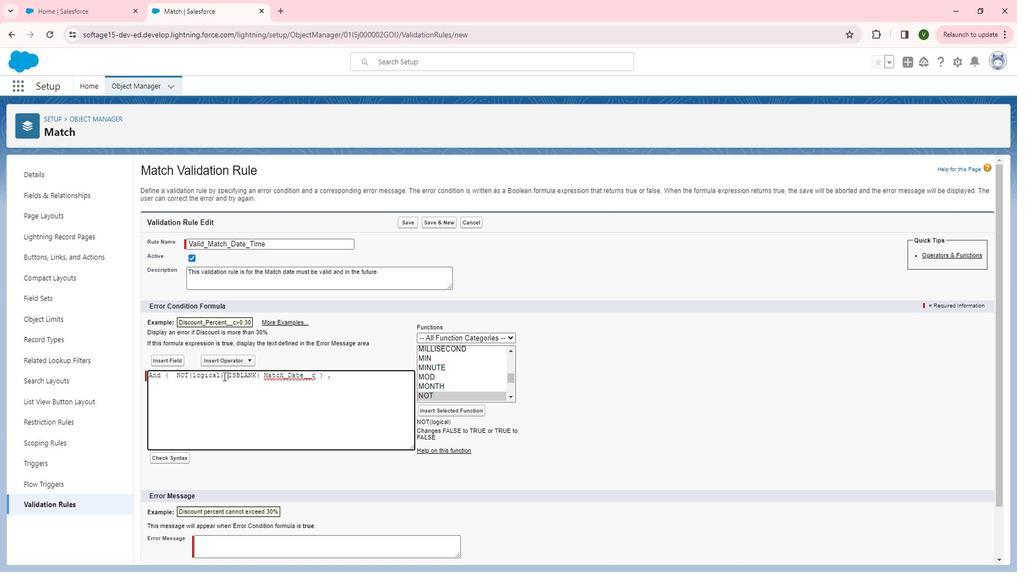 
Action: Mouse pressed left at (234, 375)
Screenshot: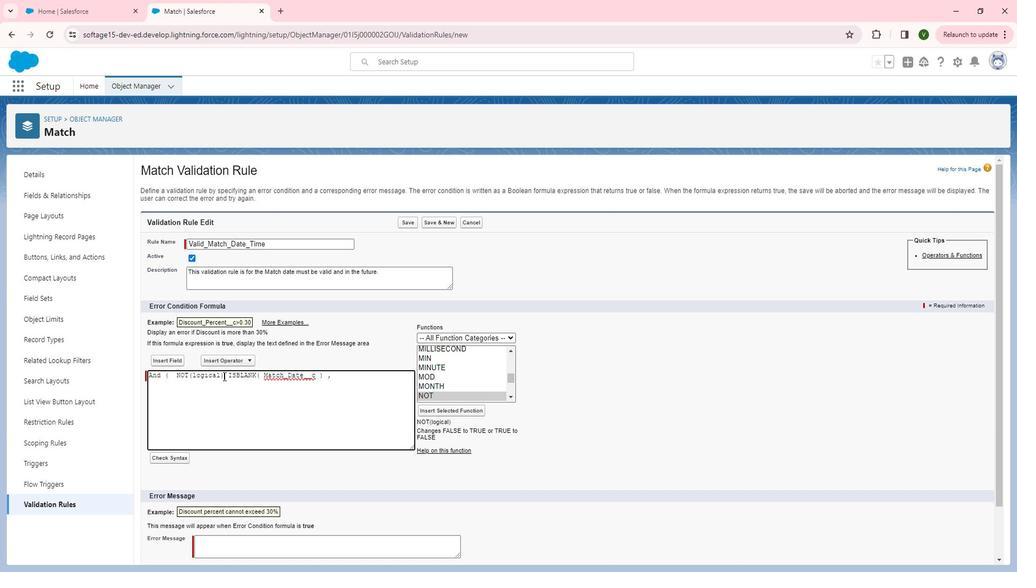 
Action: Mouse moved to (247, 395)
Screenshot: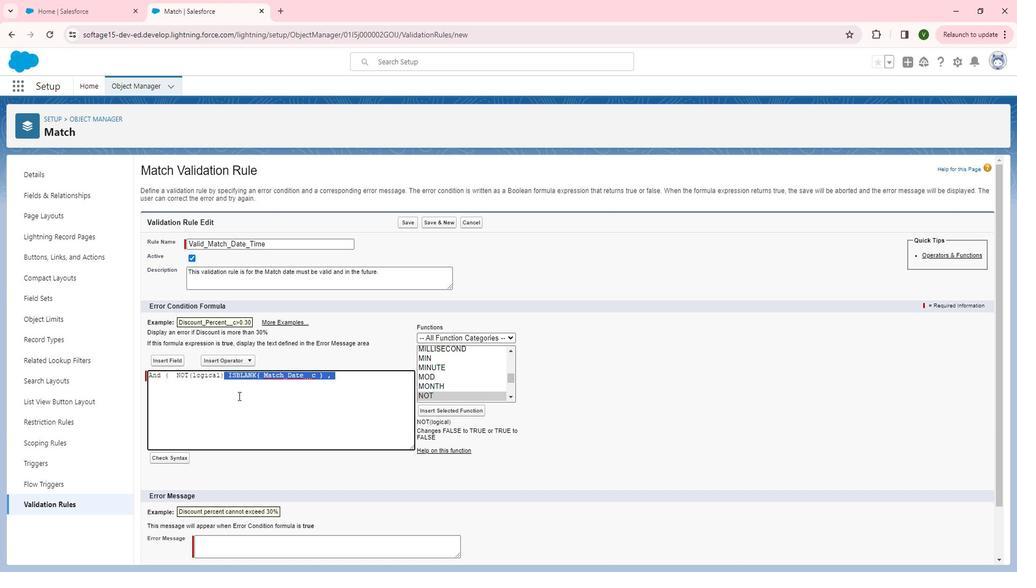 
Action: Mouse pressed left at (247, 395)
Screenshot: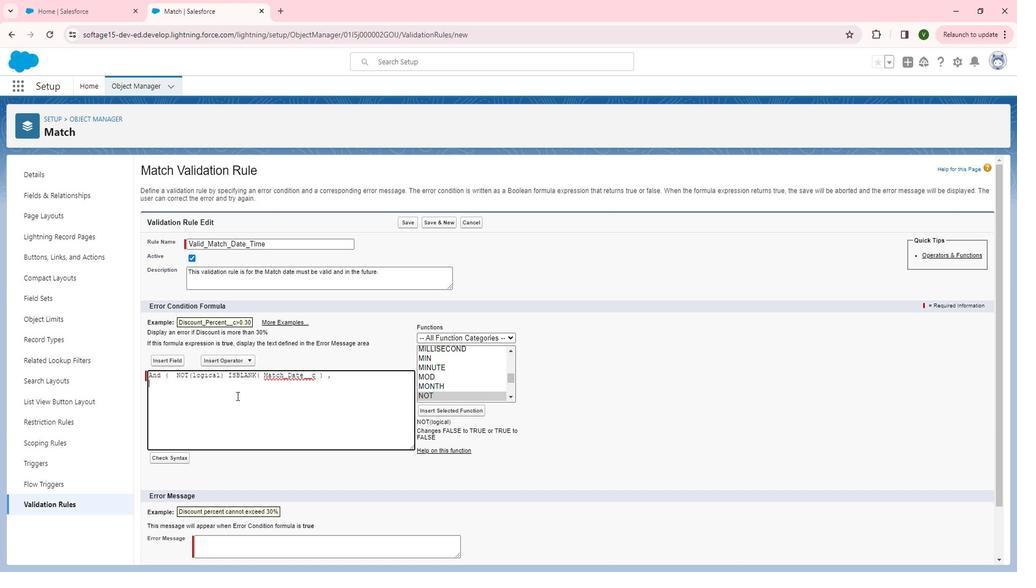 
Action: Mouse moved to (236, 373)
Screenshot: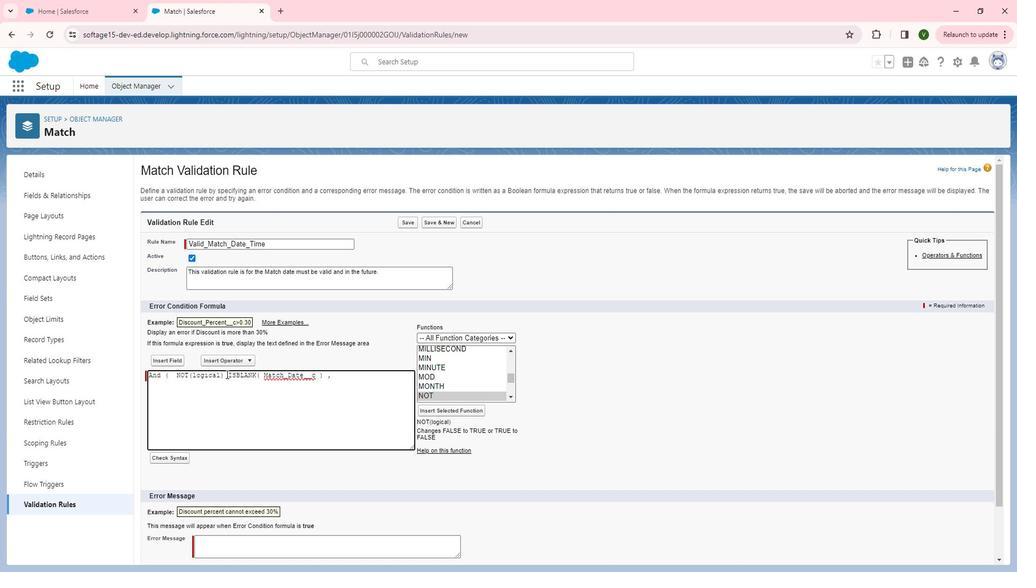 
Action: Mouse pressed left at (236, 373)
Screenshot: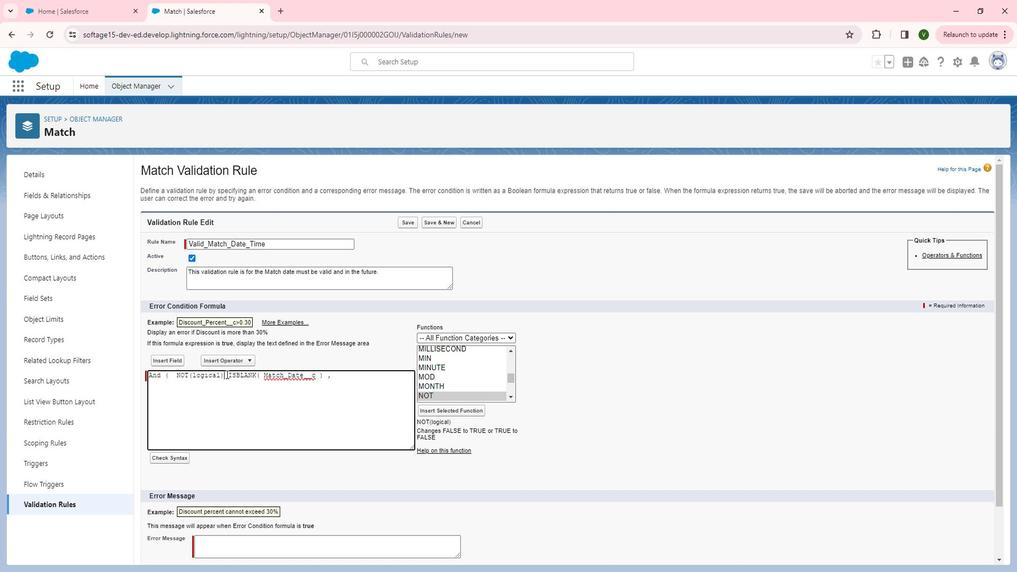 
Action: Mouse moved to (250, 389)
Screenshot: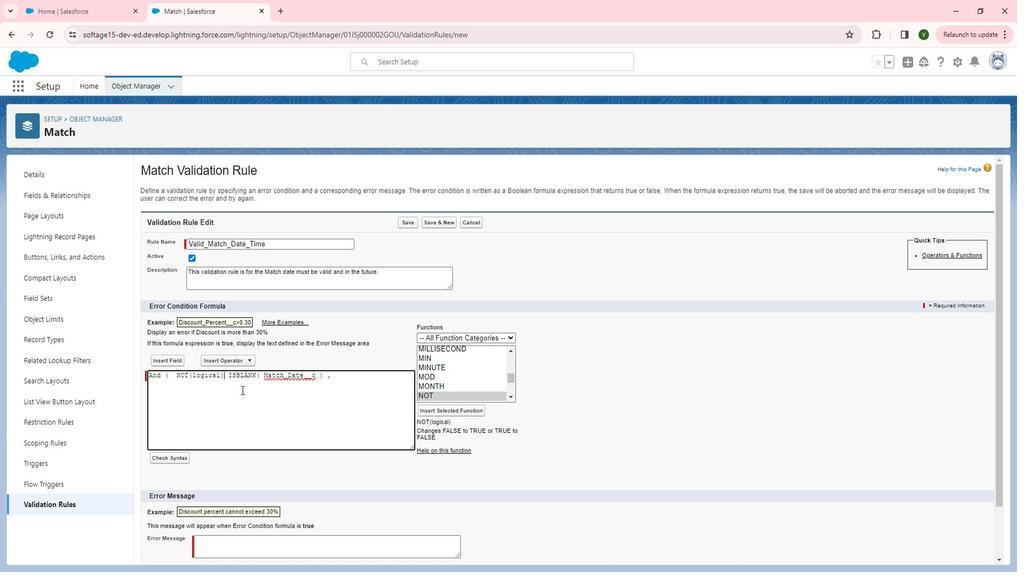 
Action: Key pressed <Key.backspace><Key.backspace><Key.backspace><Key.backspace><Key.backspace><Key.backspace><Key.backspace><Key.backspace><Key.down><Key.left><Key.left><Key.left><Key.shift>)<Key.down>
Screenshot: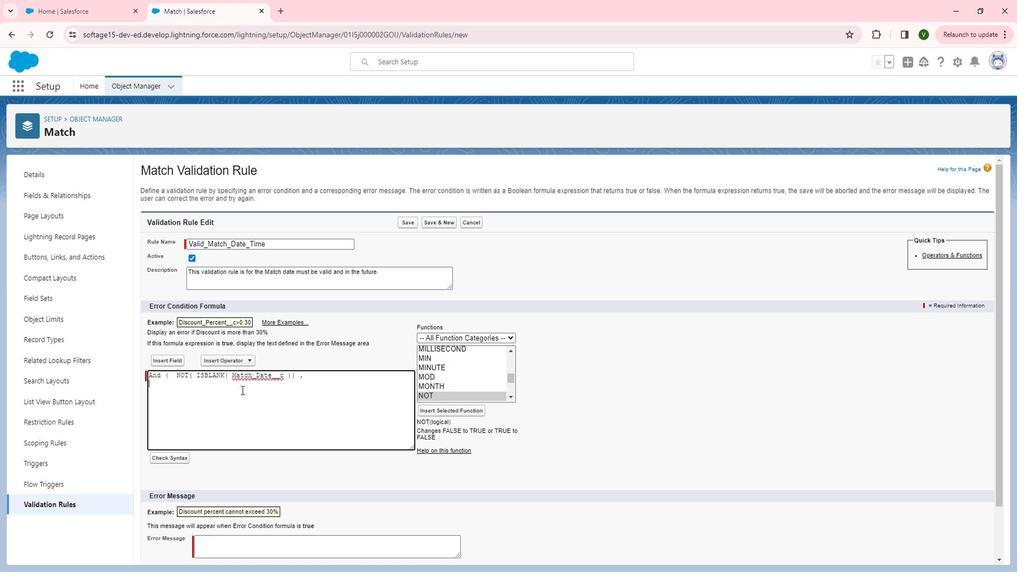 
Action: Mouse moved to (188, 362)
Screenshot: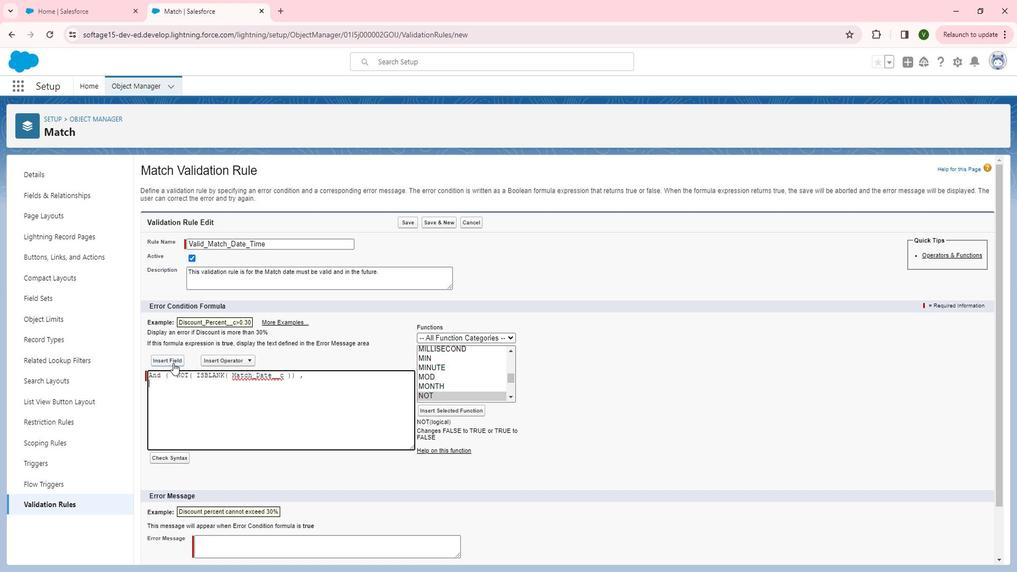 
Action: Mouse pressed left at (188, 362)
Screenshot: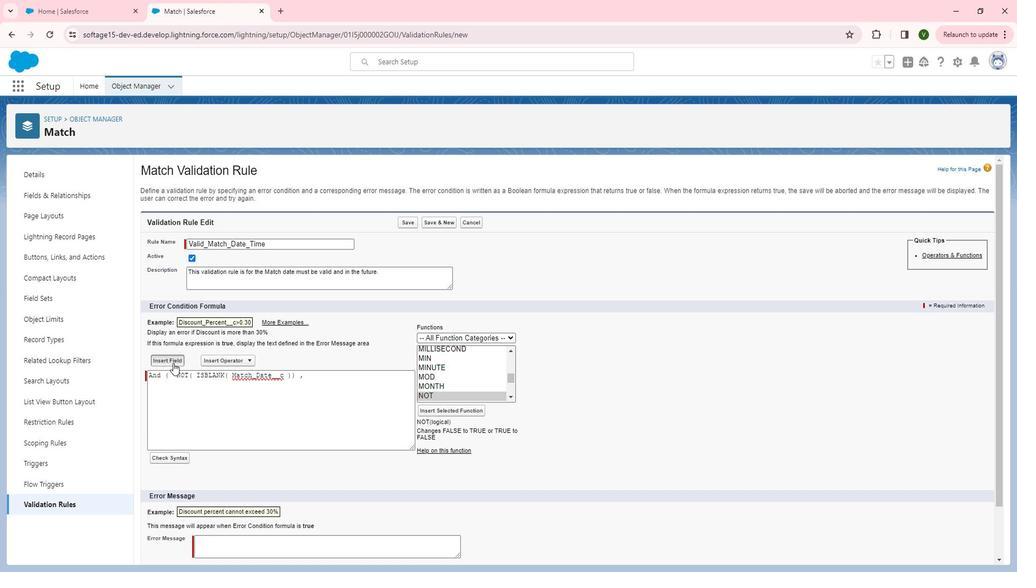 
Action: Mouse moved to (456, 380)
Screenshot: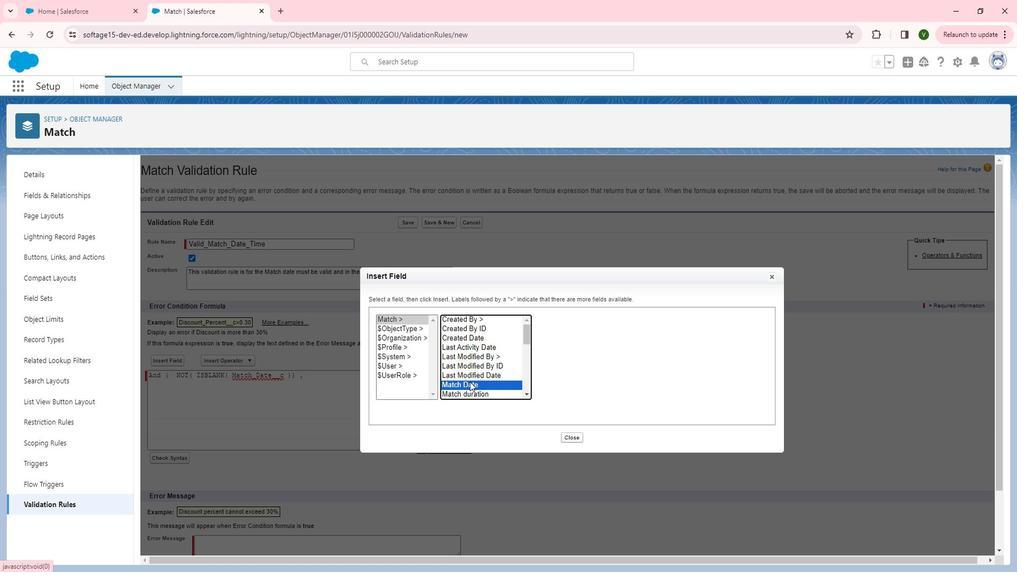 
Action: Mouse pressed left at (456, 380)
Screenshot: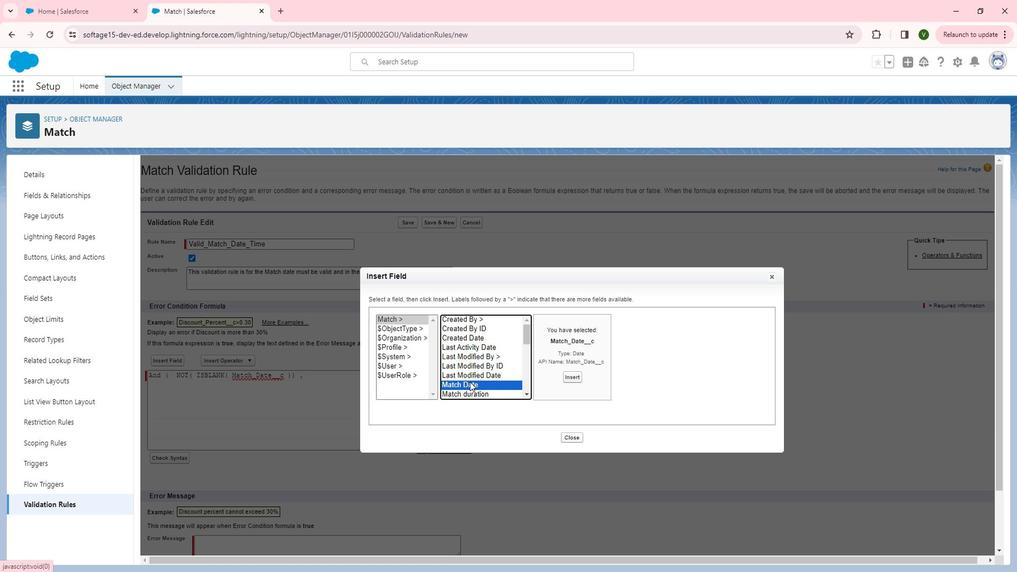 
Action: Mouse moved to (552, 373)
Screenshot: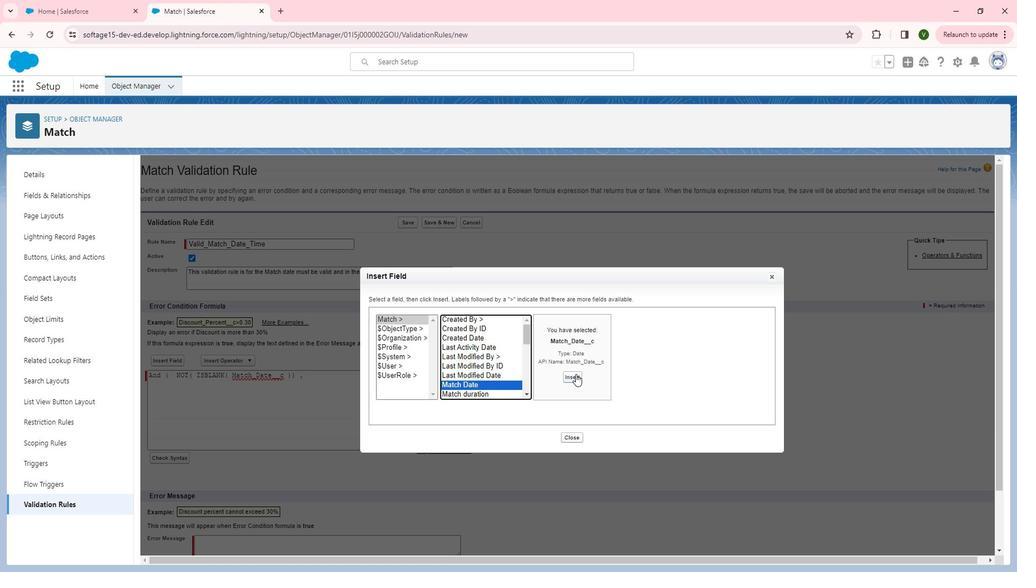 
Action: Mouse pressed left at (552, 373)
Screenshot: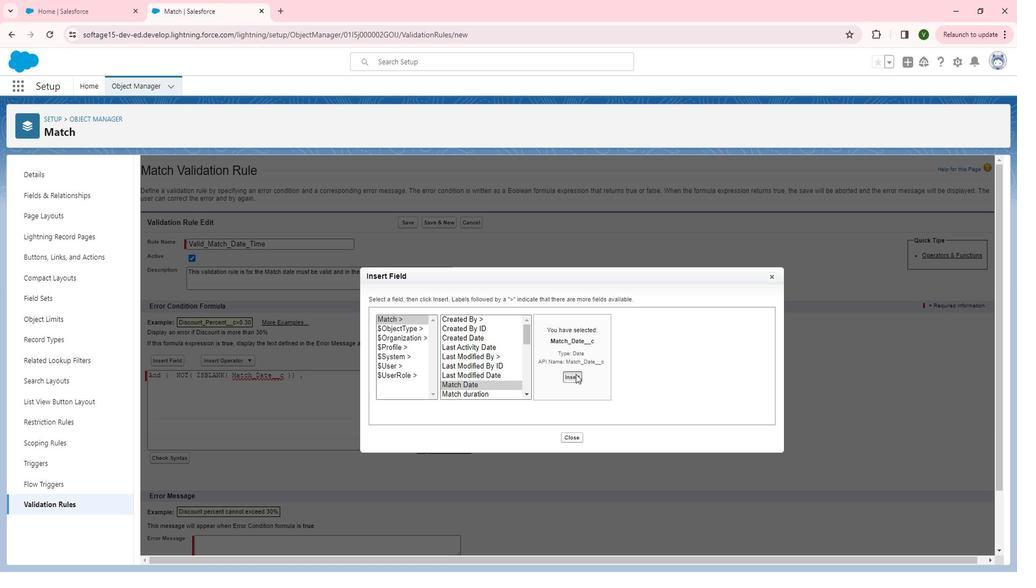 
Action: Mouse moved to (236, 401)
Screenshot: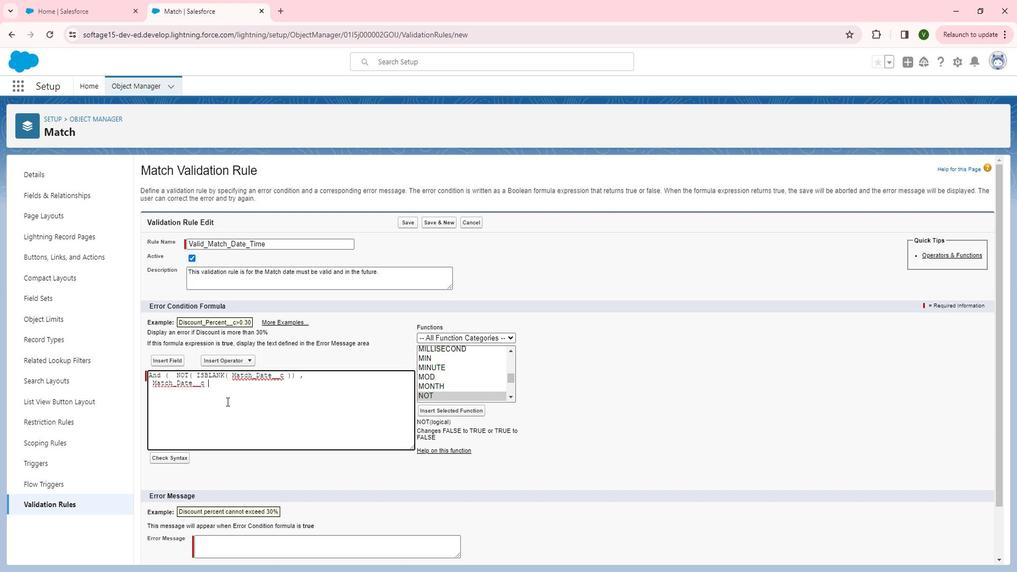 
Action: Key pressed <Key.shift_r><Key.shift_r><Key.shift_r><Key.shift_r><Key.shift_r><Key.shift_r><Key.shift_r><Key.shift_r><=
Screenshot: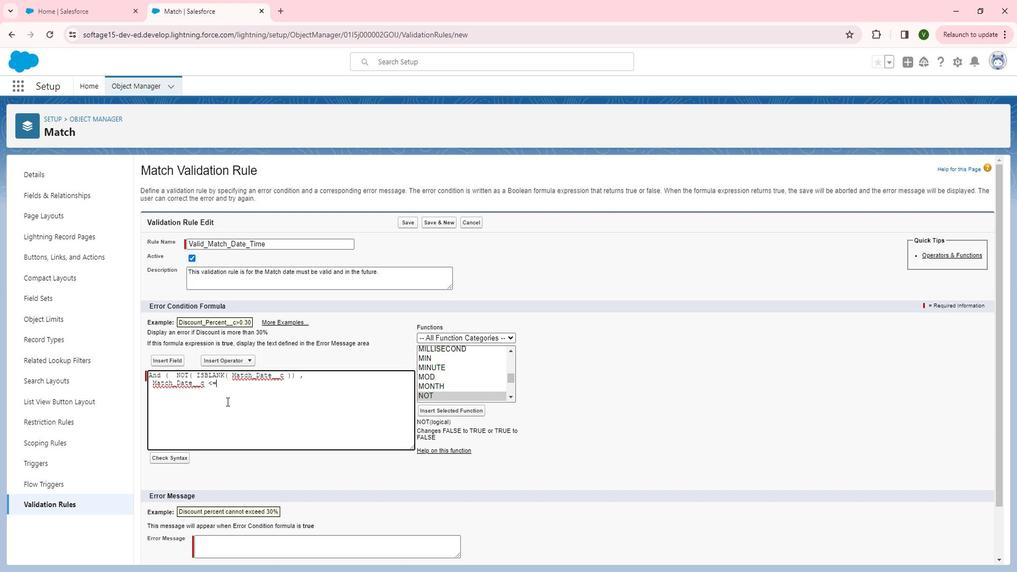 
Action: Mouse moved to (495, 395)
Screenshot: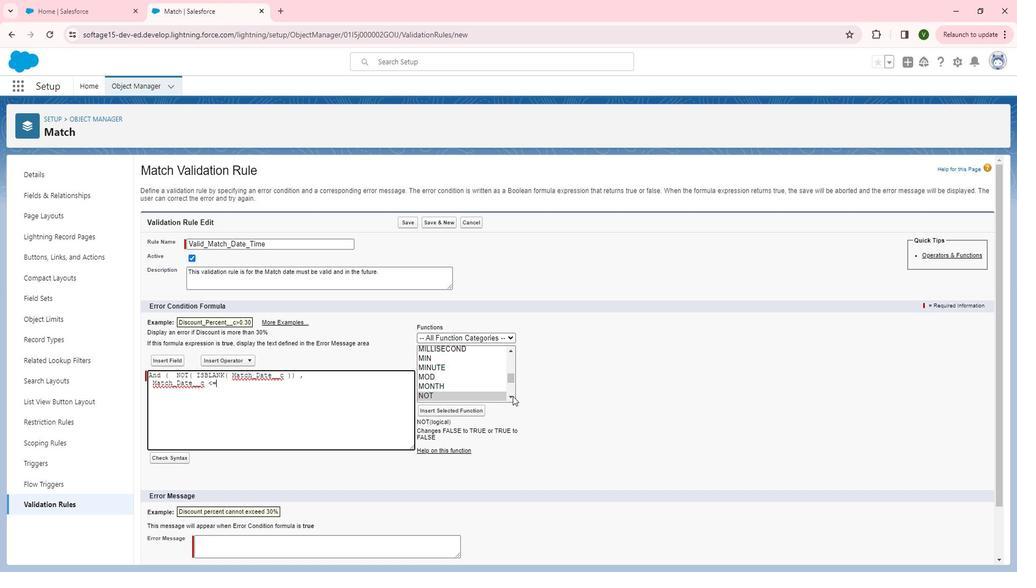 
Action: Mouse pressed left at (495, 395)
Screenshot: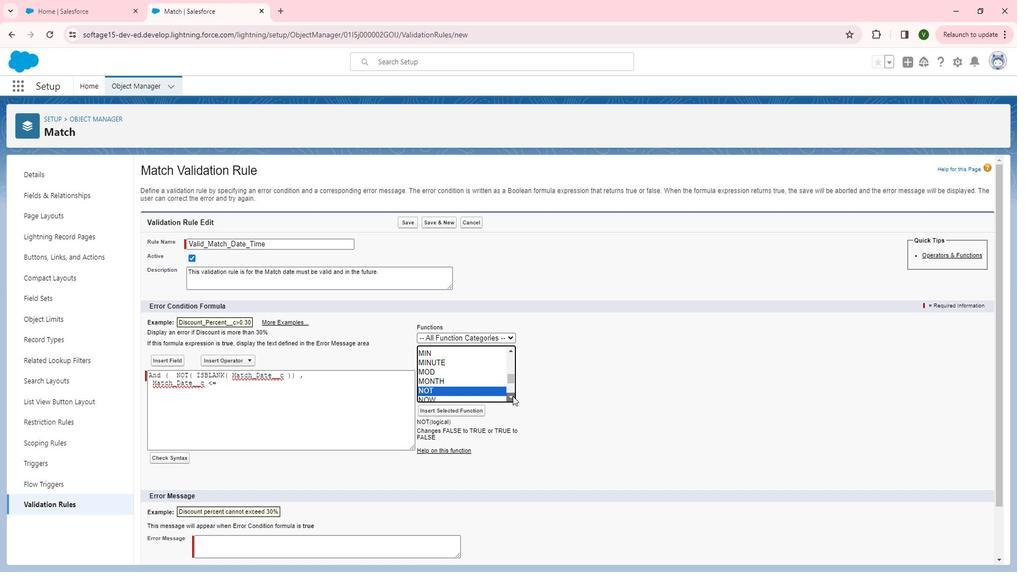 
Action: Mouse pressed left at (495, 395)
Screenshot: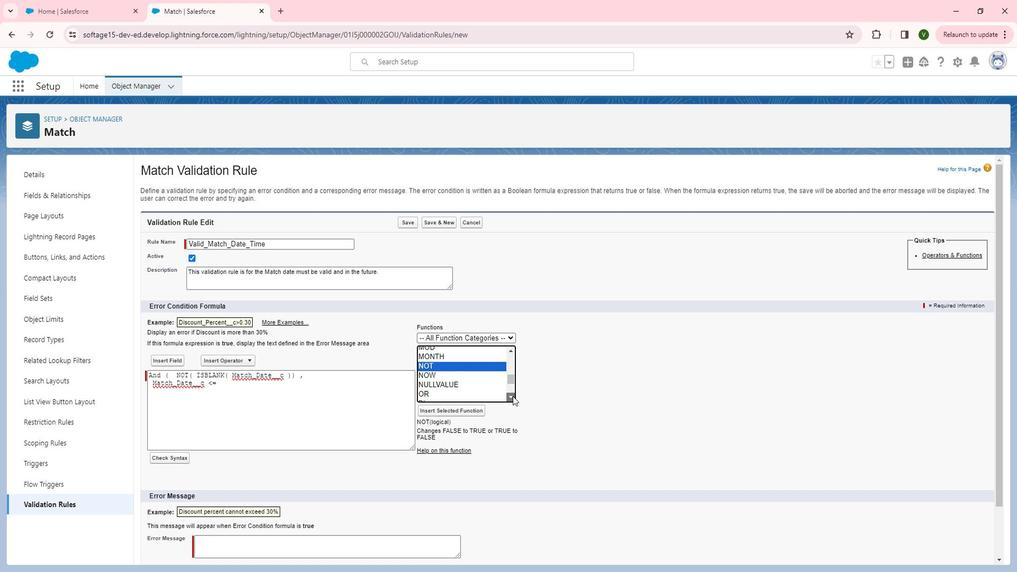 
Action: Mouse pressed left at (495, 395)
Screenshot: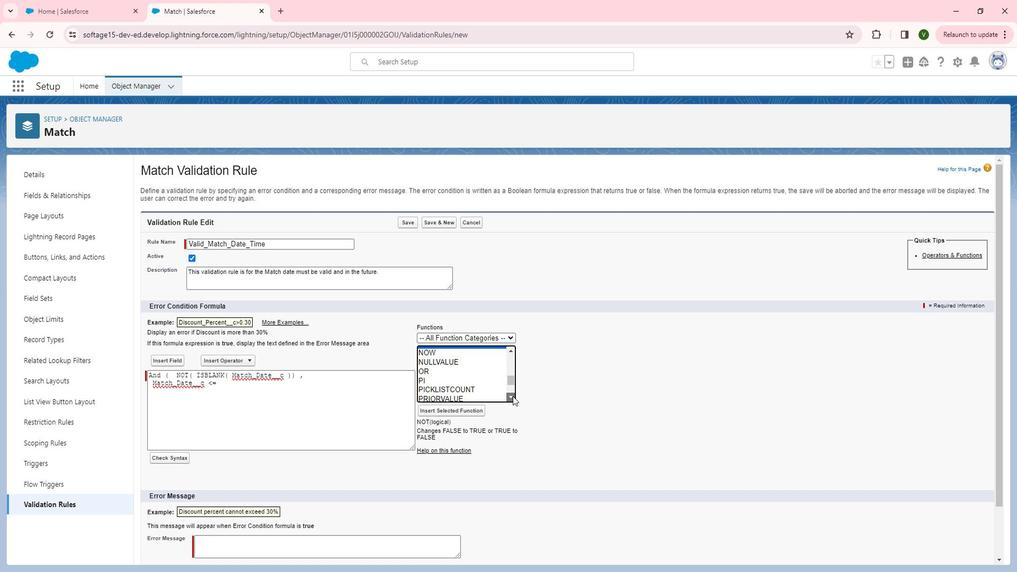 
Action: Mouse pressed left at (495, 395)
Screenshot: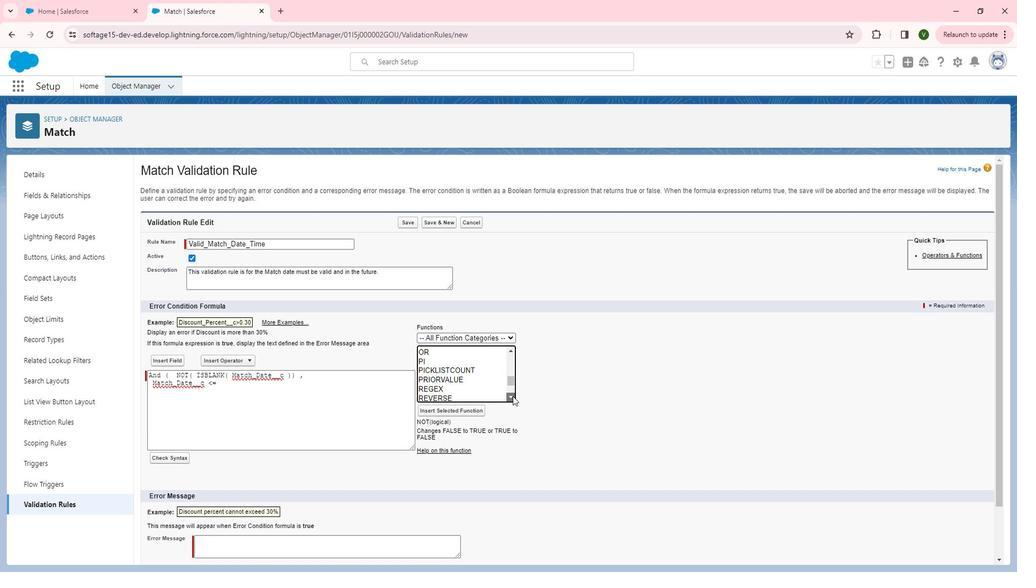 
Action: Mouse pressed left at (495, 395)
Screenshot: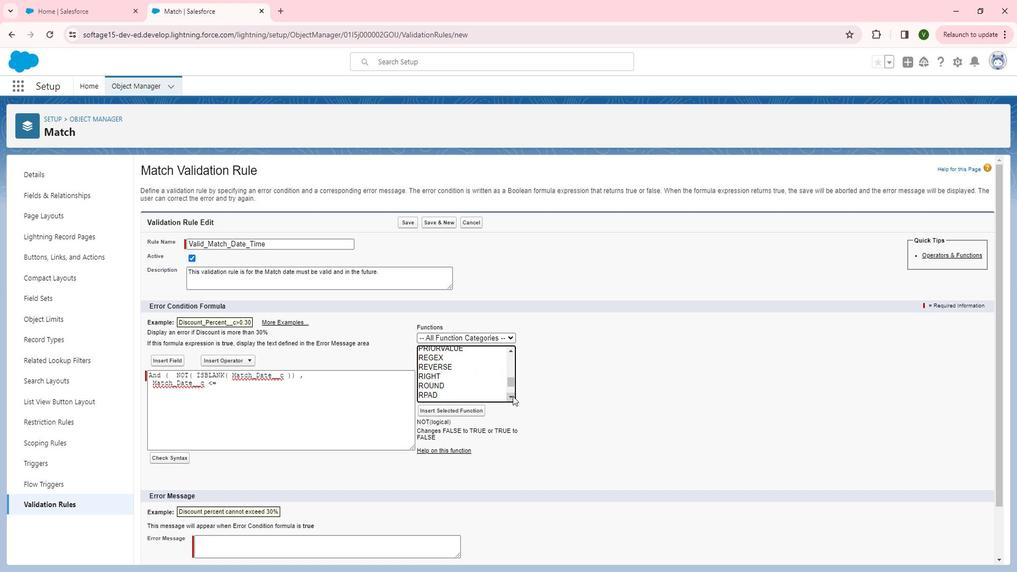 
Action: Mouse pressed left at (495, 395)
Screenshot: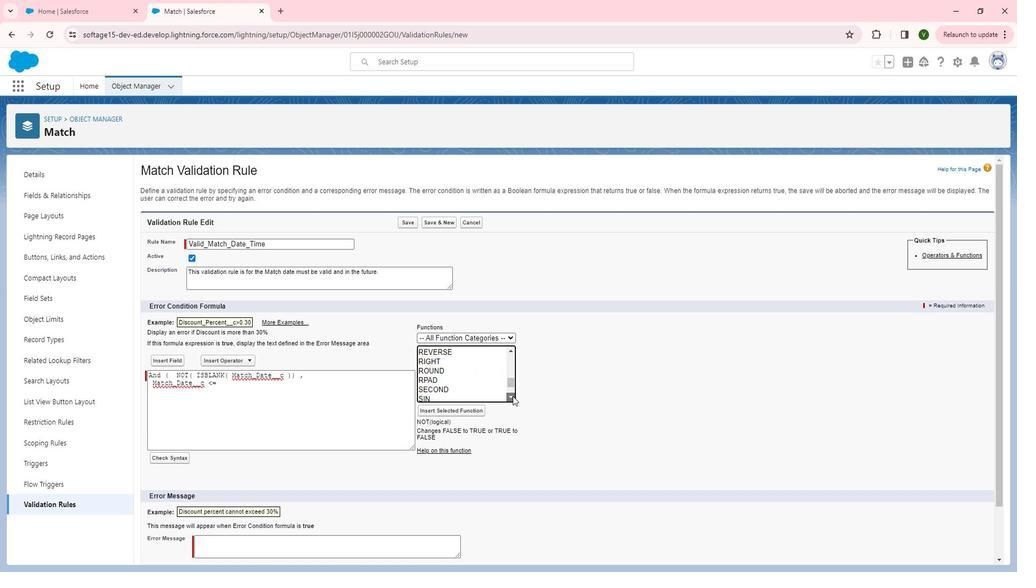 
Action: Mouse pressed left at (495, 395)
